 Task: Look for Airbnb properties in Mhango, Tanzania from 12th  December, 2023 to 15th December, 2023 for 3 adults.2 bedrooms having 3 beds and 1 bathroom. Property type can be flat. Look for 4 properties as per requirement.
Action: Key pressed <Key.caps_lock>M<Key.caps_lock>hango
Screenshot: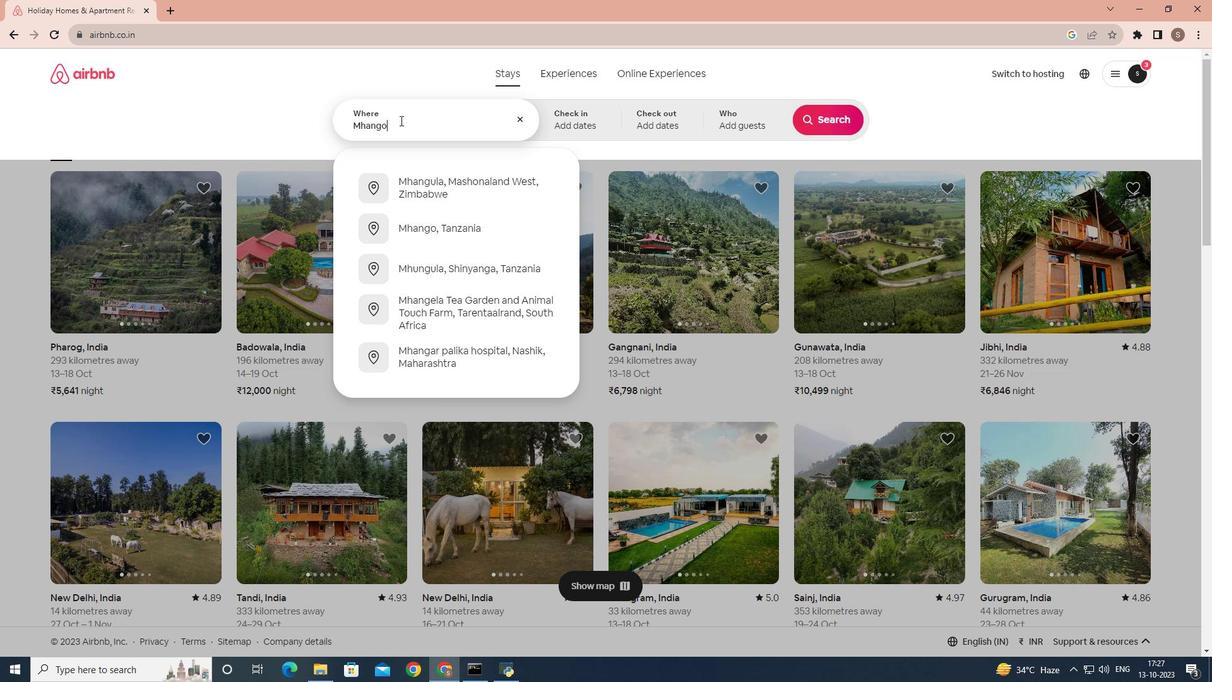 
Action: Mouse moved to (416, 178)
Screenshot: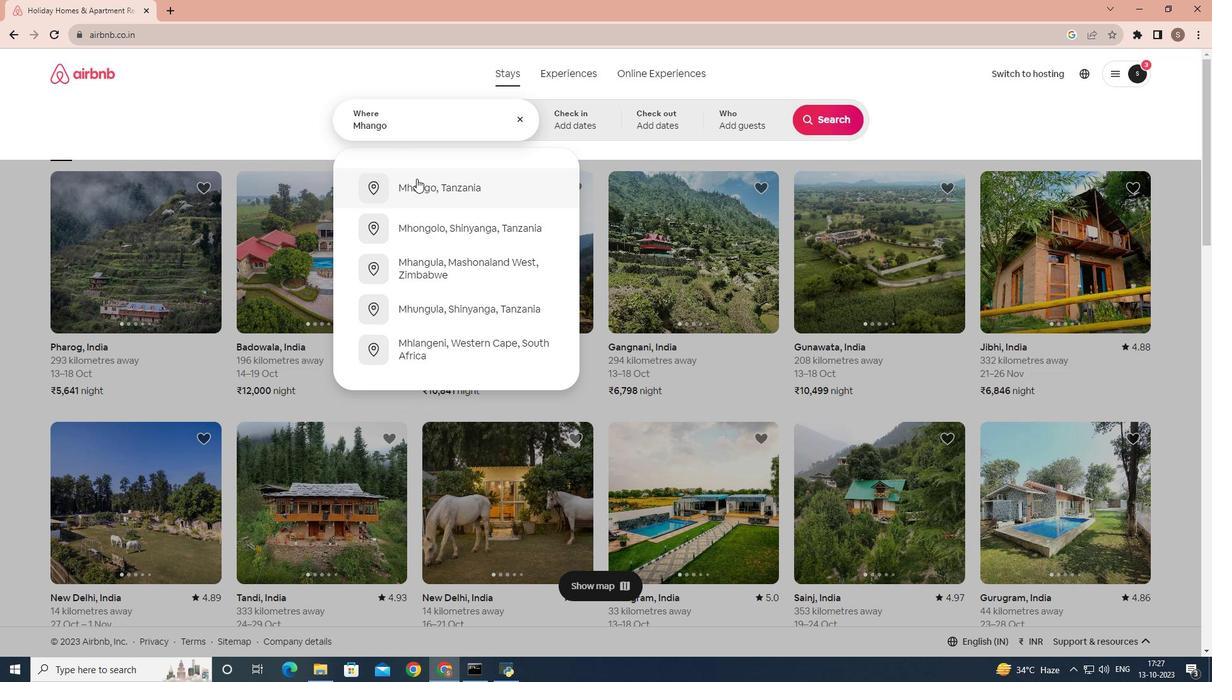
Action: Mouse pressed left at (416, 178)
Screenshot: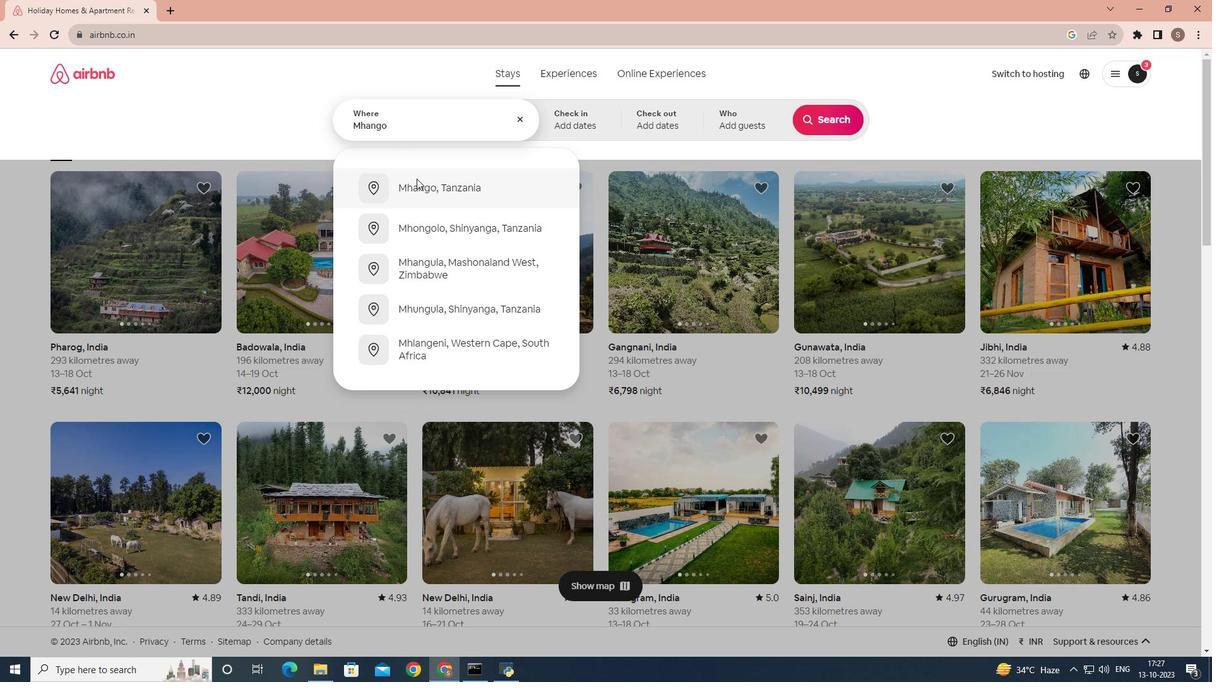 
Action: Mouse moved to (831, 210)
Screenshot: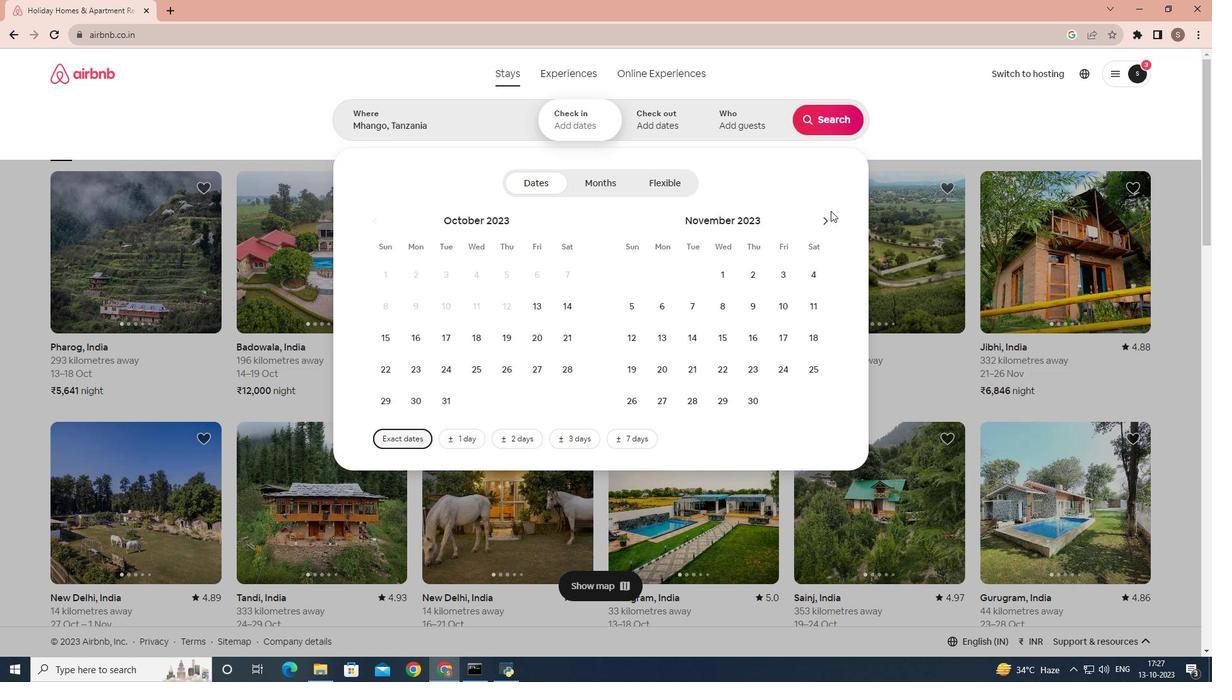 
Action: Mouse pressed left at (831, 210)
Screenshot: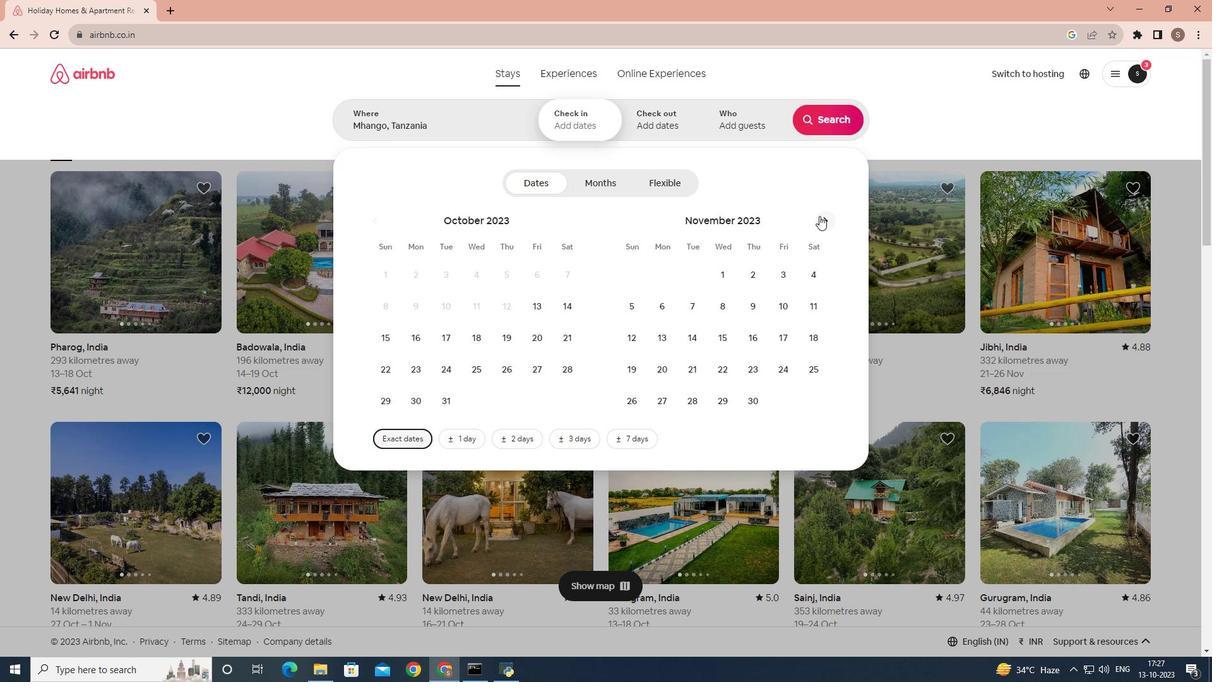 
Action: Mouse moved to (819, 216)
Screenshot: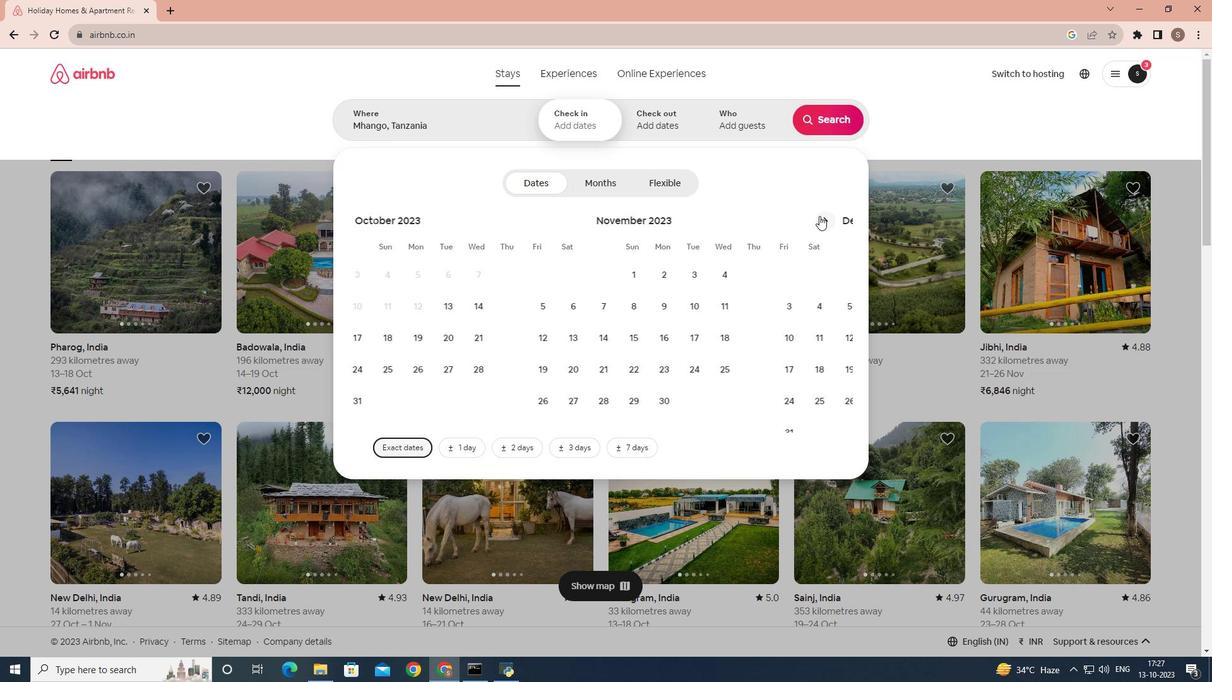
Action: Mouse pressed left at (819, 216)
Screenshot: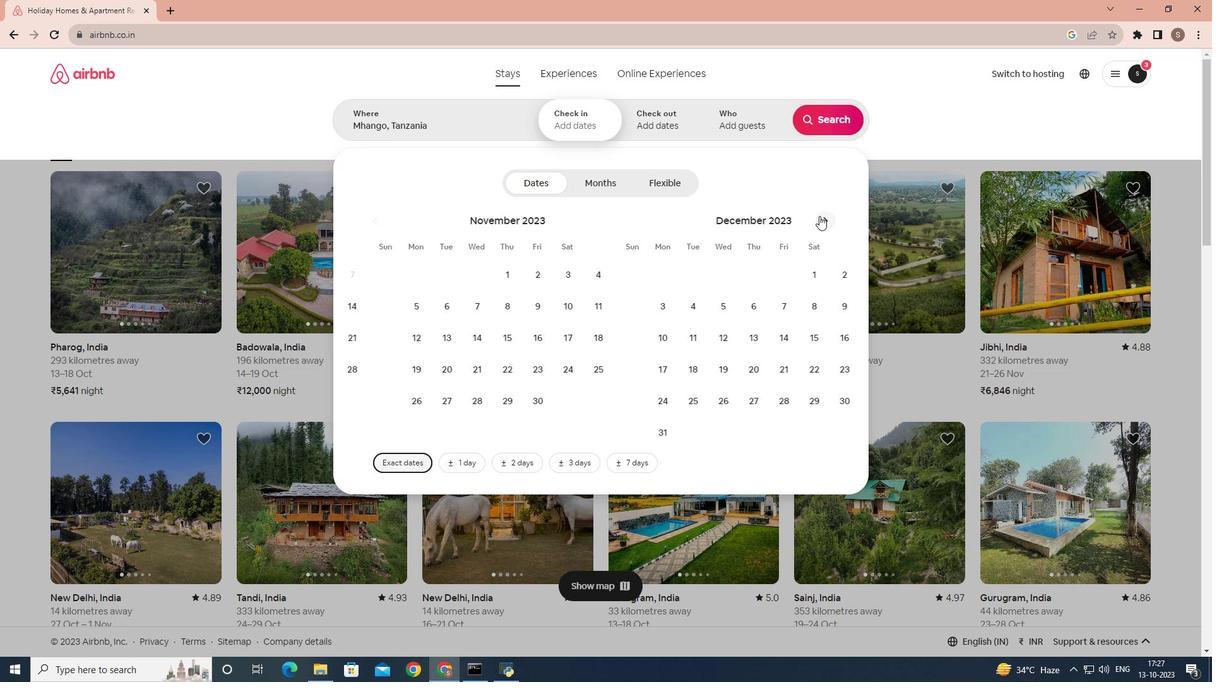 
Action: Mouse moved to (684, 336)
Screenshot: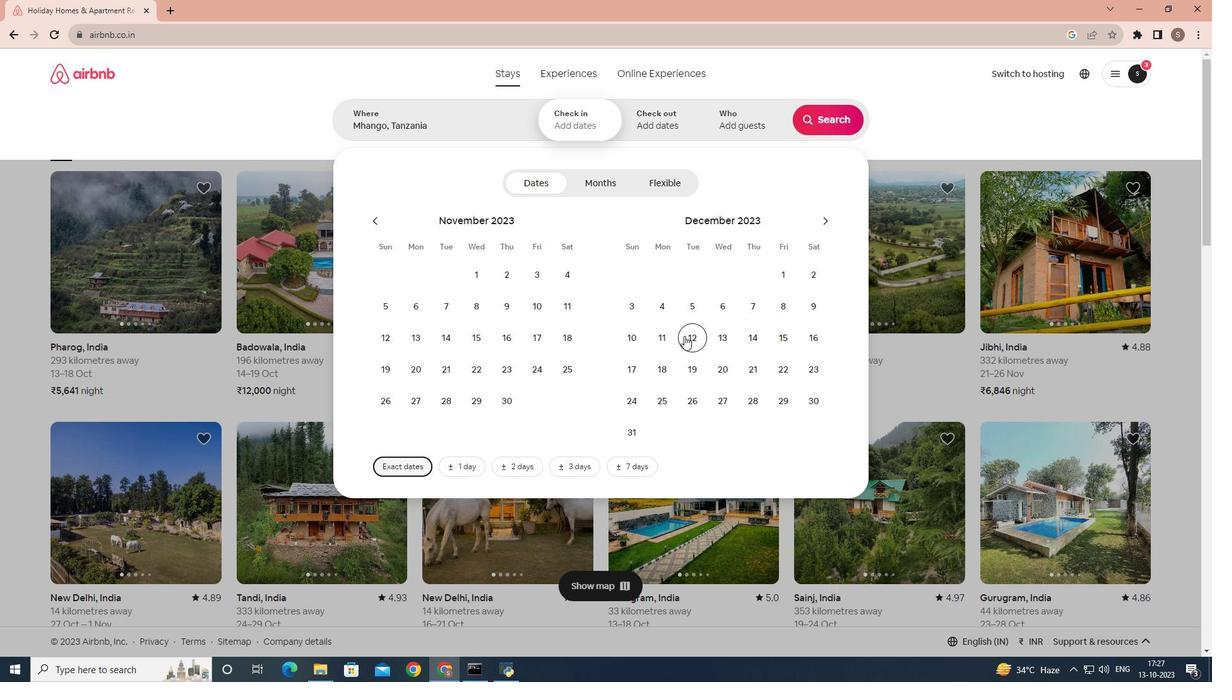 
Action: Mouse pressed left at (684, 336)
Screenshot: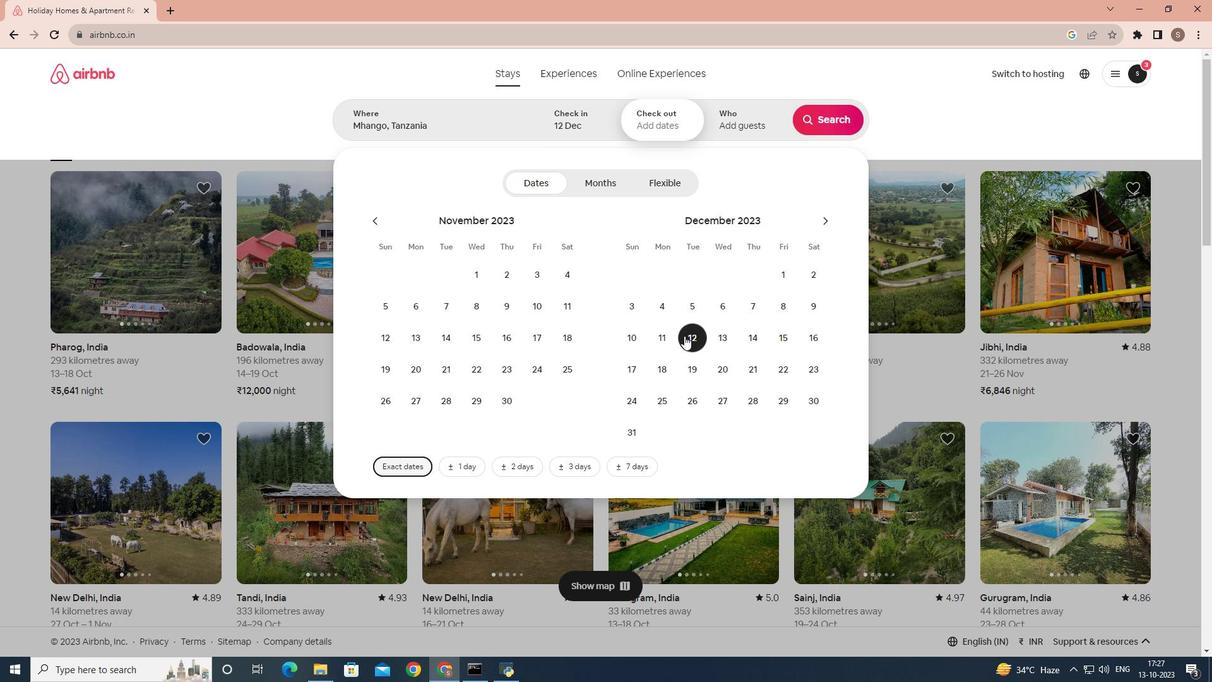 
Action: Mouse moved to (800, 340)
Screenshot: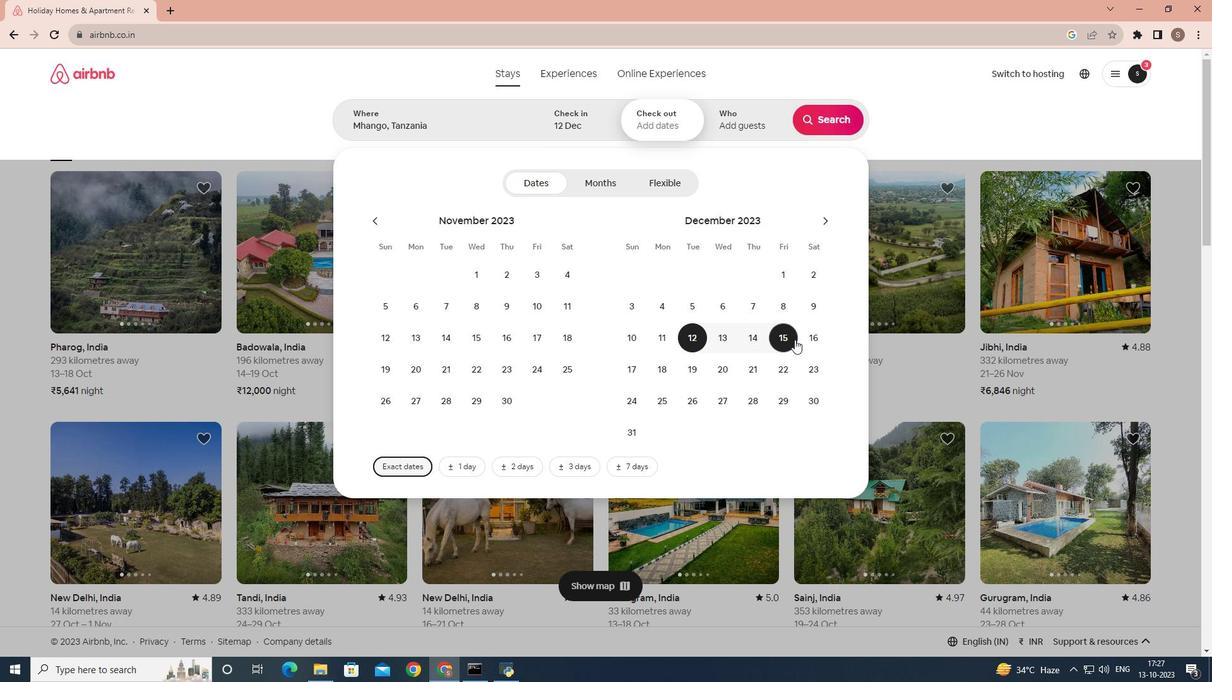 
Action: Mouse pressed left at (800, 340)
Screenshot: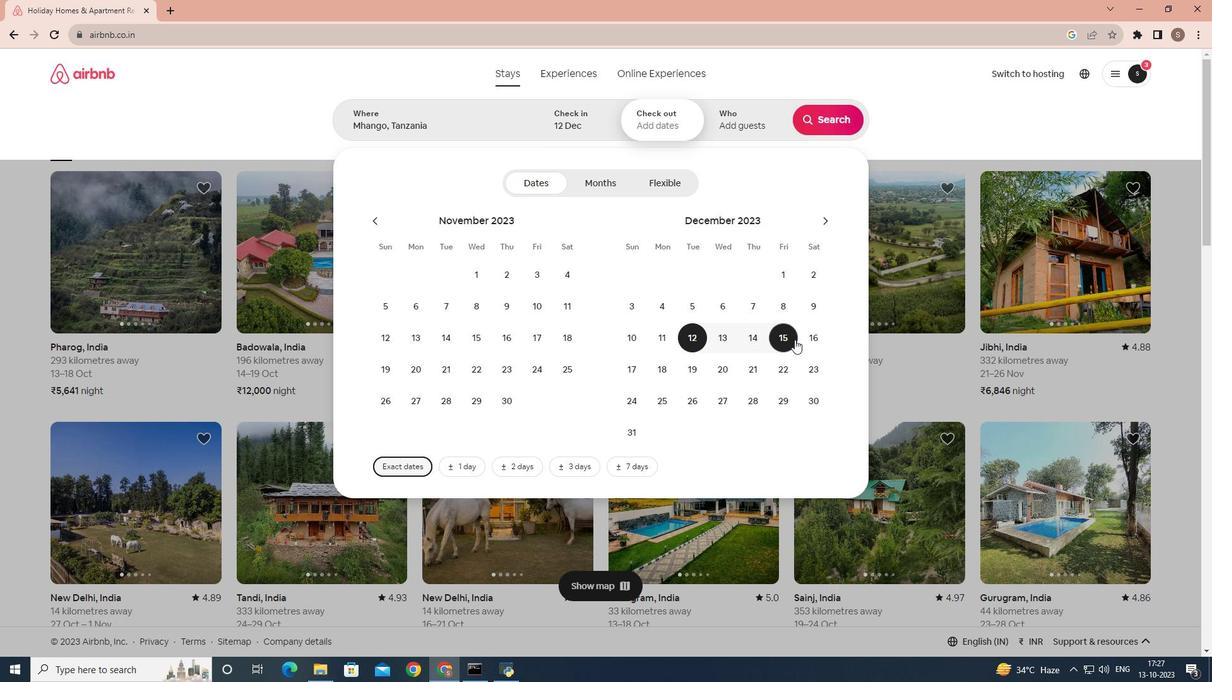 
Action: Mouse moved to (781, 328)
Screenshot: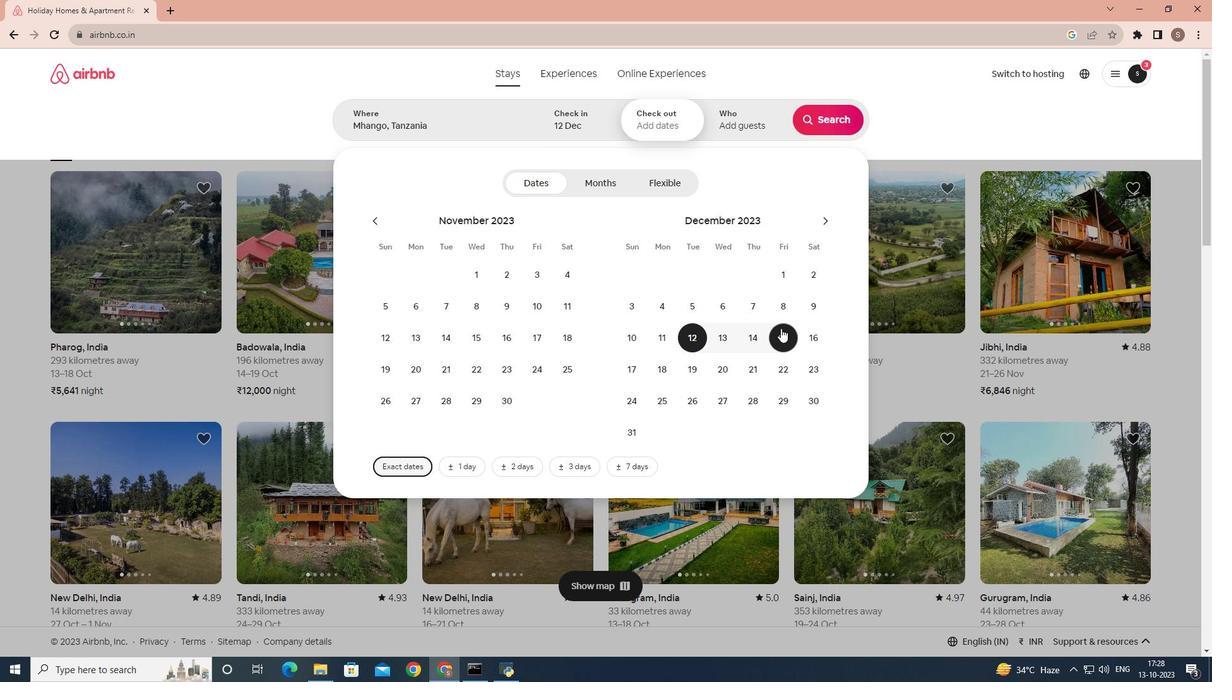 
Action: Mouse pressed left at (781, 328)
Screenshot: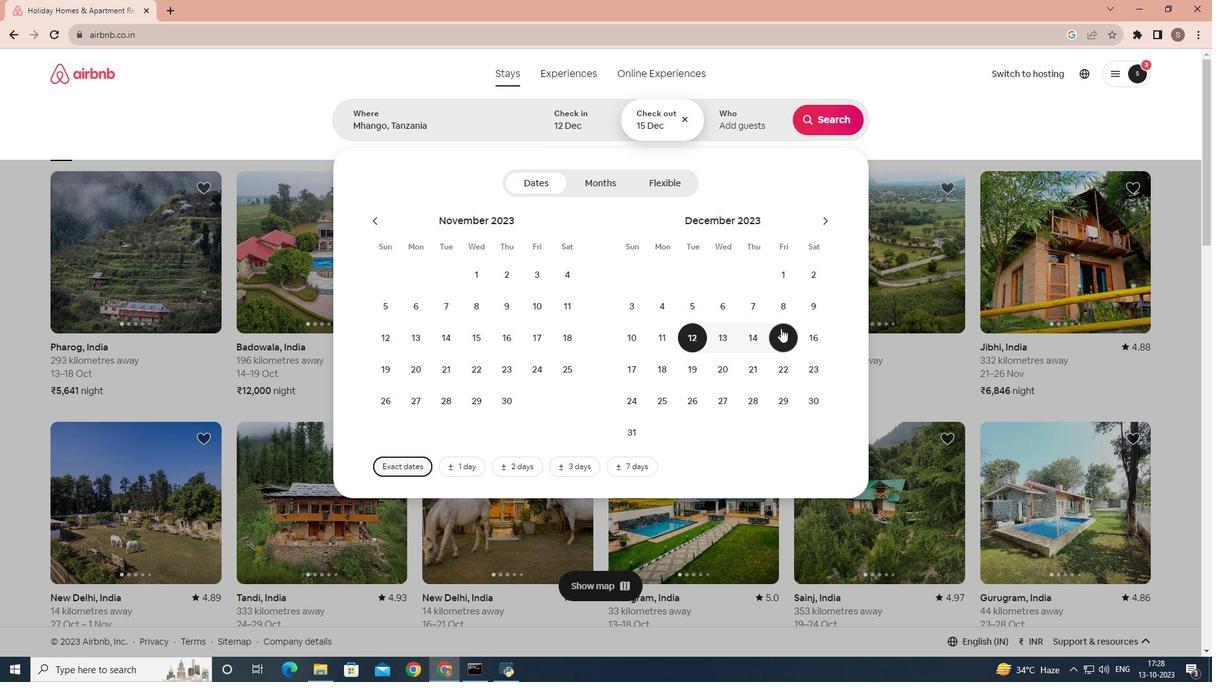 
Action: Mouse moved to (764, 120)
Screenshot: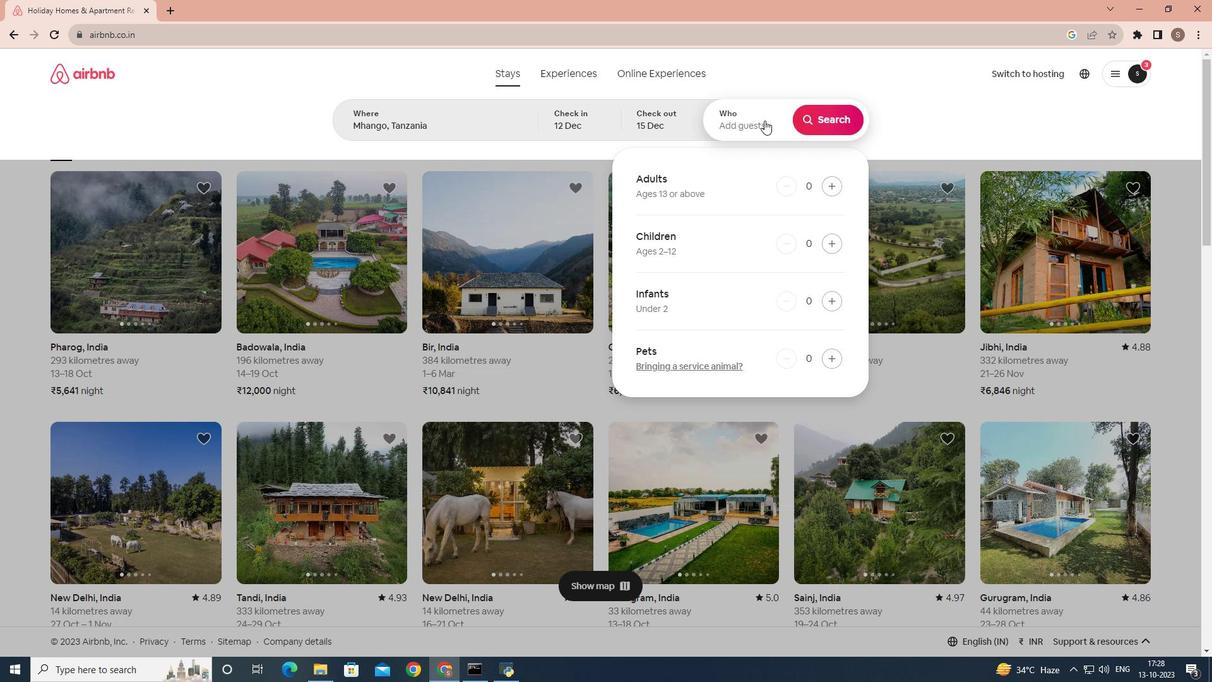 
Action: Mouse pressed left at (764, 120)
Screenshot: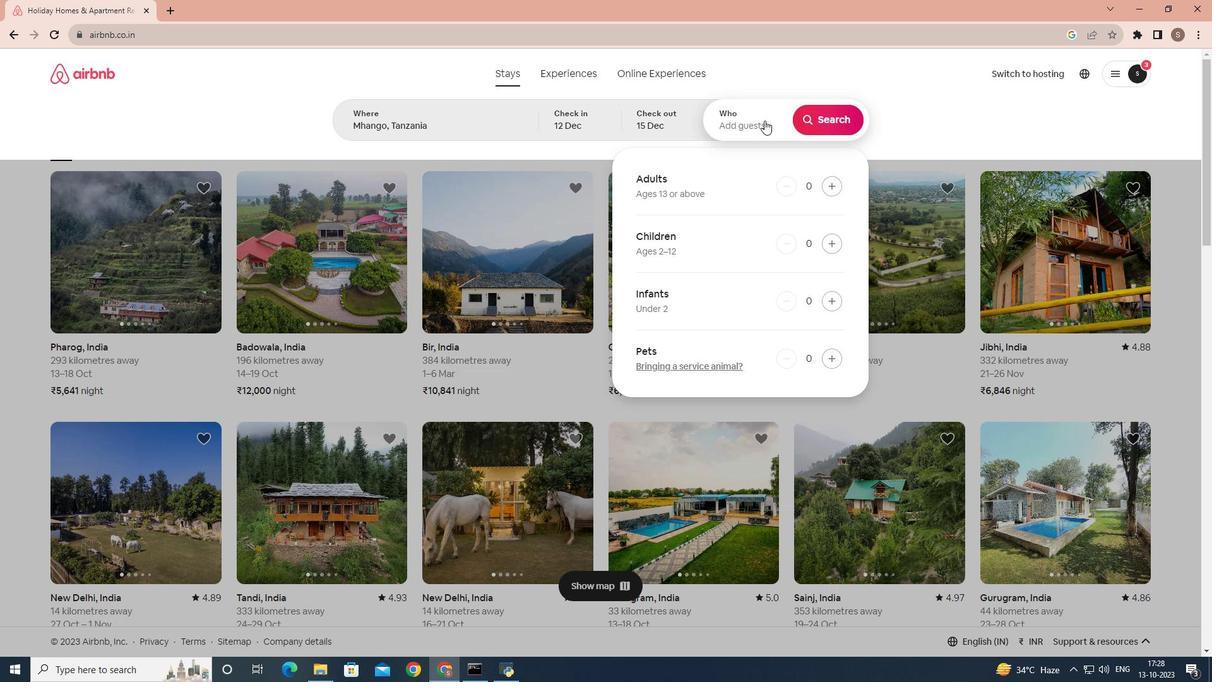 
Action: Mouse moved to (827, 186)
Screenshot: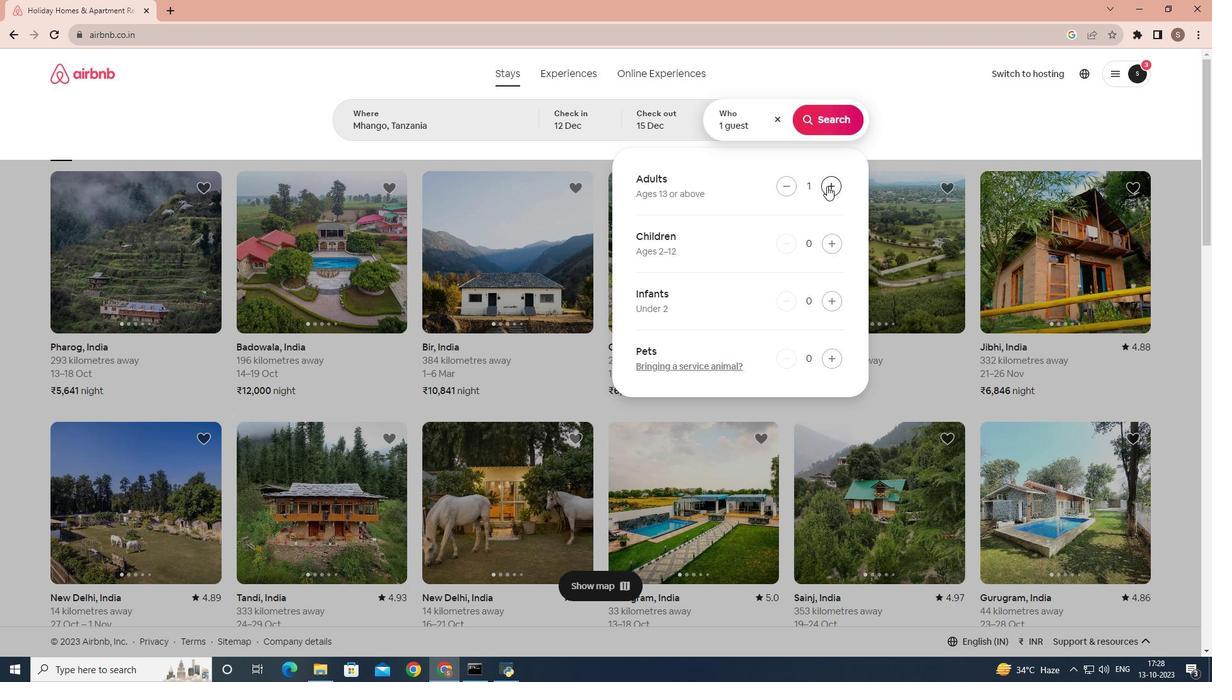 
Action: Mouse pressed left at (827, 186)
Screenshot: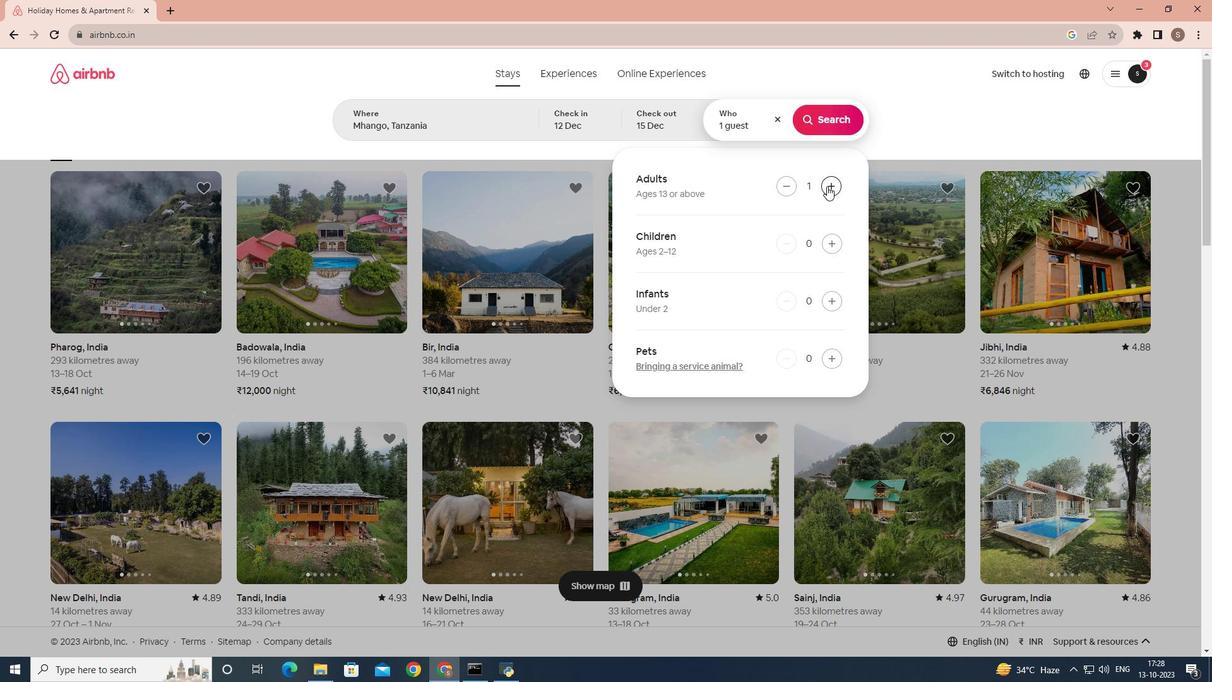 
Action: Mouse pressed left at (827, 186)
Screenshot: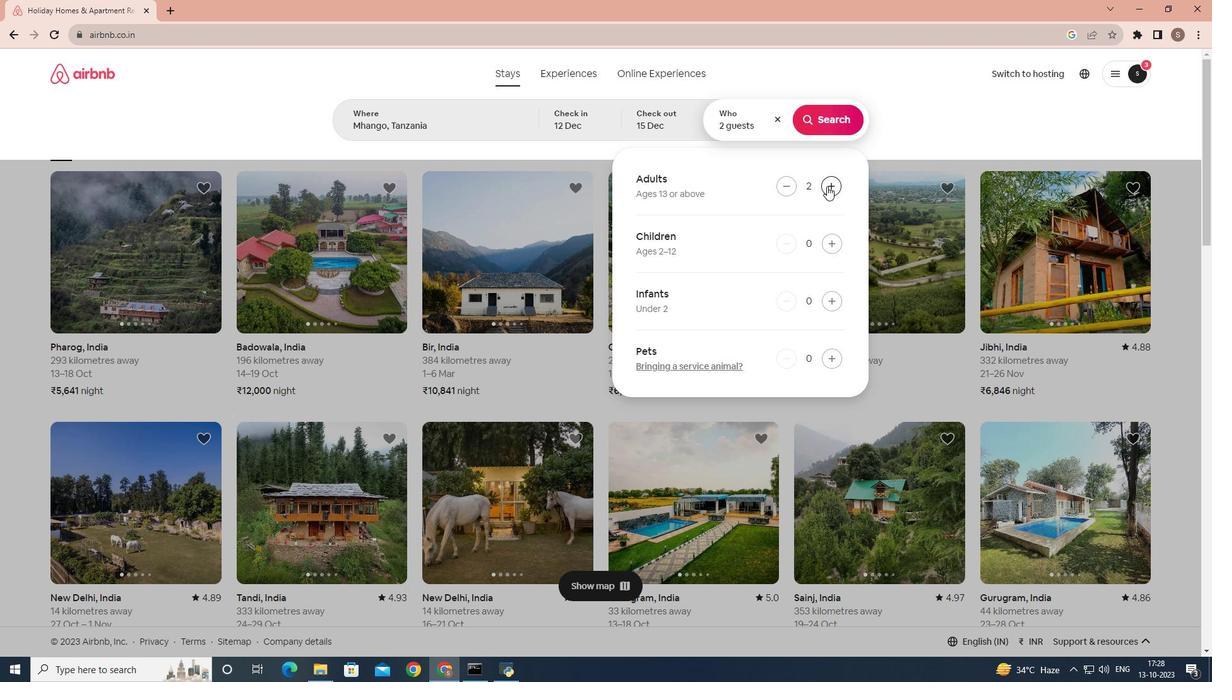
Action: Mouse pressed left at (827, 186)
Screenshot: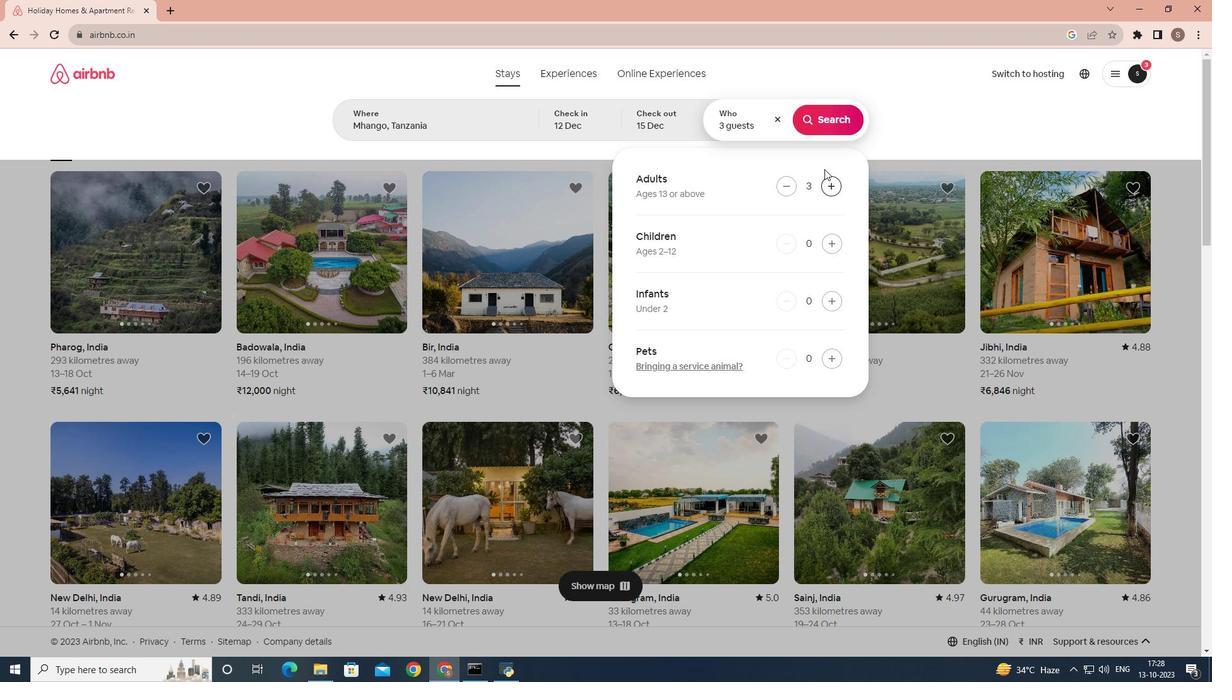 
Action: Mouse moved to (826, 126)
Screenshot: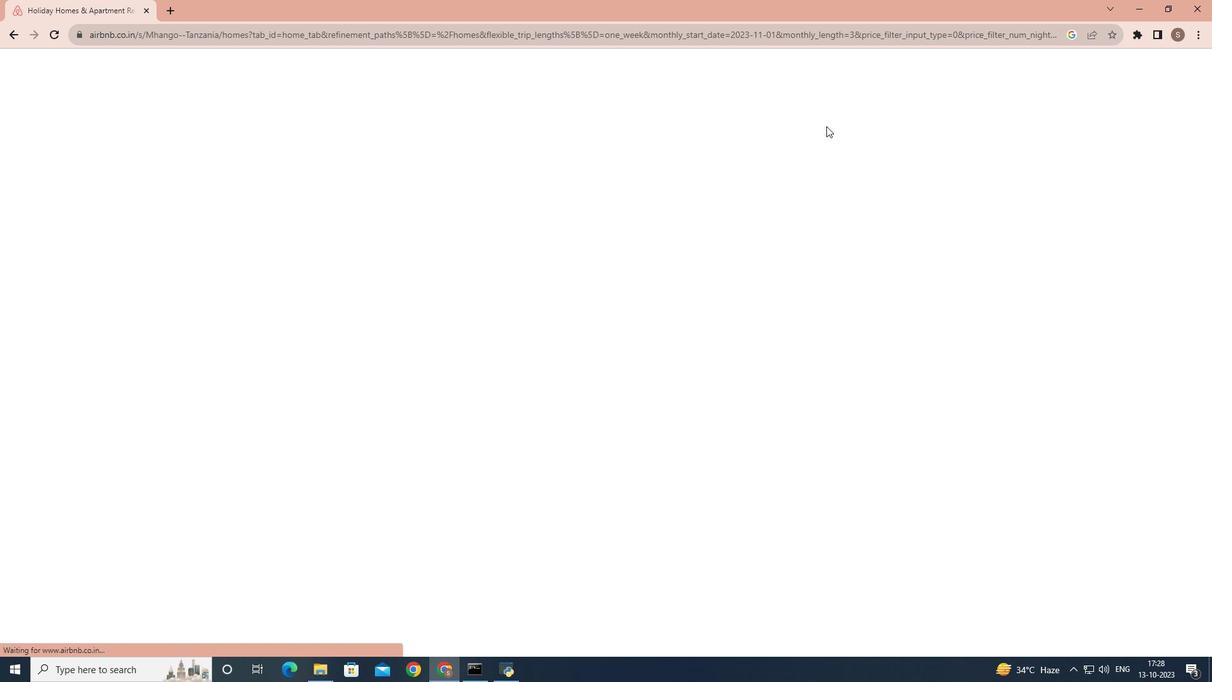 
Action: Mouse pressed left at (826, 126)
Screenshot: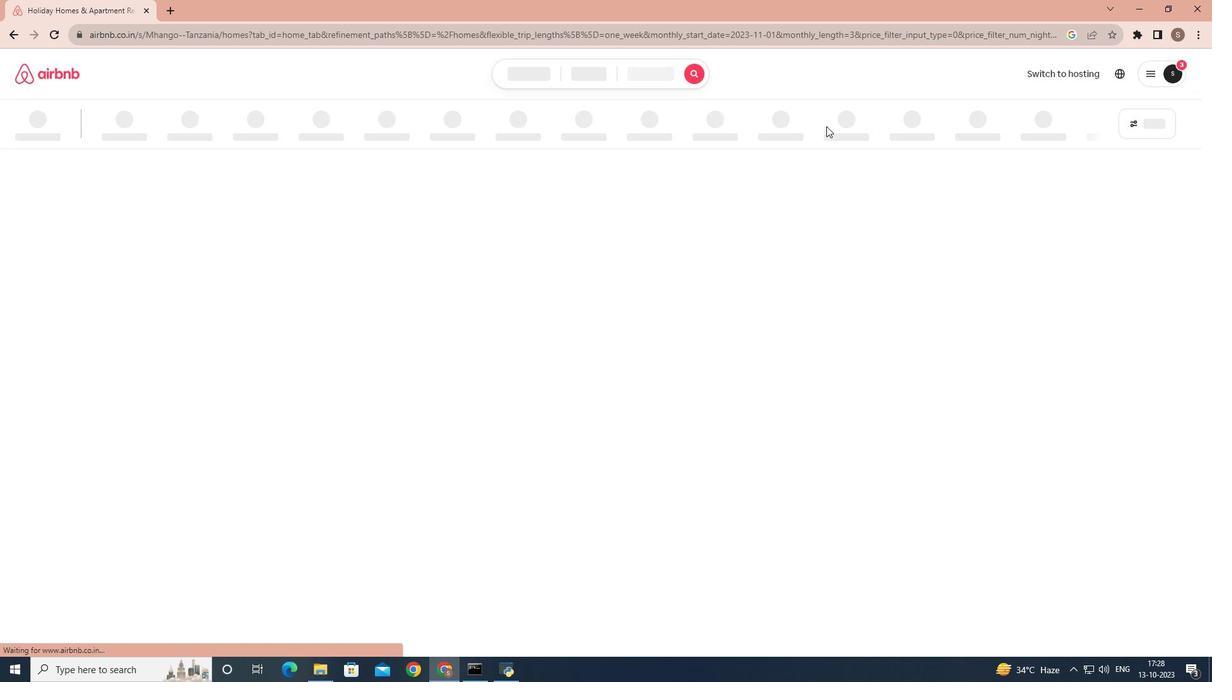 
Action: Mouse moved to (991, 124)
Screenshot: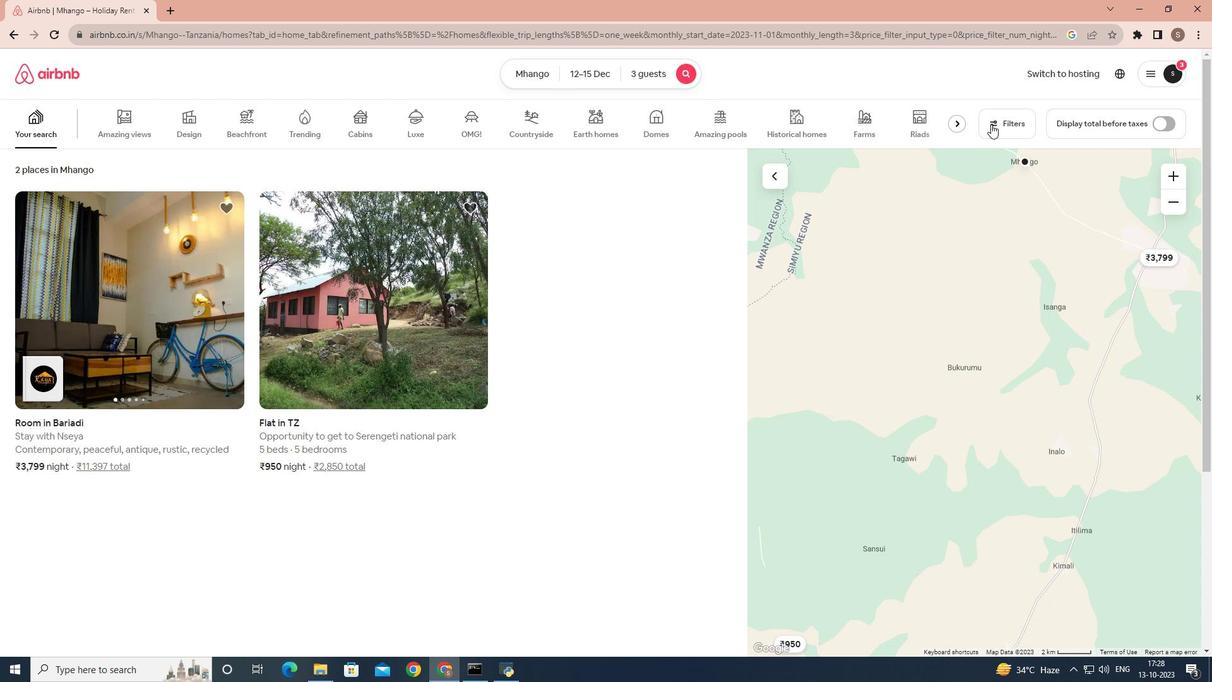 
Action: Mouse pressed left at (991, 124)
Screenshot: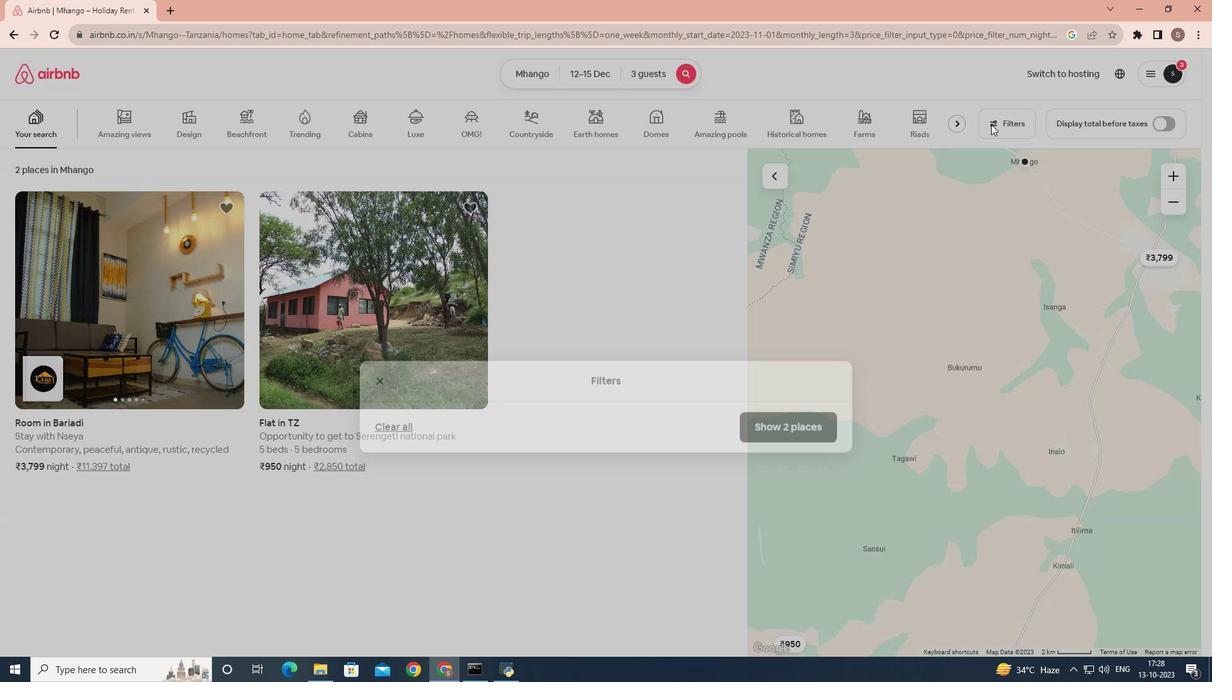 
Action: Mouse moved to (562, 280)
Screenshot: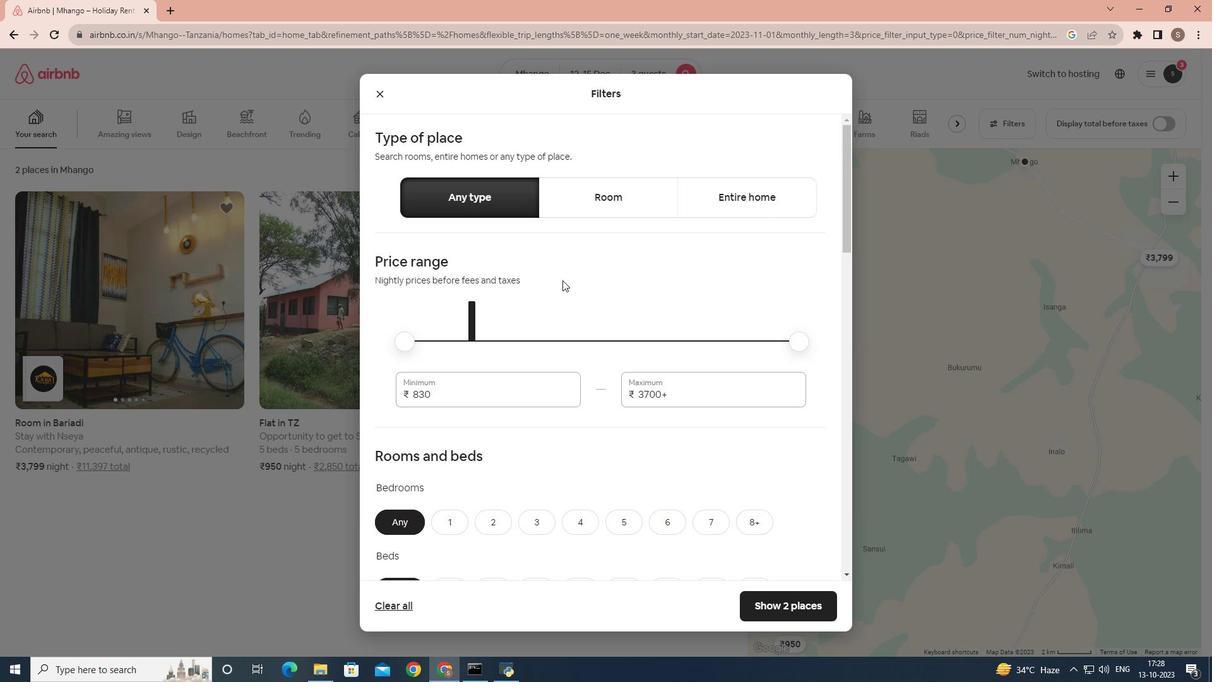 
Action: Mouse scrolled (562, 279) with delta (0, 0)
Screenshot: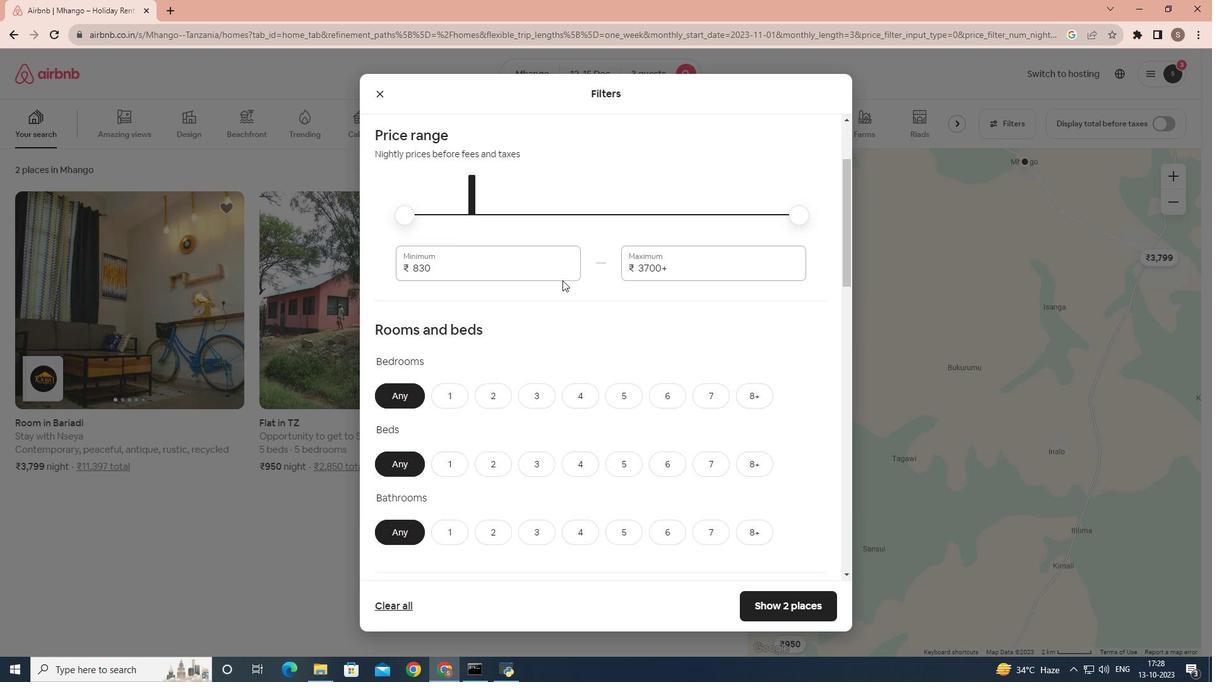 
Action: Mouse scrolled (562, 279) with delta (0, 0)
Screenshot: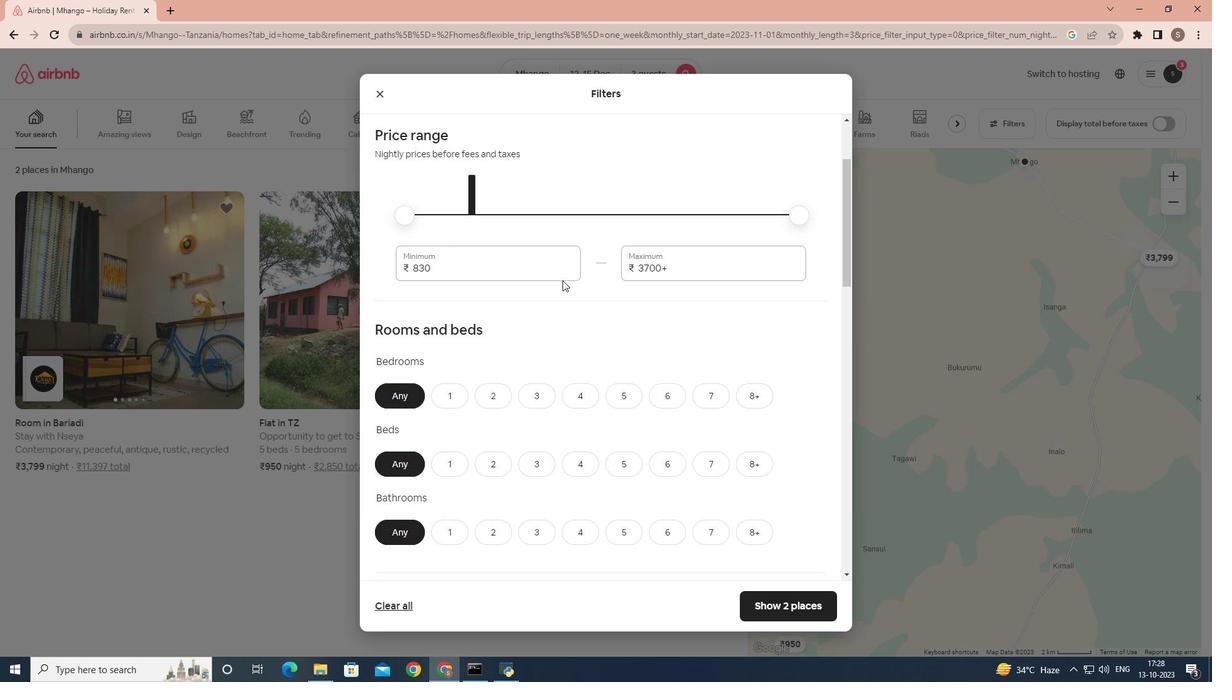 
Action: Mouse moved to (498, 393)
Screenshot: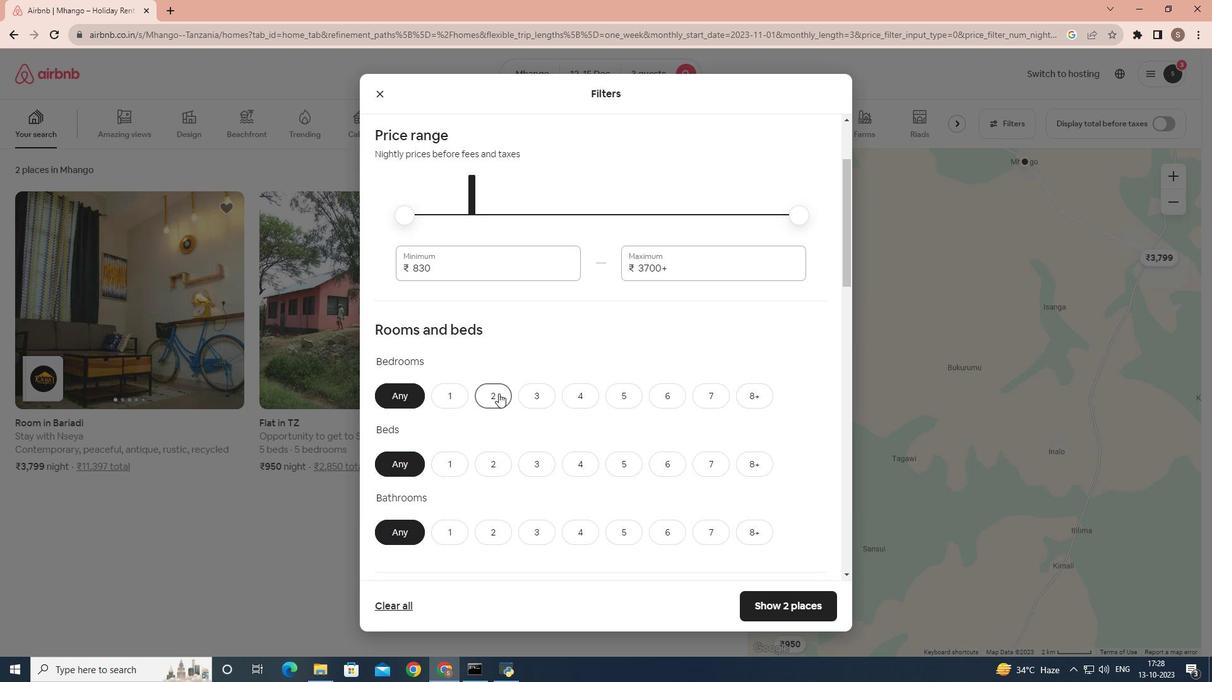 
Action: Mouse pressed left at (498, 393)
Screenshot: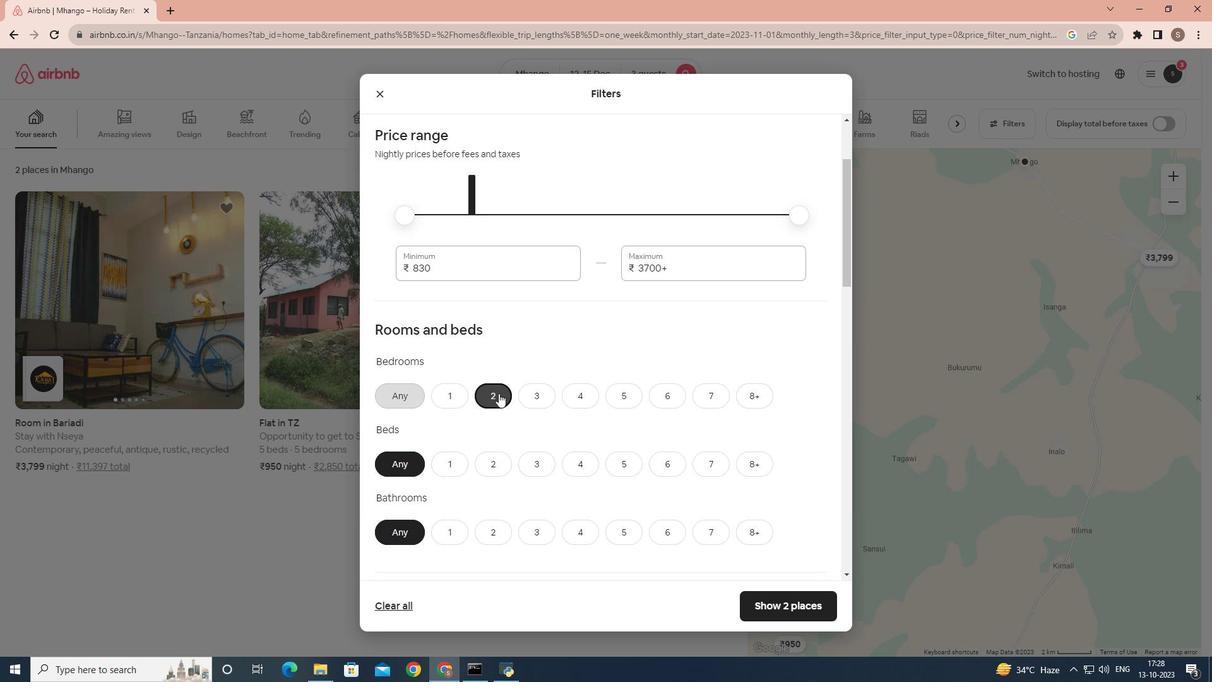 
Action: Mouse moved to (540, 461)
Screenshot: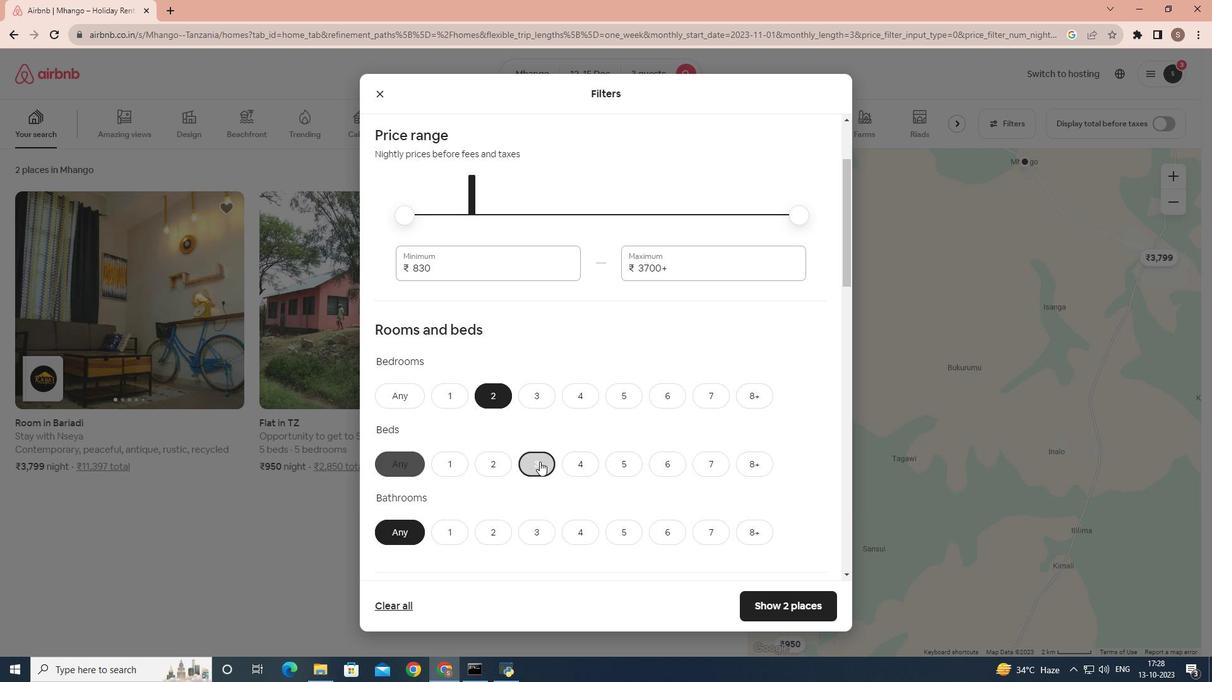 
Action: Mouse pressed left at (540, 461)
Screenshot: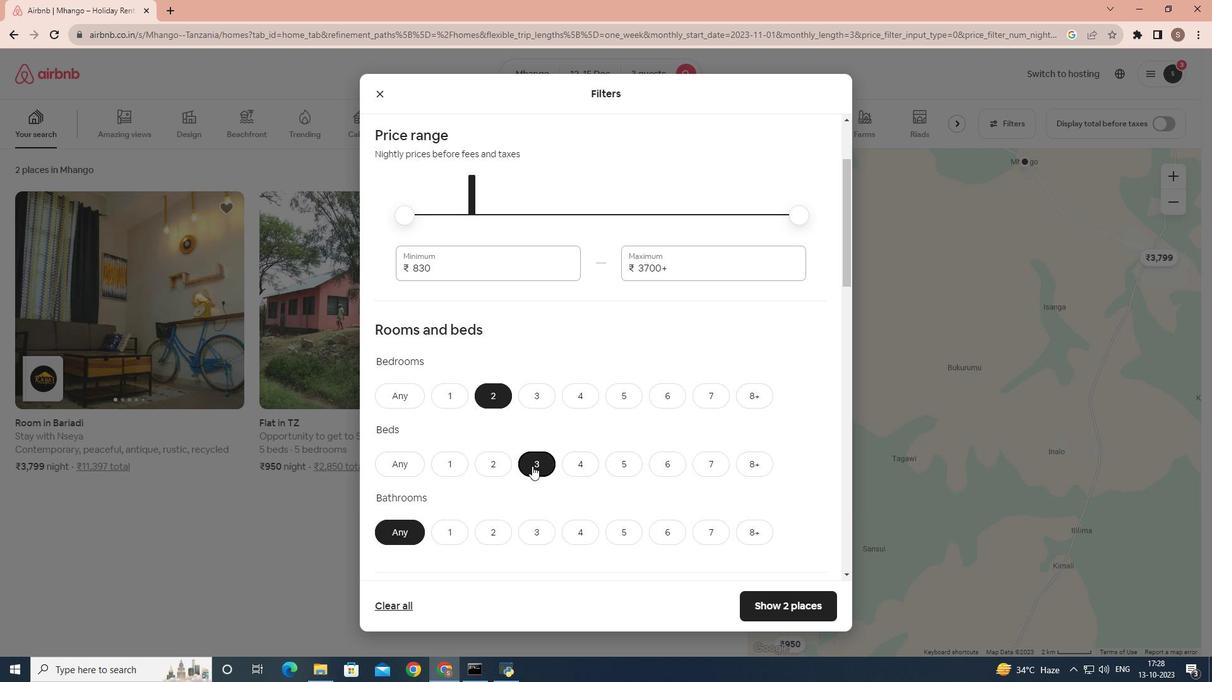 
Action: Mouse moved to (448, 533)
Screenshot: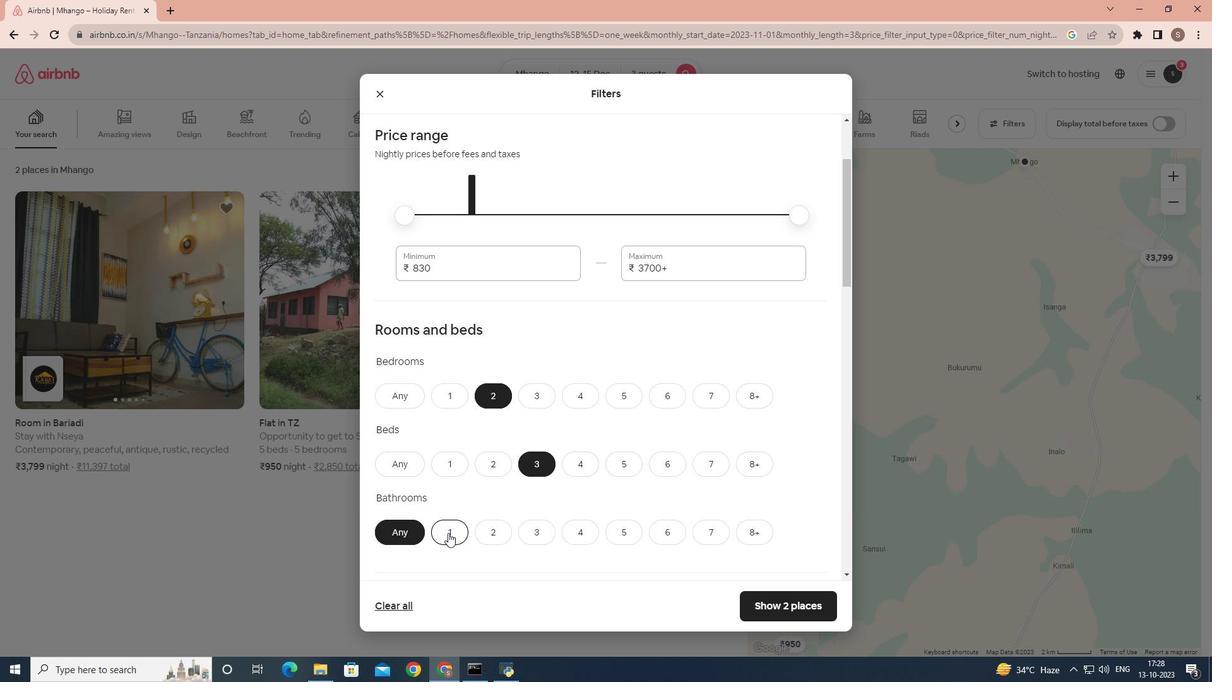 
Action: Mouse pressed left at (448, 533)
Screenshot: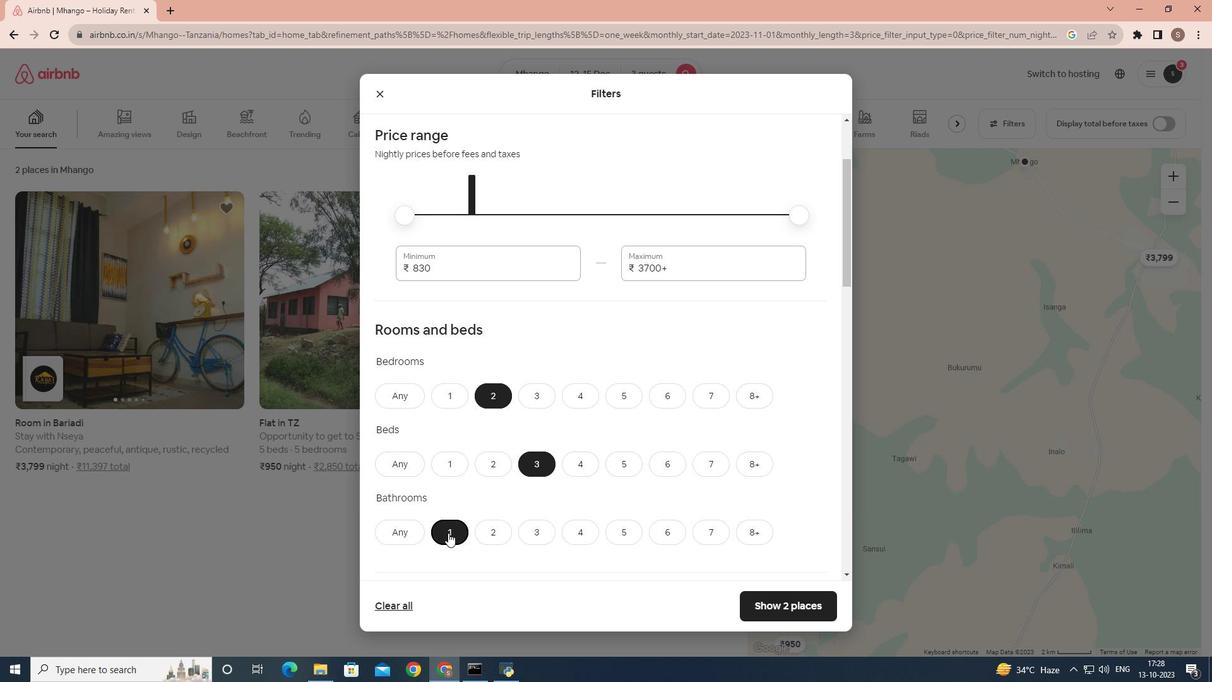 
Action: Mouse moved to (510, 473)
Screenshot: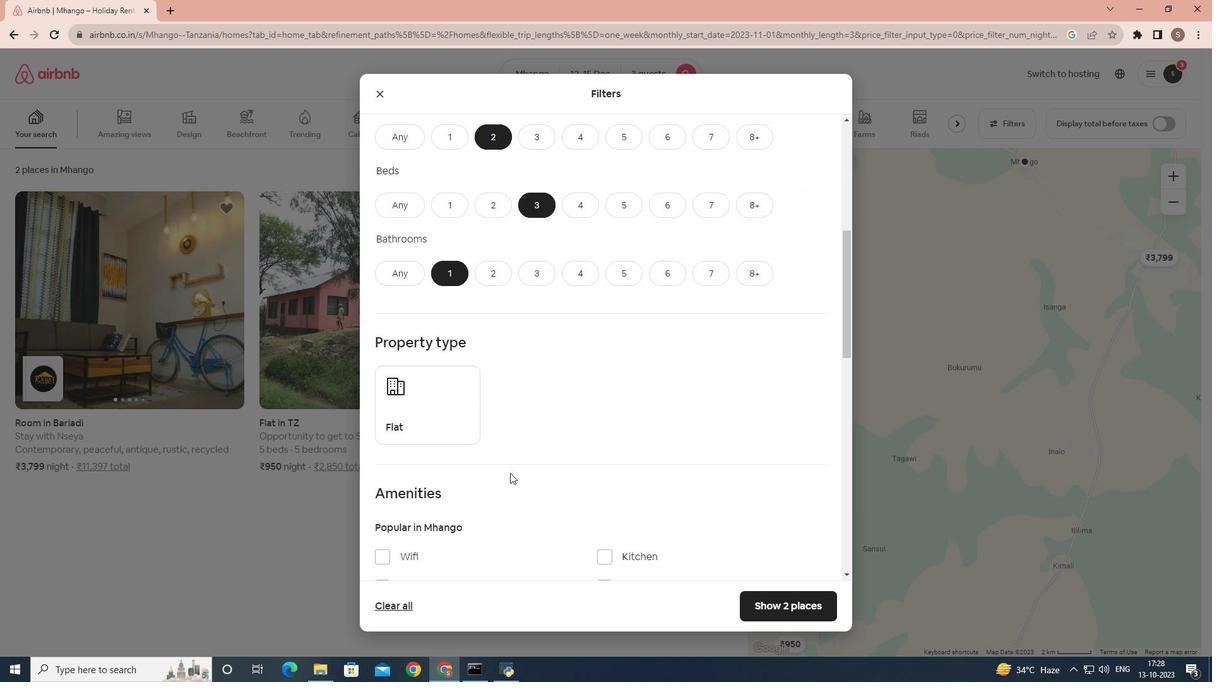
Action: Mouse scrolled (510, 472) with delta (0, 0)
Screenshot: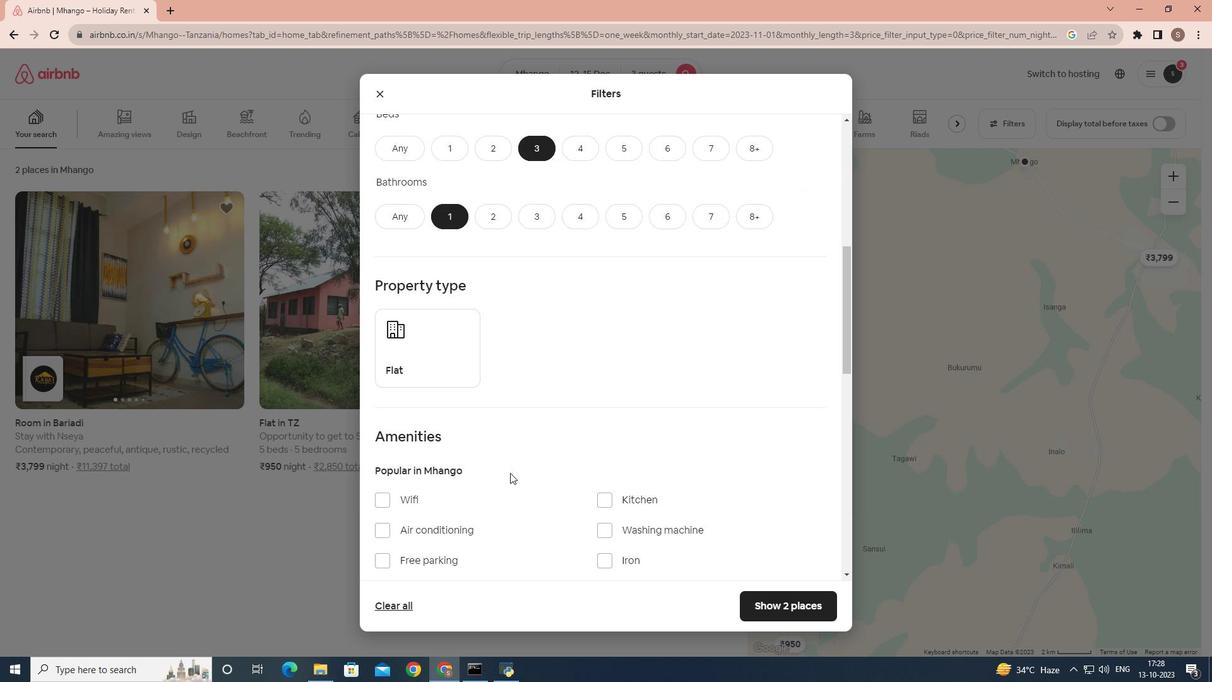 
Action: Mouse scrolled (510, 472) with delta (0, 0)
Screenshot: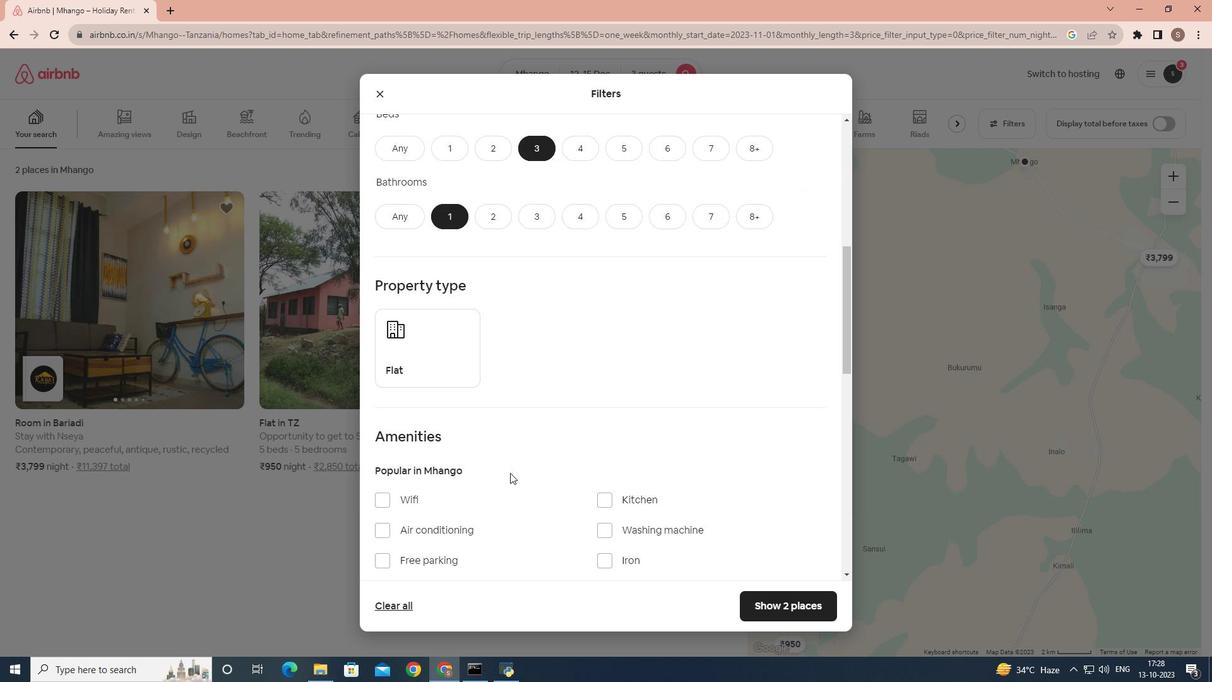 
Action: Mouse scrolled (510, 472) with delta (0, 0)
Screenshot: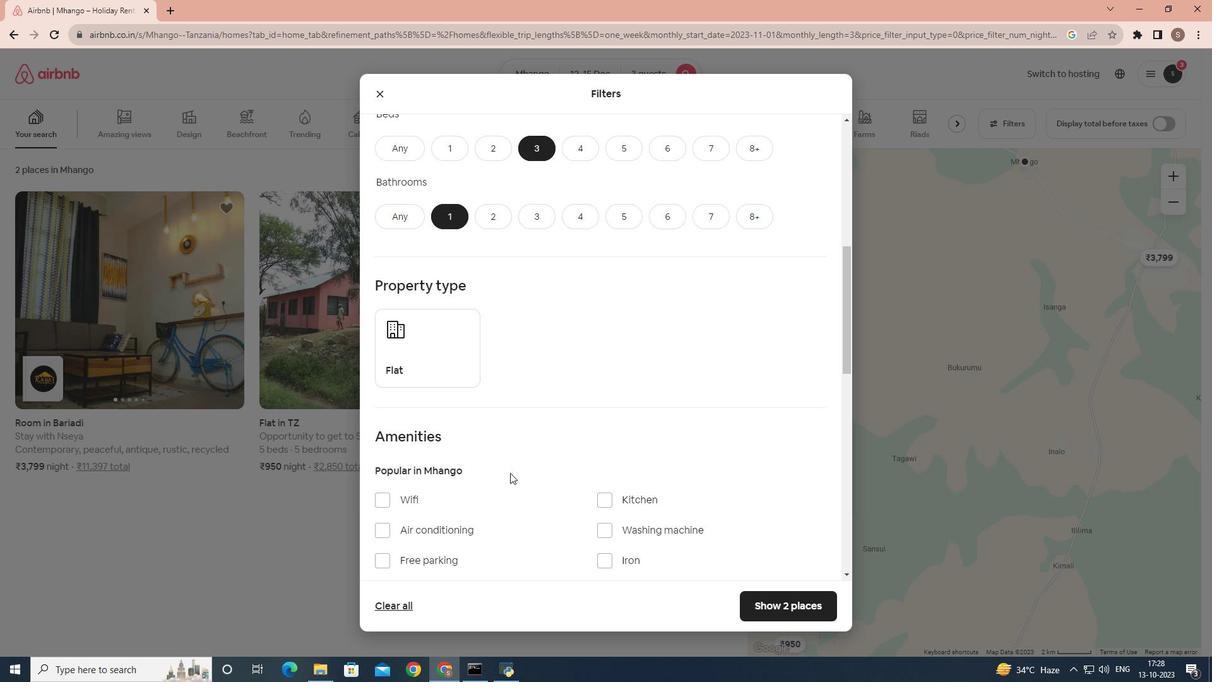 
Action: Mouse scrolled (510, 472) with delta (0, 0)
Screenshot: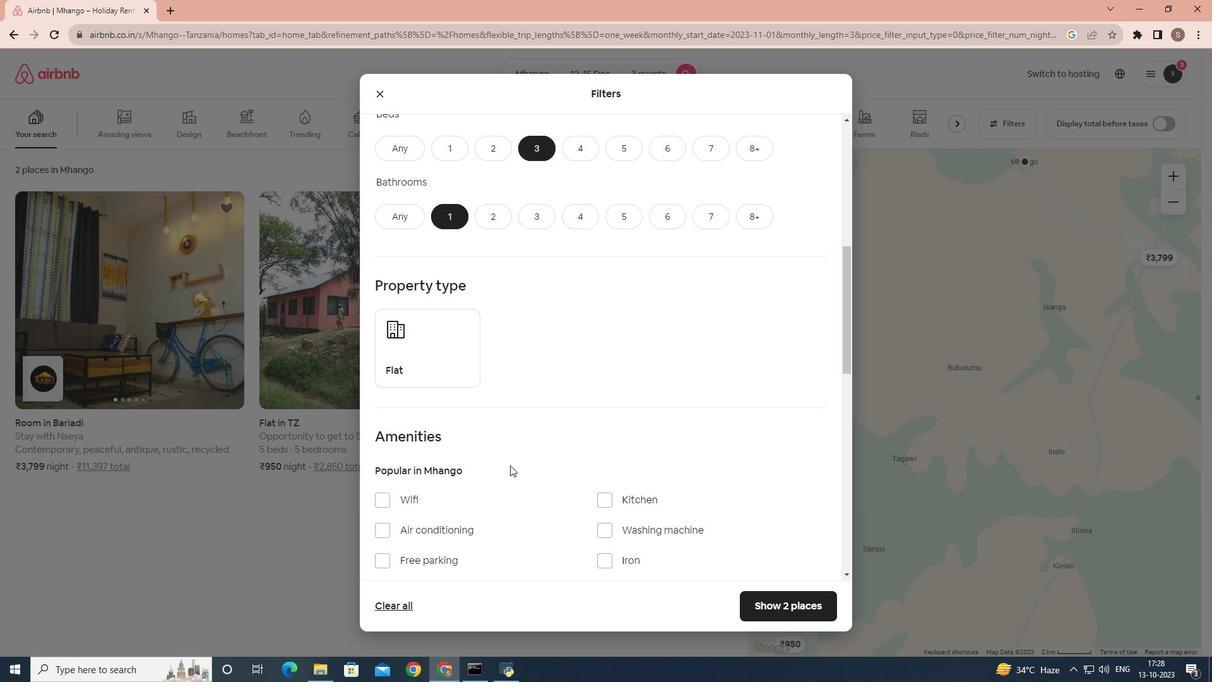 
Action: Mouse scrolled (510, 472) with delta (0, 0)
Screenshot: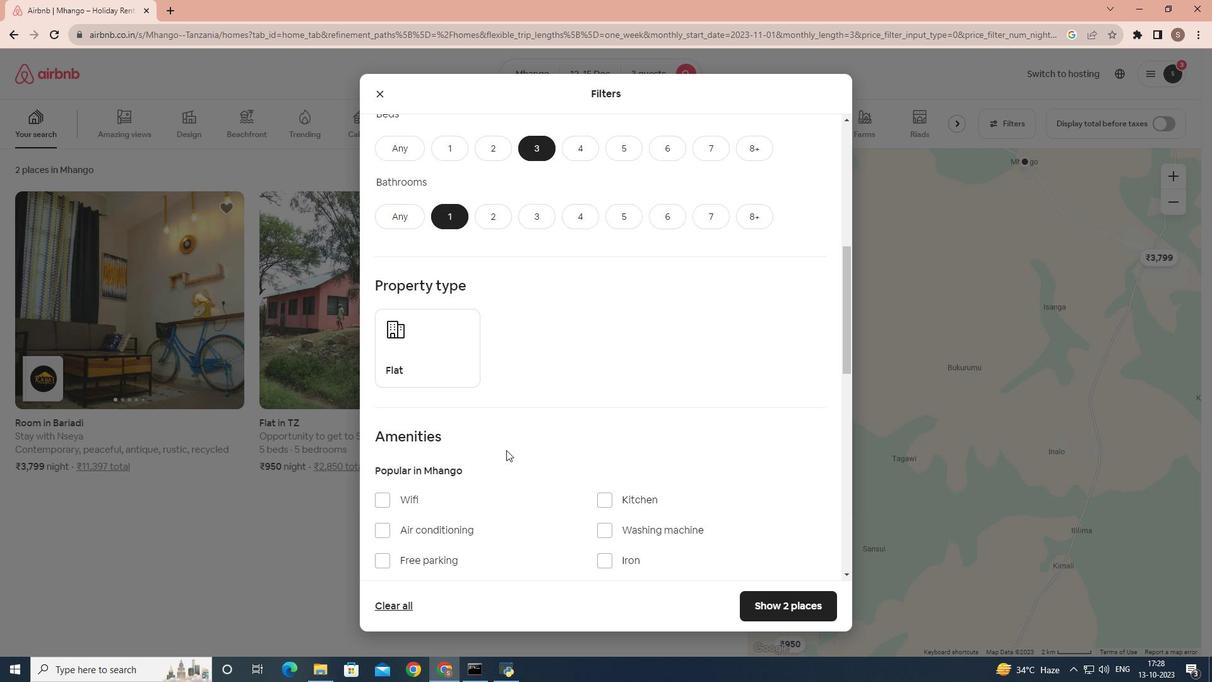 
Action: Mouse moved to (437, 367)
Screenshot: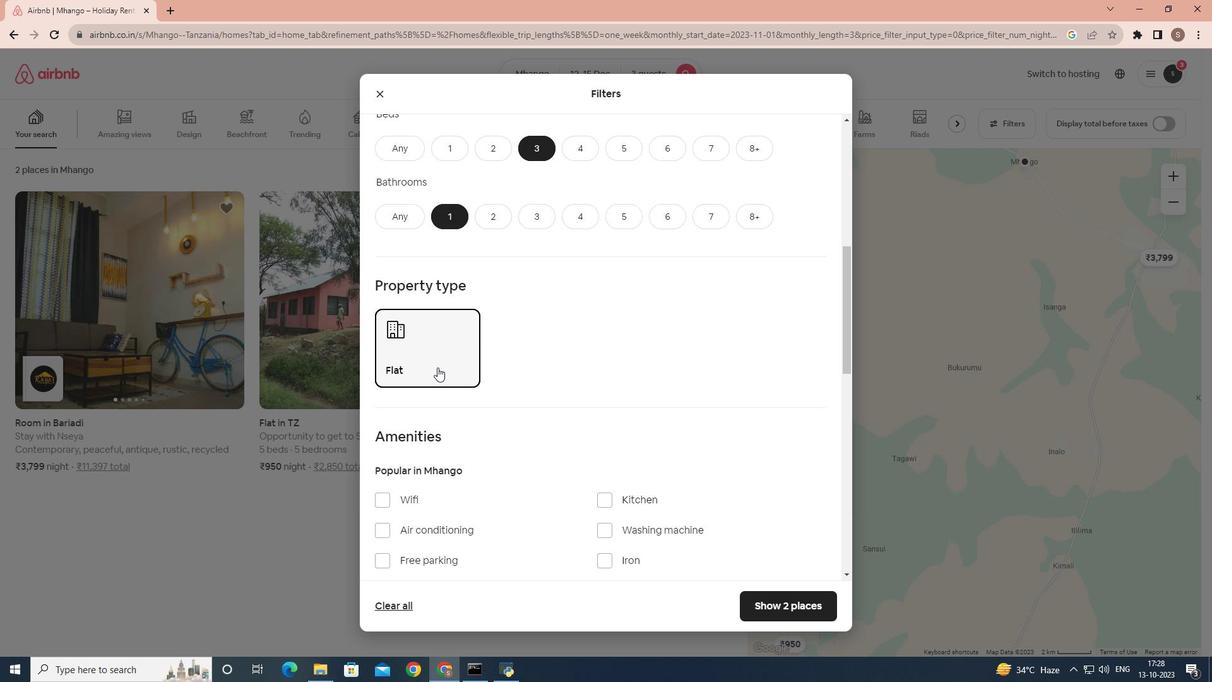 
Action: Mouse pressed left at (437, 367)
Screenshot: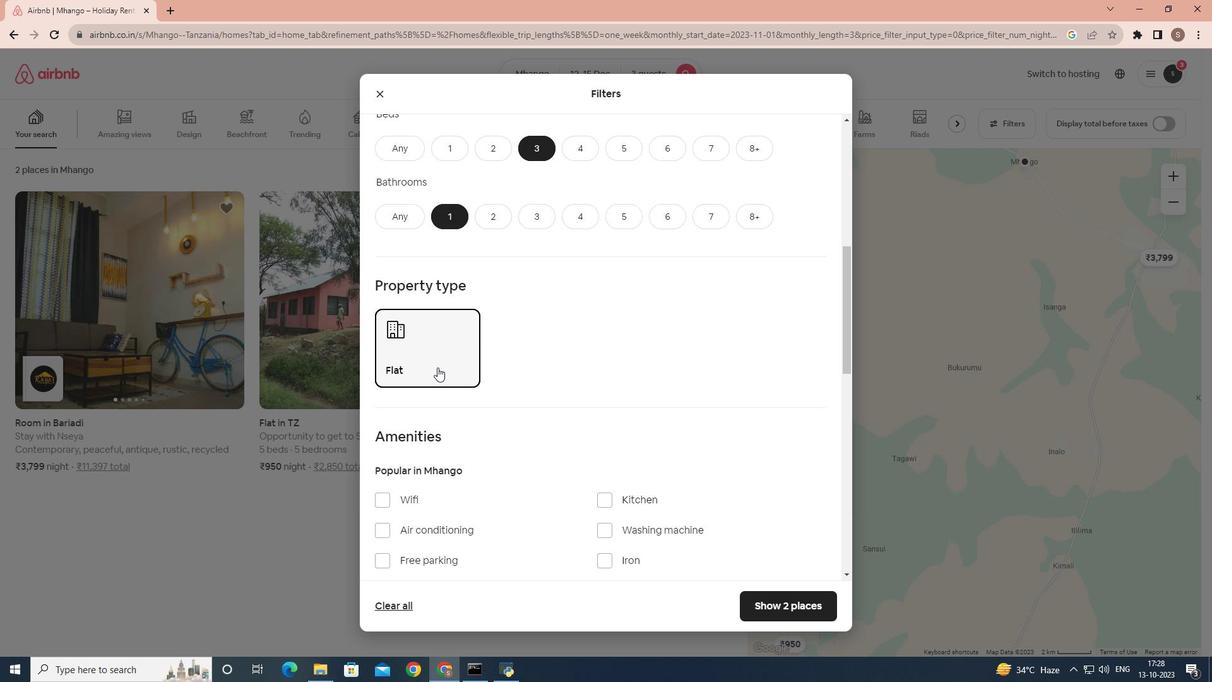 
Action: Mouse moved to (607, 497)
Screenshot: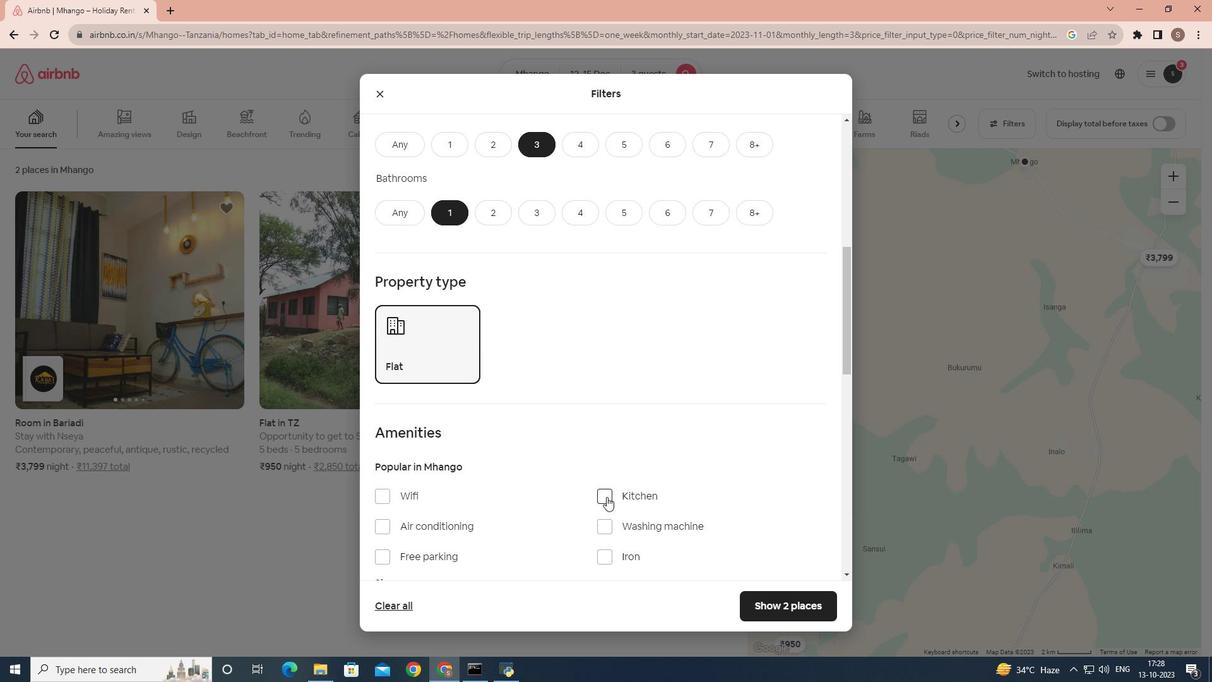 
Action: Mouse scrolled (607, 496) with delta (0, 0)
Screenshot: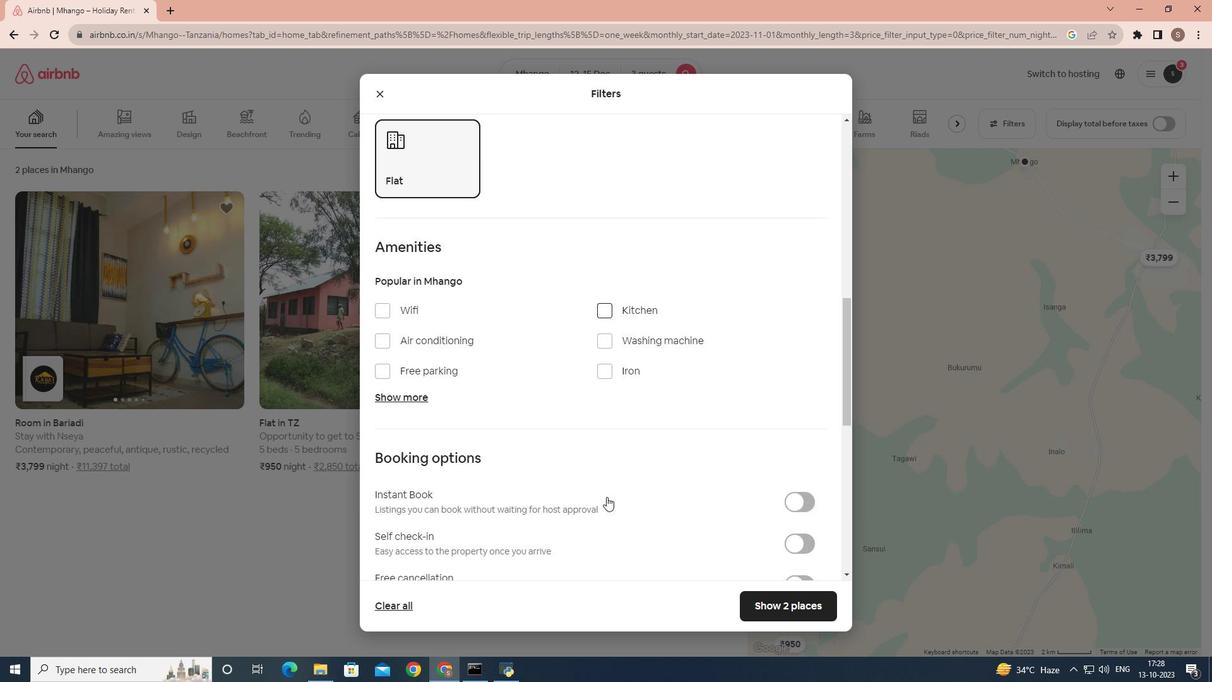 
Action: Mouse scrolled (607, 496) with delta (0, 0)
Screenshot: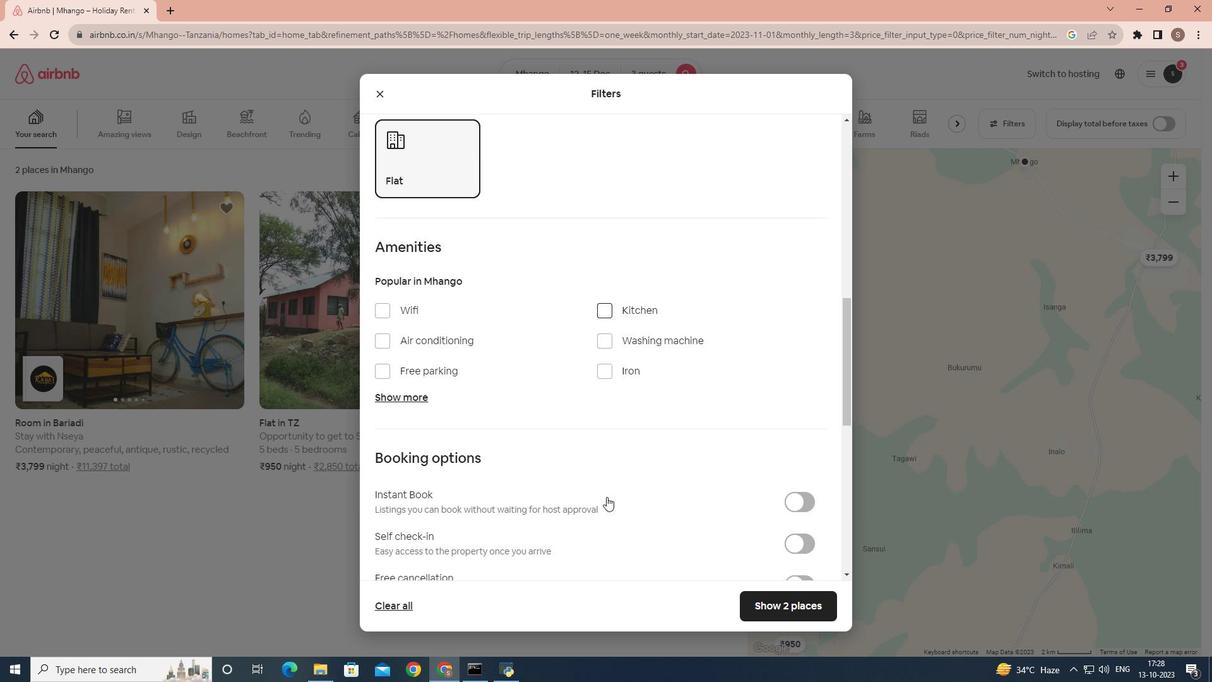 
Action: Mouse scrolled (607, 496) with delta (0, 0)
Screenshot: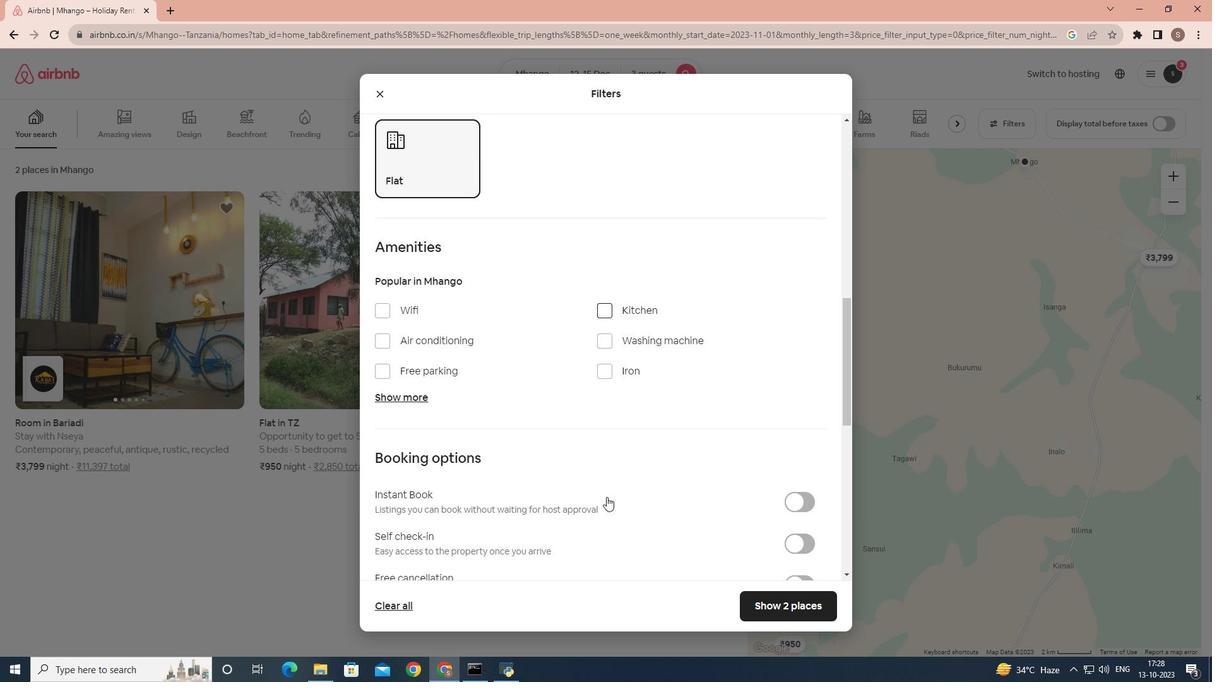 
Action: Mouse moved to (777, 601)
Screenshot: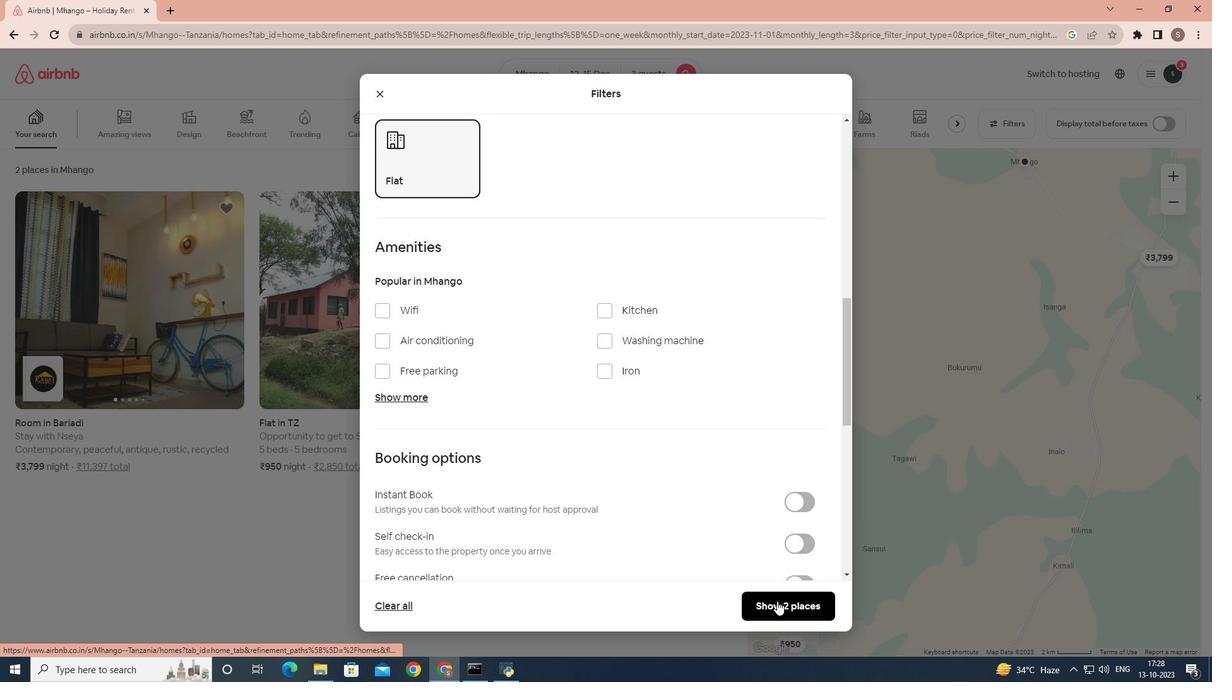 
Action: Mouse pressed left at (777, 601)
Screenshot: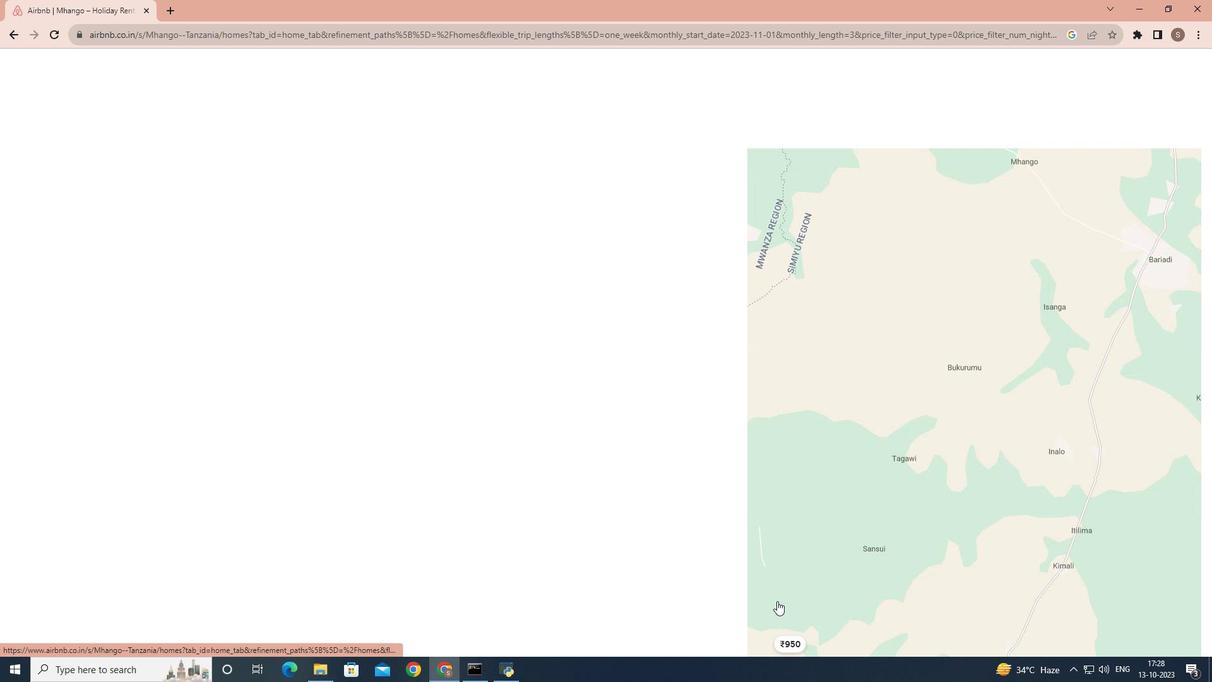 
Action: Mouse moved to (323, 334)
Screenshot: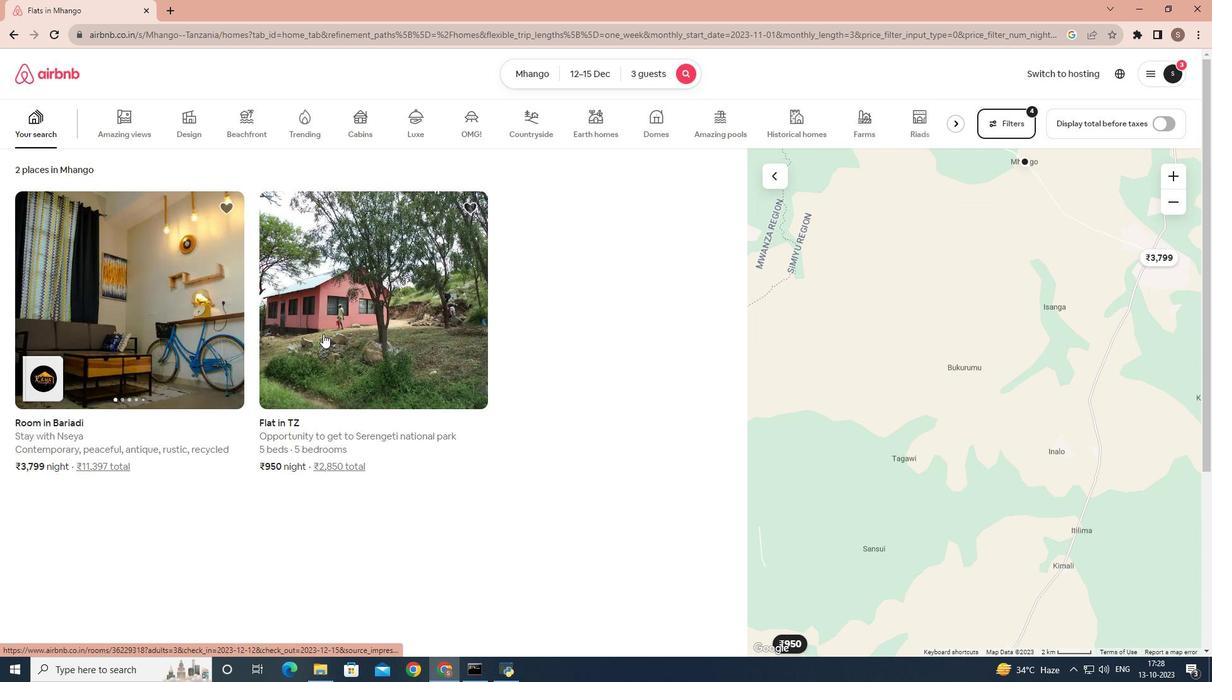 
Action: Mouse pressed left at (323, 334)
Screenshot: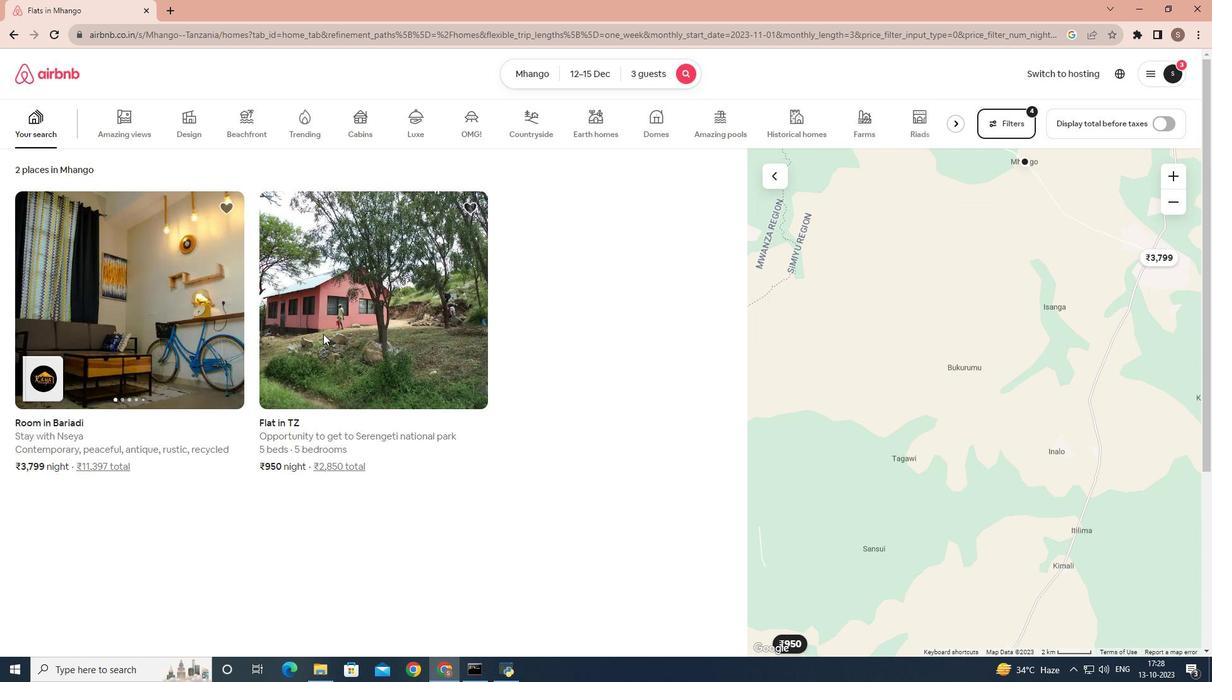 
Action: Mouse scrolled (323, 333) with delta (0, 0)
Screenshot: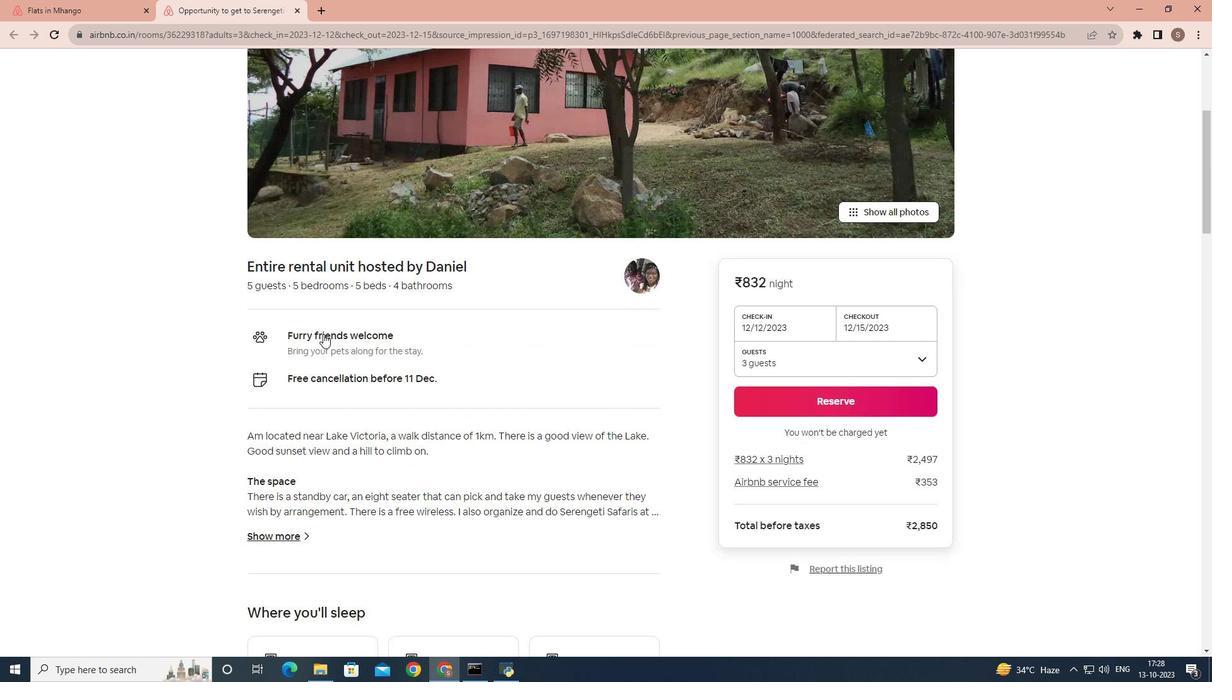 
Action: Mouse scrolled (323, 333) with delta (0, 0)
Screenshot: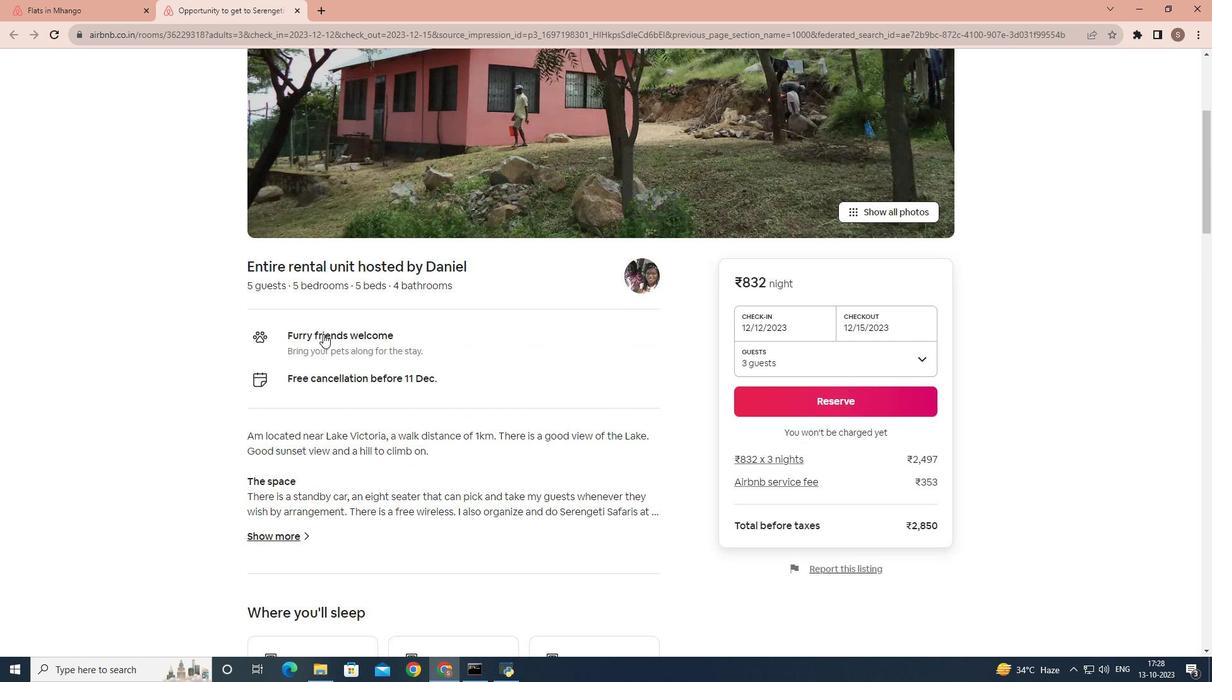 
Action: Mouse scrolled (323, 333) with delta (0, 0)
Screenshot: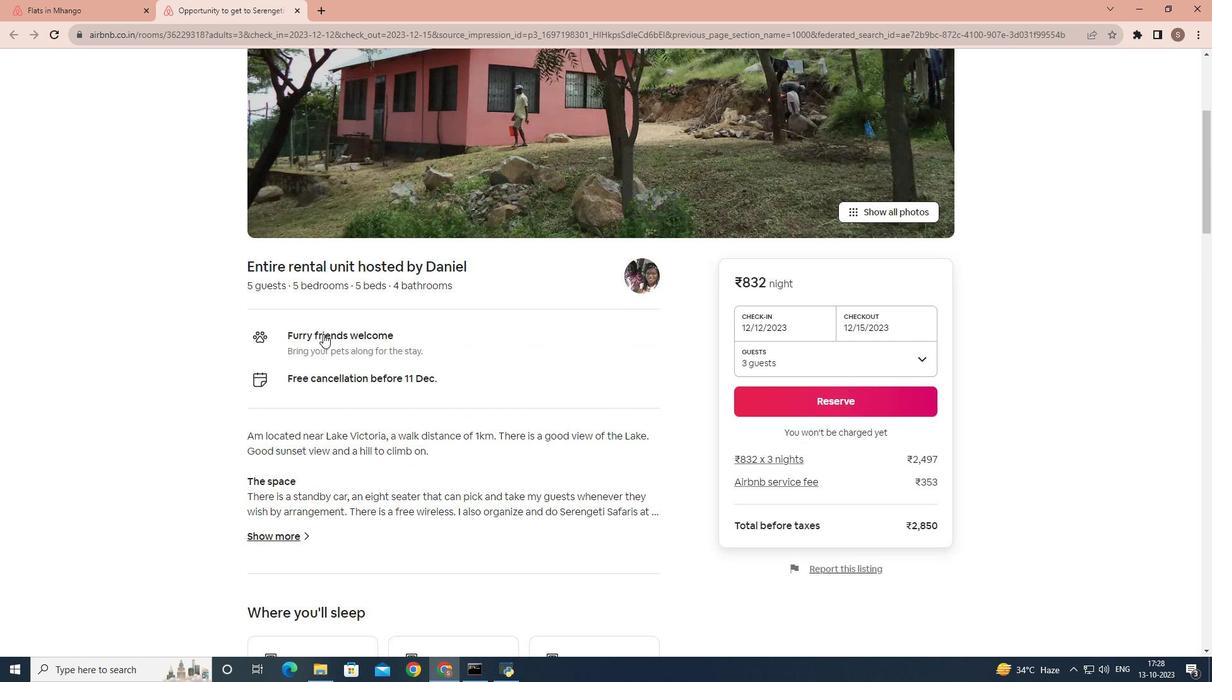 
Action: Mouse scrolled (323, 333) with delta (0, 0)
Screenshot: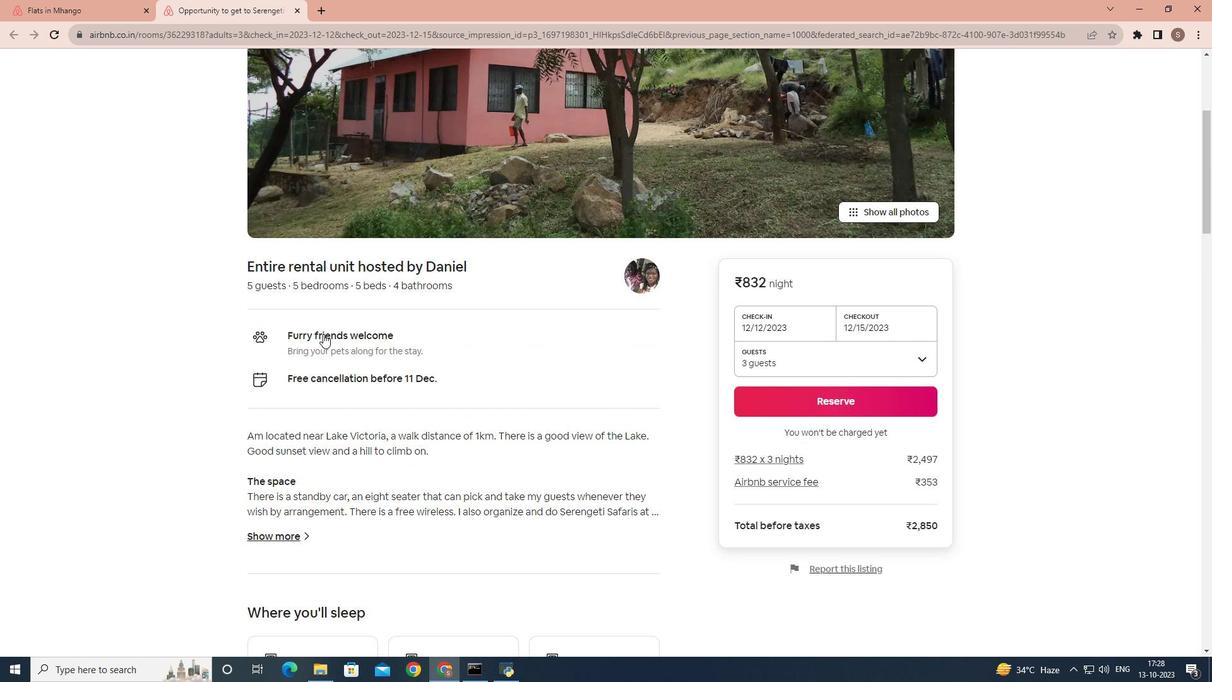 
Action: Mouse scrolled (323, 333) with delta (0, 0)
Screenshot: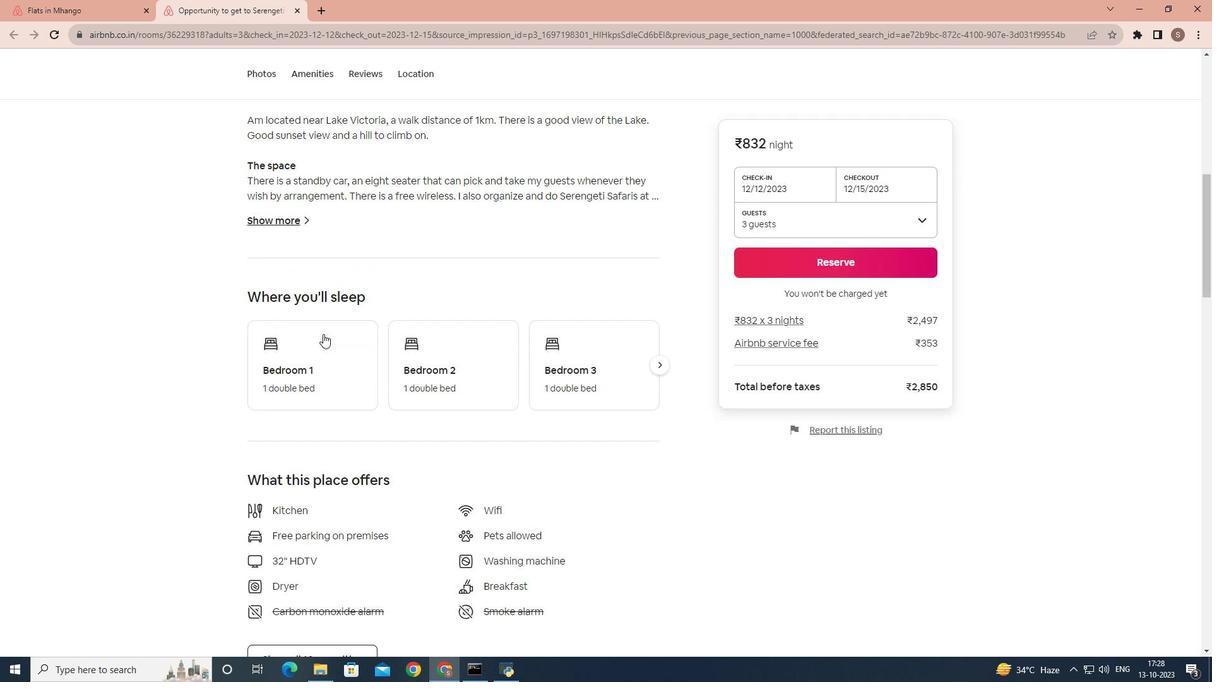 
Action: Mouse scrolled (323, 333) with delta (0, 0)
Screenshot: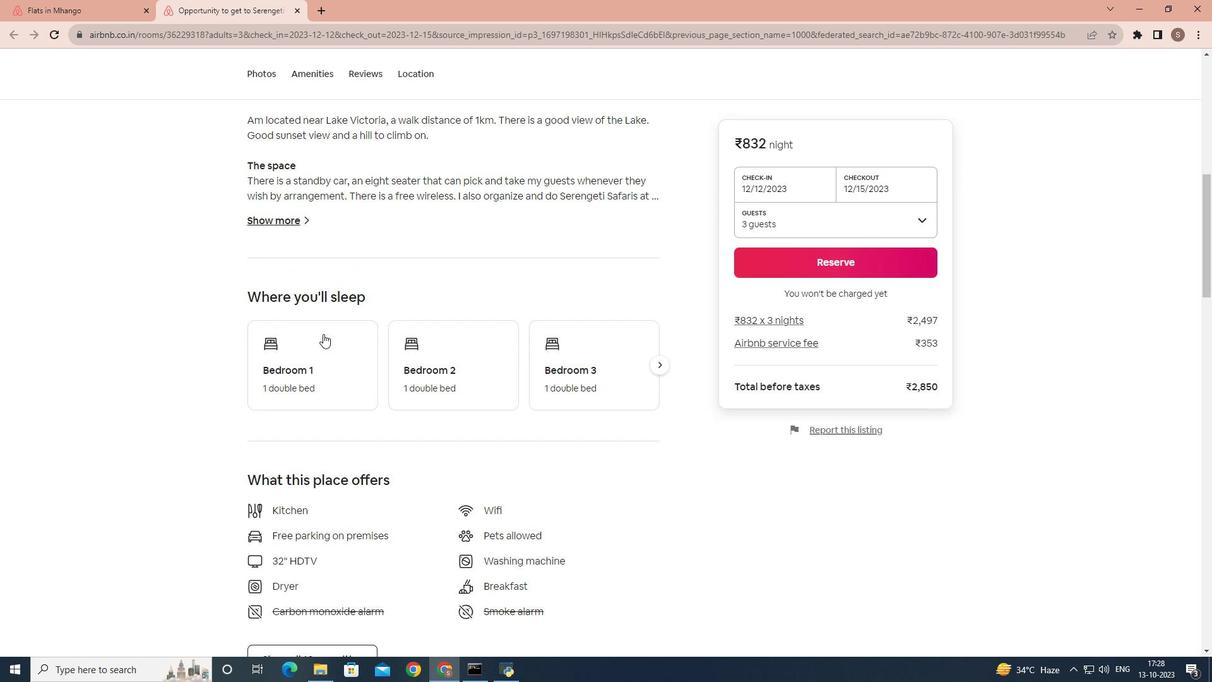 
Action: Mouse scrolled (323, 333) with delta (0, 0)
Screenshot: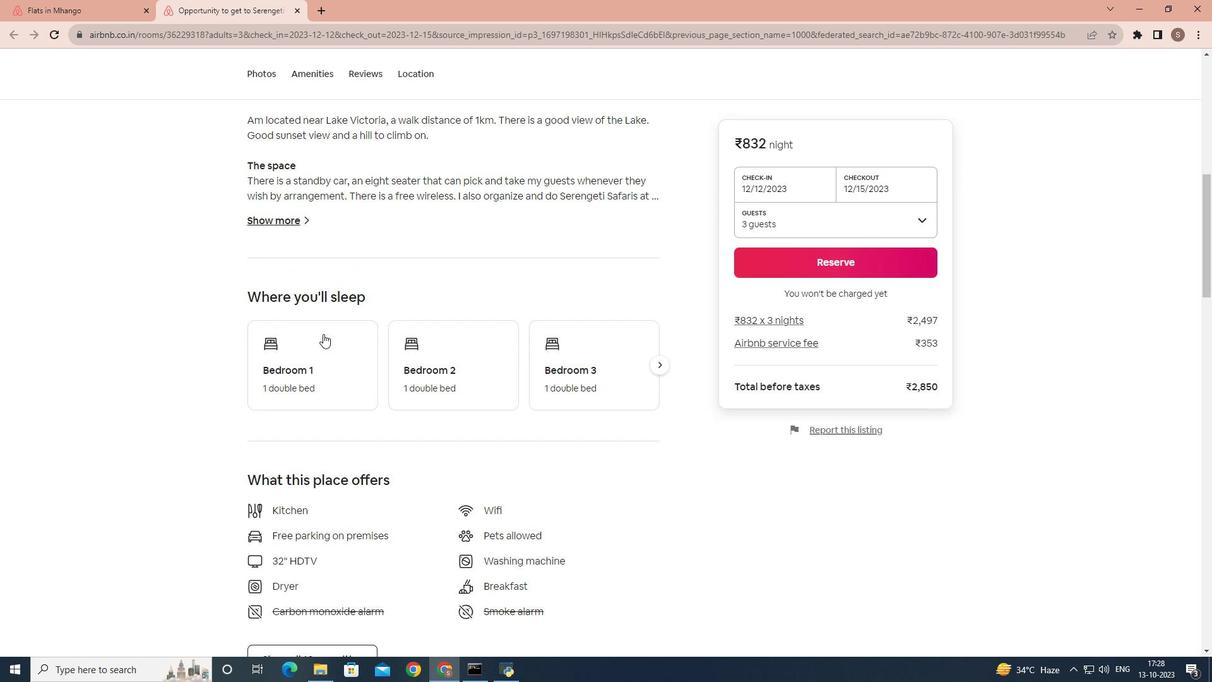 
Action: Mouse scrolled (323, 333) with delta (0, 0)
Screenshot: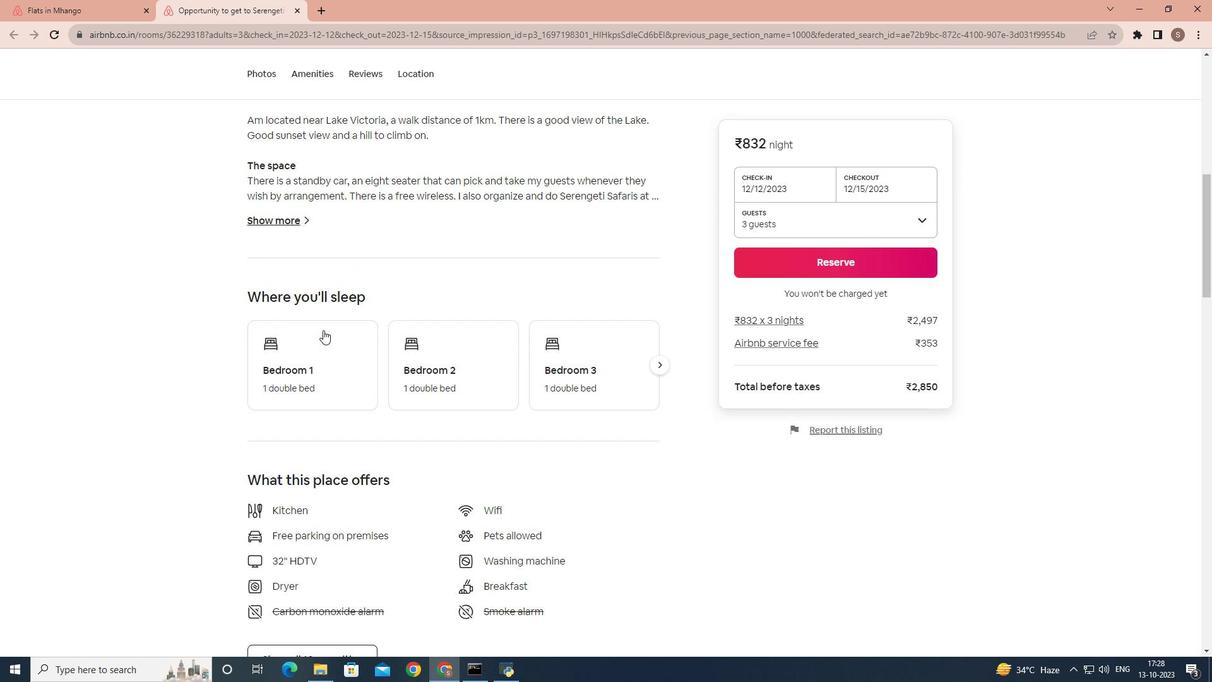 
Action: Mouse scrolled (323, 333) with delta (0, 0)
Screenshot: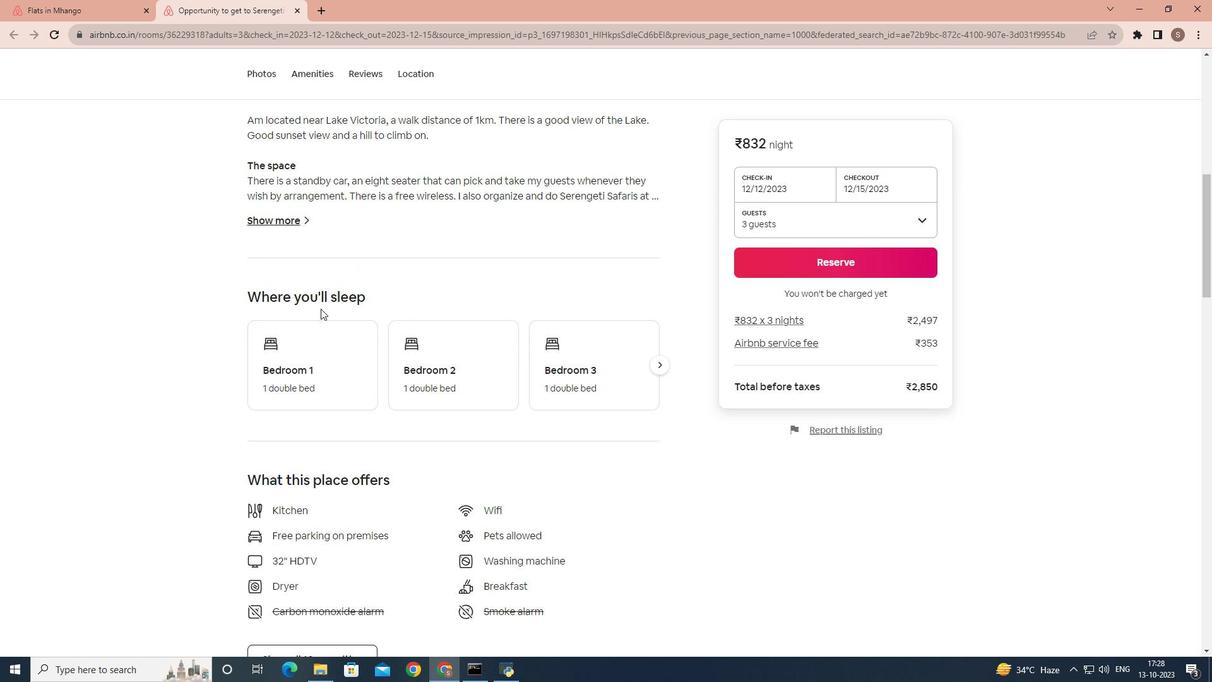 
Action: Mouse moved to (294, 221)
Screenshot: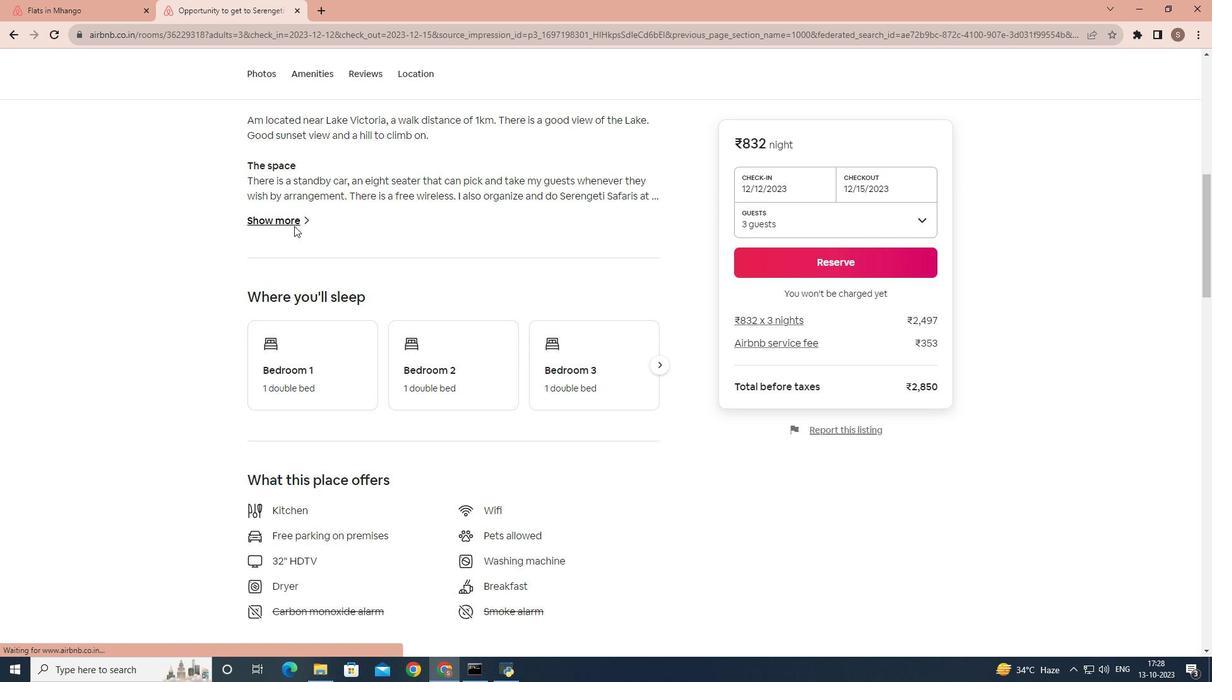 
Action: Mouse pressed left at (294, 221)
Screenshot: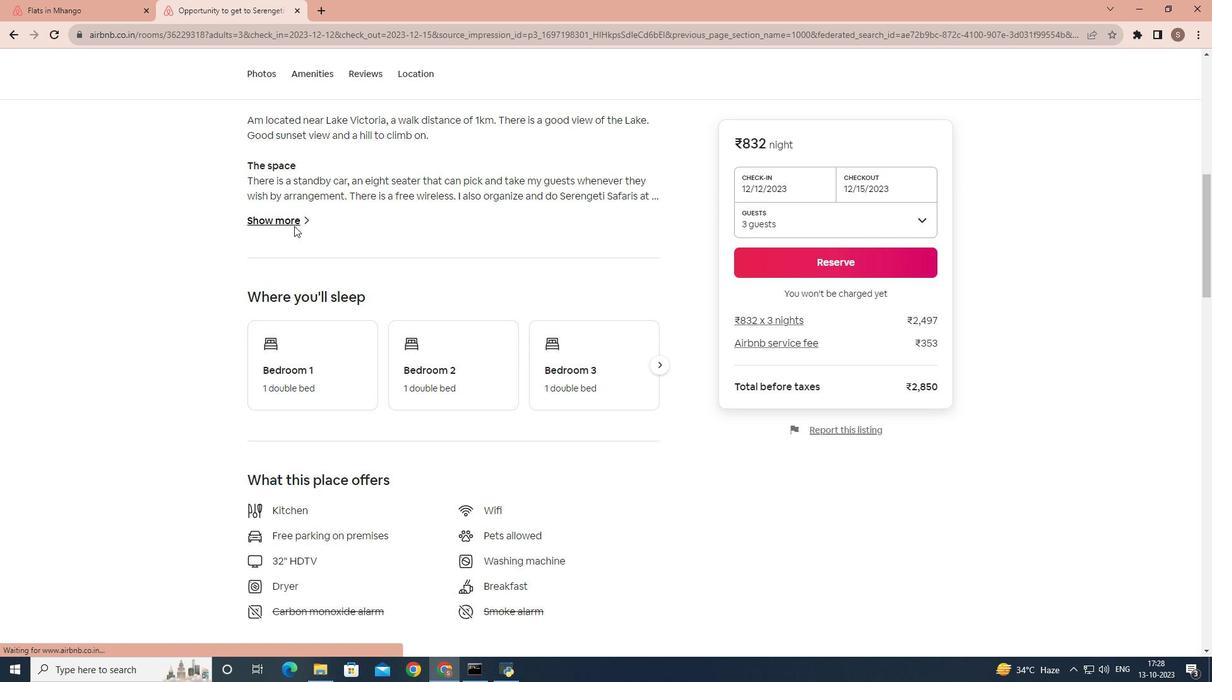 
Action: Mouse moved to (364, 270)
Screenshot: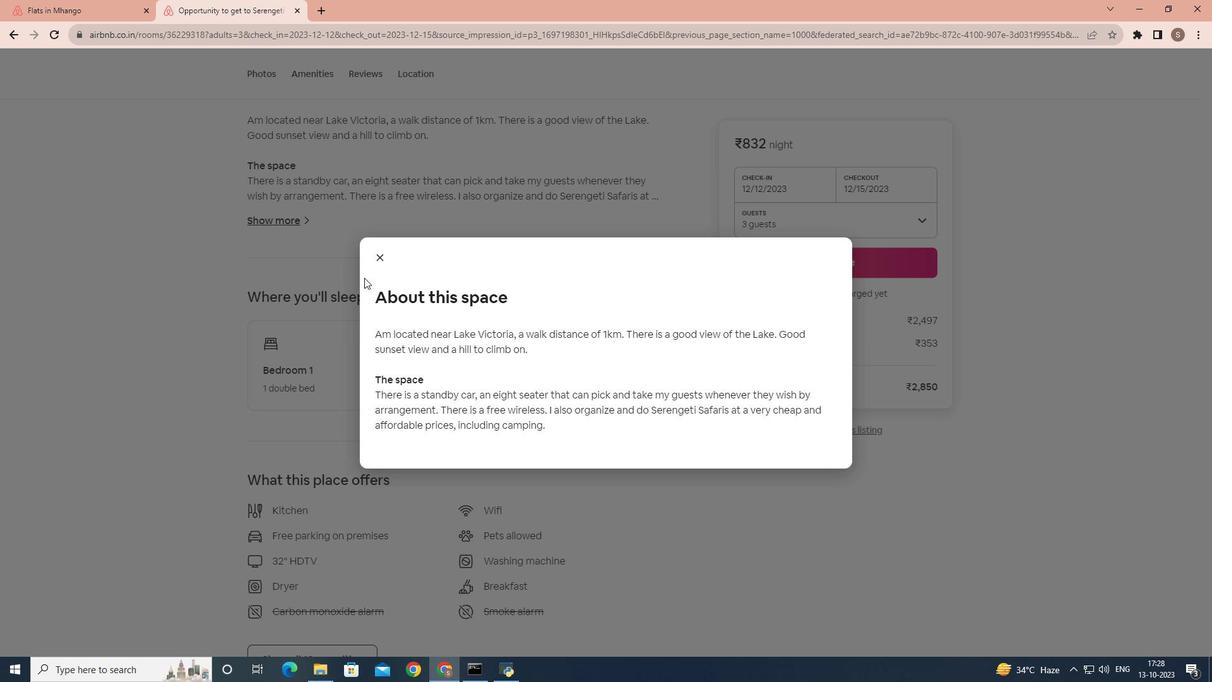 
Action: Mouse scrolled (364, 270) with delta (0, 0)
Screenshot: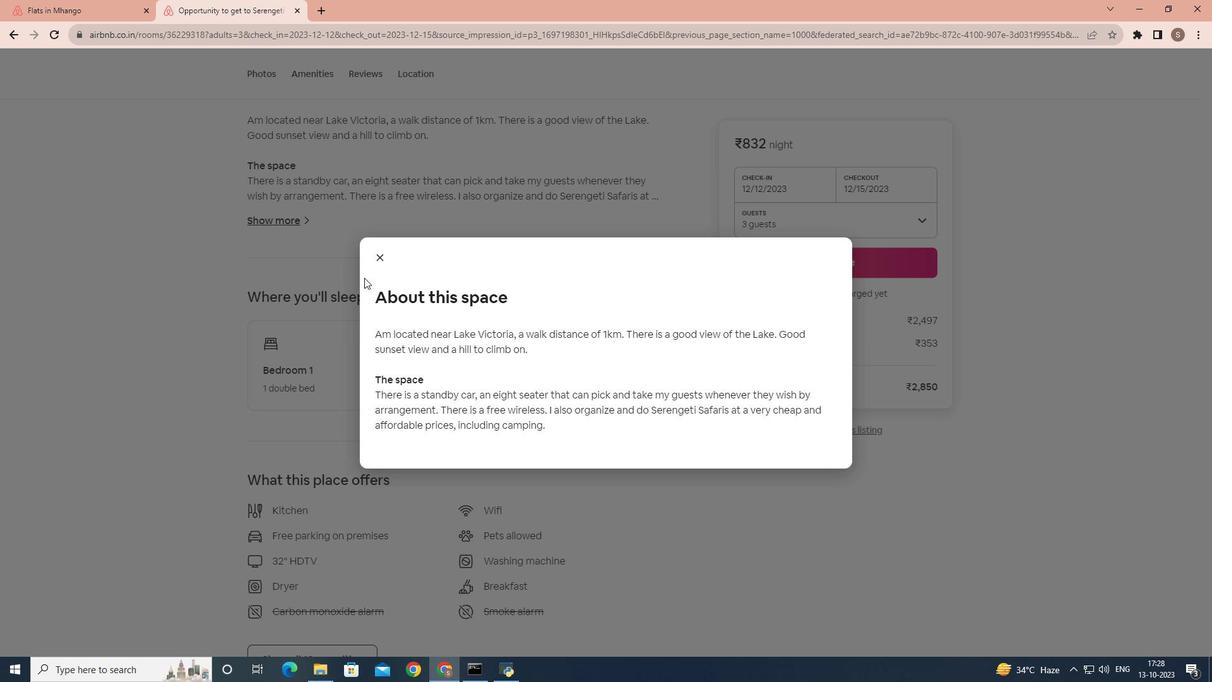 
Action: Mouse moved to (364, 274)
Screenshot: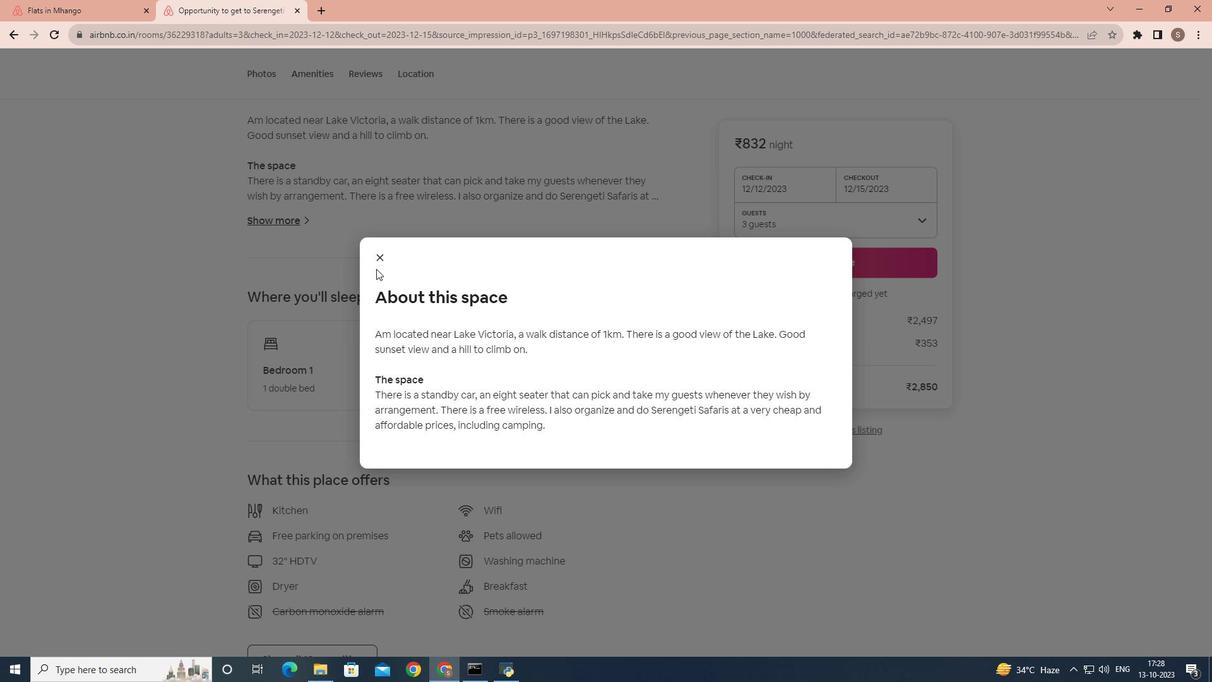 
Action: Mouse scrolled (364, 274) with delta (0, 0)
Screenshot: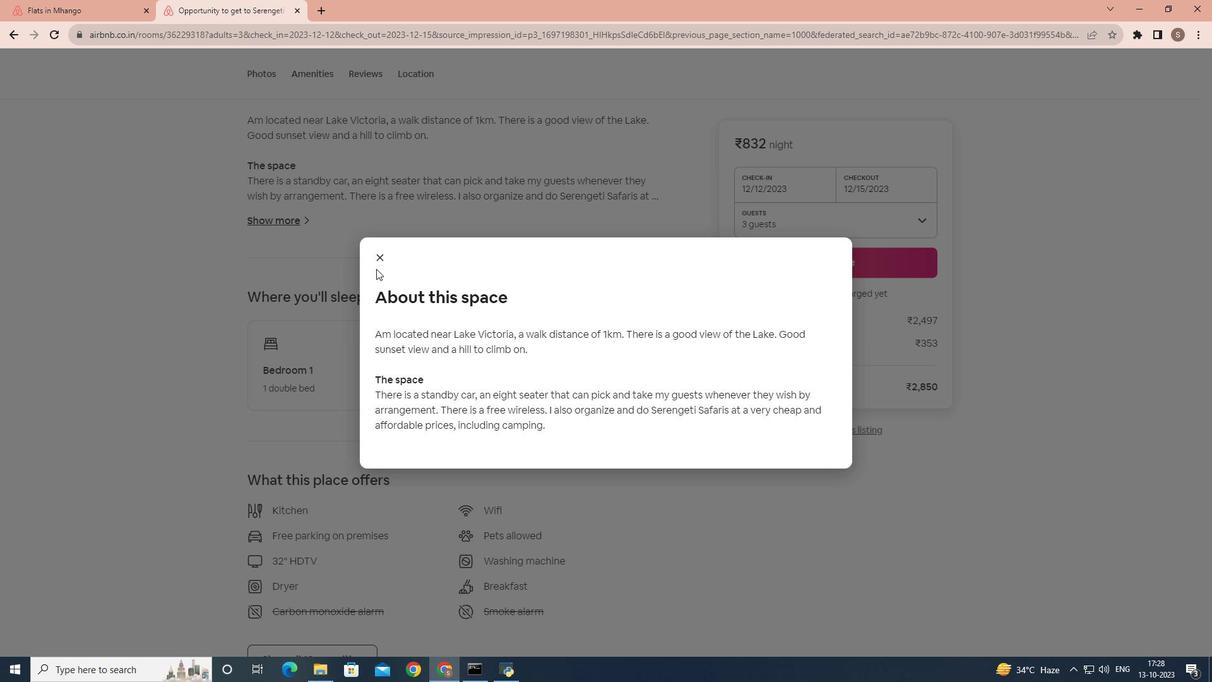 
Action: Mouse moved to (364, 276)
Screenshot: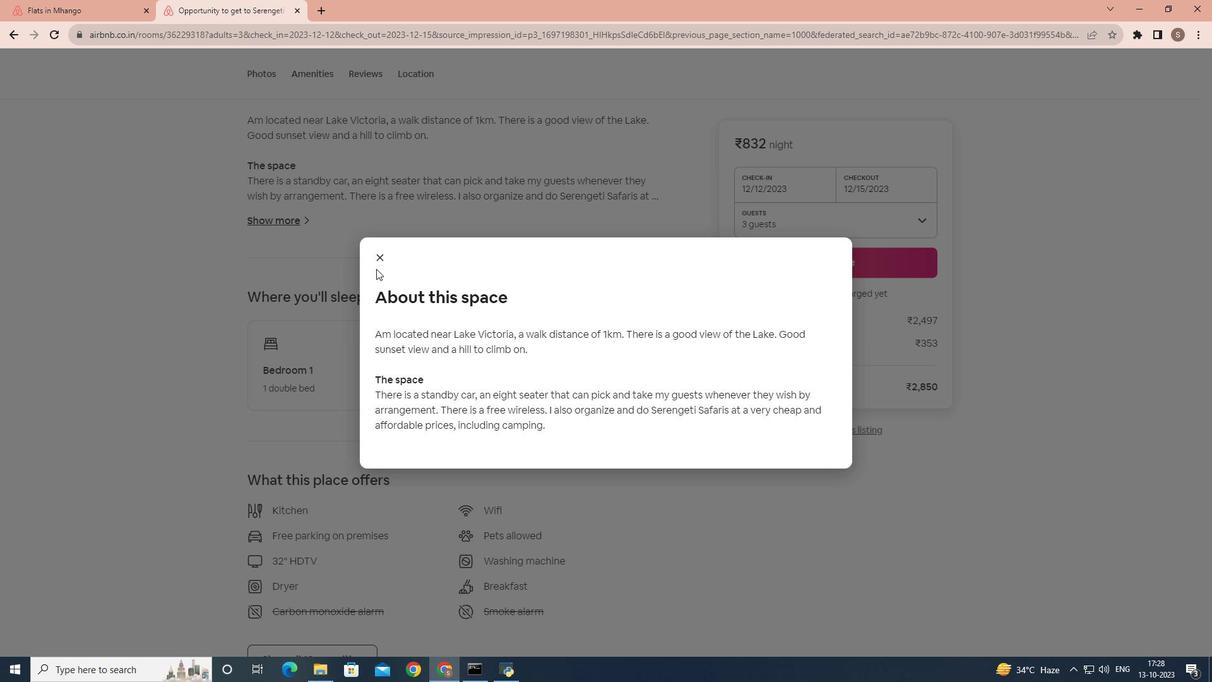 
Action: Mouse scrolled (364, 276) with delta (0, 0)
Screenshot: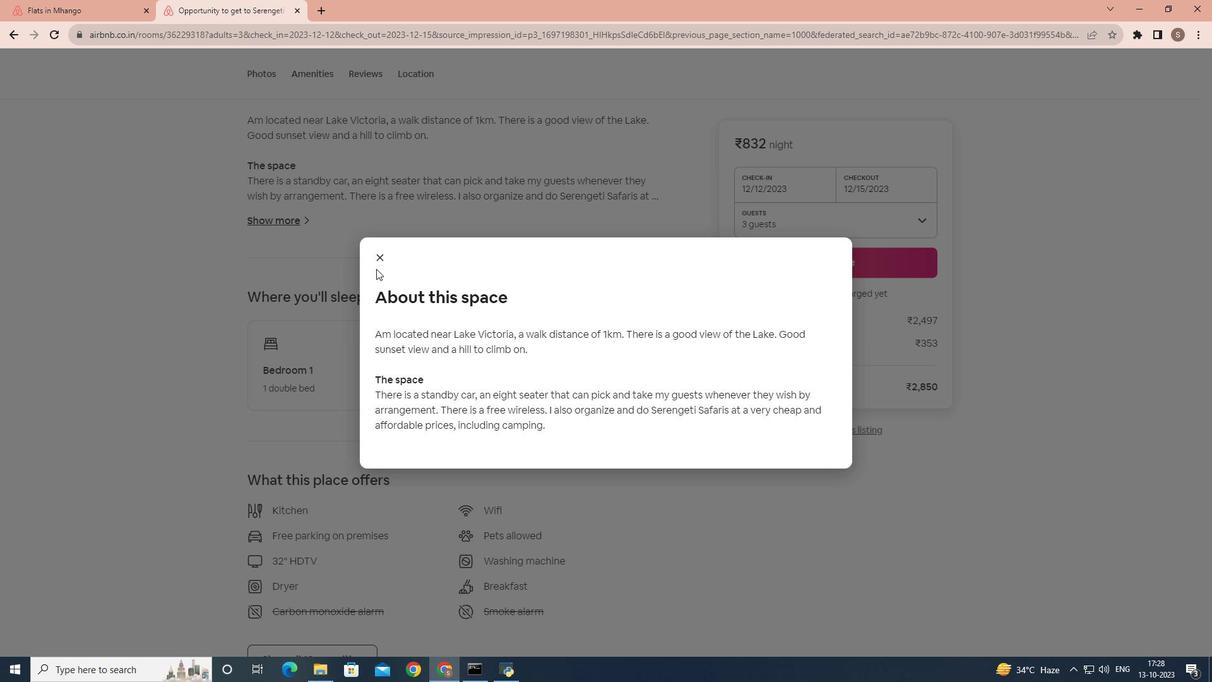 
Action: Mouse moved to (364, 277)
Screenshot: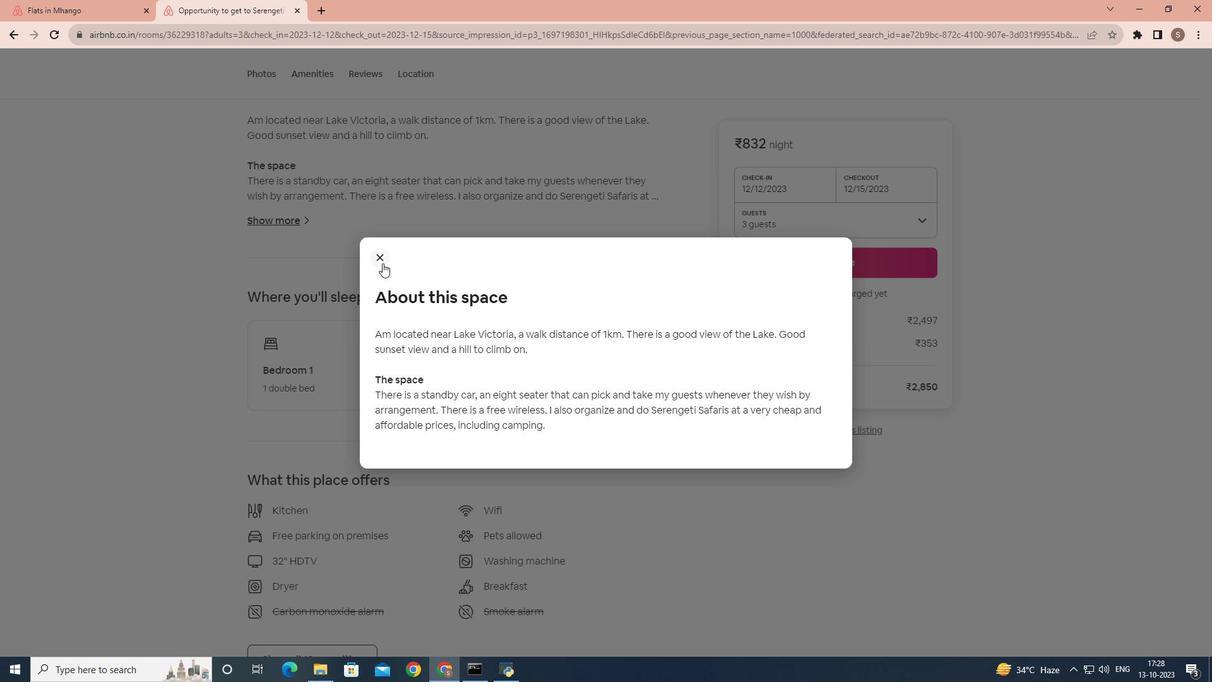
Action: Mouse scrolled (364, 277) with delta (0, 0)
Screenshot: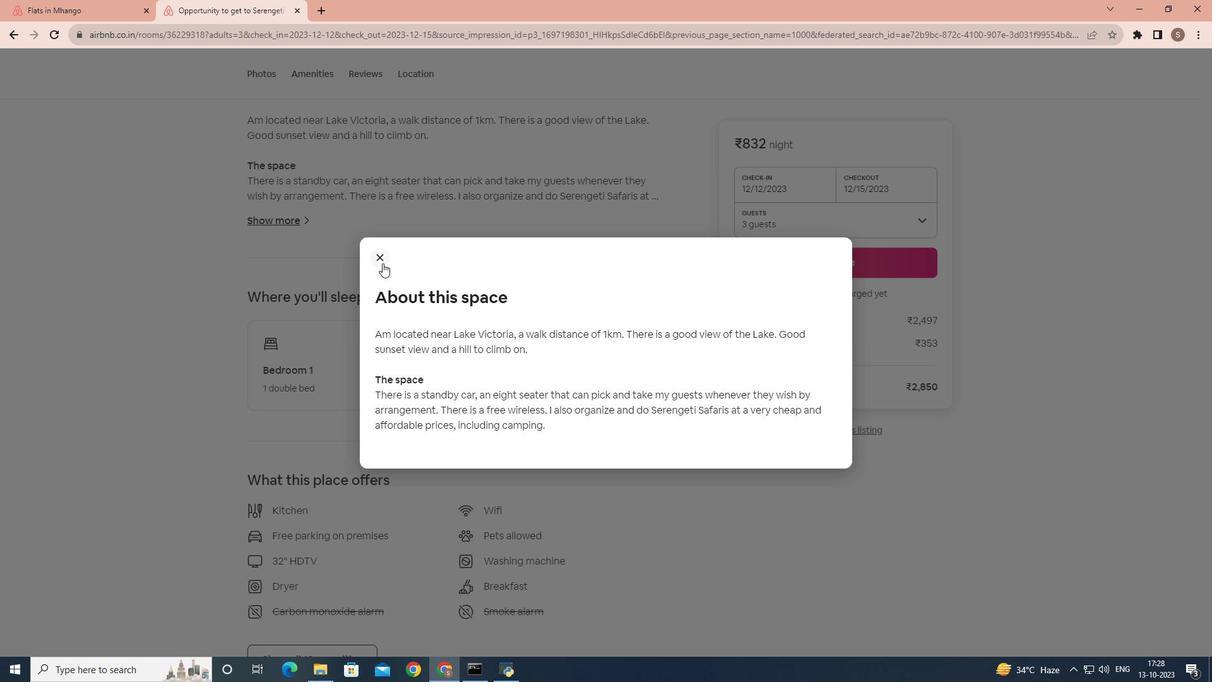 
Action: Mouse moved to (382, 262)
Screenshot: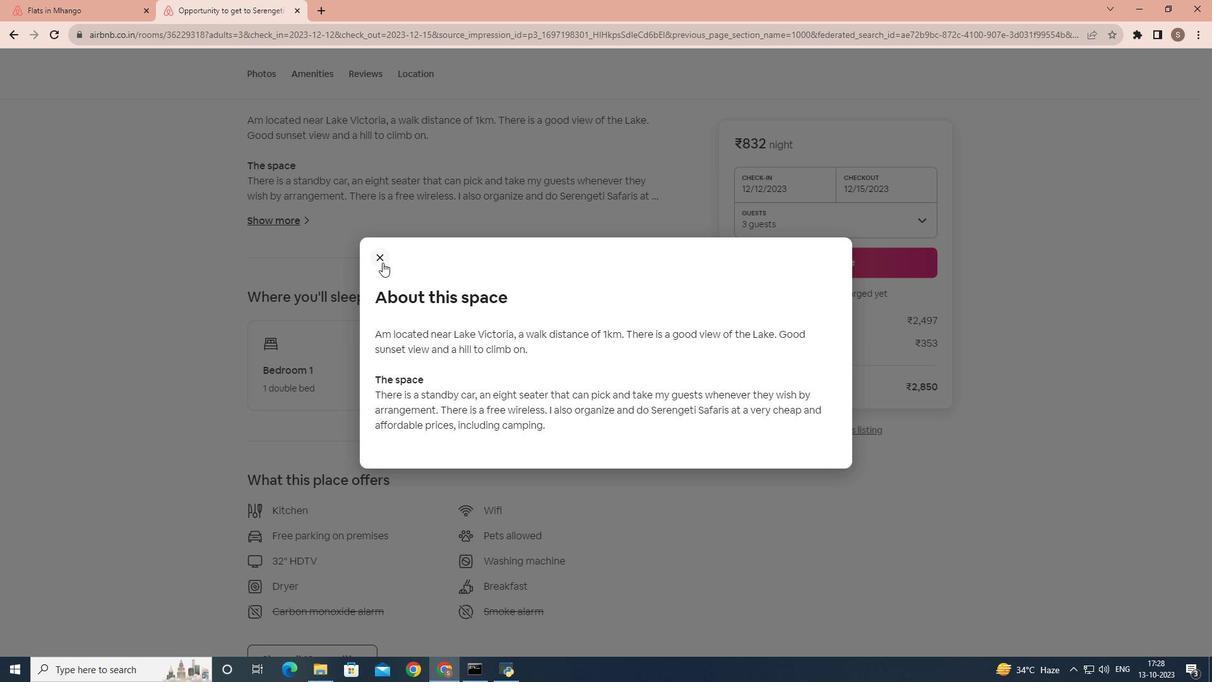 
Action: Mouse pressed left at (382, 262)
Screenshot: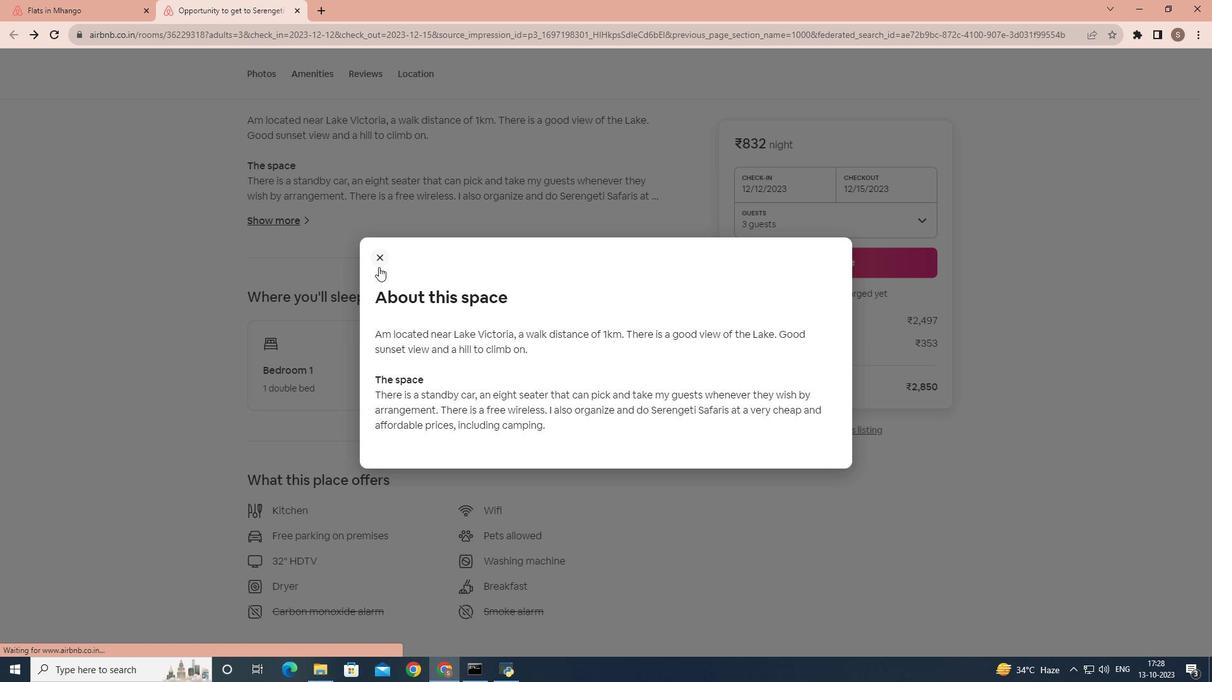 
Action: Mouse moved to (354, 334)
Screenshot: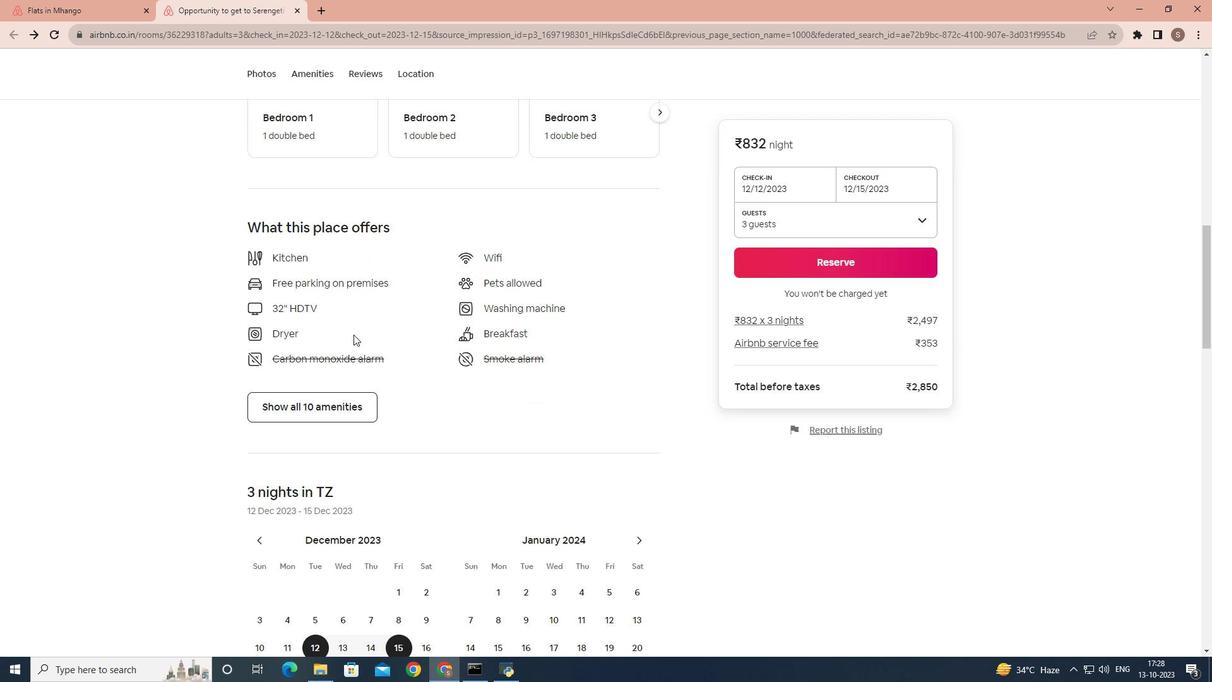 
Action: Mouse scrolled (354, 334) with delta (0, 0)
Screenshot: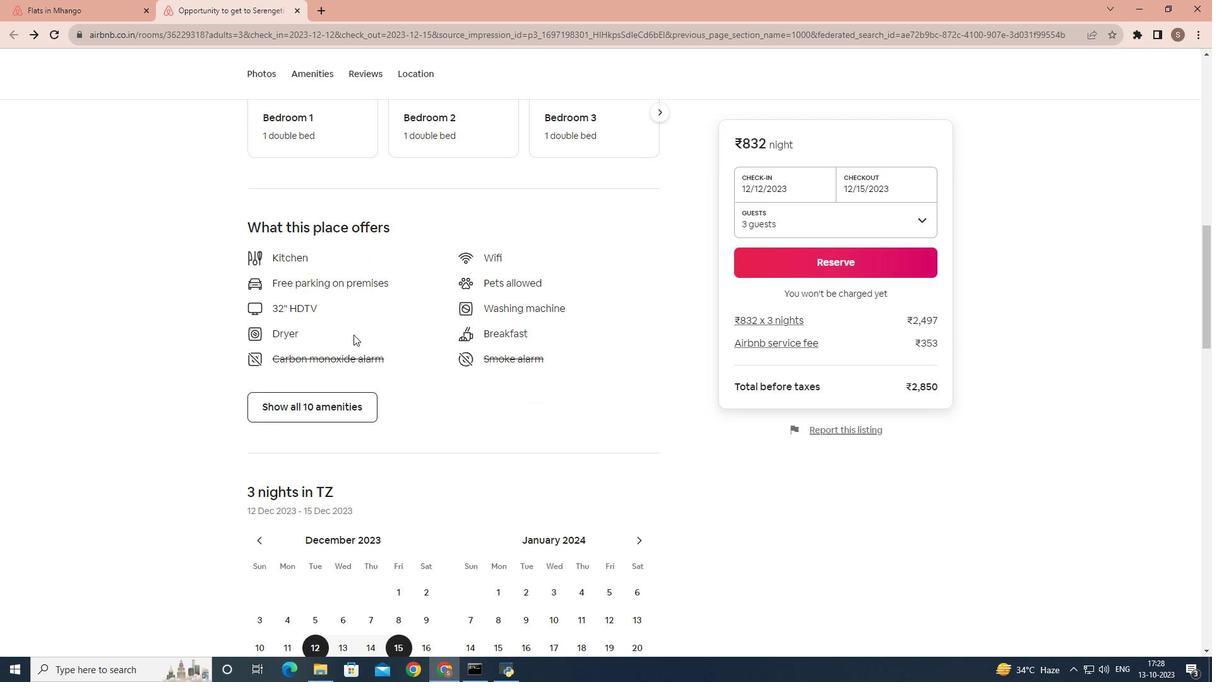 
Action: Mouse scrolled (354, 334) with delta (0, 0)
Screenshot: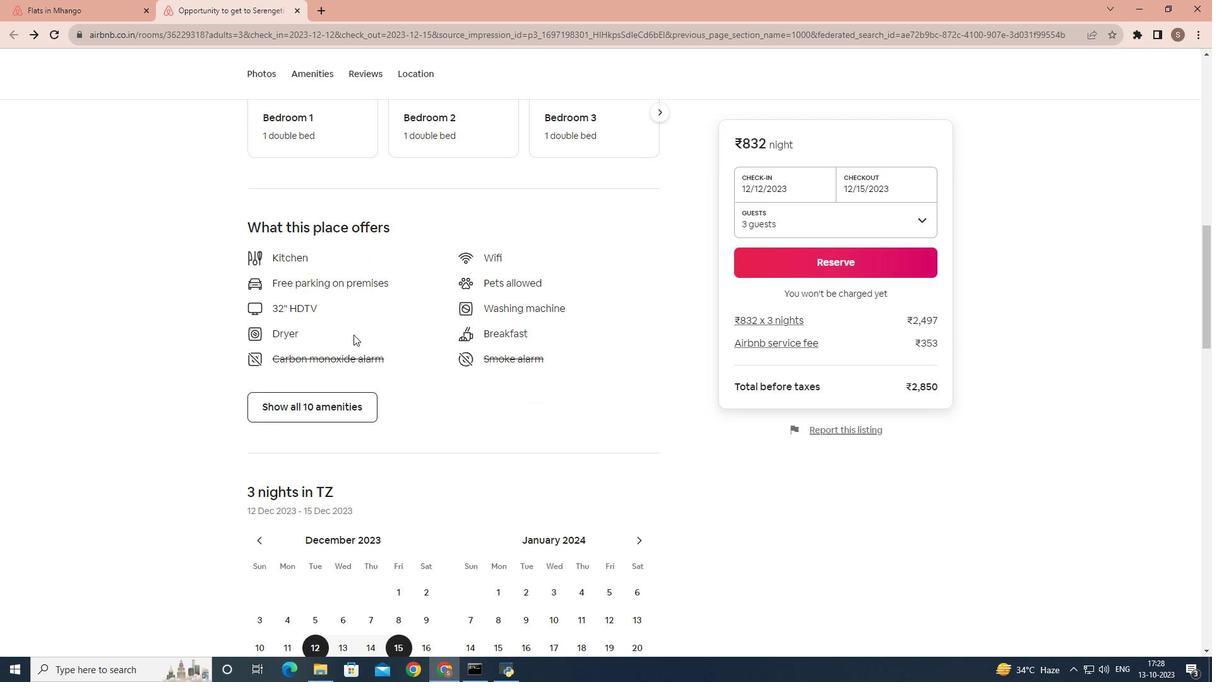 
Action: Mouse scrolled (354, 334) with delta (0, 0)
Screenshot: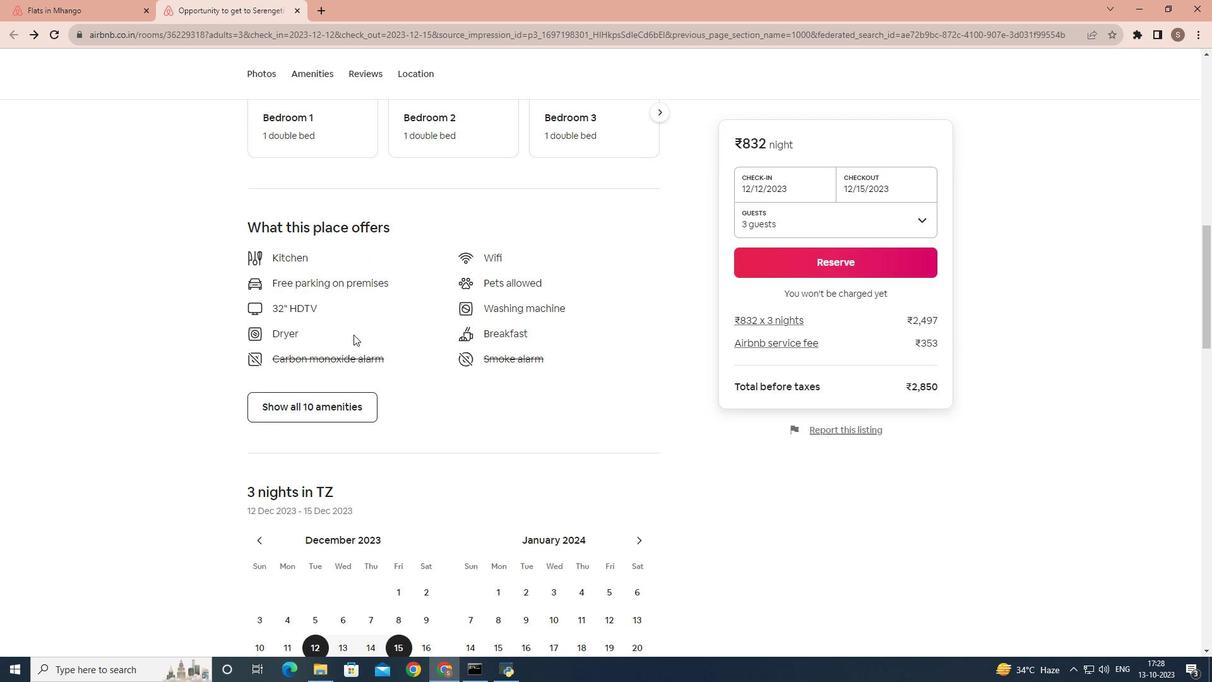 
Action: Mouse moved to (354, 334)
Screenshot: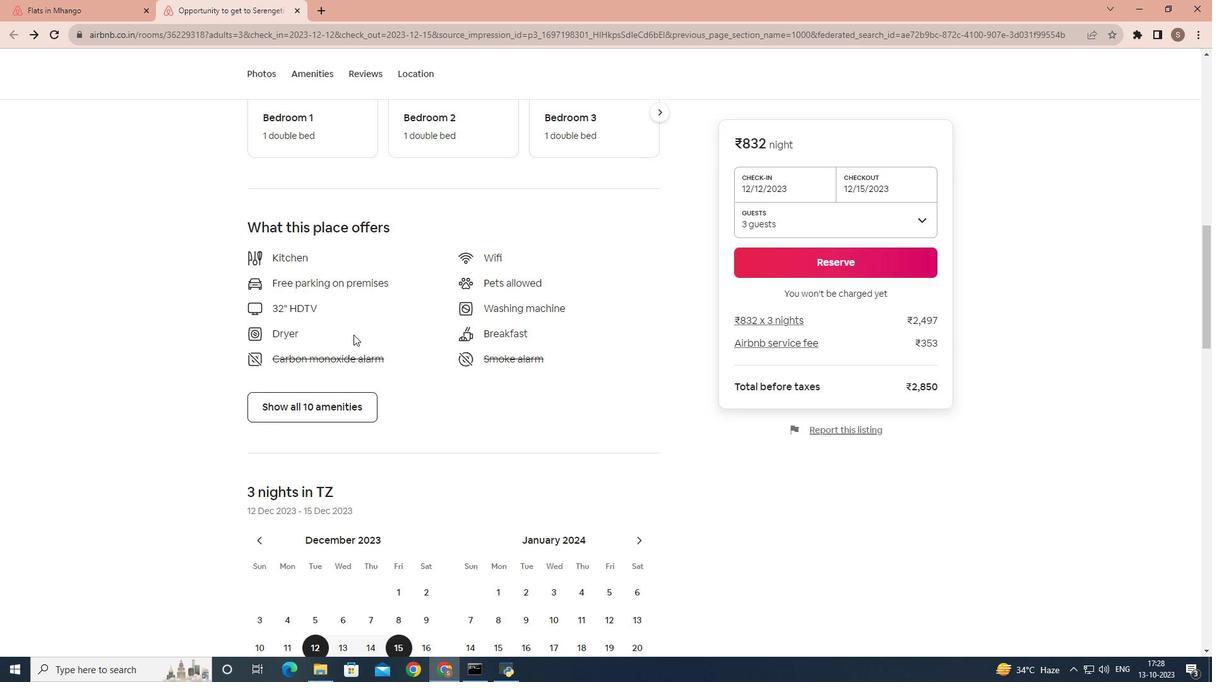 
Action: Mouse scrolled (354, 334) with delta (0, 0)
Screenshot: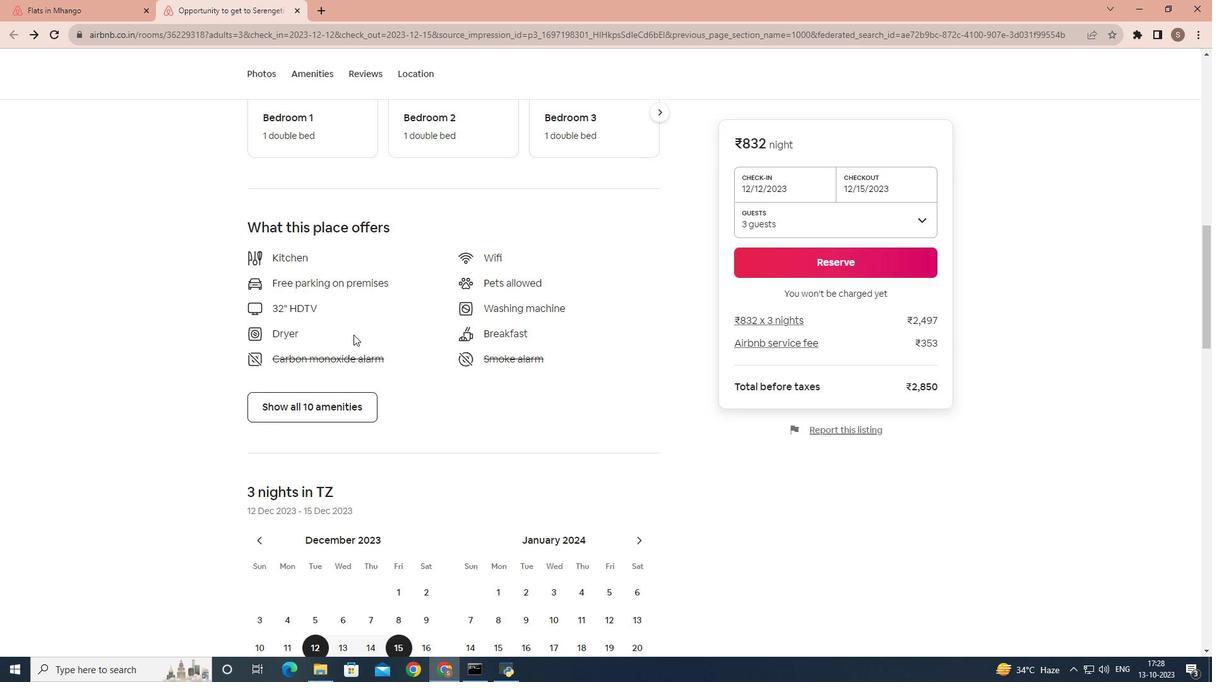
Action: Mouse moved to (305, 401)
Screenshot: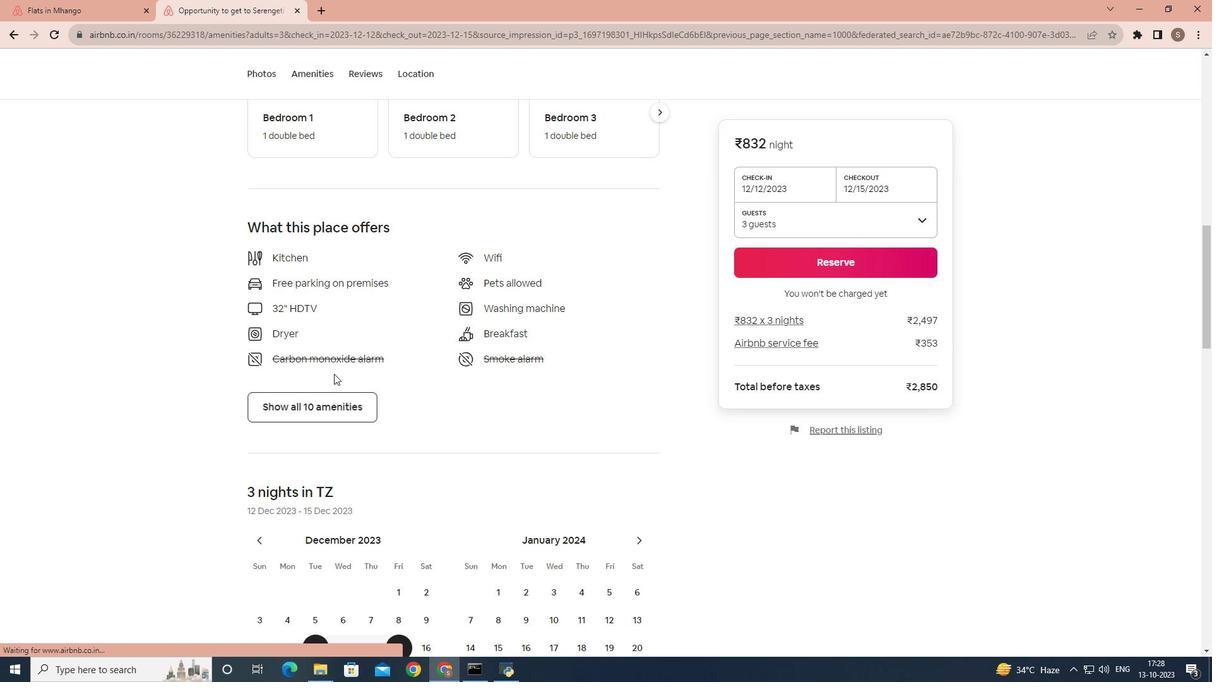 
Action: Mouse pressed left at (305, 401)
Screenshot: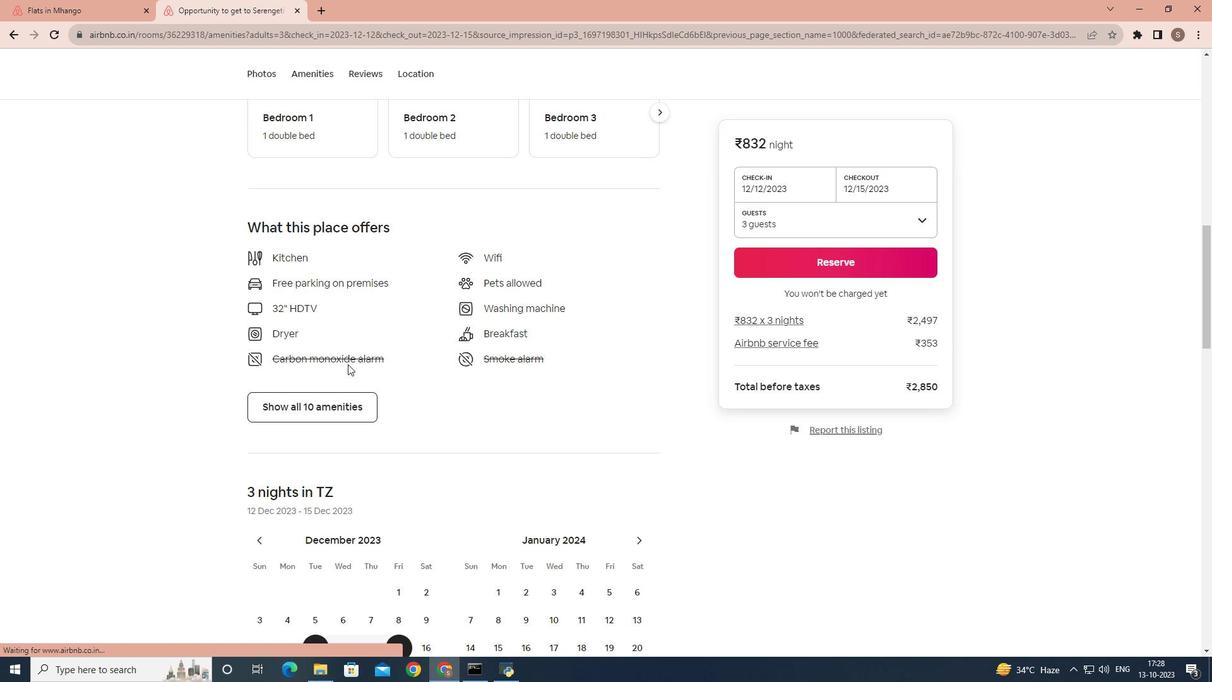 
Action: Mouse moved to (433, 343)
Screenshot: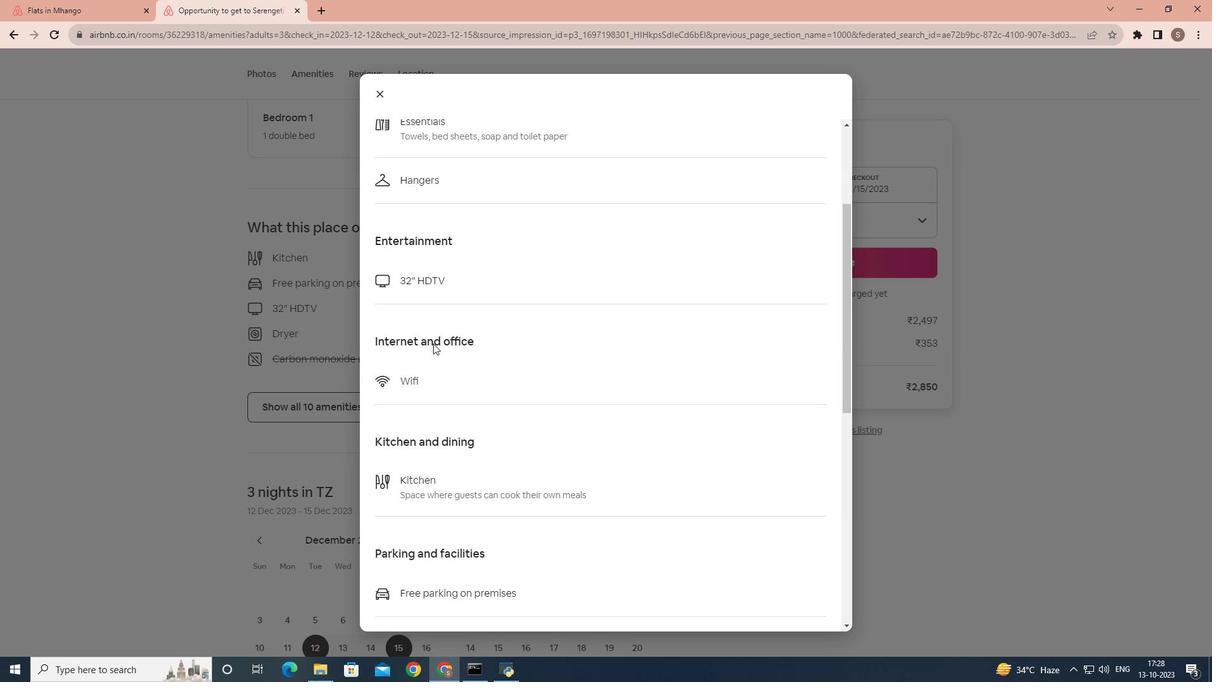 
Action: Mouse scrolled (433, 342) with delta (0, 0)
Screenshot: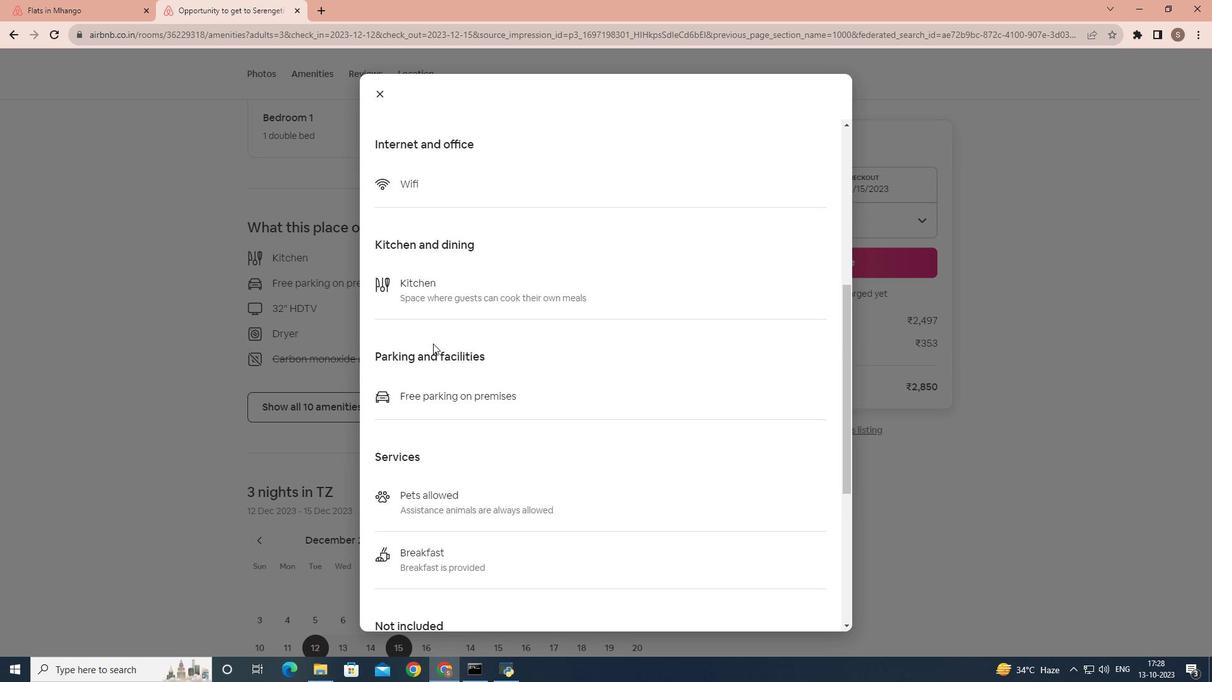 
Action: Mouse scrolled (433, 342) with delta (0, 0)
Screenshot: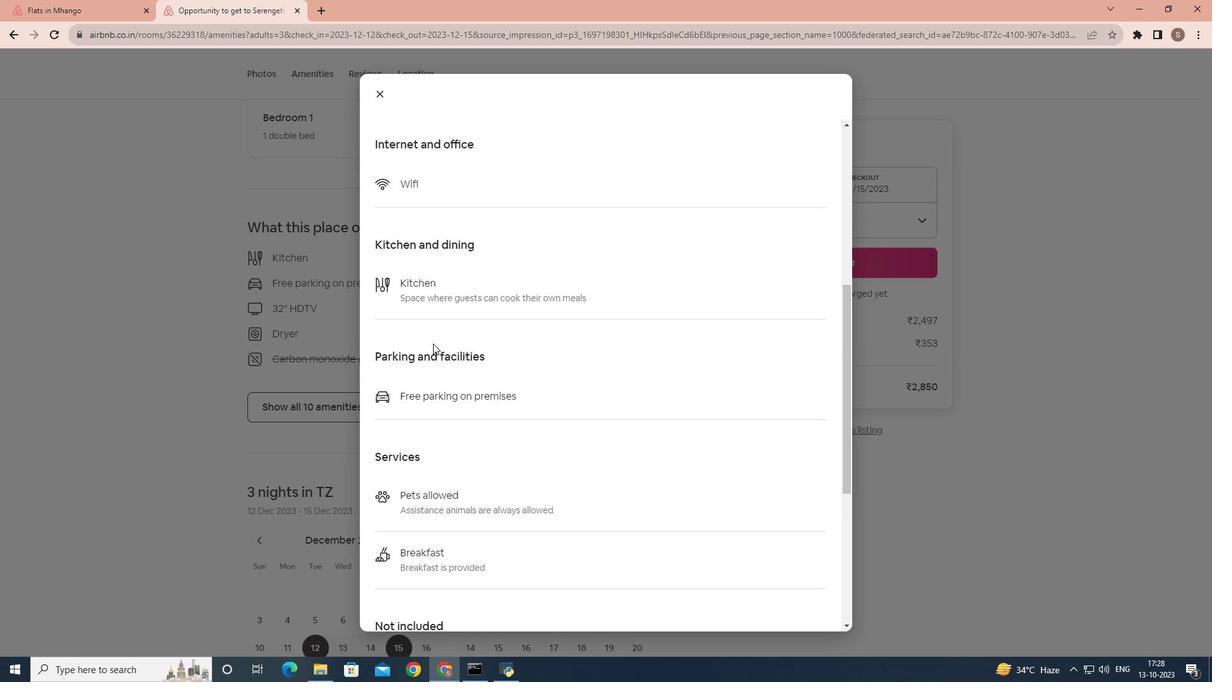 
Action: Mouse scrolled (433, 342) with delta (0, 0)
Screenshot: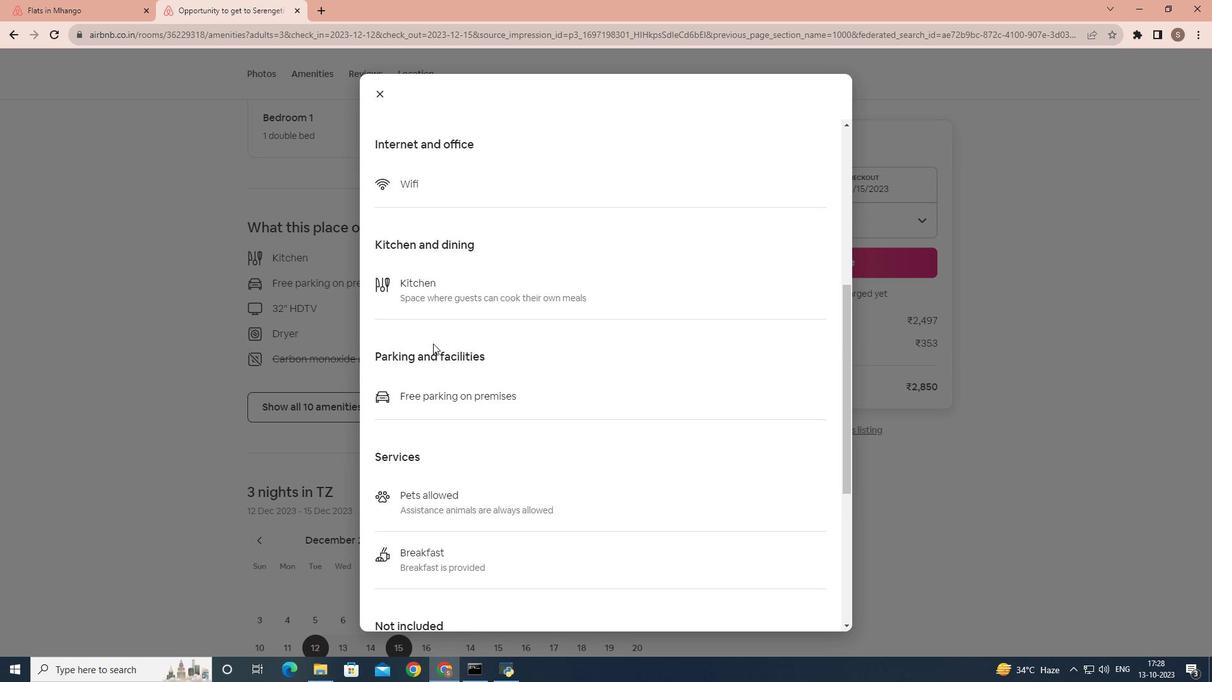 
Action: Mouse scrolled (433, 342) with delta (0, 0)
Screenshot: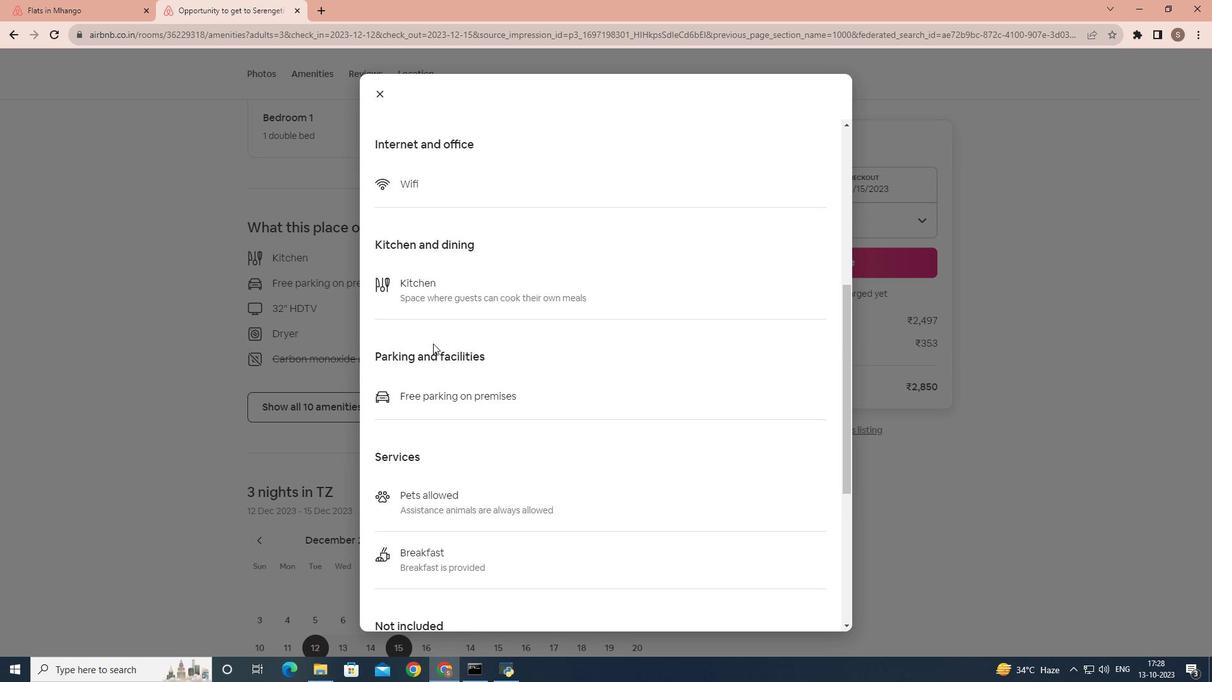 
Action: Mouse scrolled (433, 342) with delta (0, 0)
Screenshot: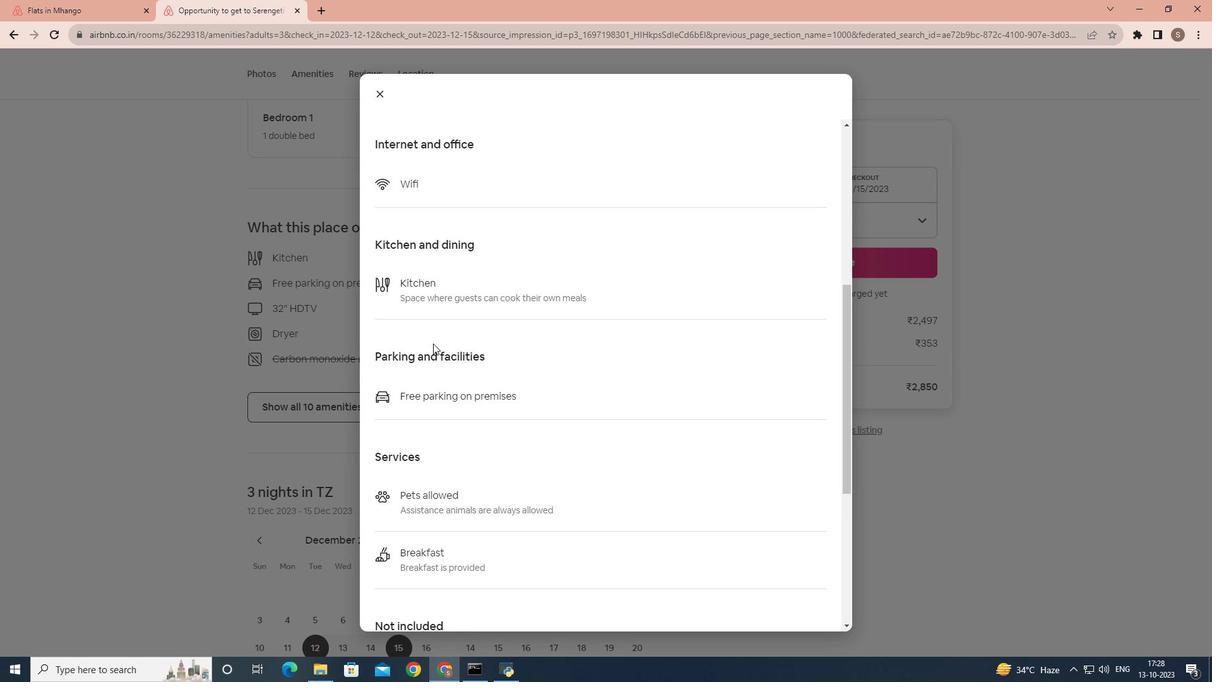 
Action: Mouse scrolled (433, 342) with delta (0, 0)
Screenshot: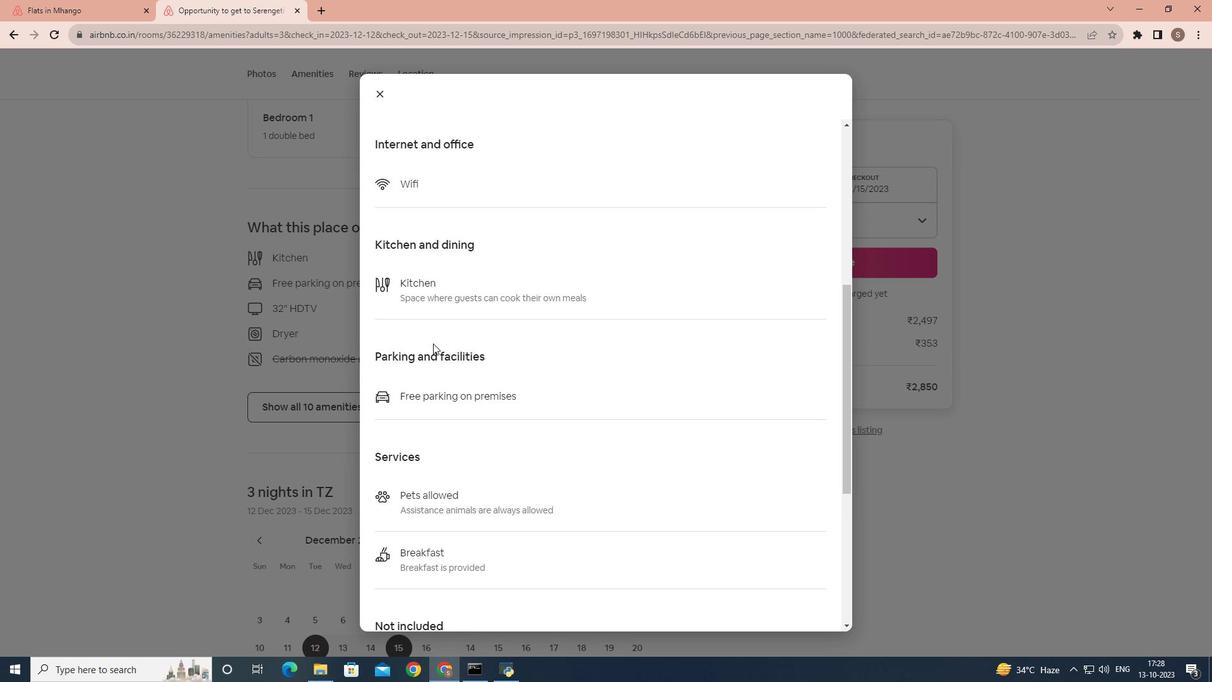 
Action: Mouse scrolled (433, 342) with delta (0, 0)
Screenshot: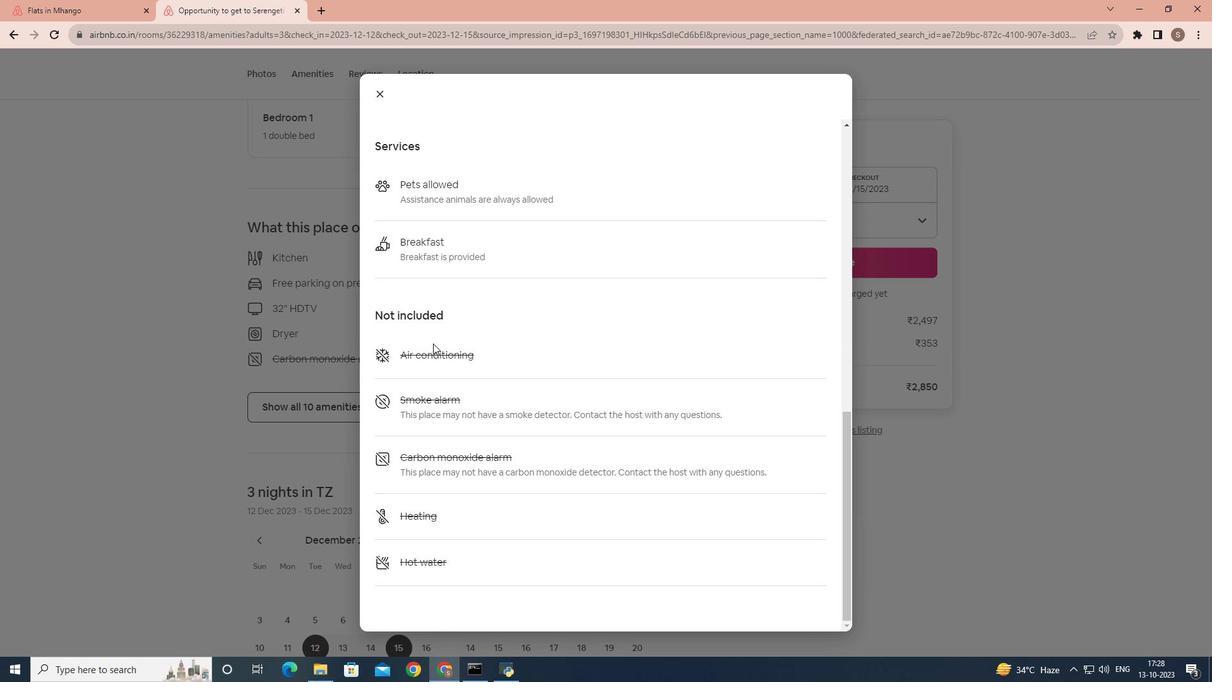 
Action: Mouse scrolled (433, 342) with delta (0, 0)
Screenshot: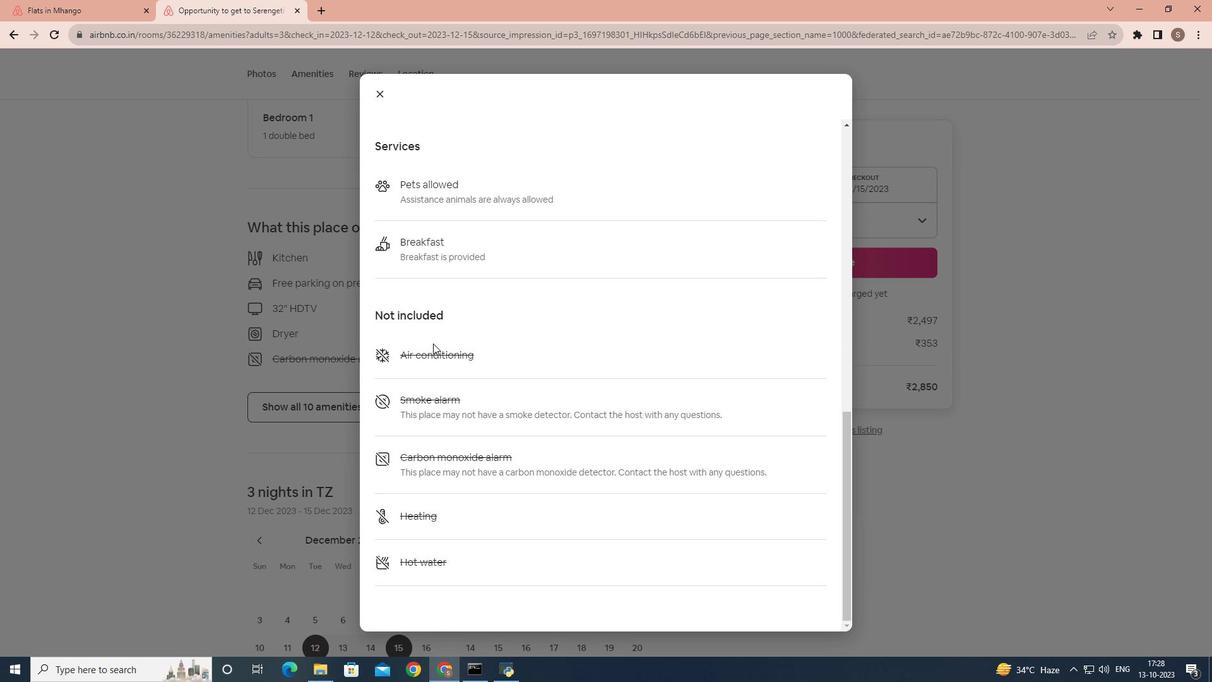 
Action: Mouse scrolled (433, 342) with delta (0, 0)
Screenshot: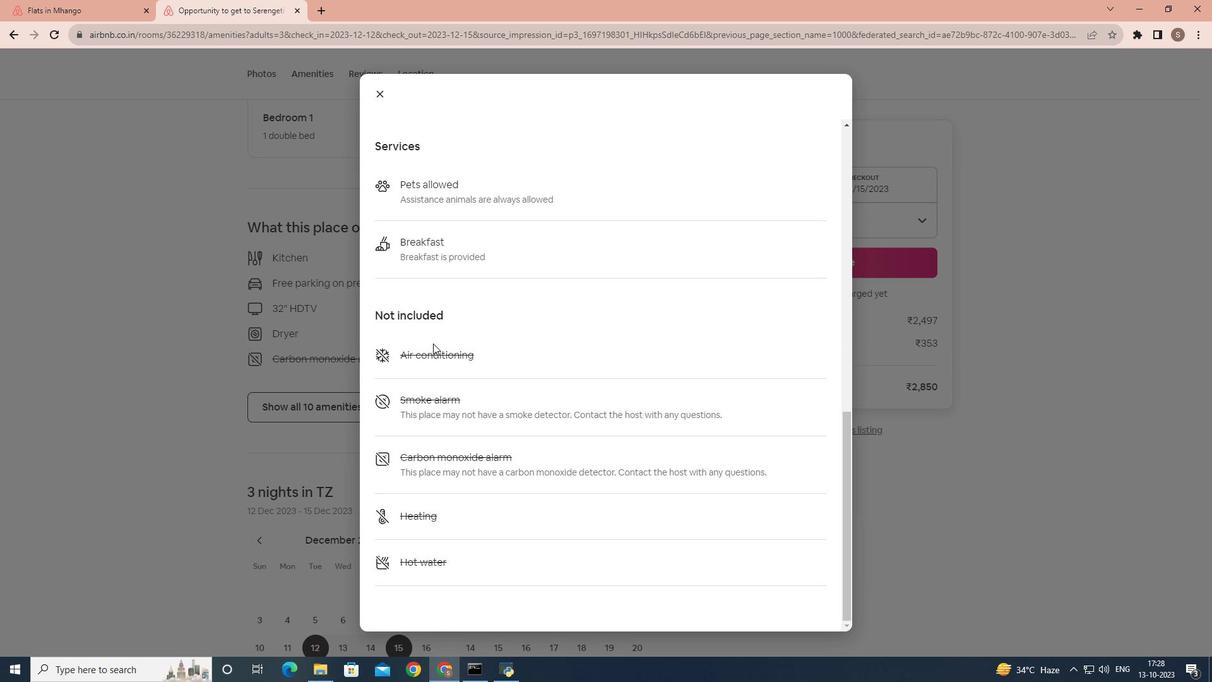 
Action: Mouse scrolled (433, 342) with delta (0, 0)
Screenshot: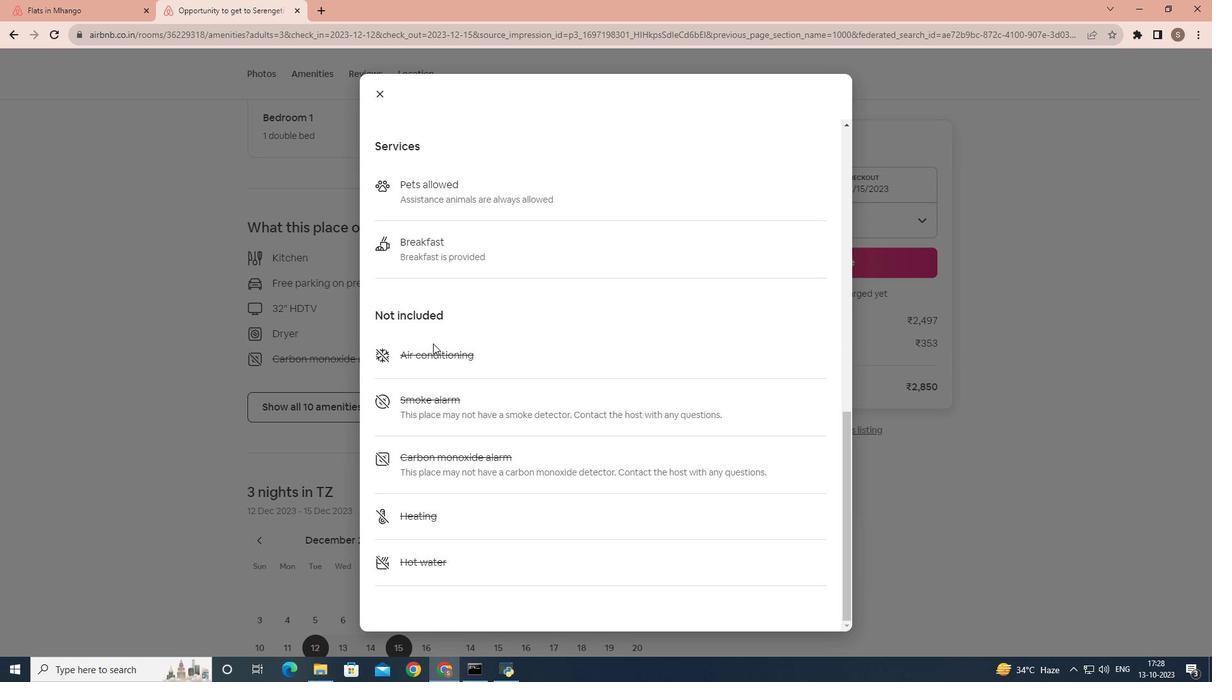 
Action: Mouse scrolled (433, 342) with delta (0, 0)
Screenshot: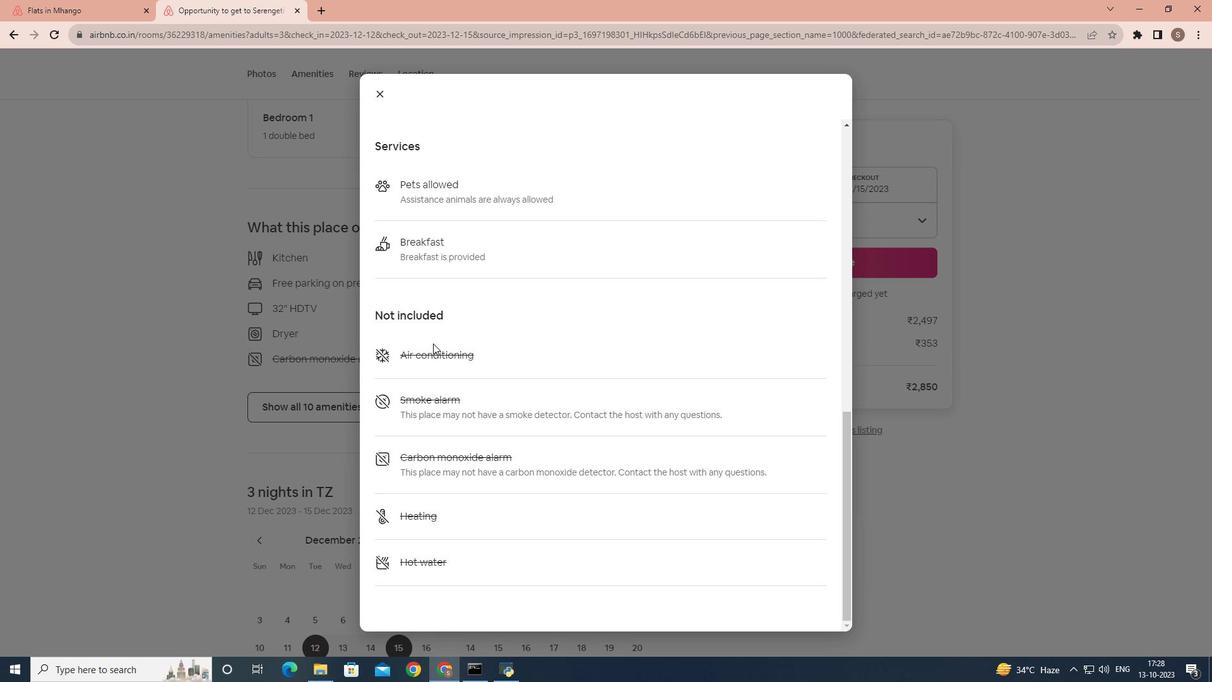 
Action: Mouse scrolled (433, 342) with delta (0, 0)
Screenshot: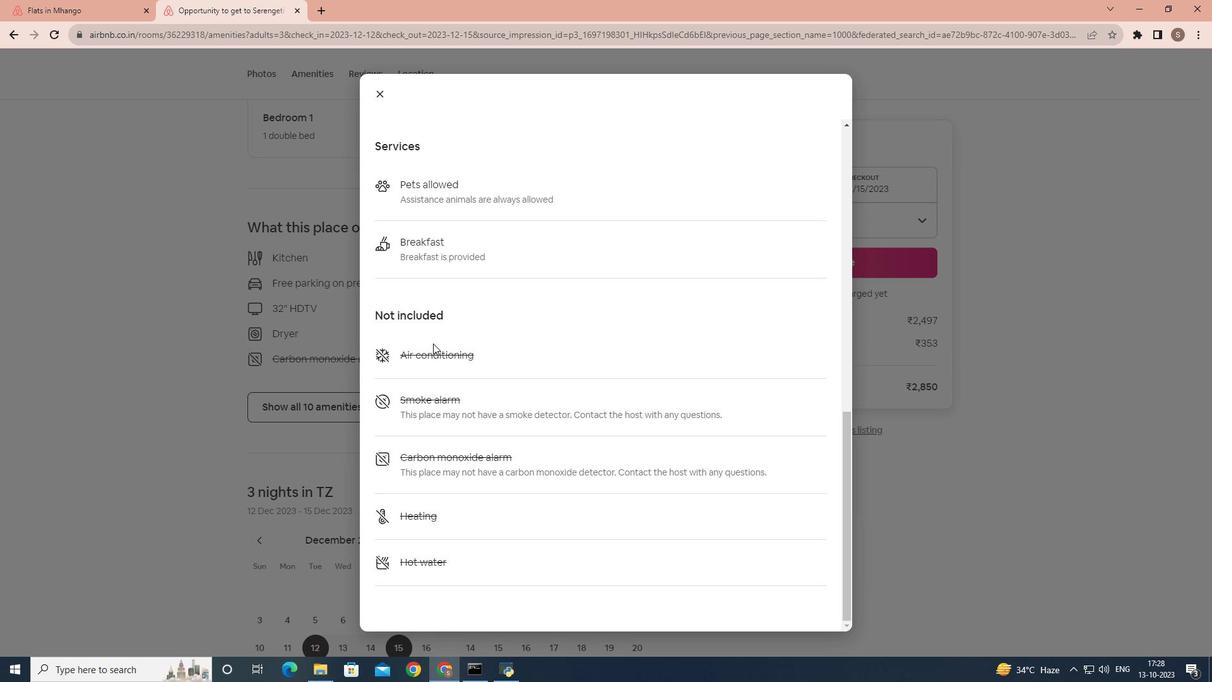 
Action: Mouse scrolled (433, 342) with delta (0, 0)
Screenshot: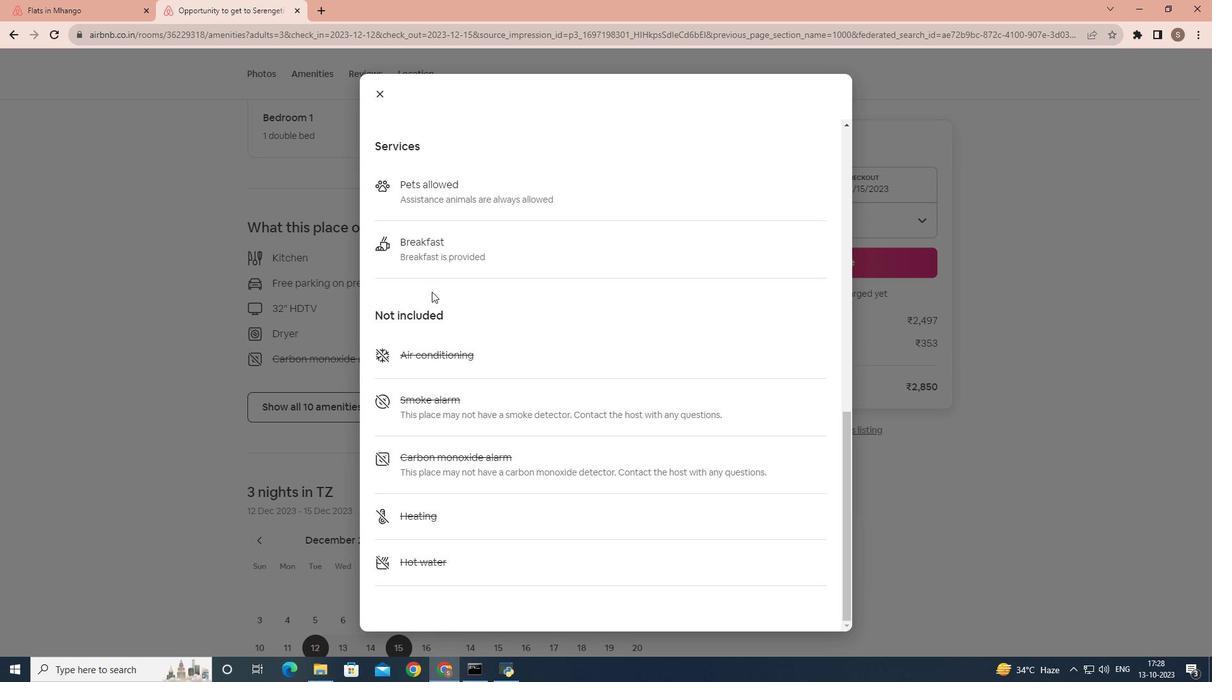 
Action: Mouse moved to (382, 97)
Screenshot: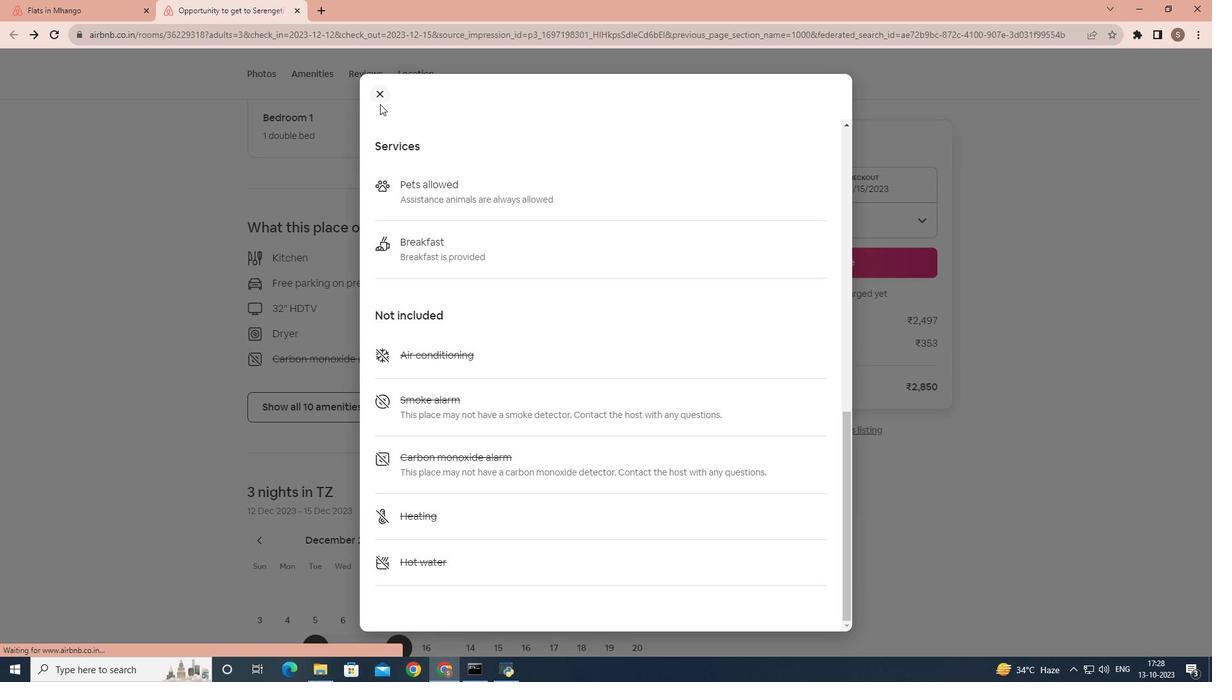 
Action: Mouse pressed left at (382, 97)
Screenshot: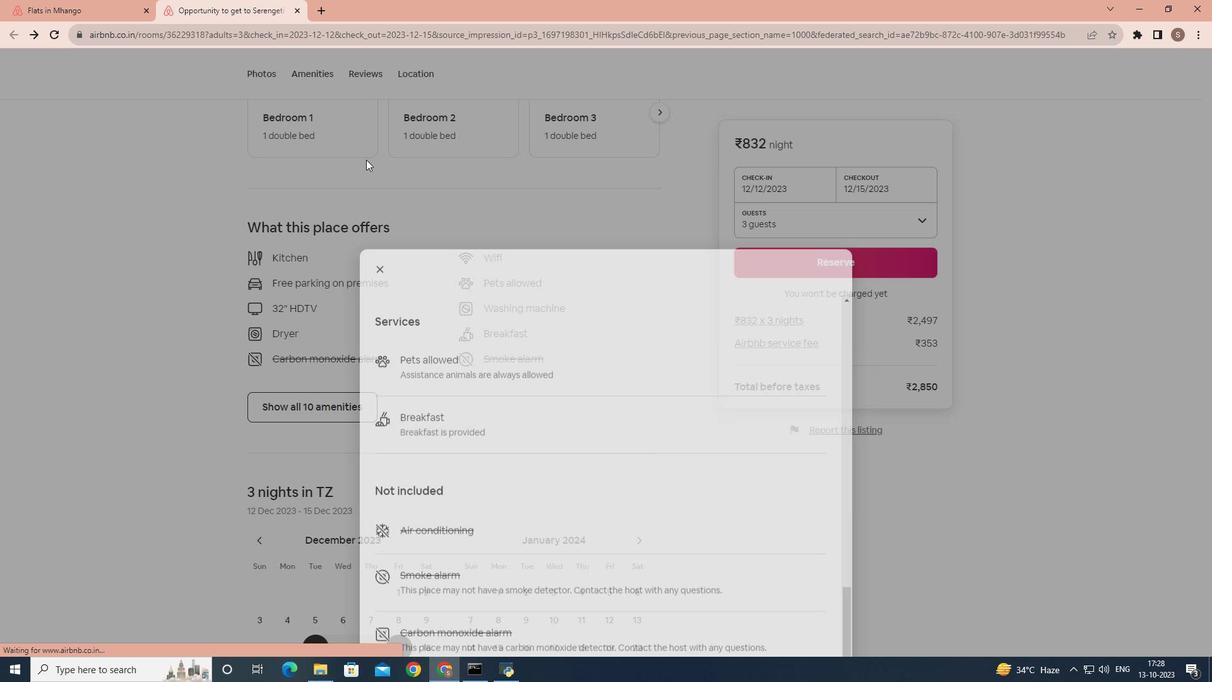 
Action: Mouse moved to (351, 341)
Screenshot: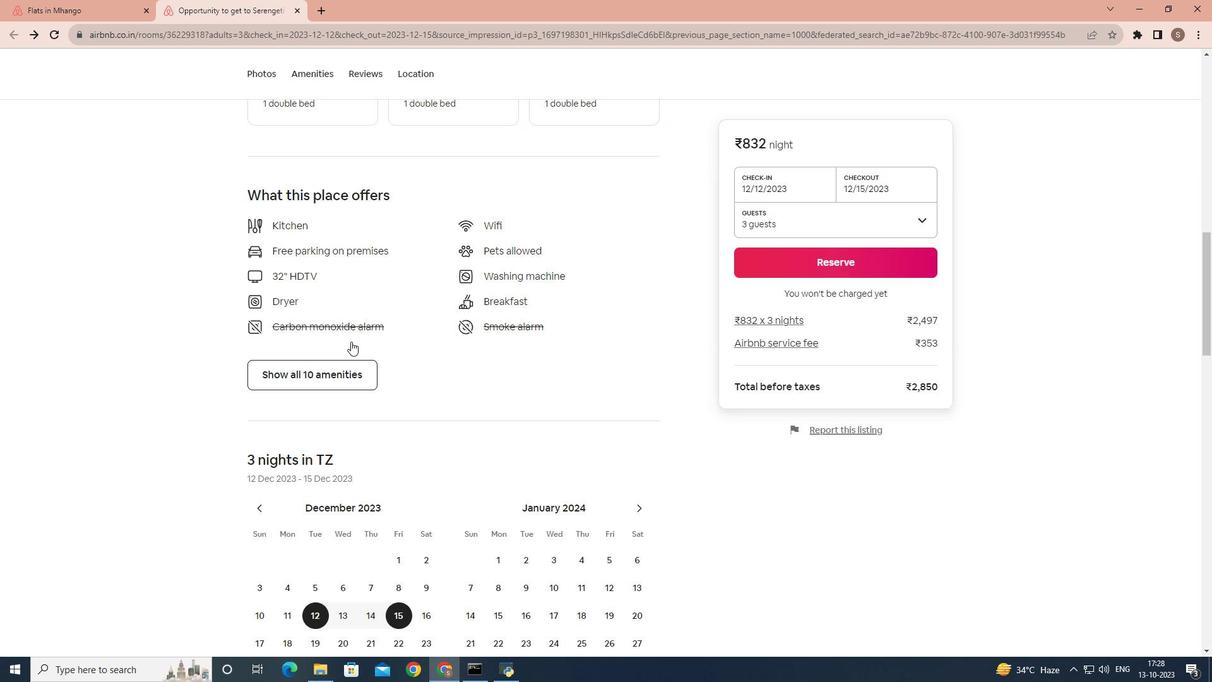 
Action: Mouse scrolled (351, 341) with delta (0, 0)
Screenshot: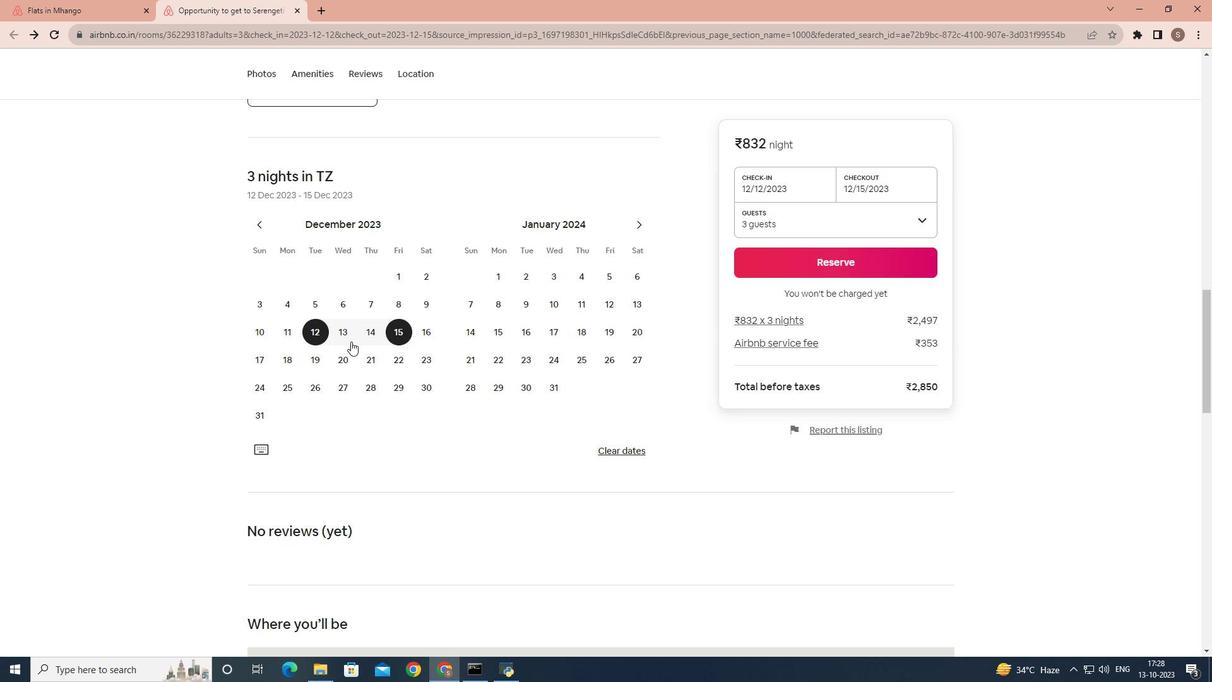 
Action: Mouse scrolled (351, 341) with delta (0, 0)
Screenshot: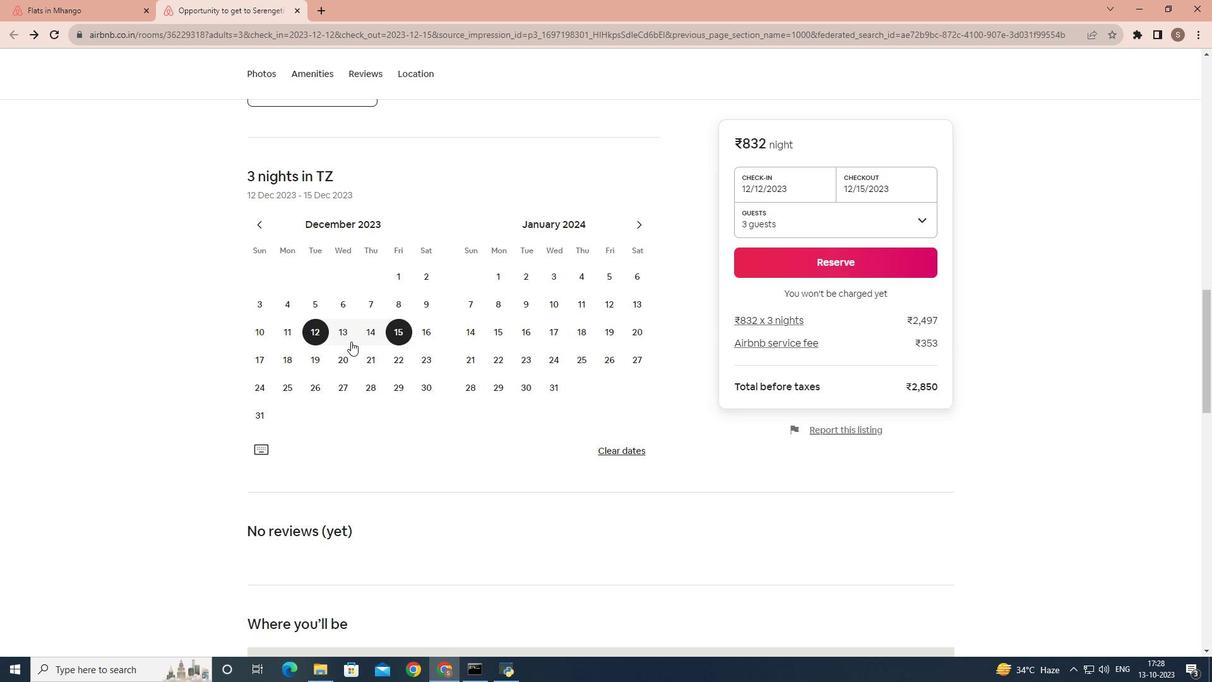 
Action: Mouse scrolled (351, 341) with delta (0, 0)
Screenshot: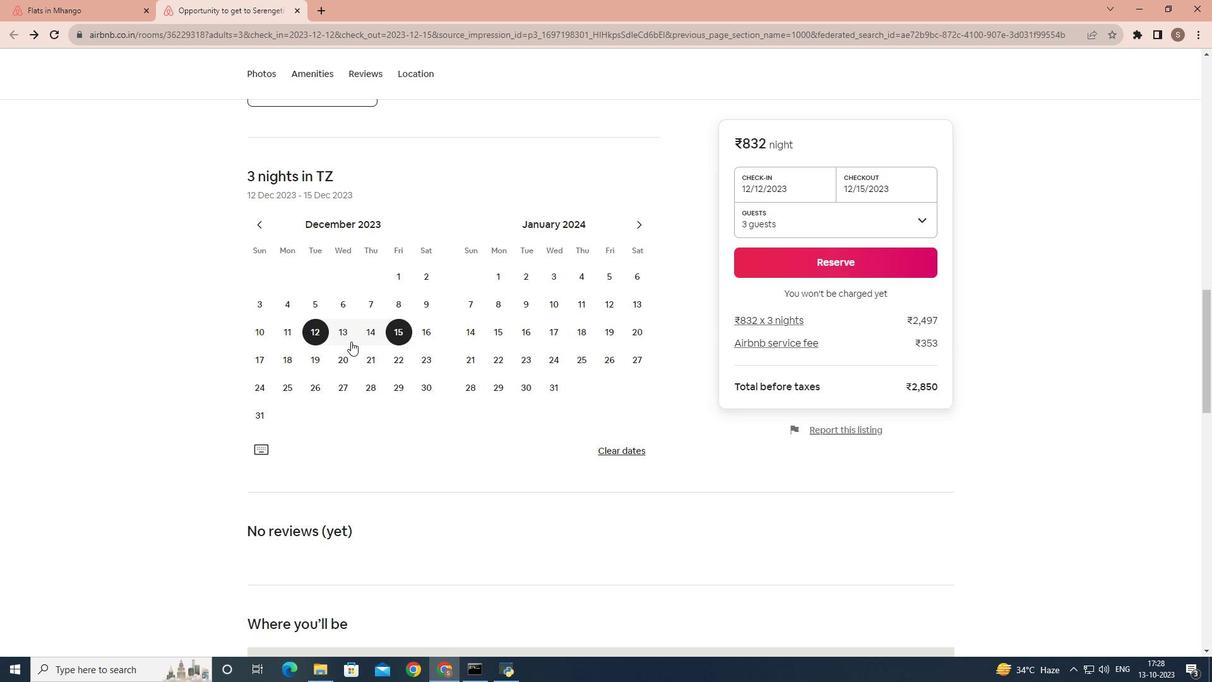 
Action: Mouse scrolled (351, 341) with delta (0, 0)
Screenshot: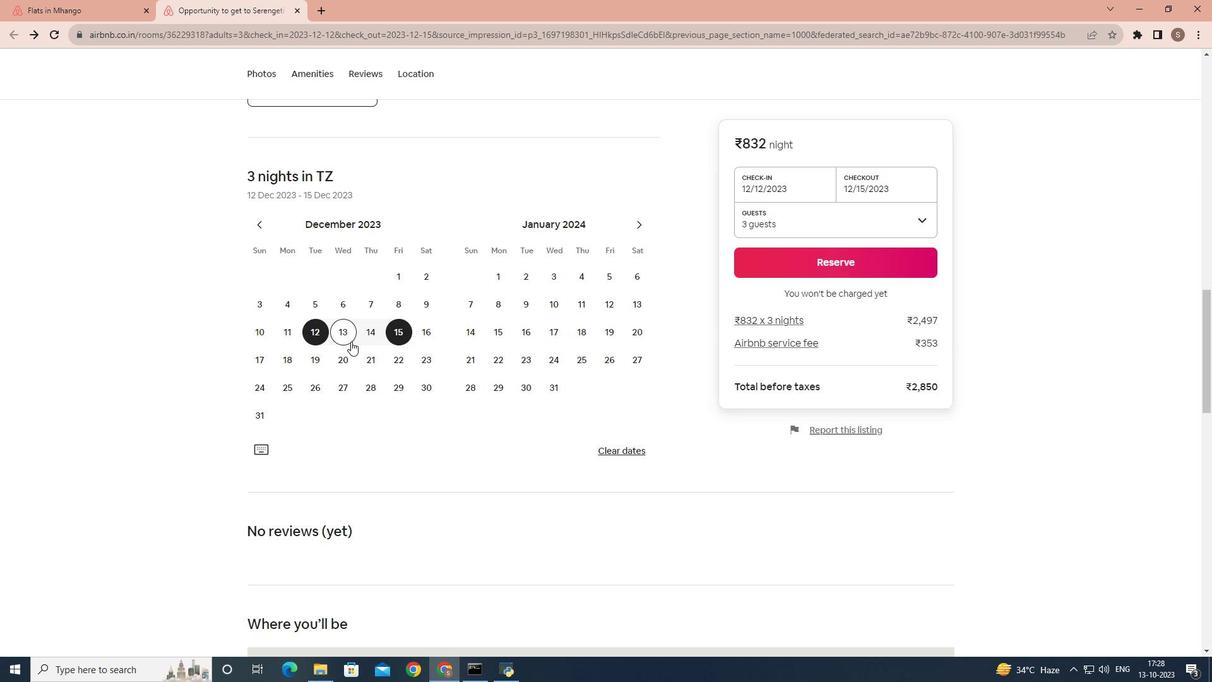 
Action: Mouse scrolled (351, 341) with delta (0, 0)
Screenshot: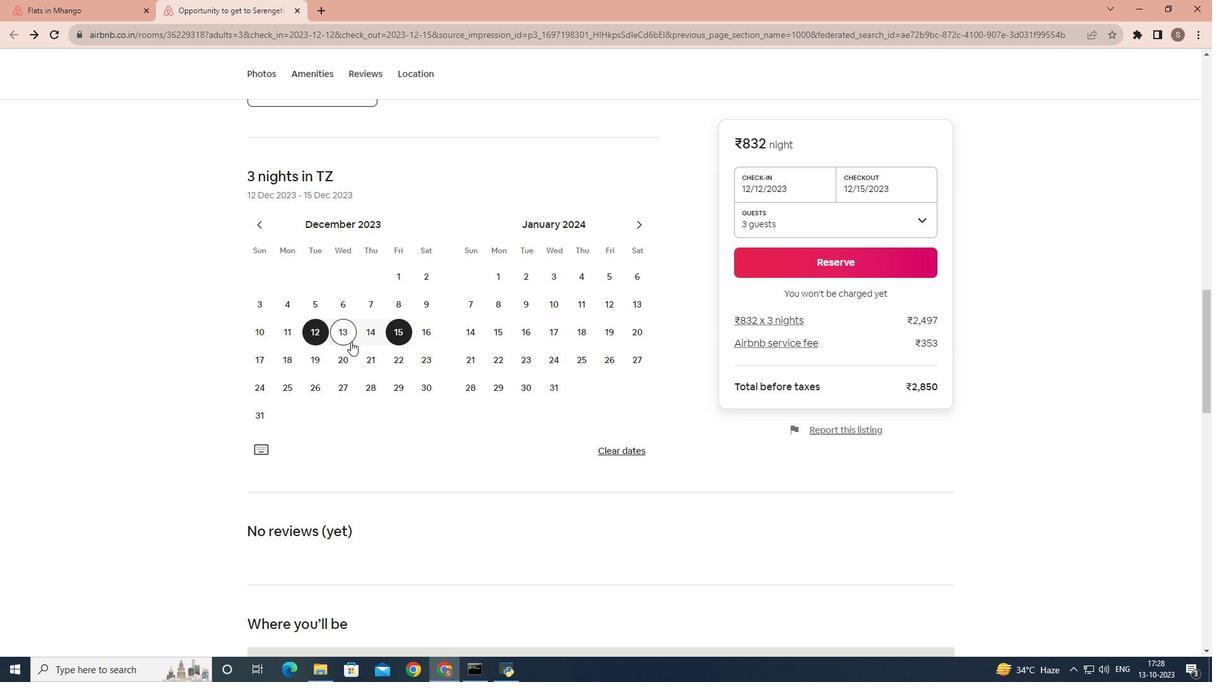 
Action: Mouse scrolled (351, 341) with delta (0, 0)
Screenshot: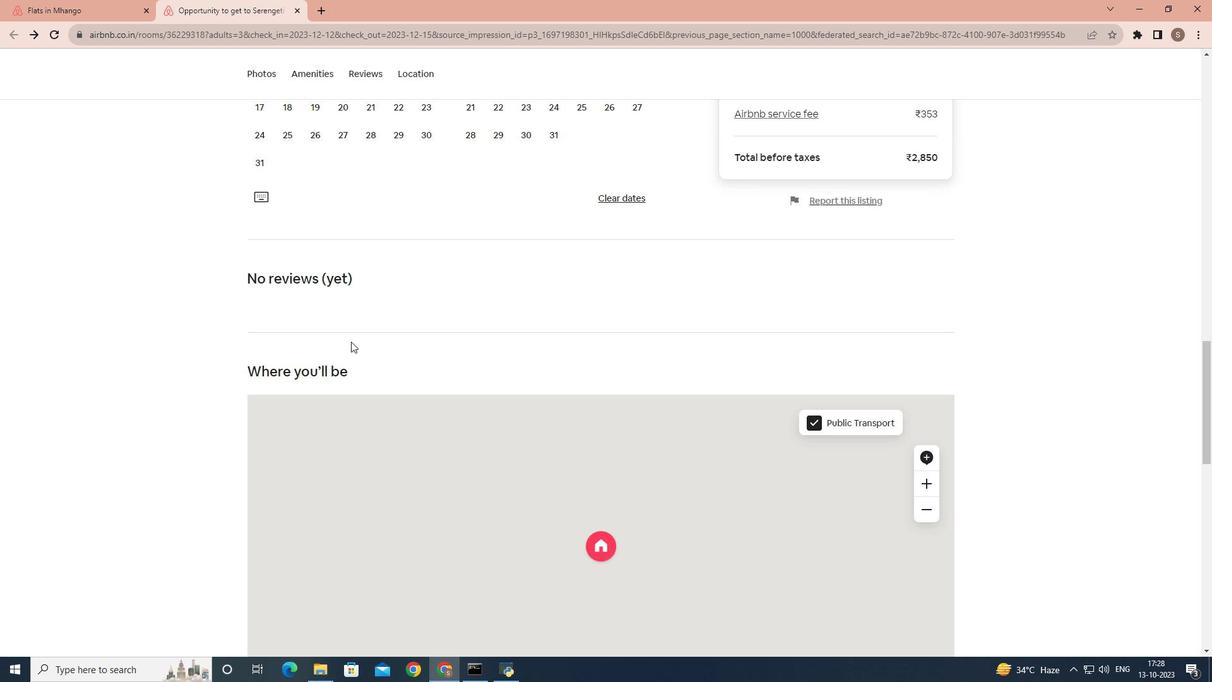 
Action: Mouse scrolled (351, 341) with delta (0, 0)
Screenshot: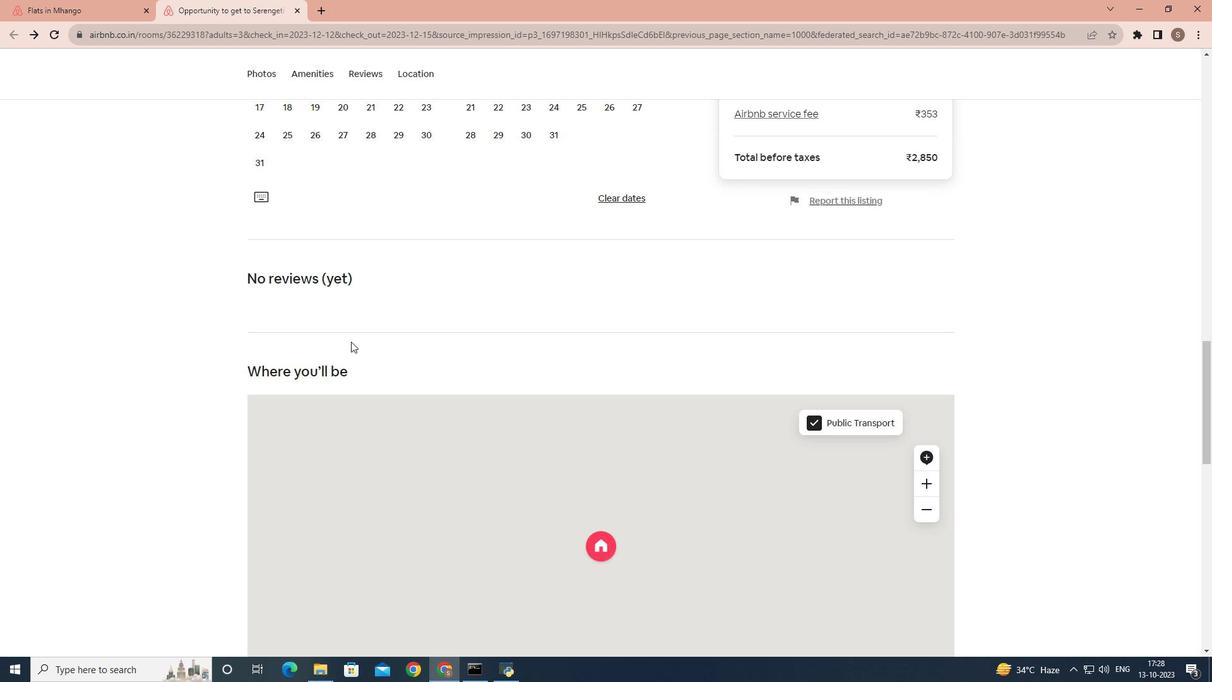 
Action: Mouse scrolled (351, 341) with delta (0, 0)
Screenshot: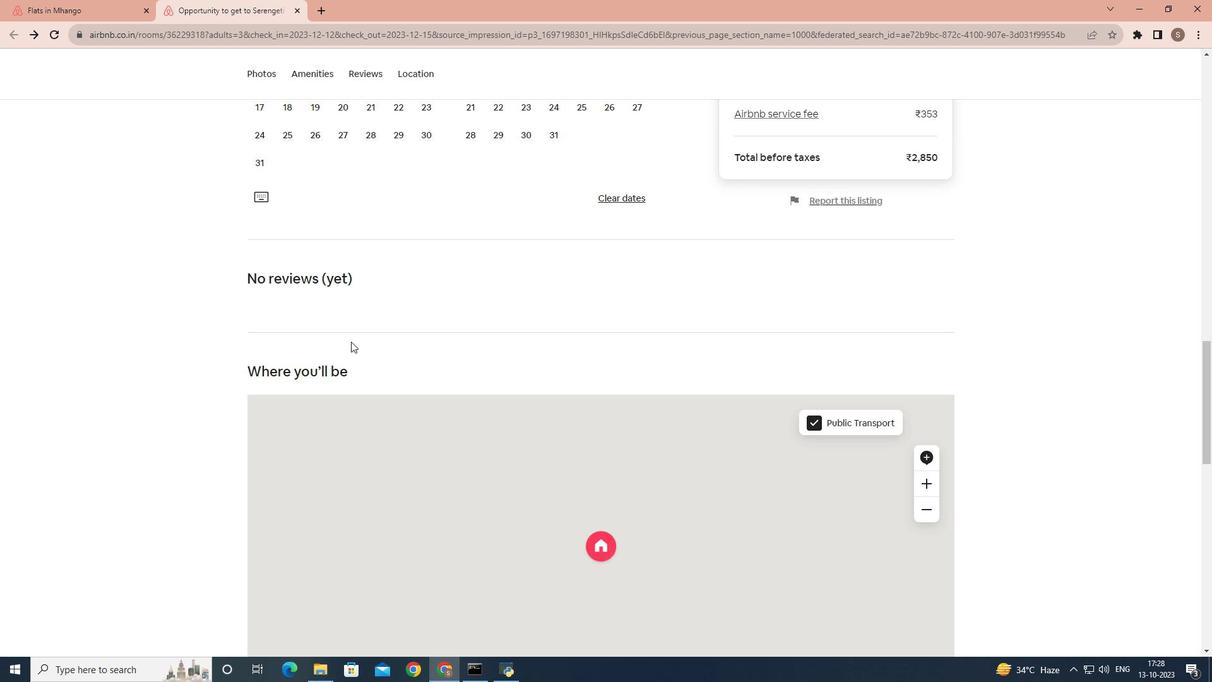 
Action: Mouse scrolled (351, 341) with delta (0, 0)
Screenshot: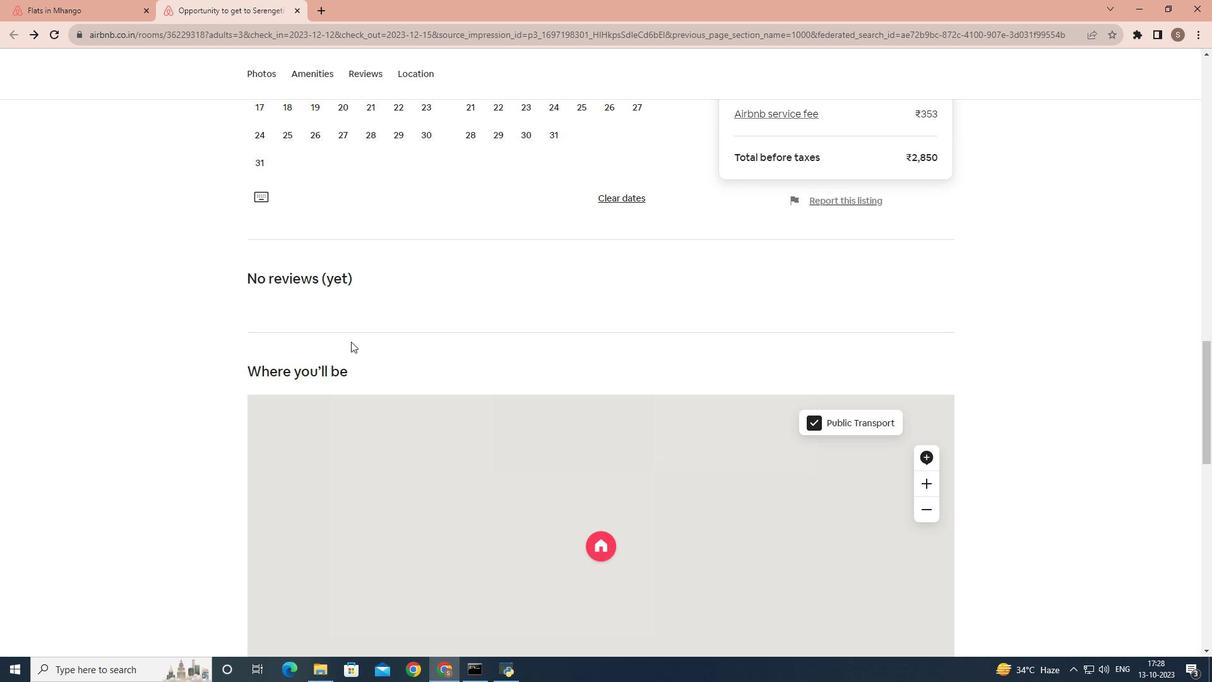 
Action: Mouse scrolled (351, 341) with delta (0, 0)
Screenshot: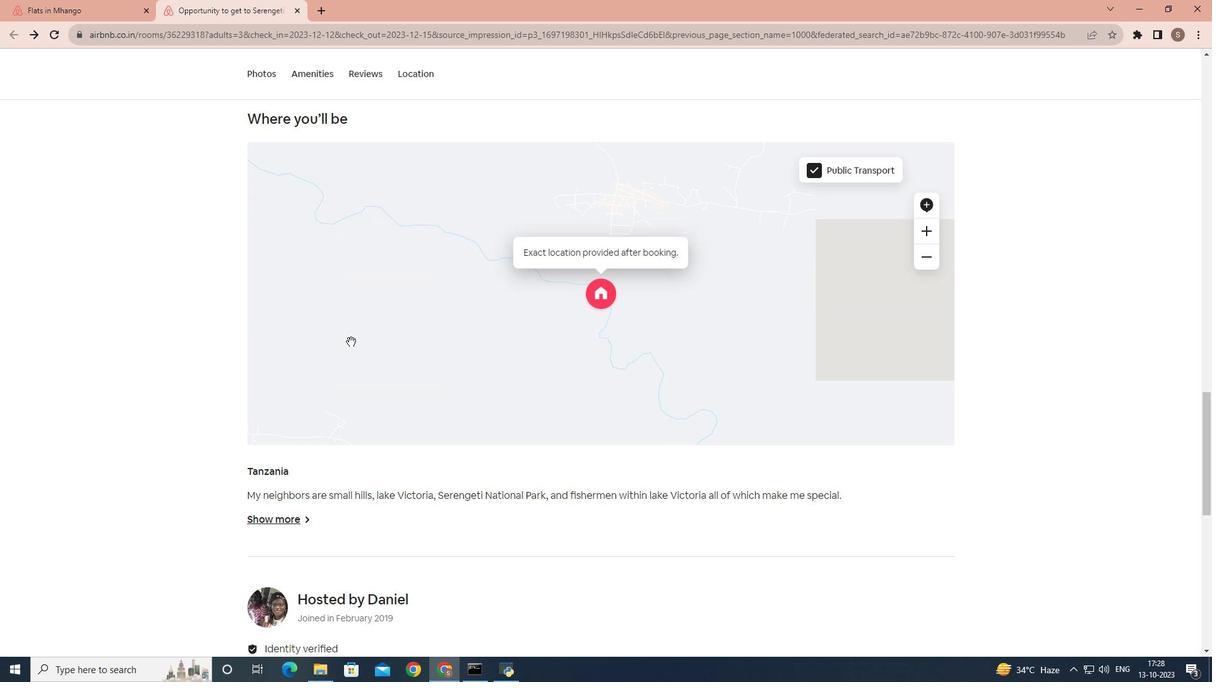 
Action: Mouse scrolled (351, 341) with delta (0, 0)
Screenshot: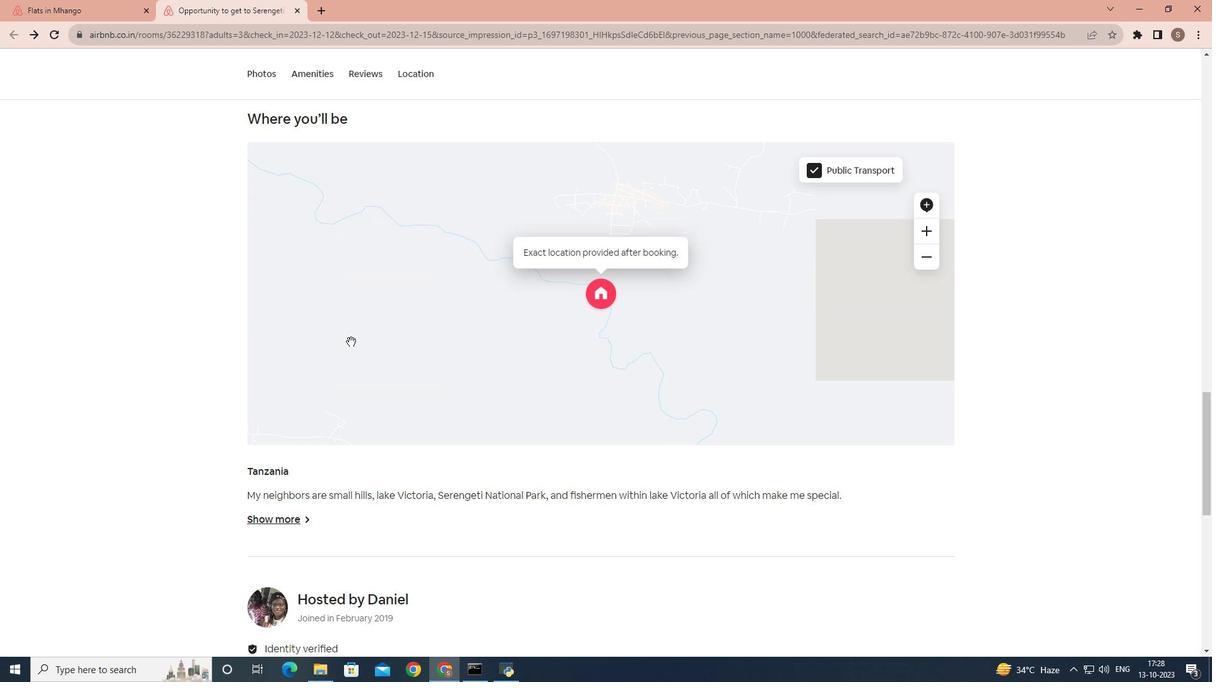 
Action: Mouse scrolled (351, 341) with delta (0, 0)
Screenshot: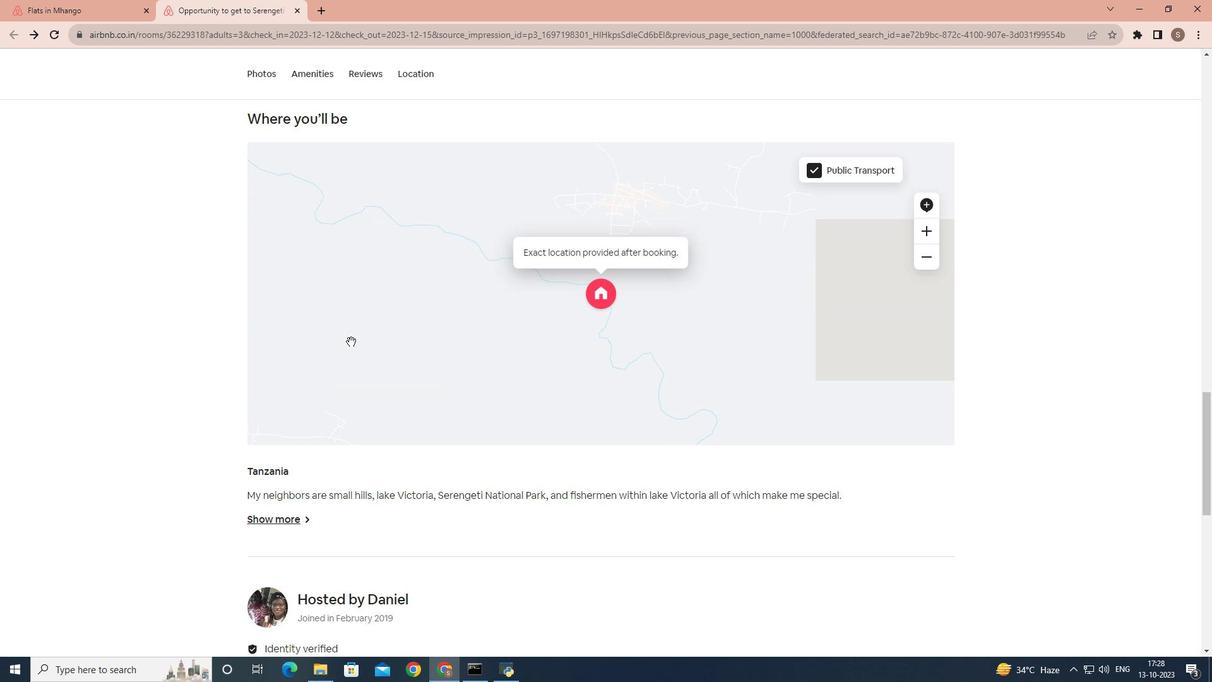 
Action: Mouse scrolled (351, 341) with delta (0, 0)
Screenshot: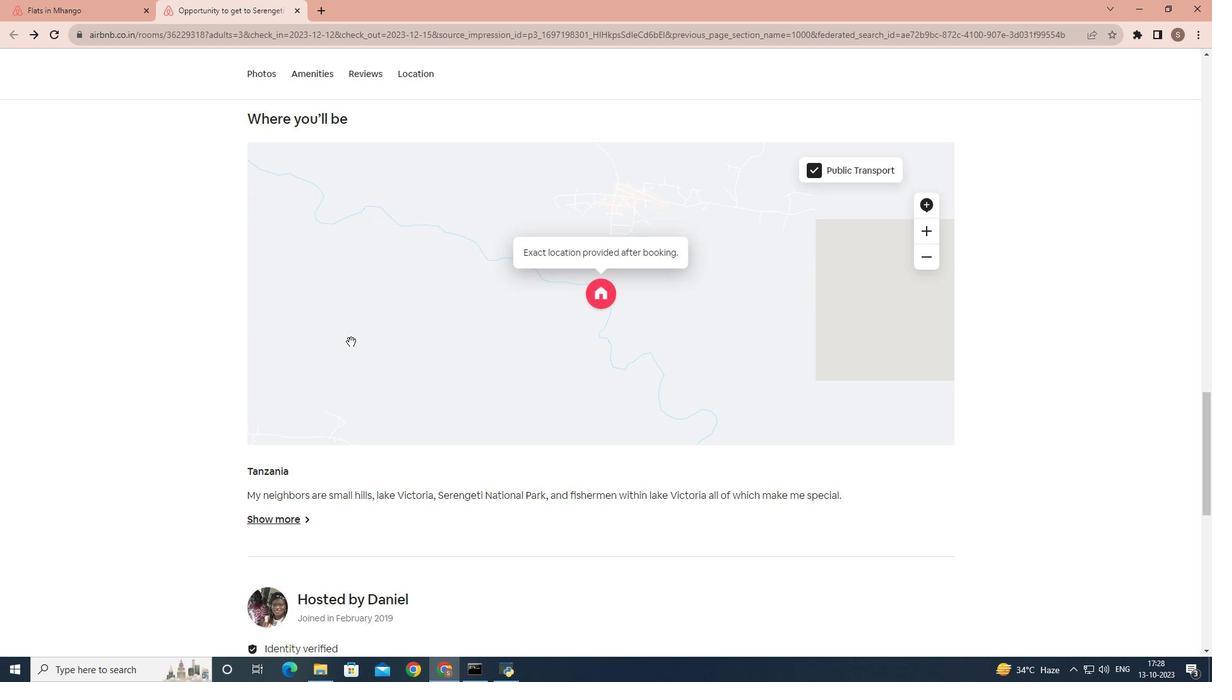 
Action: Mouse scrolled (351, 341) with delta (0, 0)
Screenshot: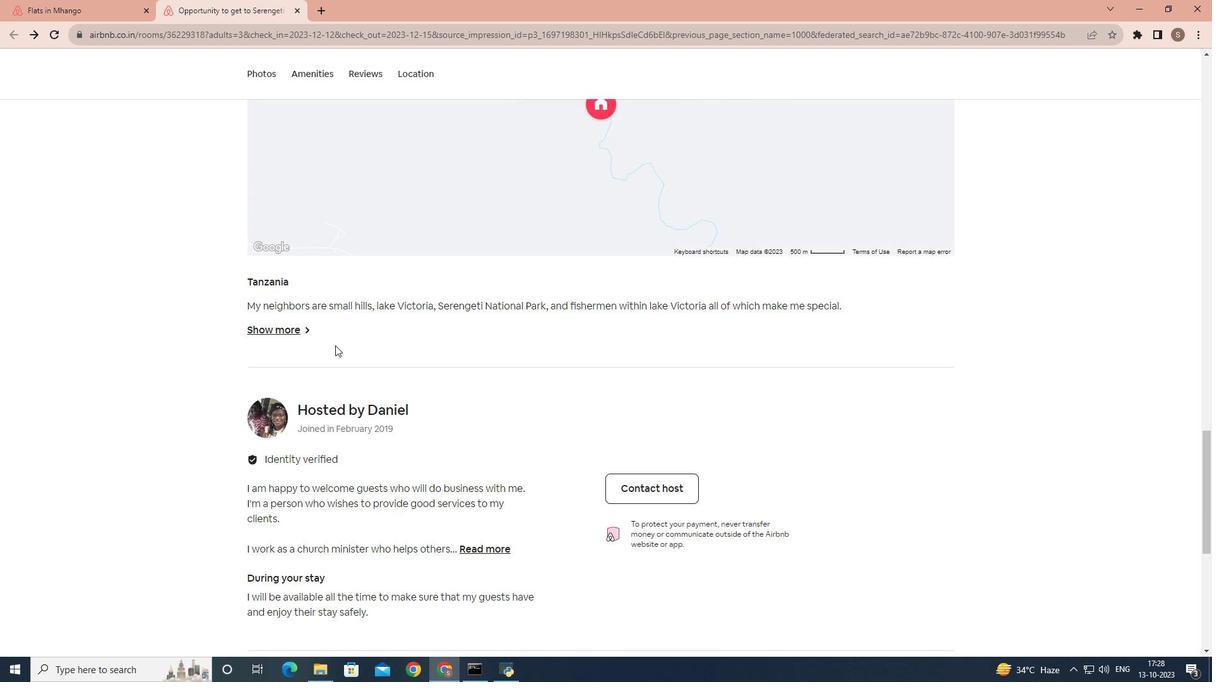 
Action: Mouse scrolled (351, 341) with delta (0, 0)
Screenshot: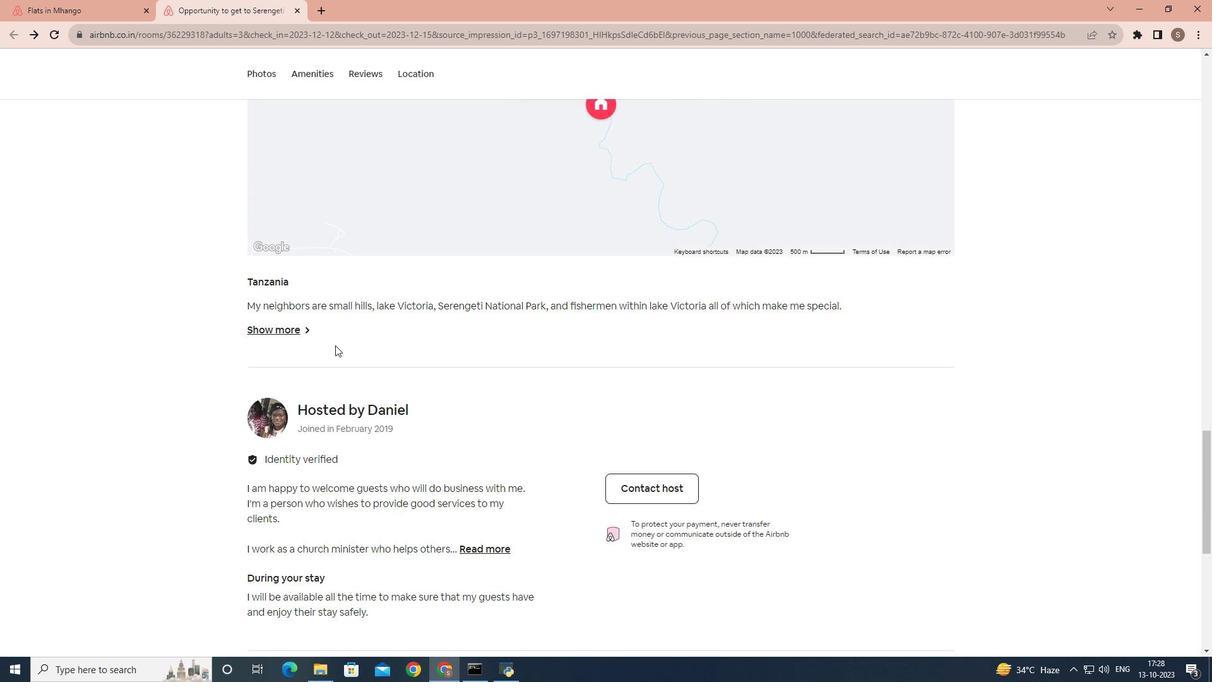 
Action: Mouse scrolled (351, 341) with delta (0, 0)
Screenshot: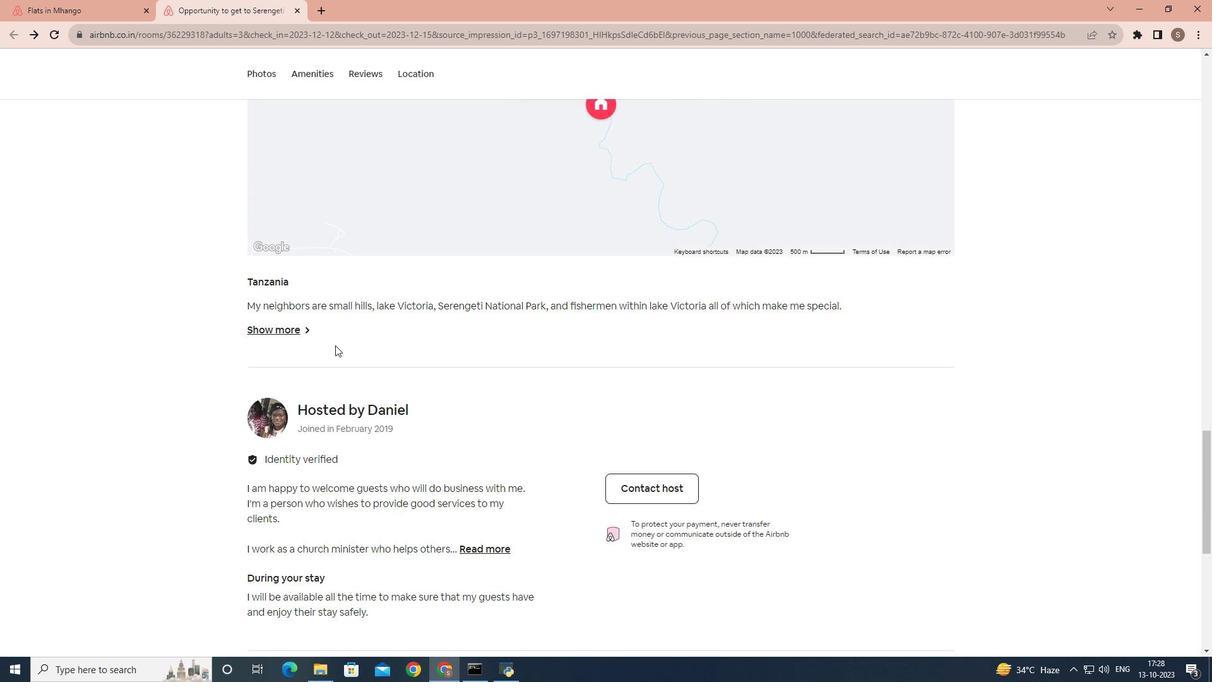 
Action: Mouse moved to (281, 332)
Screenshot: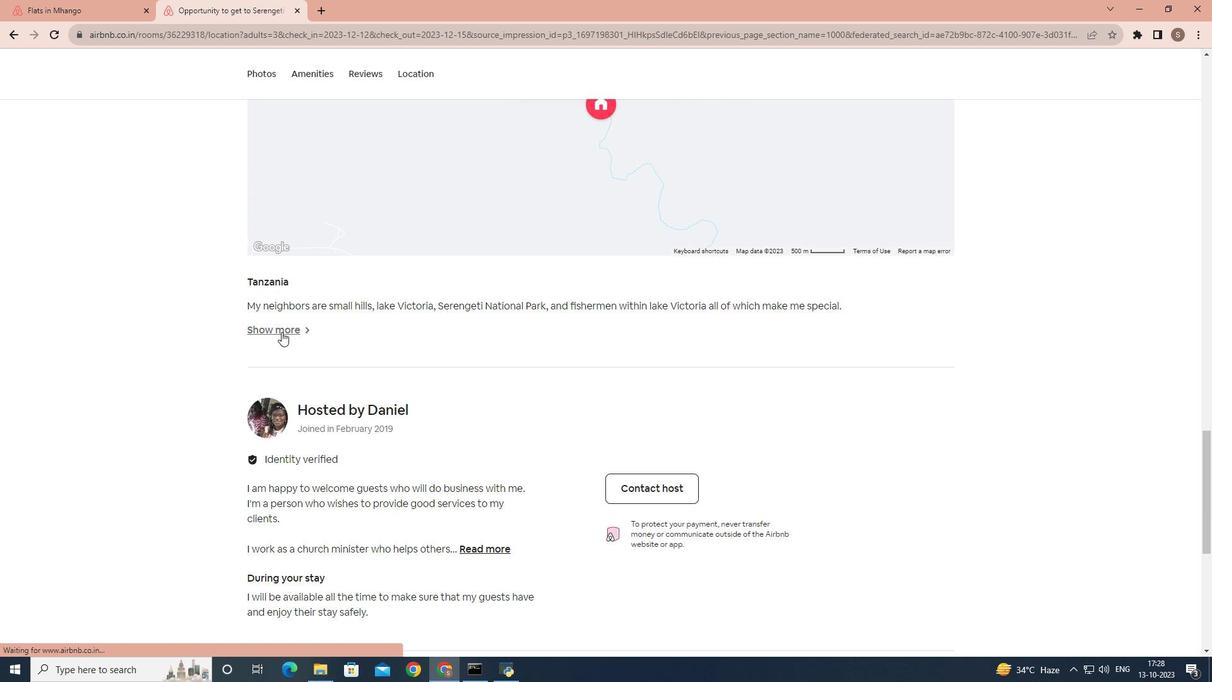 
Action: Mouse pressed left at (281, 332)
Screenshot: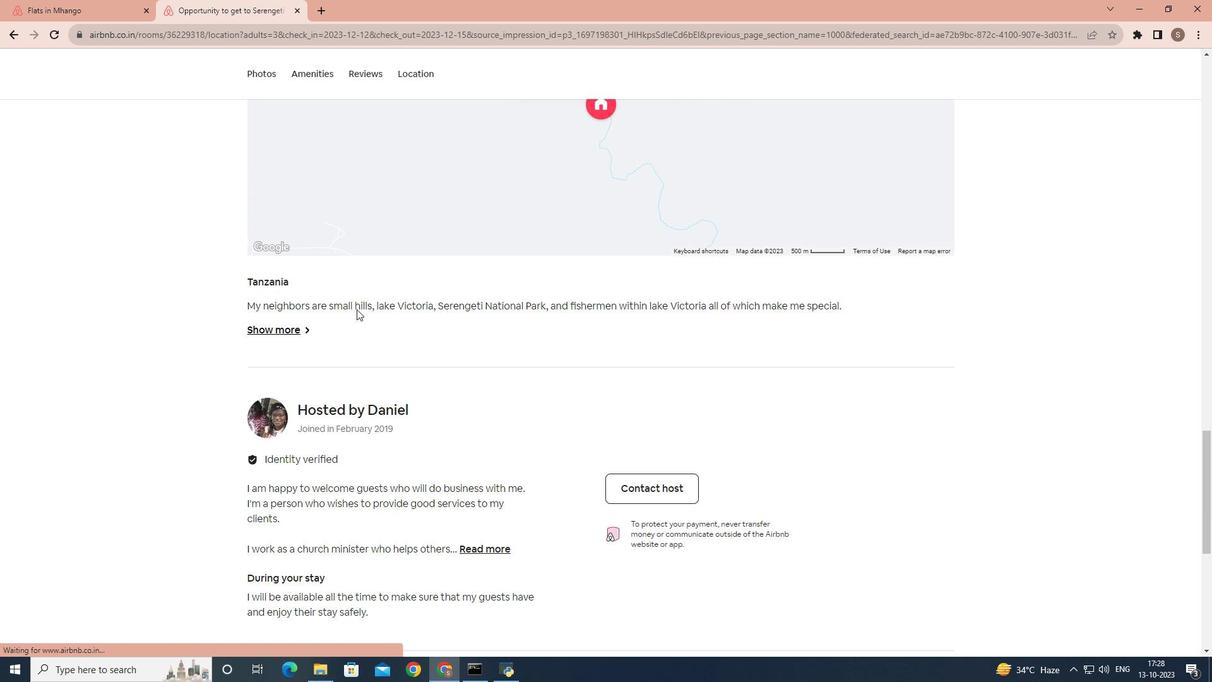 
Action: Mouse moved to (49, 310)
Screenshot: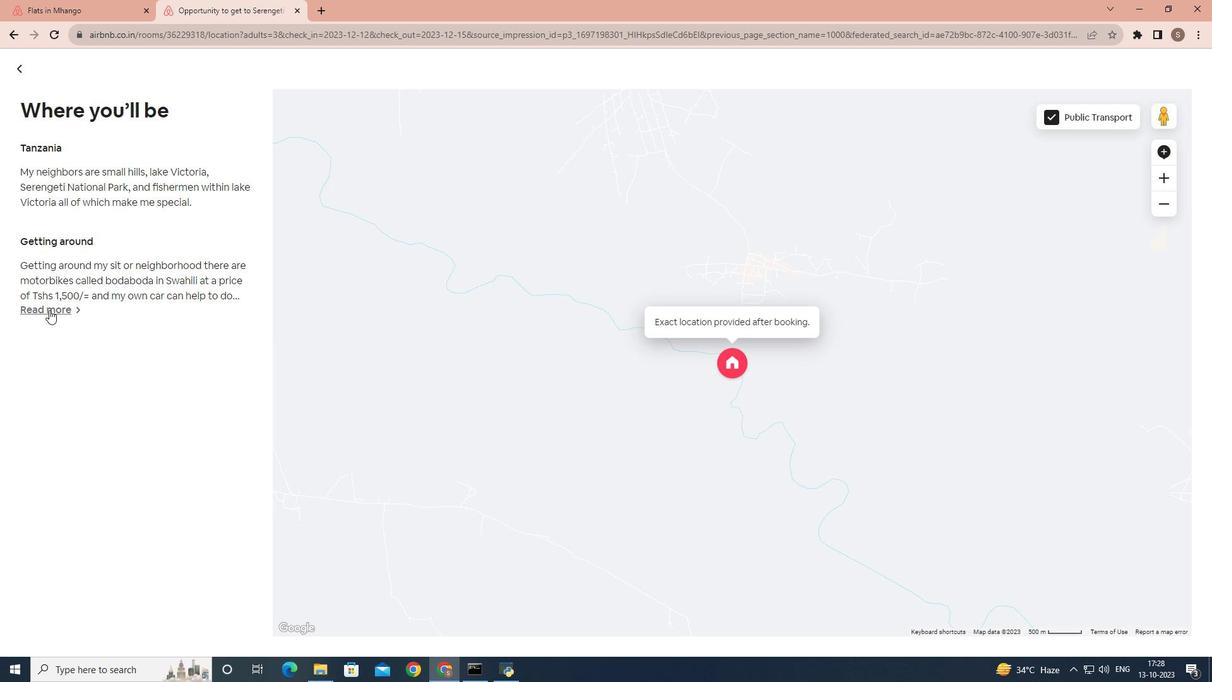
Action: Mouse pressed left at (49, 310)
Screenshot: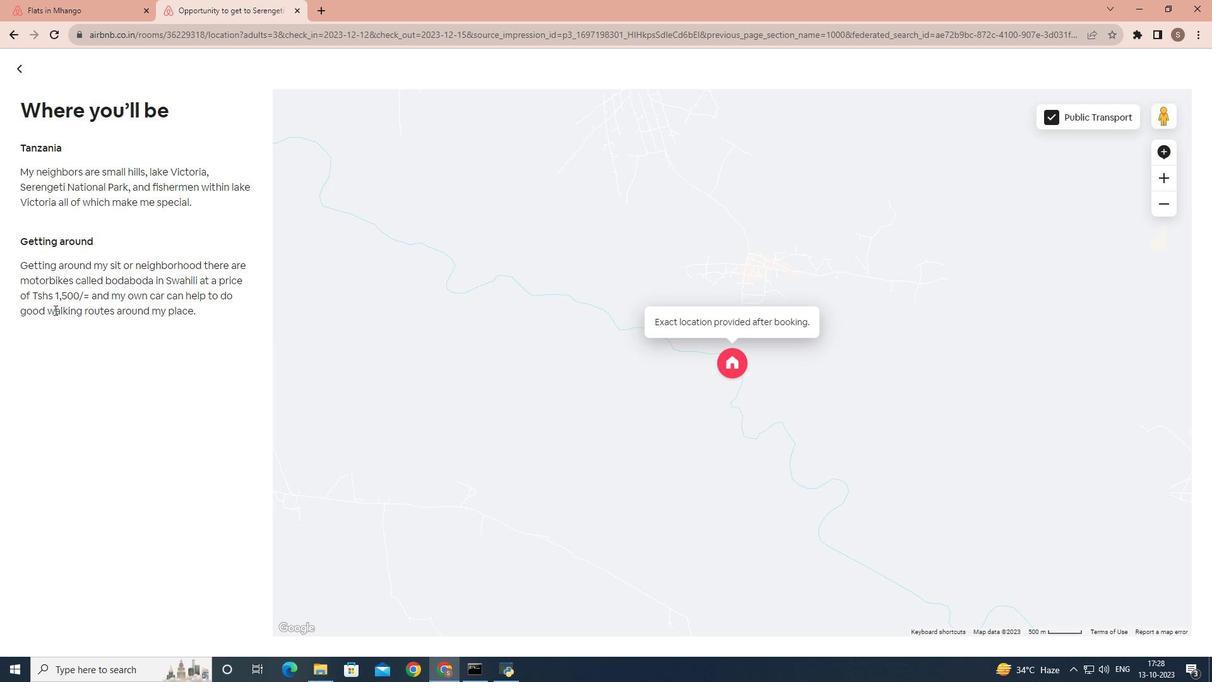 
Action: Mouse moved to (732, 302)
Screenshot: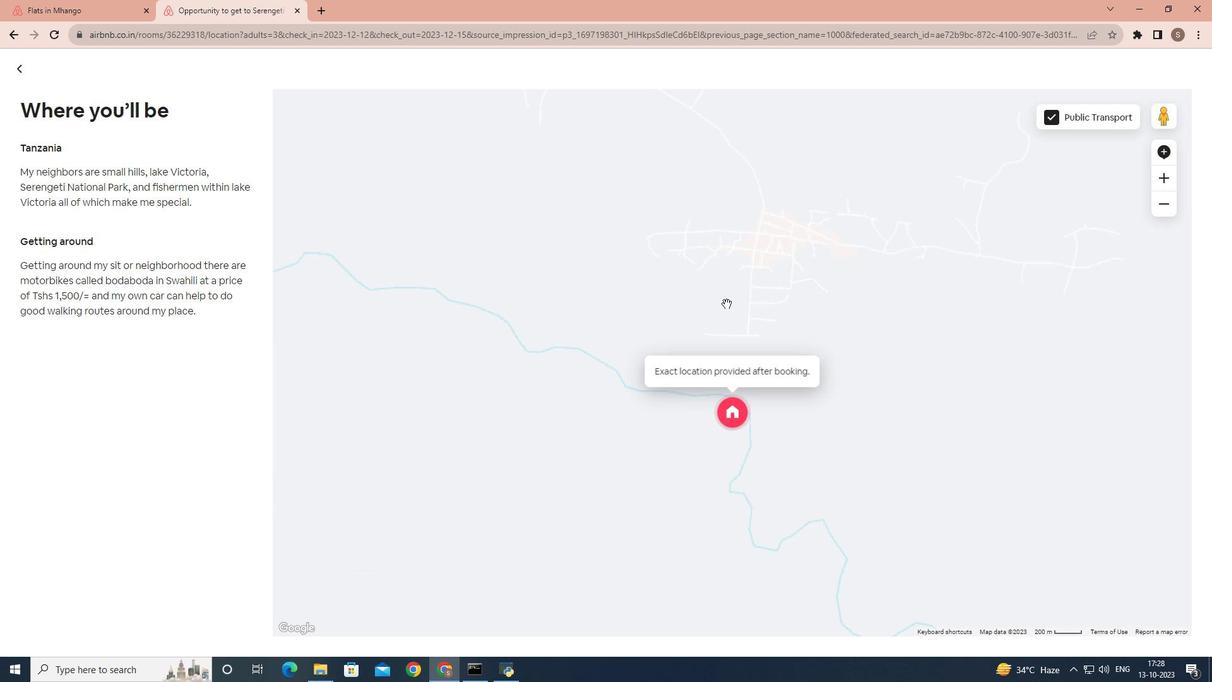 
Action: Mouse scrolled (732, 303) with delta (0, 0)
Screenshot: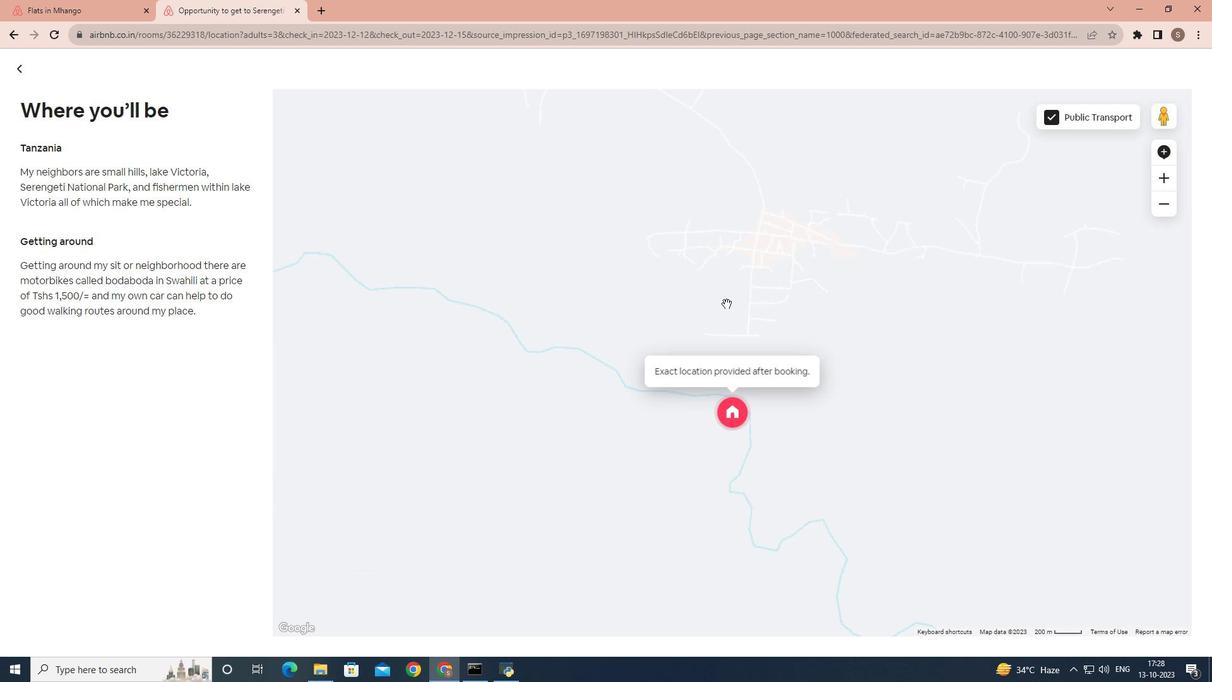
Action: Mouse moved to (732, 302)
Screenshot: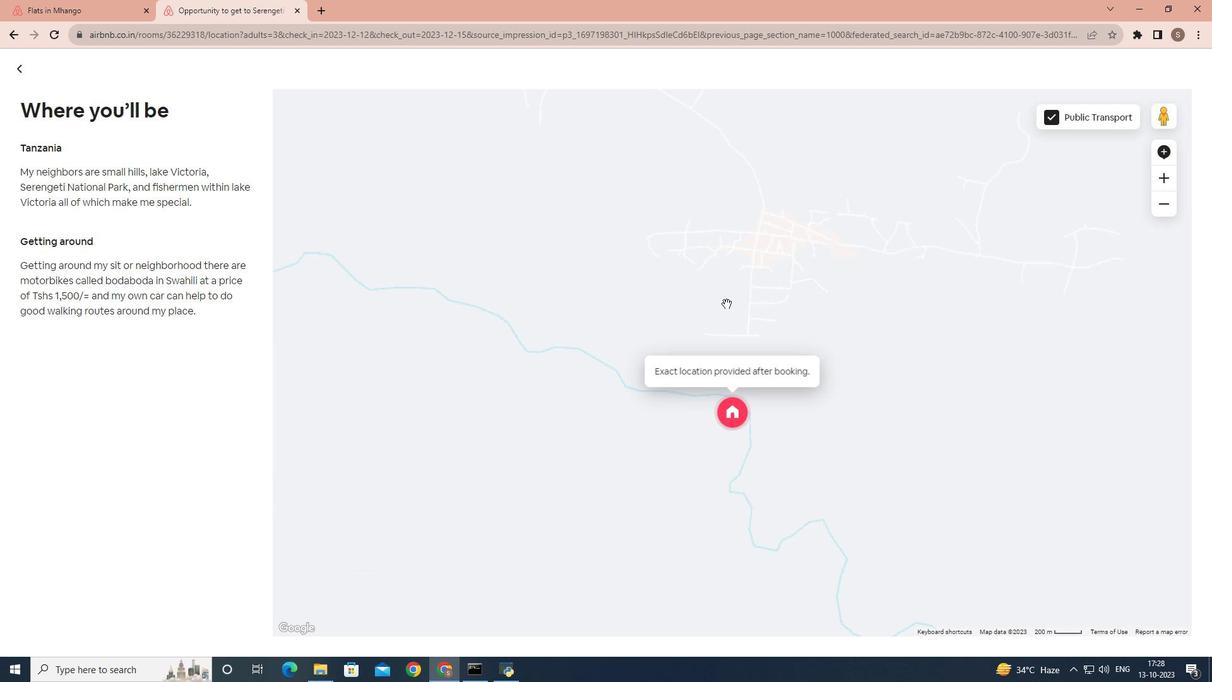 
Action: Mouse scrolled (732, 303) with delta (0, 0)
Screenshot: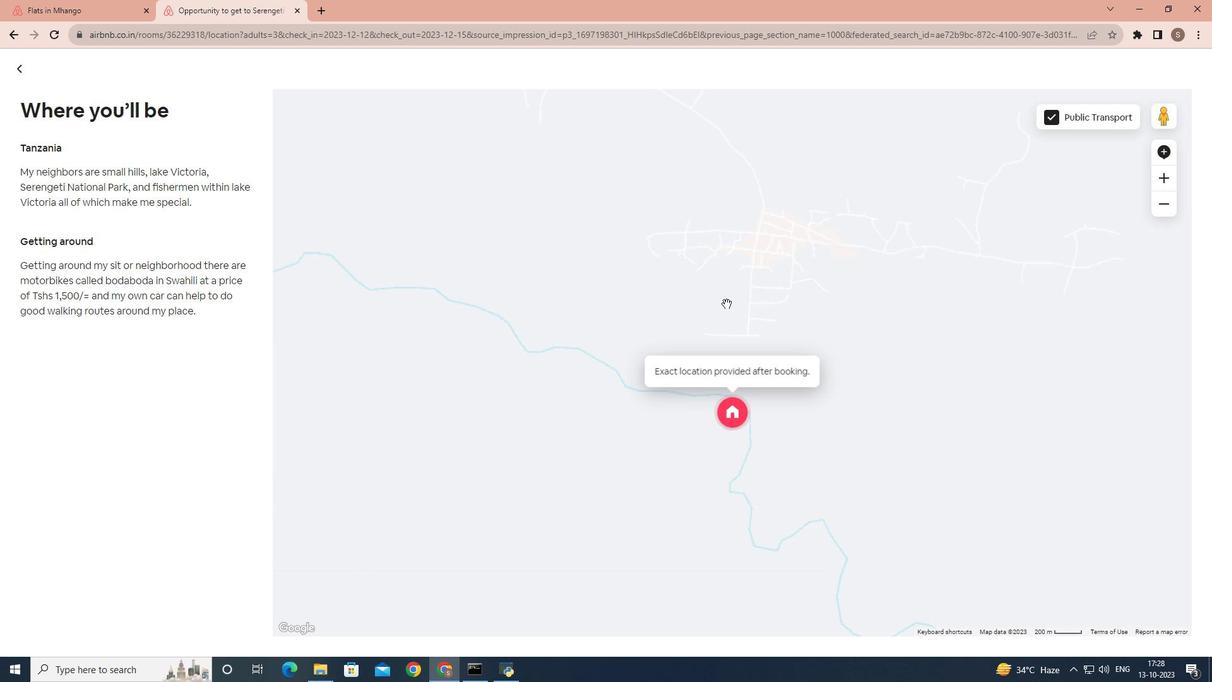 
Action: Mouse moved to (730, 302)
Screenshot: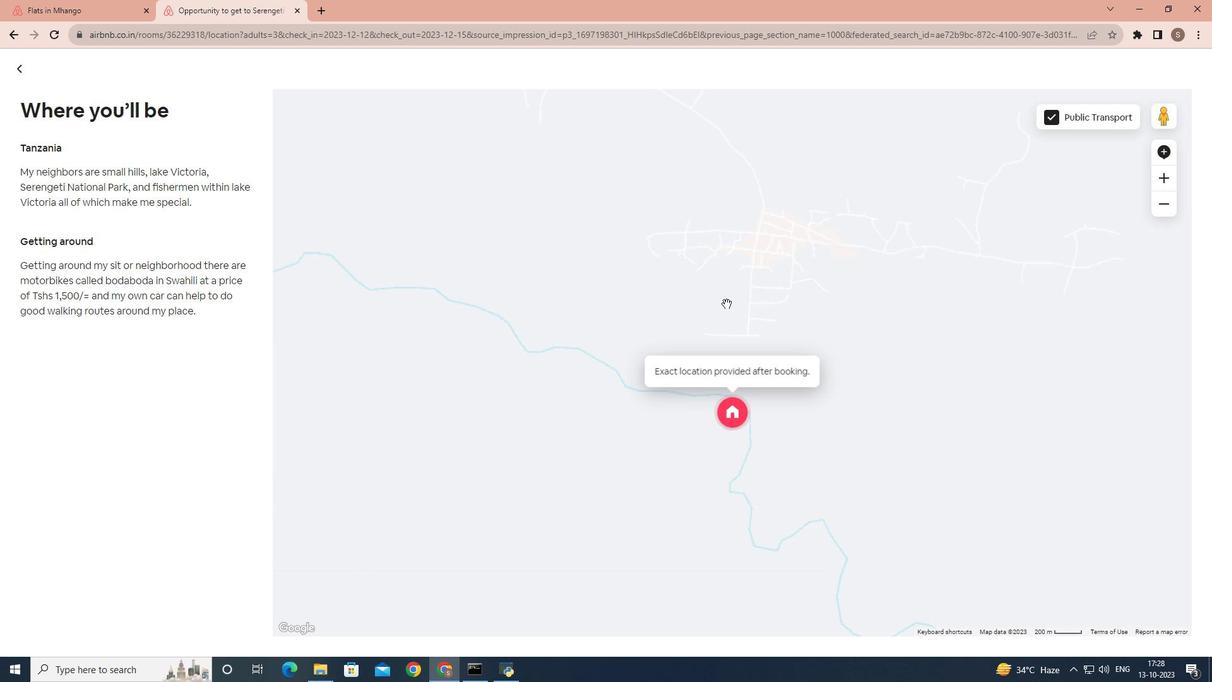 
Action: Mouse scrolled (730, 303) with delta (0, 0)
Screenshot: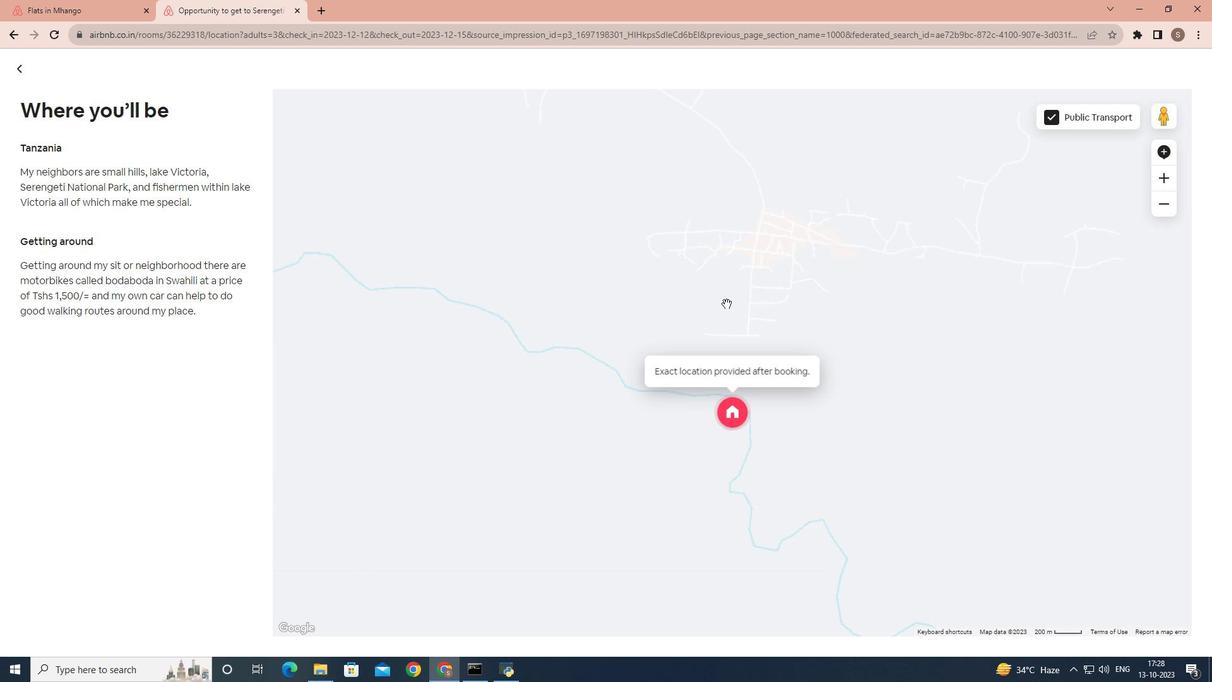 
Action: Mouse moved to (728, 303)
Screenshot: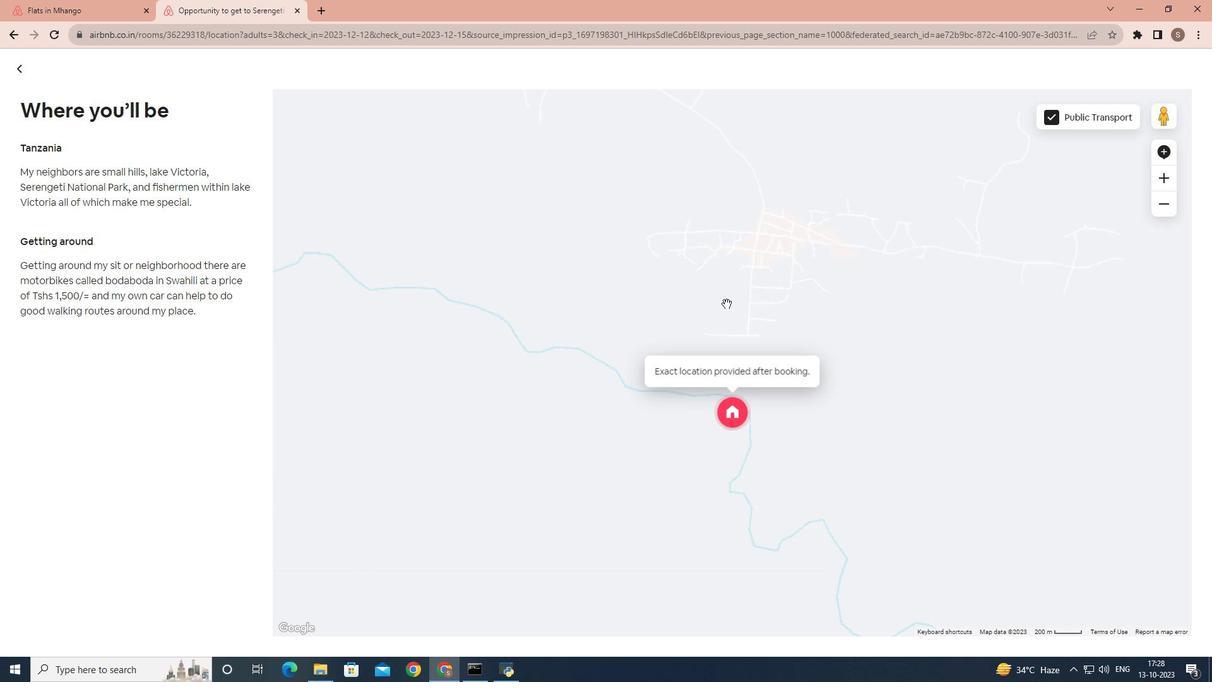 
Action: Mouse scrolled (728, 303) with delta (0, 0)
Screenshot: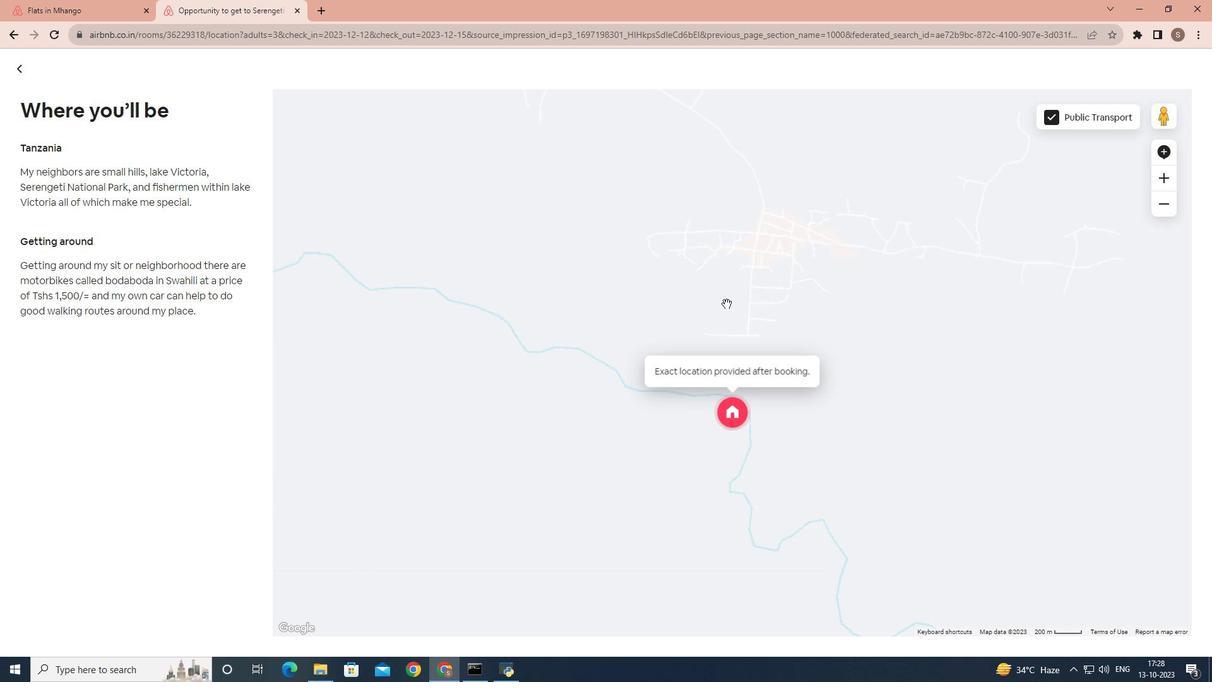 
Action: Mouse moved to (725, 304)
Screenshot: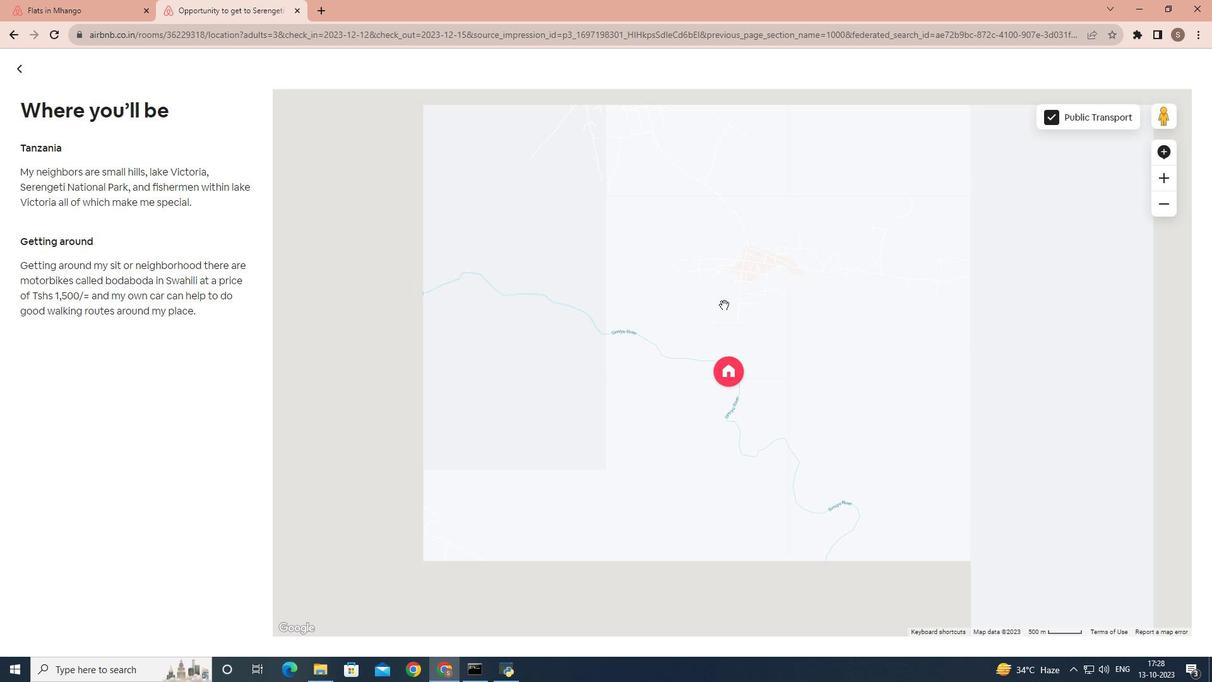 
Action: Mouse scrolled (725, 303) with delta (0, 0)
Screenshot: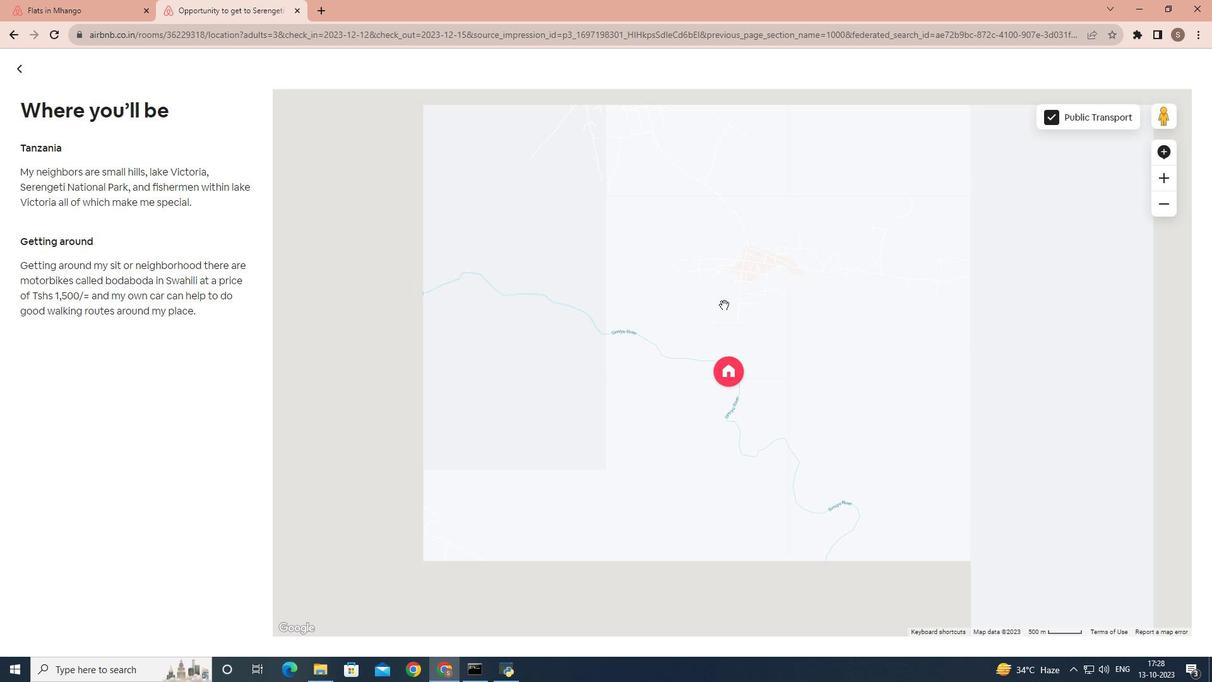 
Action: Mouse scrolled (725, 303) with delta (0, 0)
Screenshot: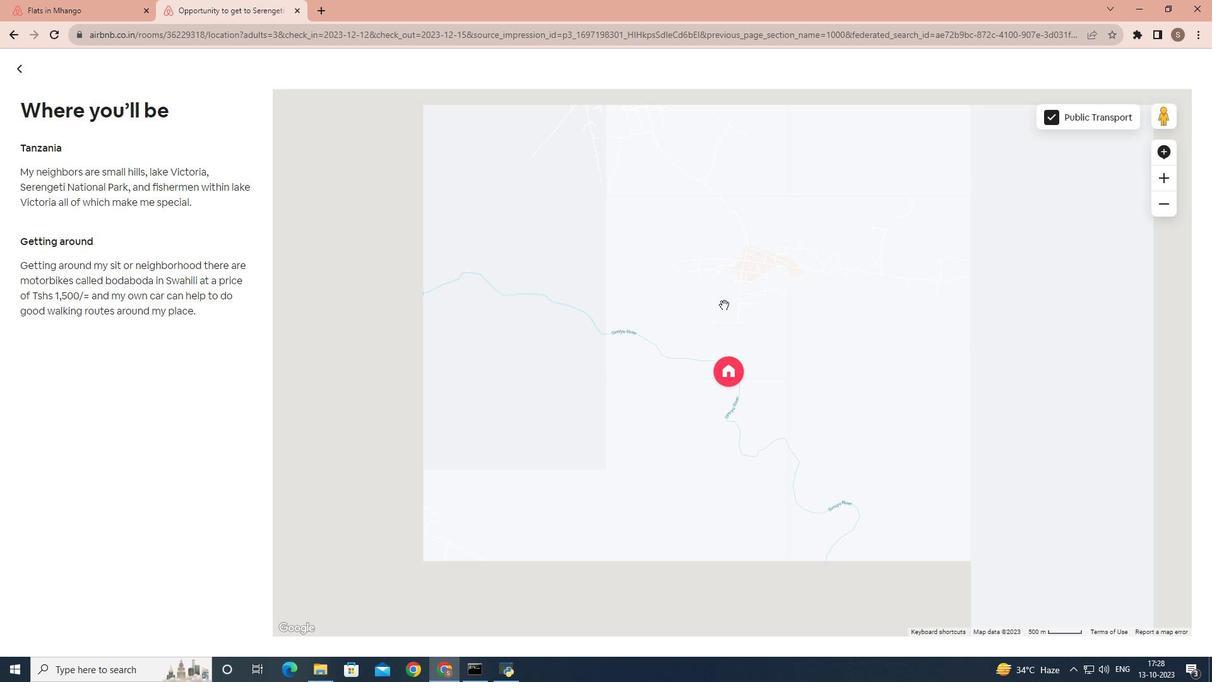
Action: Mouse scrolled (725, 303) with delta (0, 0)
Screenshot: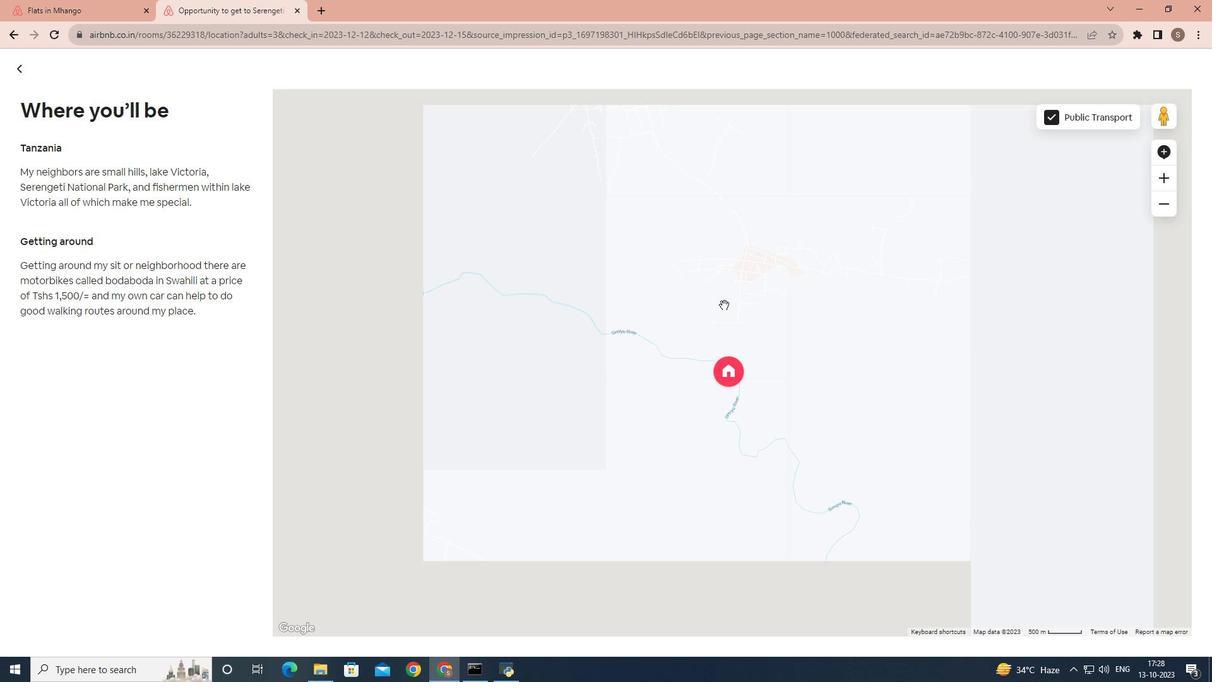 
Action: Mouse moved to (724, 305)
Screenshot: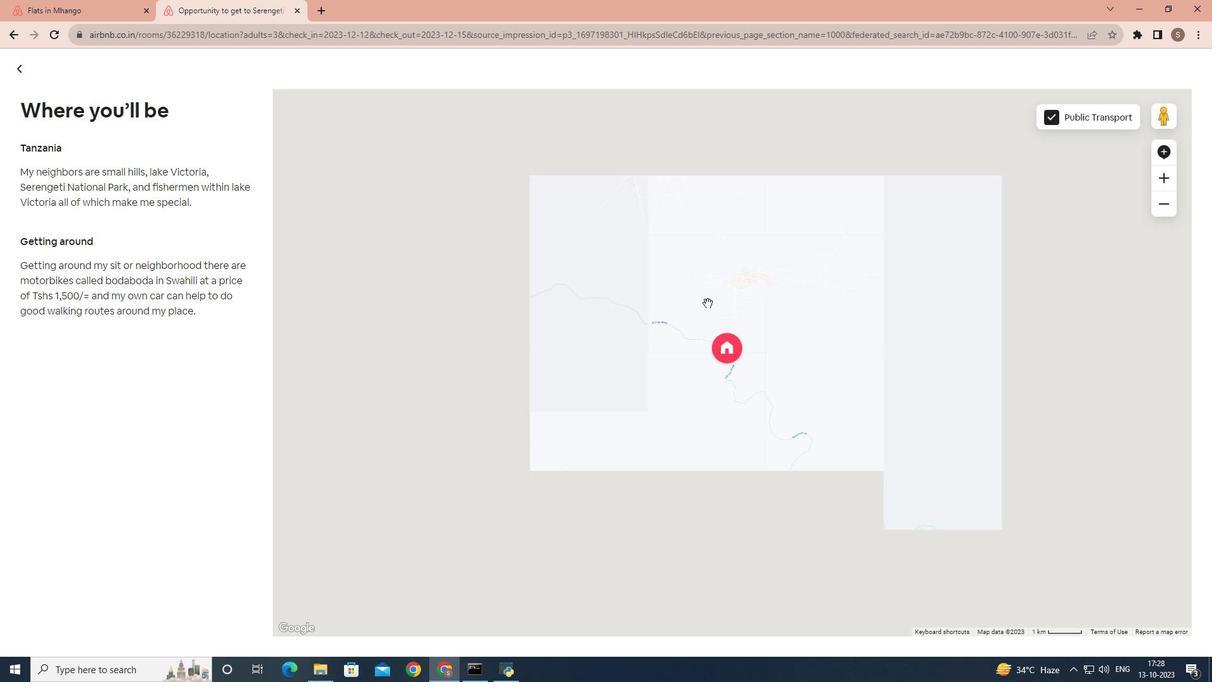 
Action: Mouse scrolled (724, 304) with delta (0, 0)
Screenshot: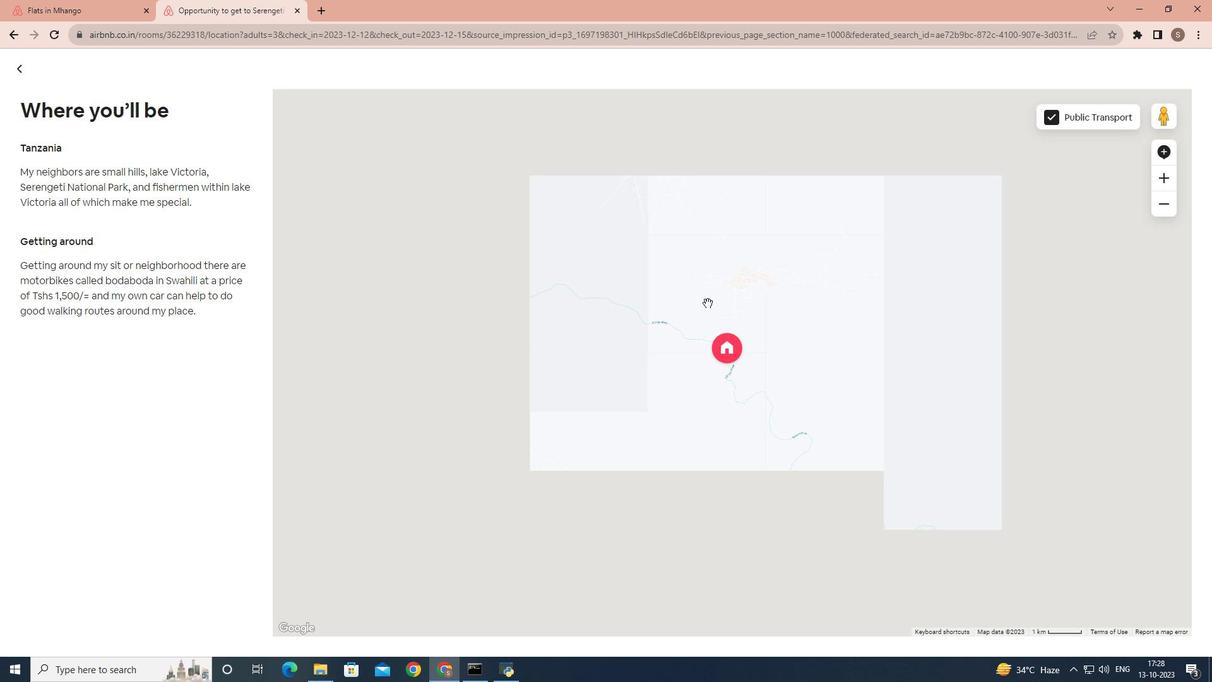 
Action: Mouse moved to (22, 73)
Screenshot: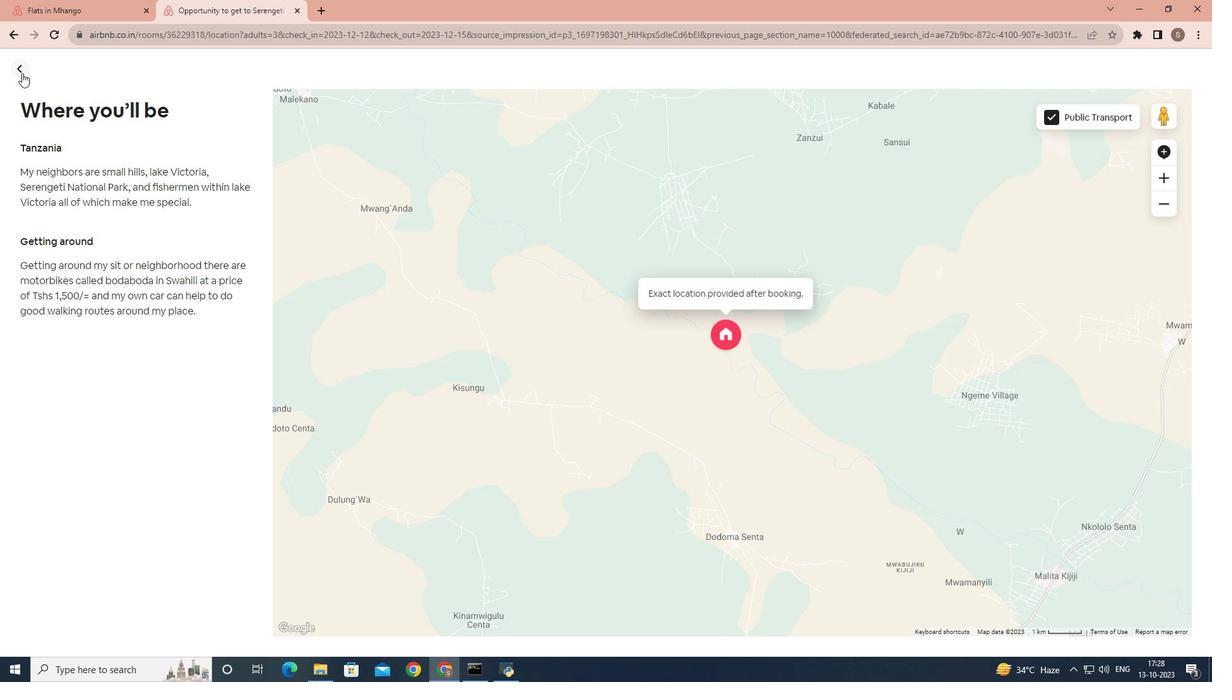 
Action: Mouse pressed left at (22, 73)
Screenshot: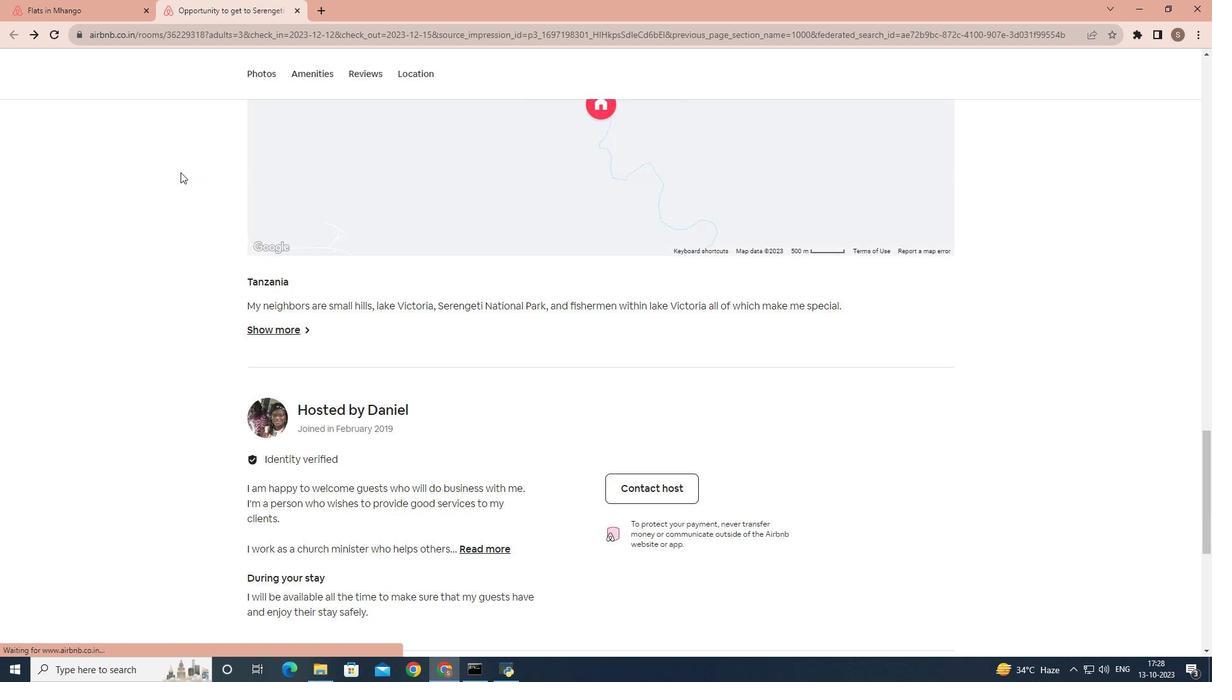 
Action: Mouse moved to (426, 294)
Screenshot: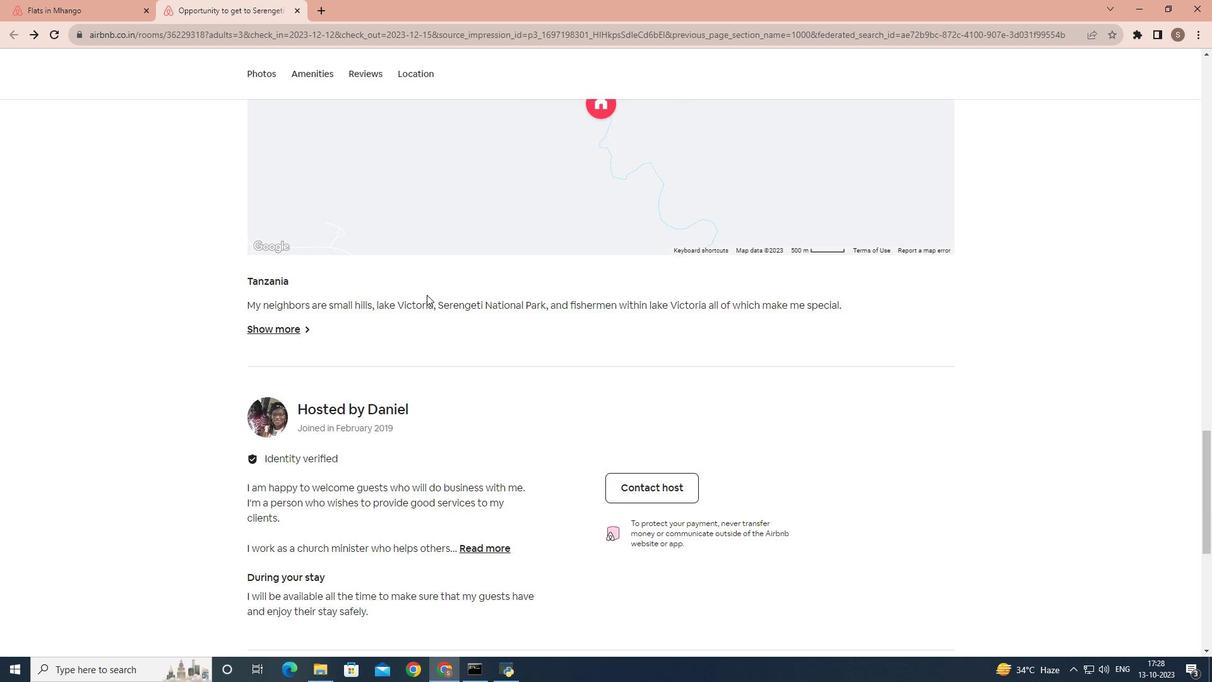 
Action: Mouse scrolled (426, 294) with delta (0, 0)
Screenshot: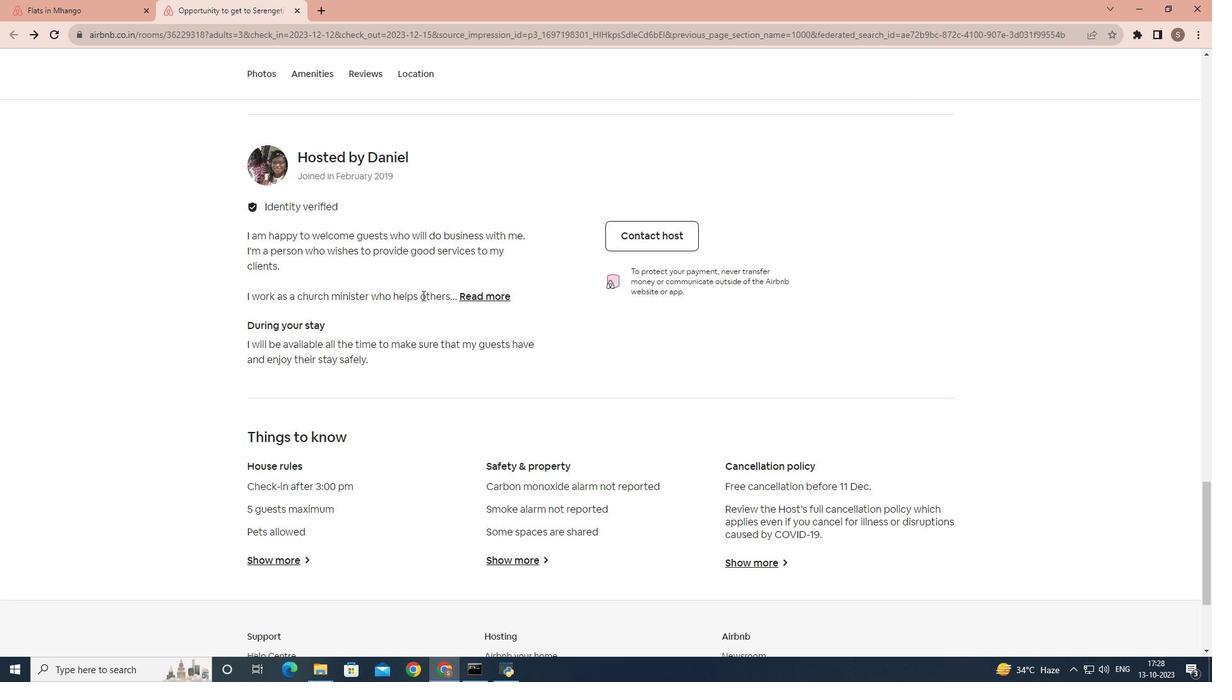 
Action: Mouse scrolled (426, 294) with delta (0, 0)
Screenshot: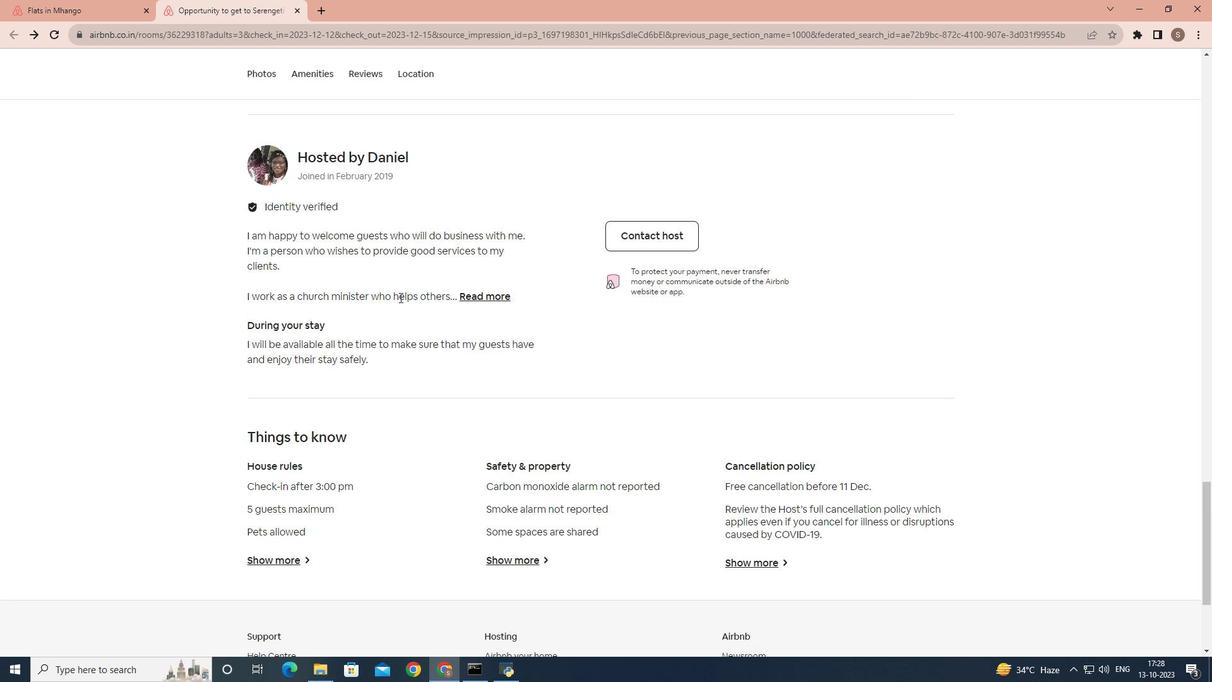 
Action: Mouse scrolled (426, 294) with delta (0, 0)
Screenshot: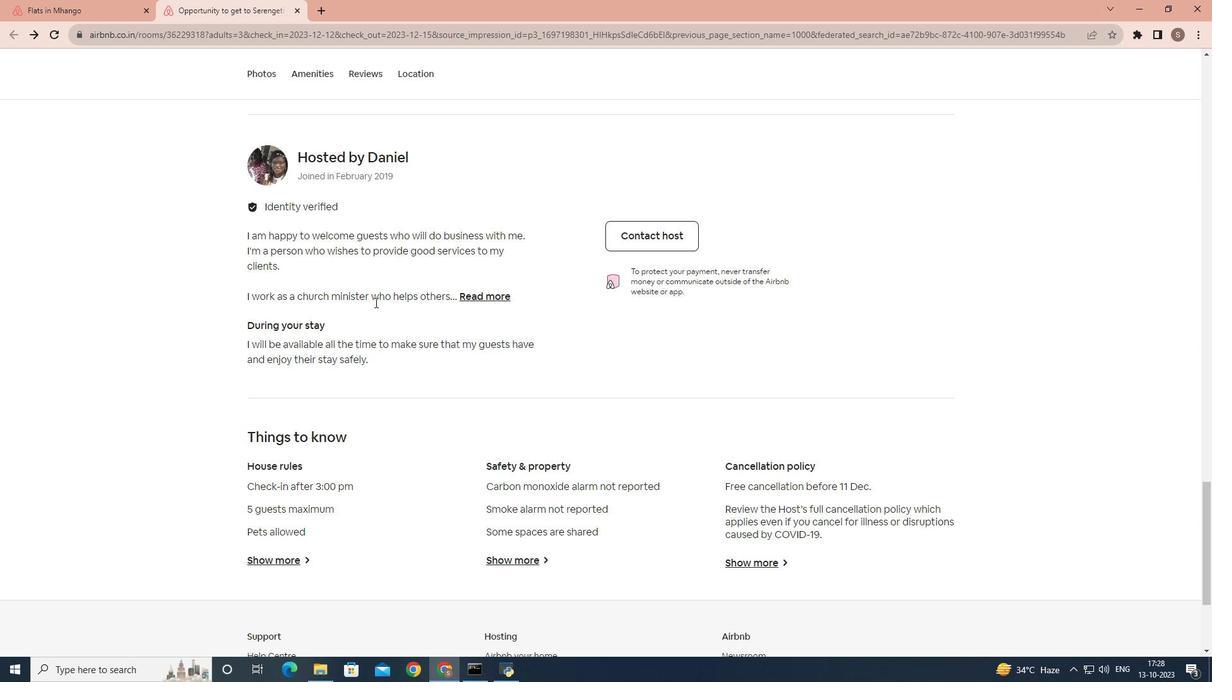 
Action: Mouse scrolled (426, 294) with delta (0, 0)
Screenshot: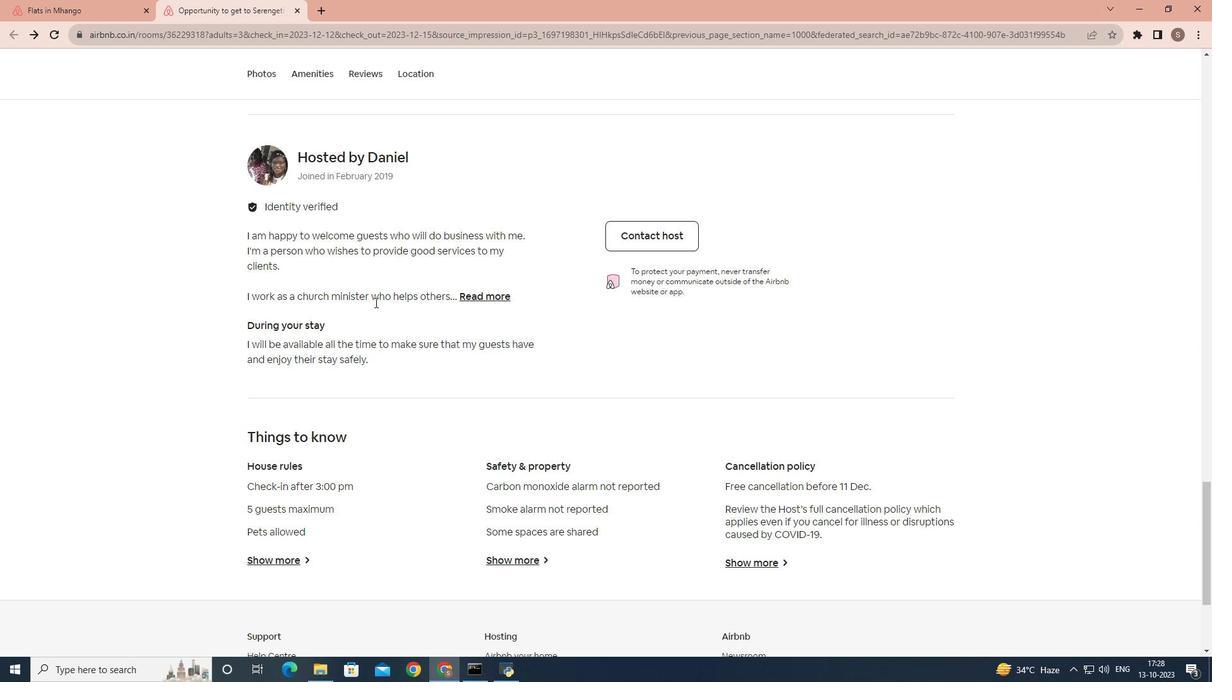 
Action: Mouse moved to (339, 322)
Screenshot: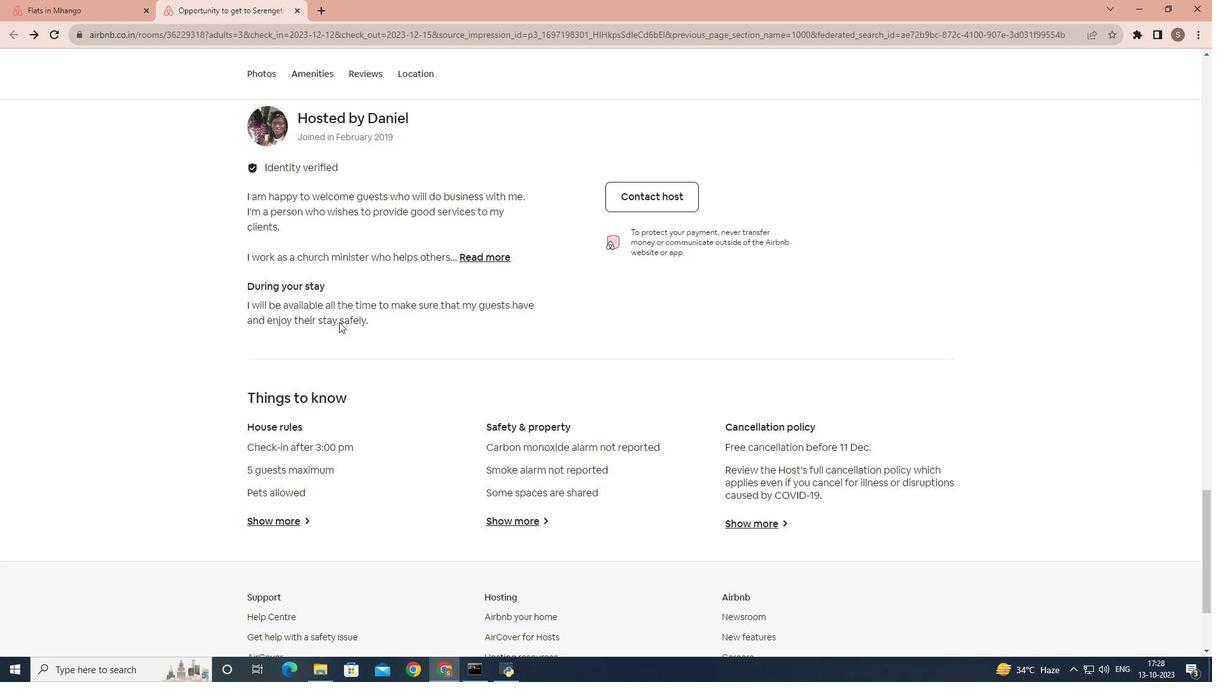 
Action: Mouse scrolled (339, 321) with delta (0, 0)
Screenshot: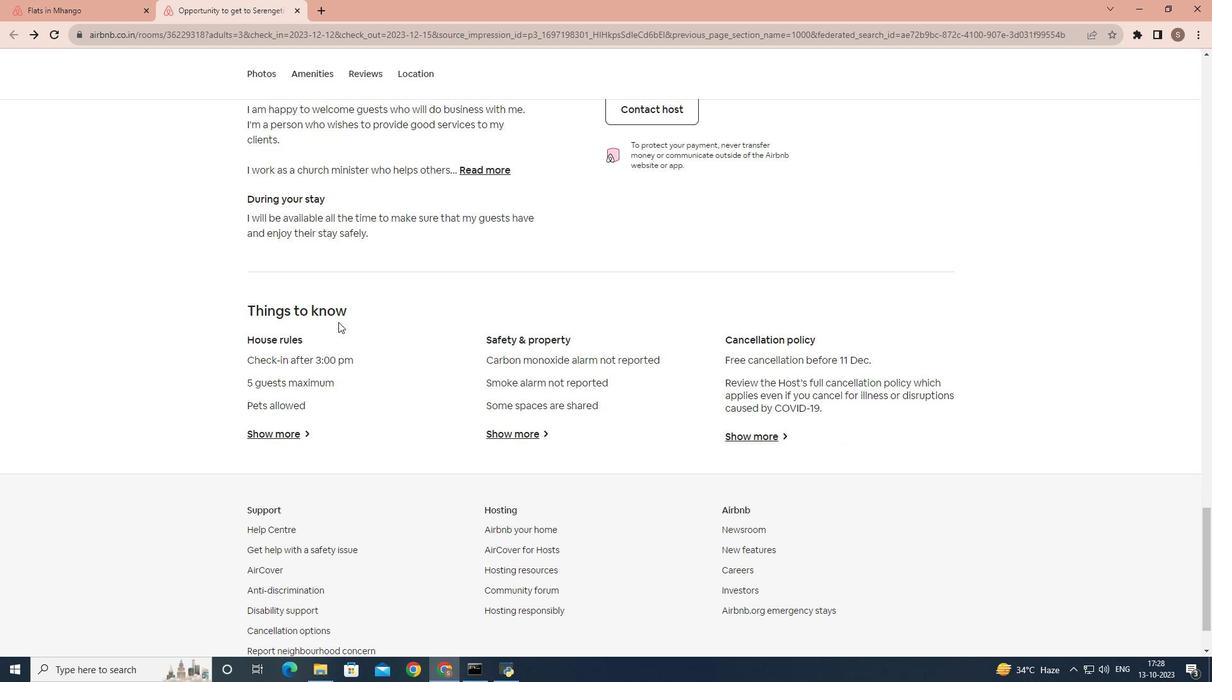 
Action: Mouse scrolled (339, 321) with delta (0, 0)
Screenshot: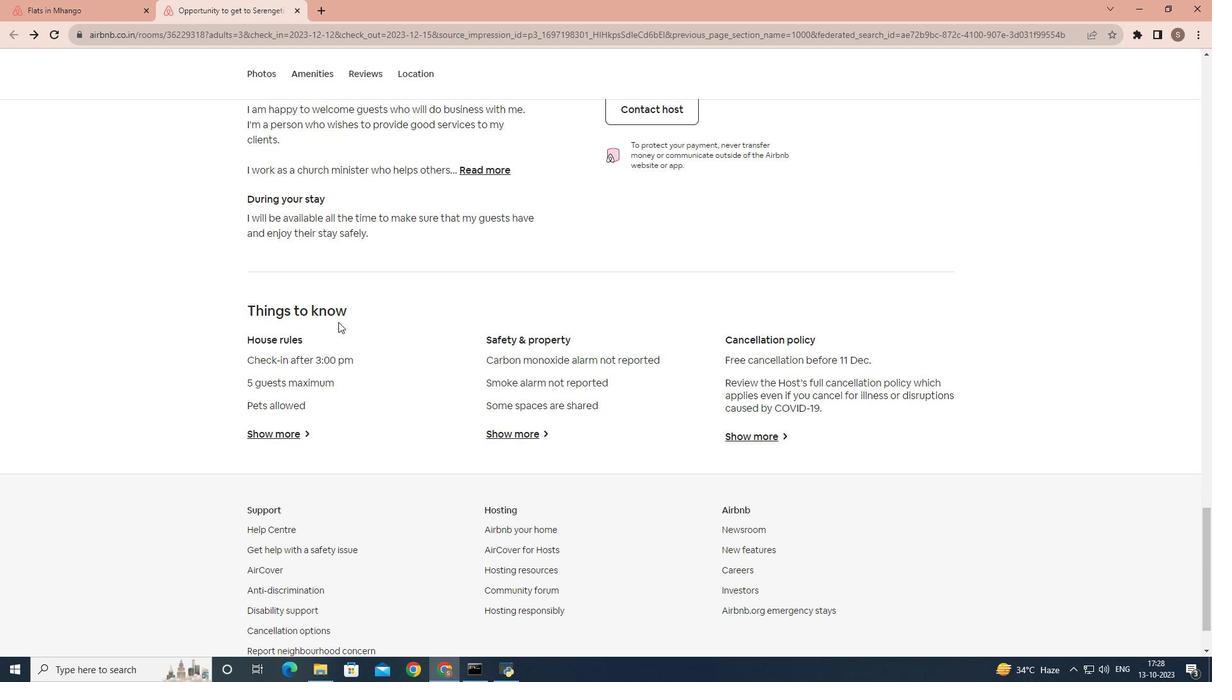 
Action: Mouse moved to (338, 322)
Screenshot: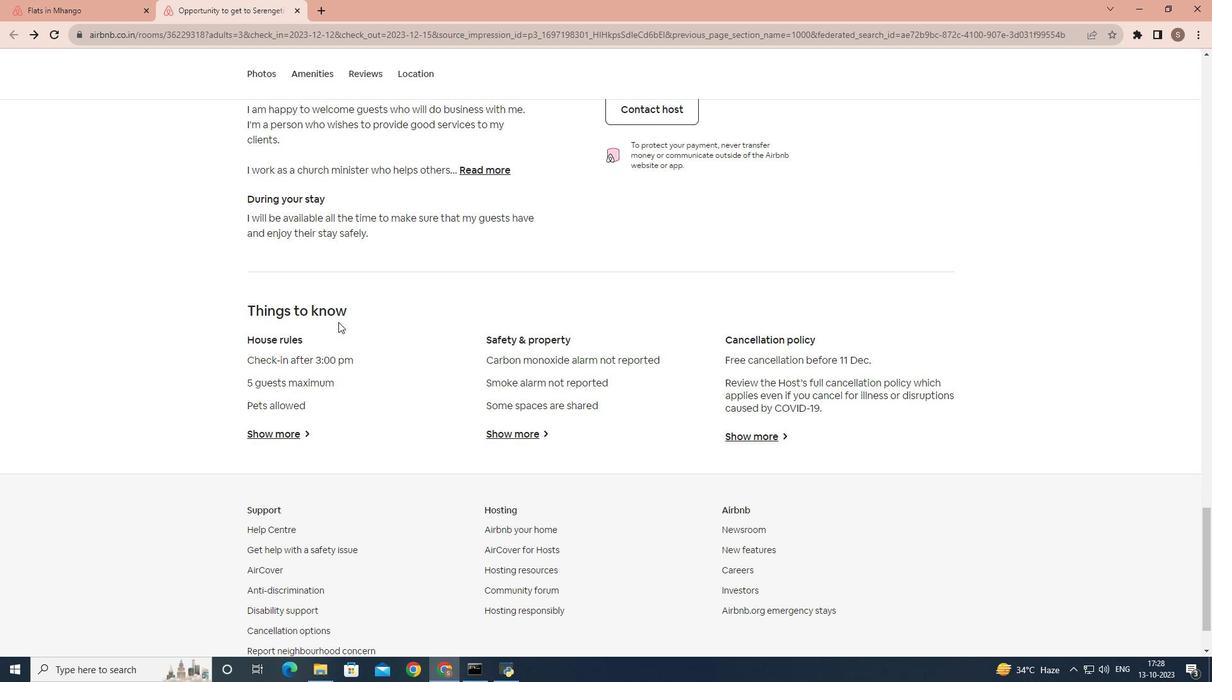 
Action: Mouse scrolled (338, 321) with delta (0, 0)
Screenshot: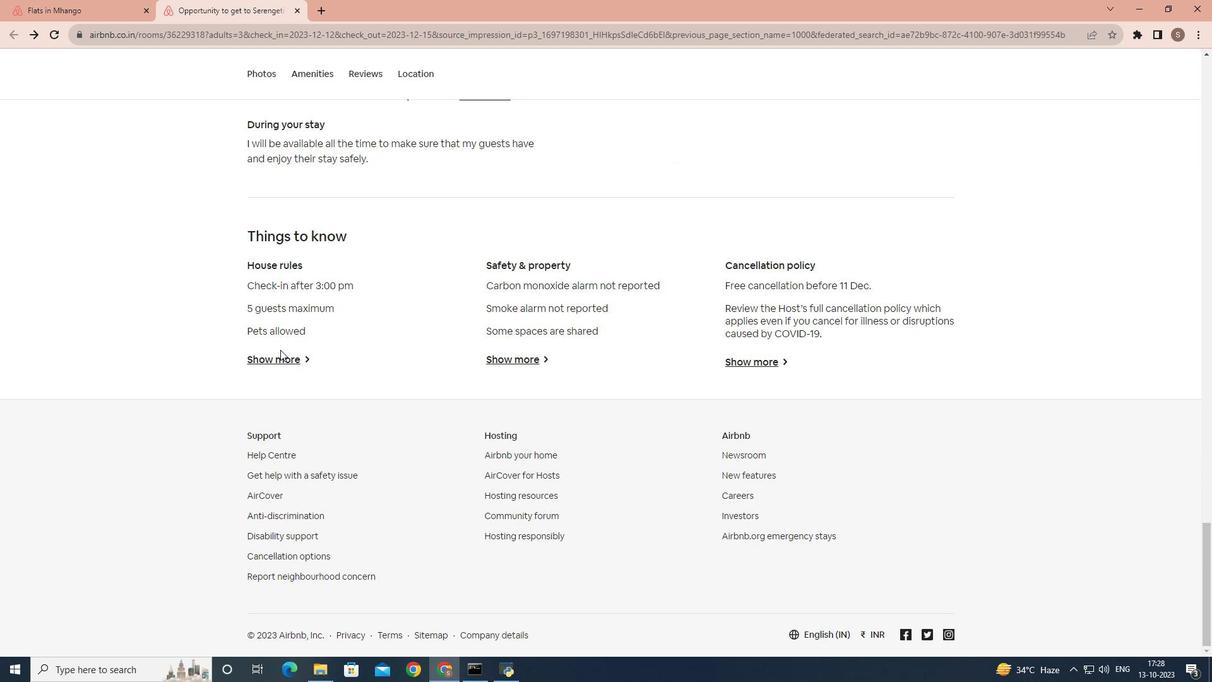 
Action: Mouse scrolled (338, 321) with delta (0, 0)
Screenshot: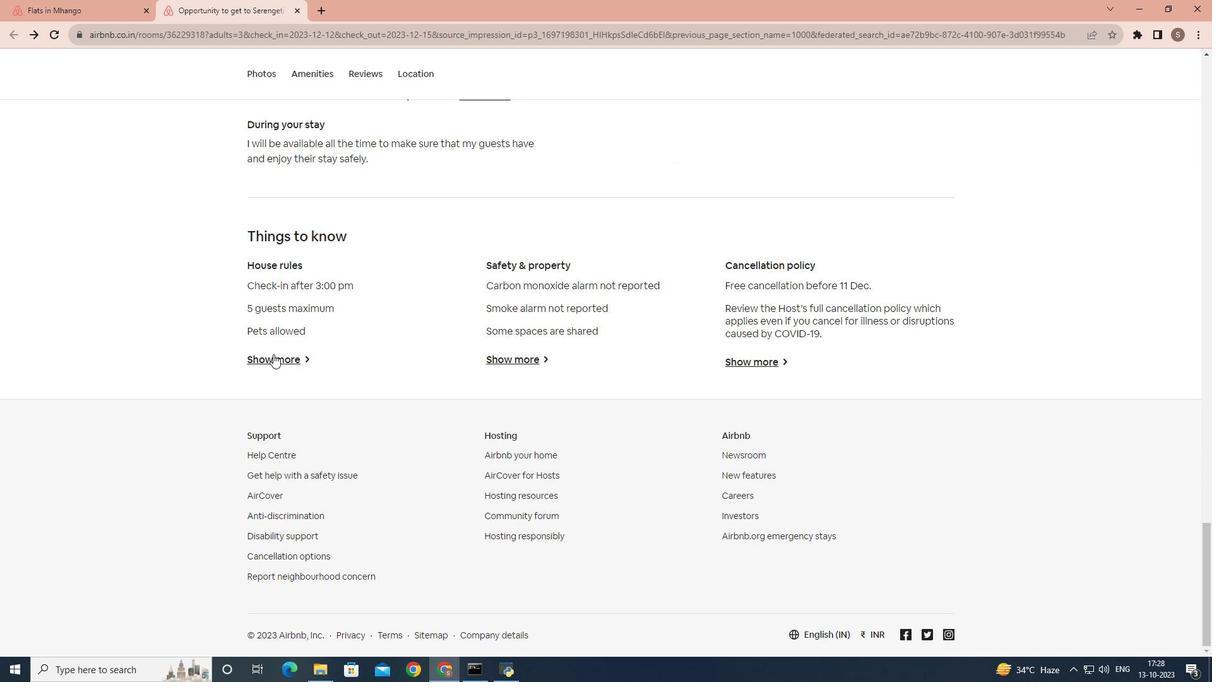 
Action: Mouse moved to (273, 354)
Screenshot: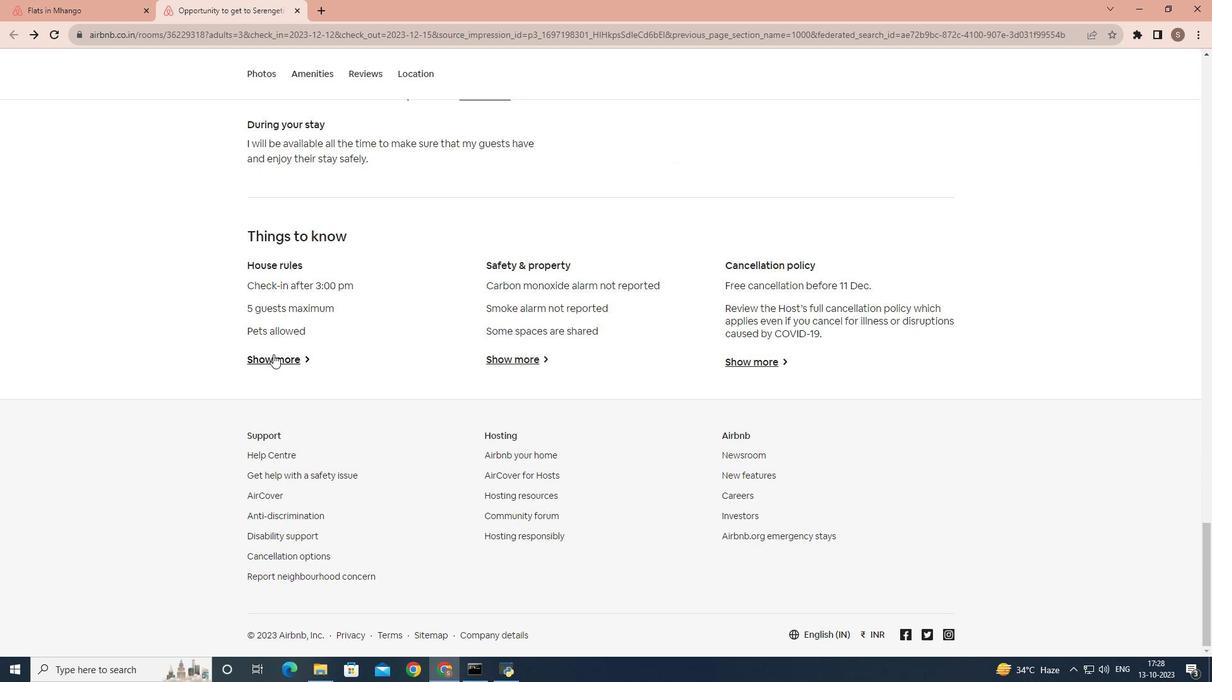
Action: Mouse pressed left at (273, 354)
Screenshot: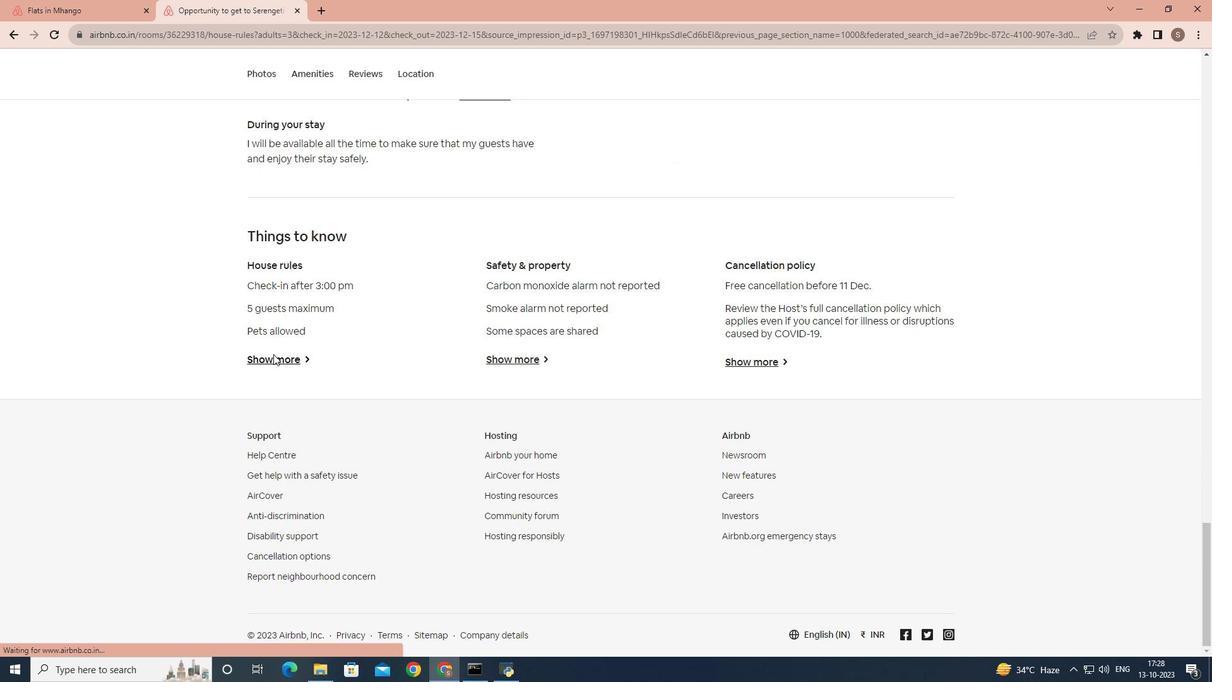 
Action: Mouse moved to (380, 197)
Screenshot: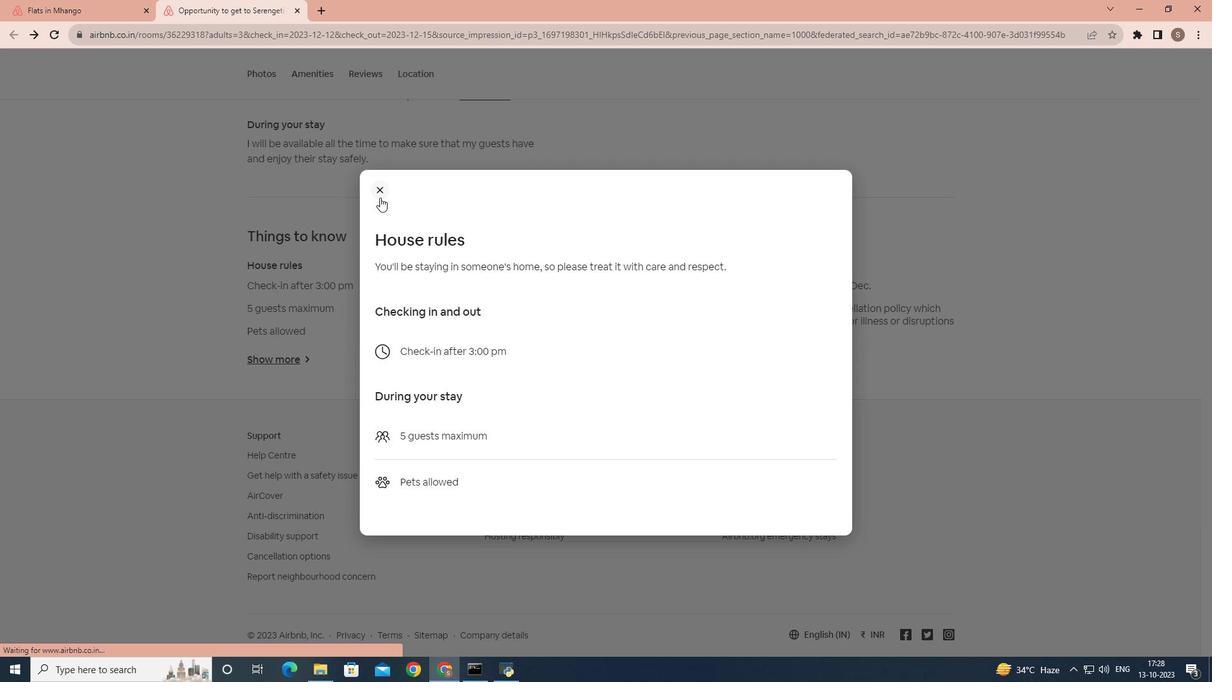 
Action: Mouse pressed left at (380, 197)
Screenshot: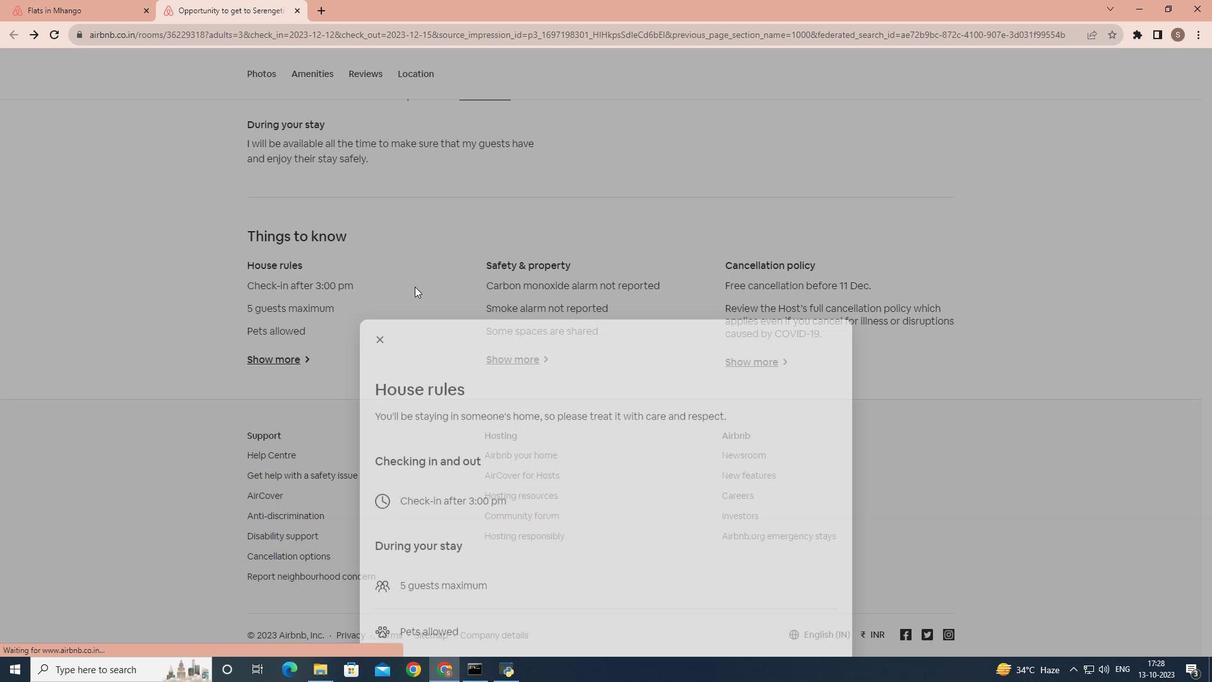 
Action: Mouse moved to (500, 361)
Screenshot: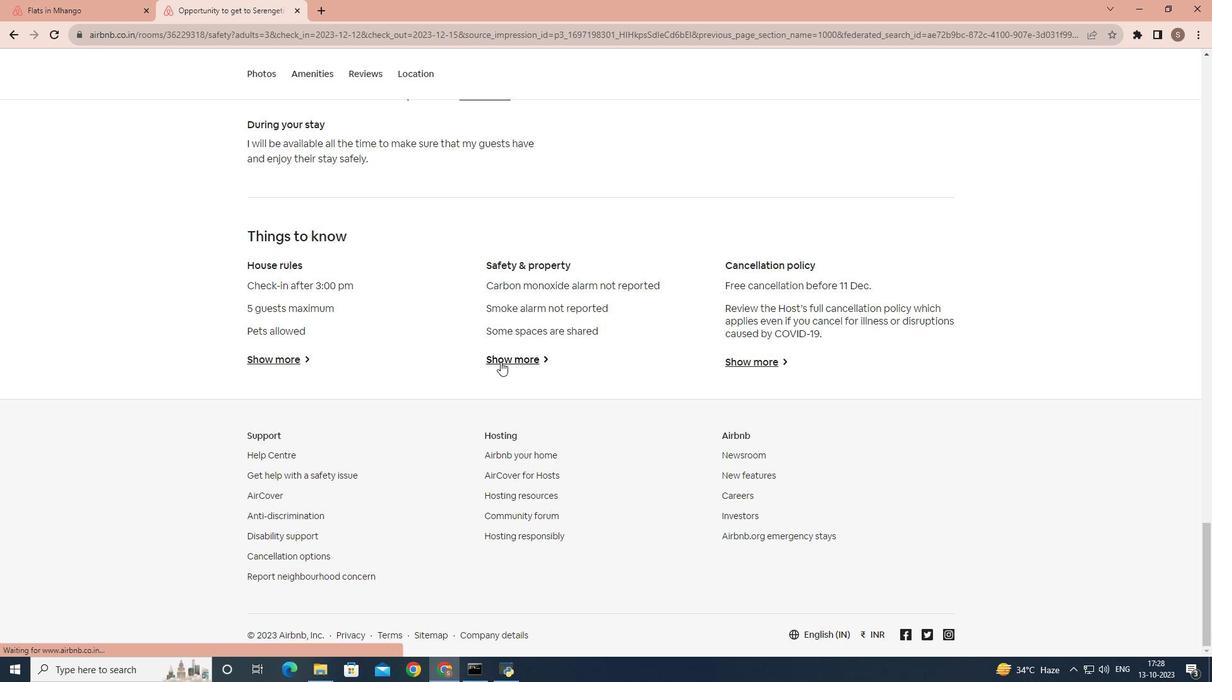 
Action: Mouse pressed left at (500, 361)
Screenshot: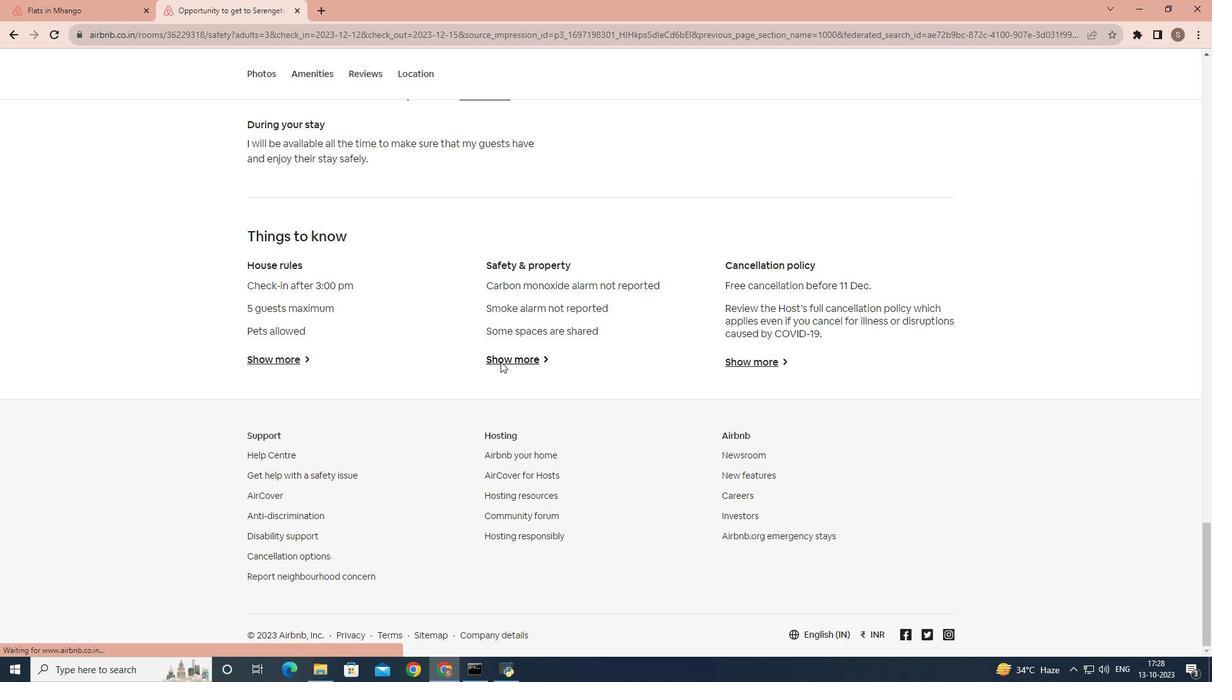 
Action: Mouse moved to (381, 149)
Screenshot: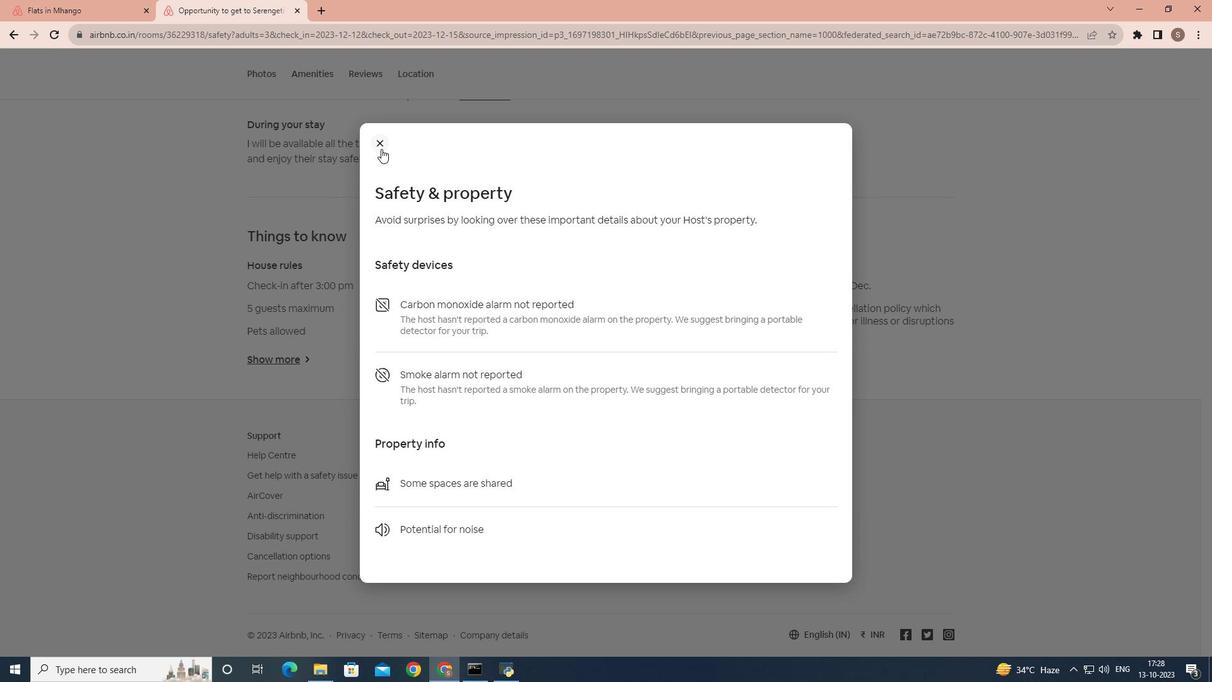
Action: Mouse pressed left at (381, 149)
Screenshot: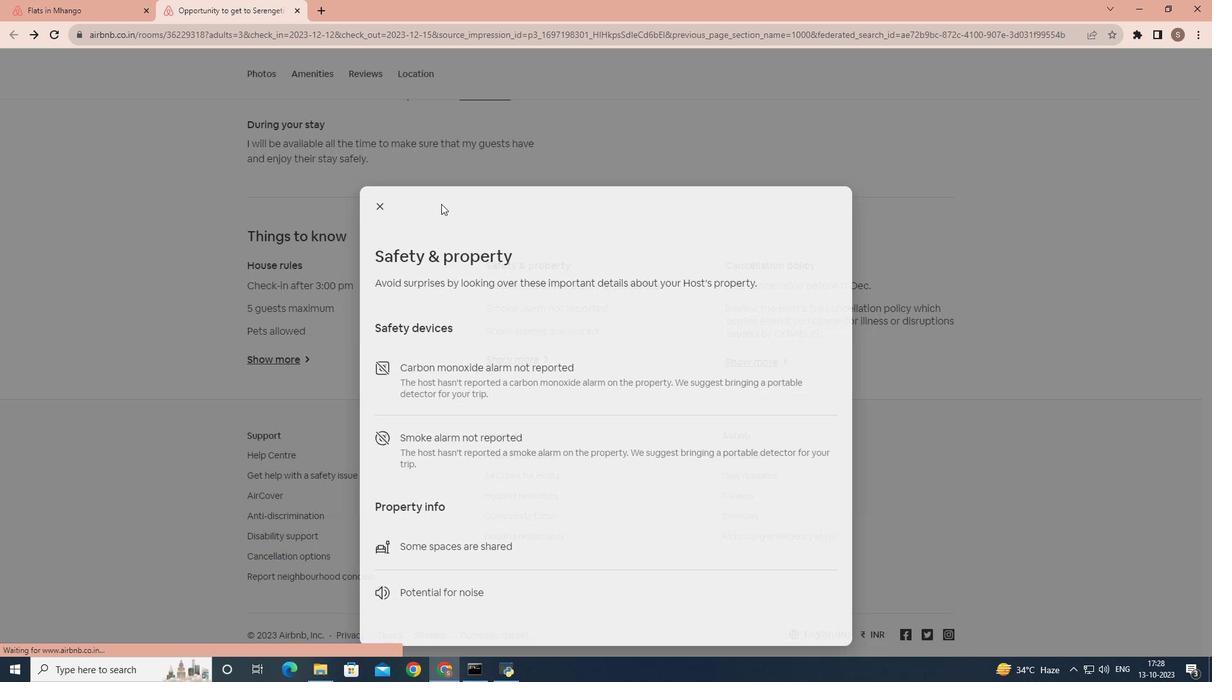 
Action: Mouse moved to (740, 351)
Screenshot: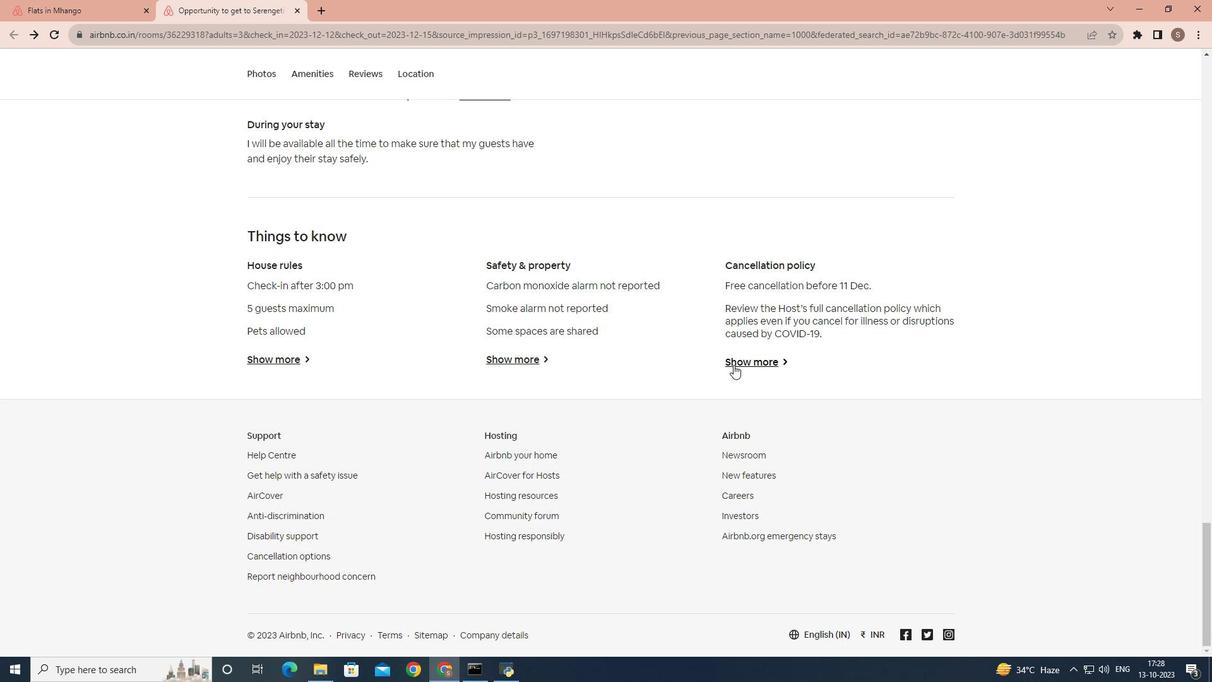 
Action: Mouse pressed left at (740, 351)
Screenshot: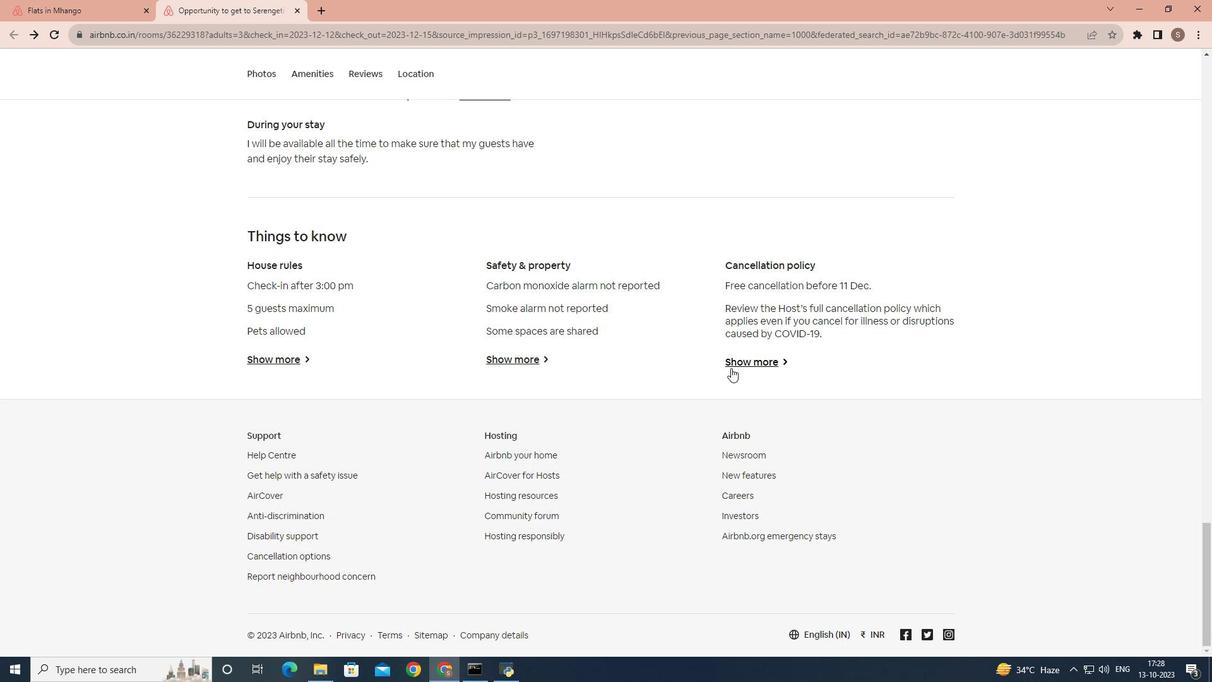 
Action: Mouse moved to (731, 368)
Screenshot: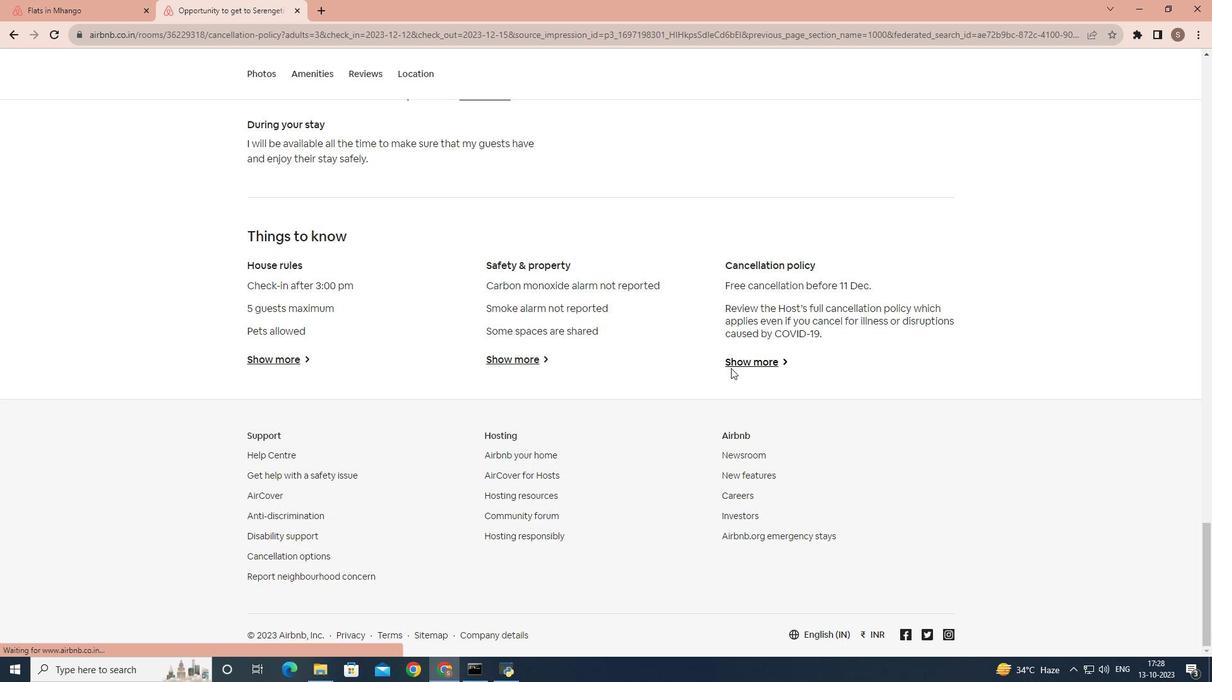 
Action: Mouse pressed left at (731, 368)
Screenshot: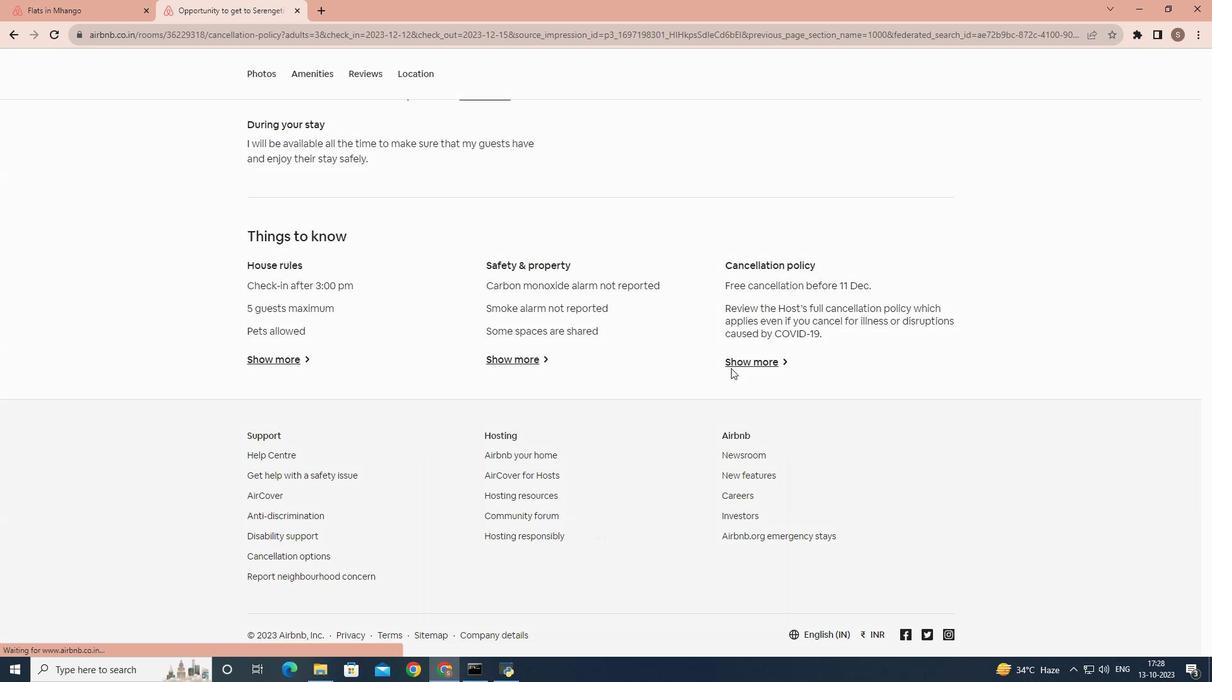 
Action: Mouse moved to (444, 189)
Screenshot: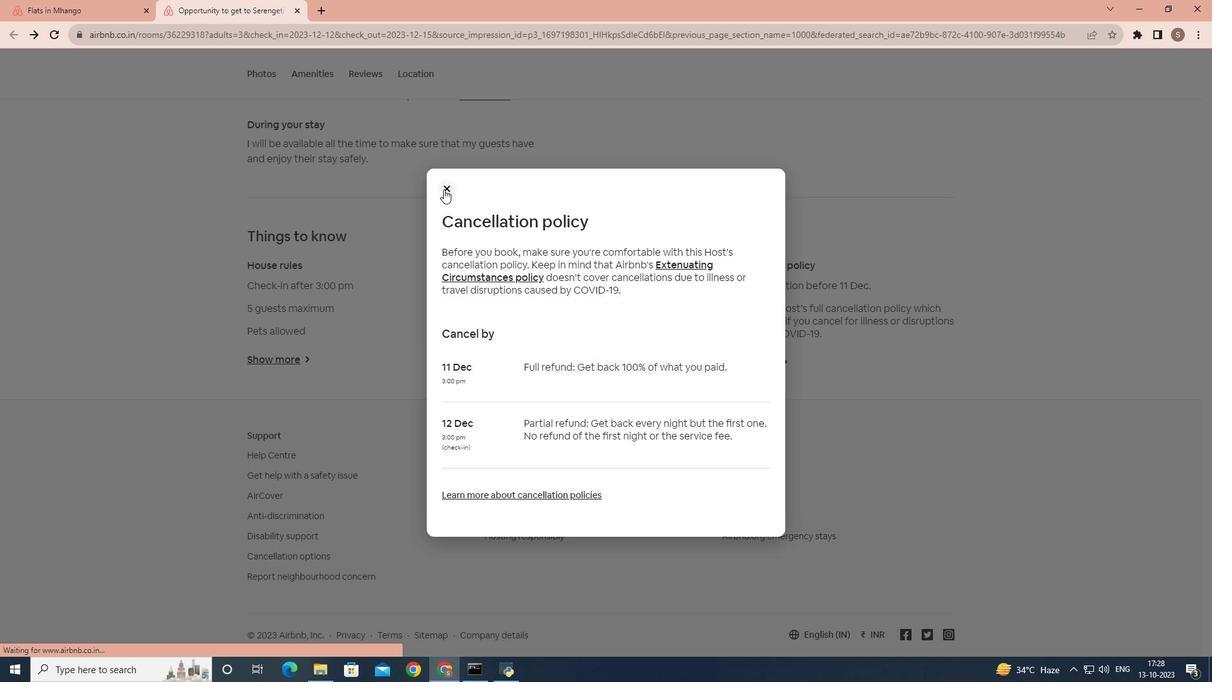 
Action: Mouse pressed left at (444, 189)
Screenshot: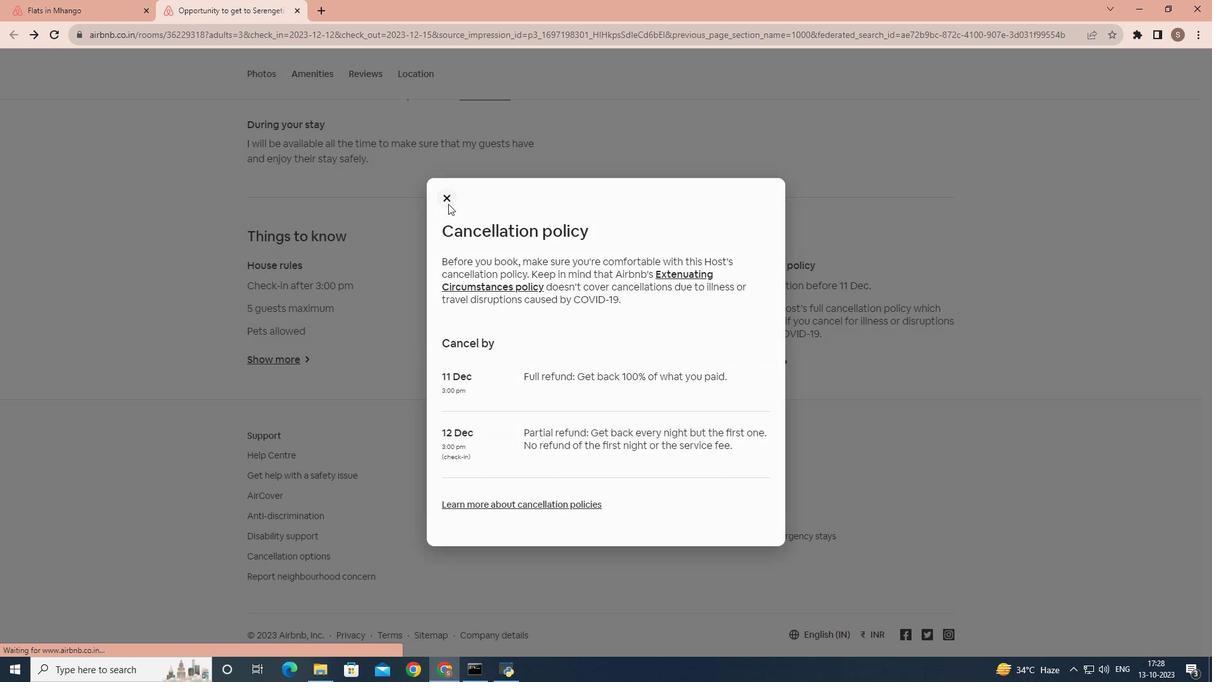
Action: Mouse moved to (494, 279)
Screenshot: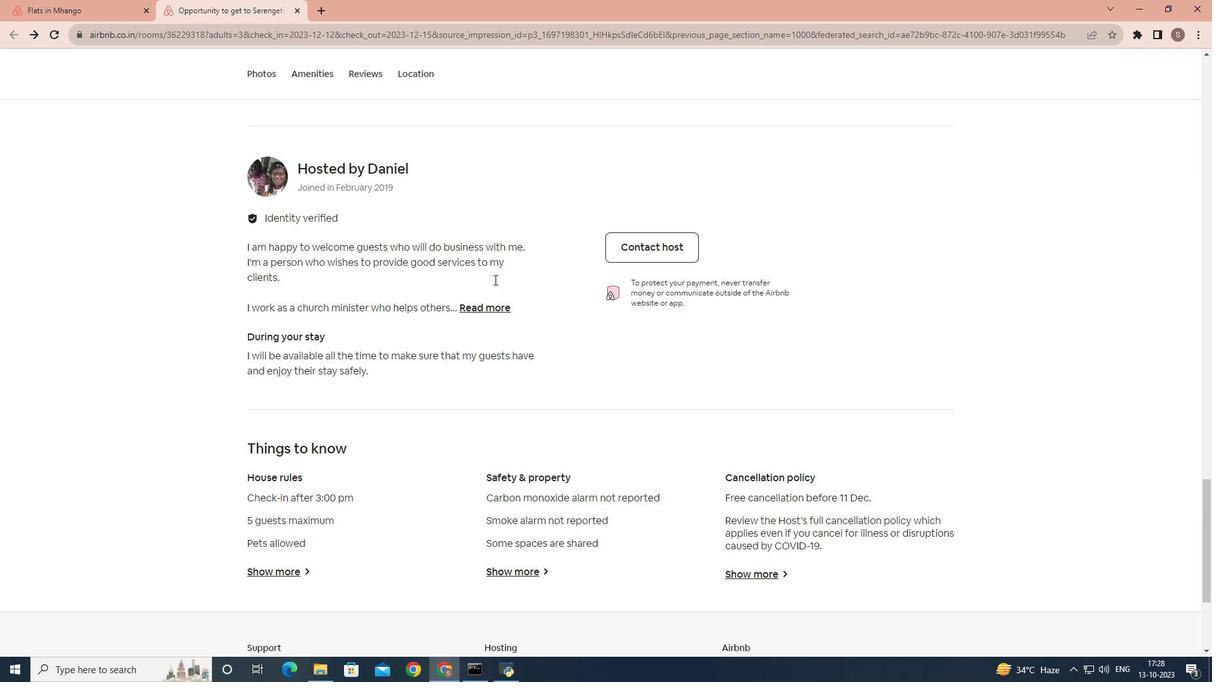 
Action: Mouse scrolled (494, 280) with delta (0, 0)
Screenshot: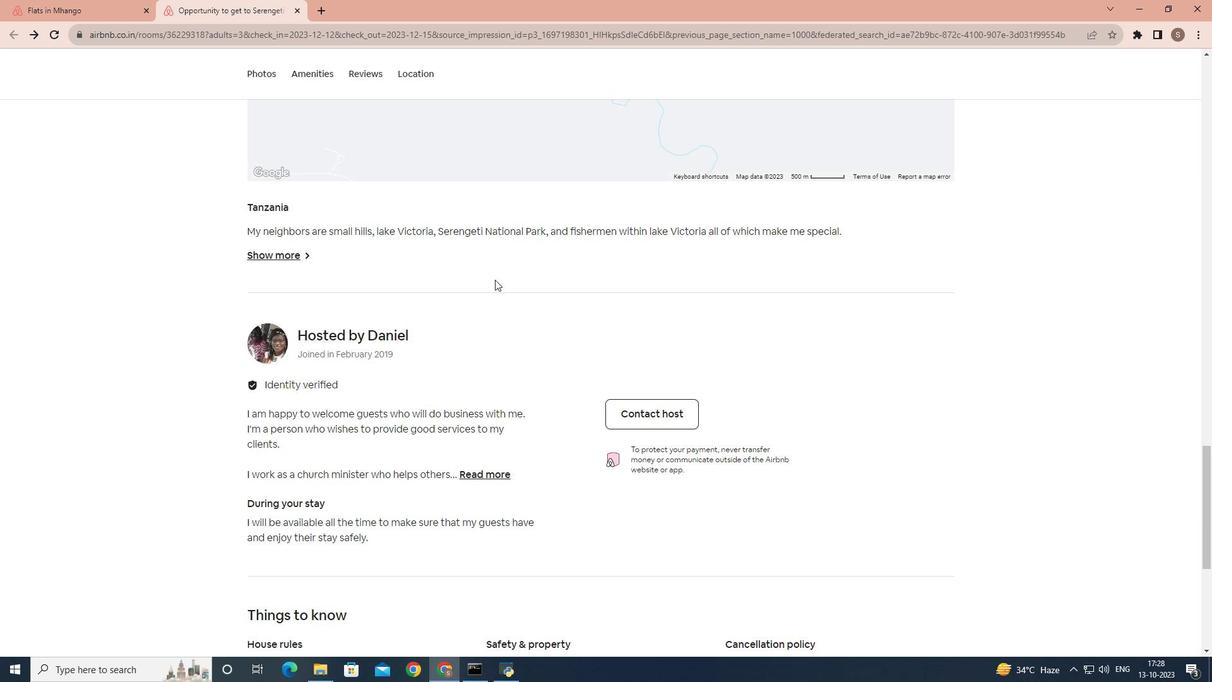
Action: Mouse scrolled (494, 280) with delta (0, 0)
Screenshot: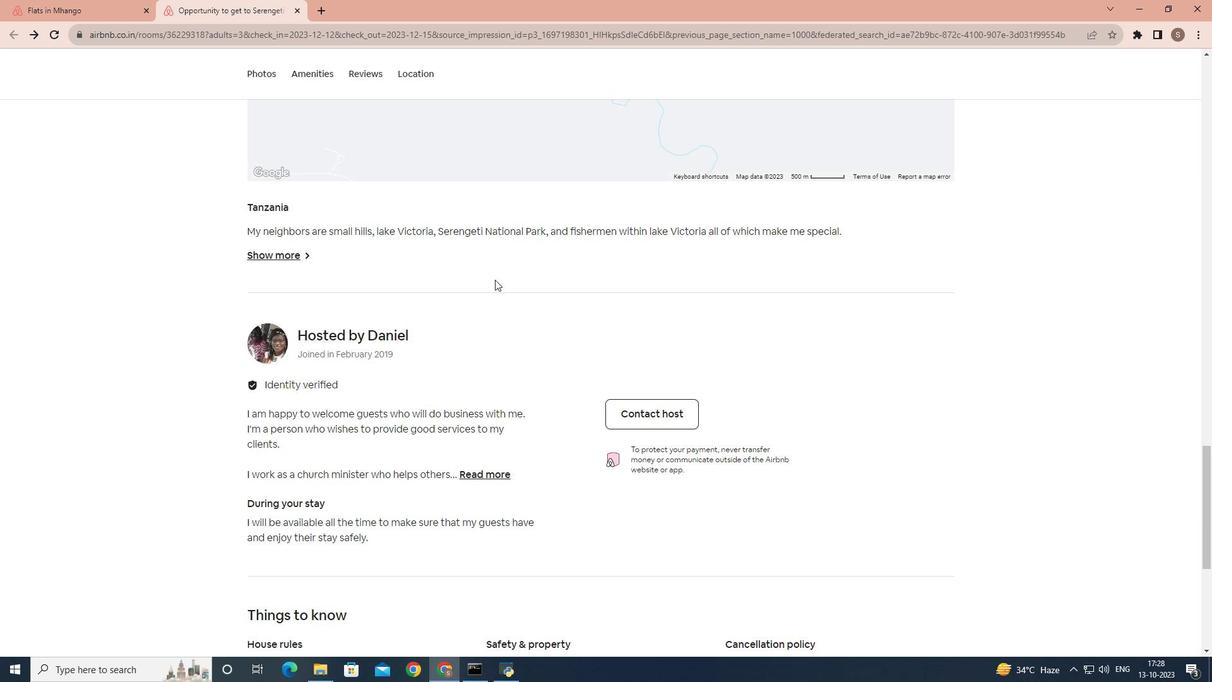 
Action: Mouse scrolled (494, 280) with delta (0, 0)
Screenshot: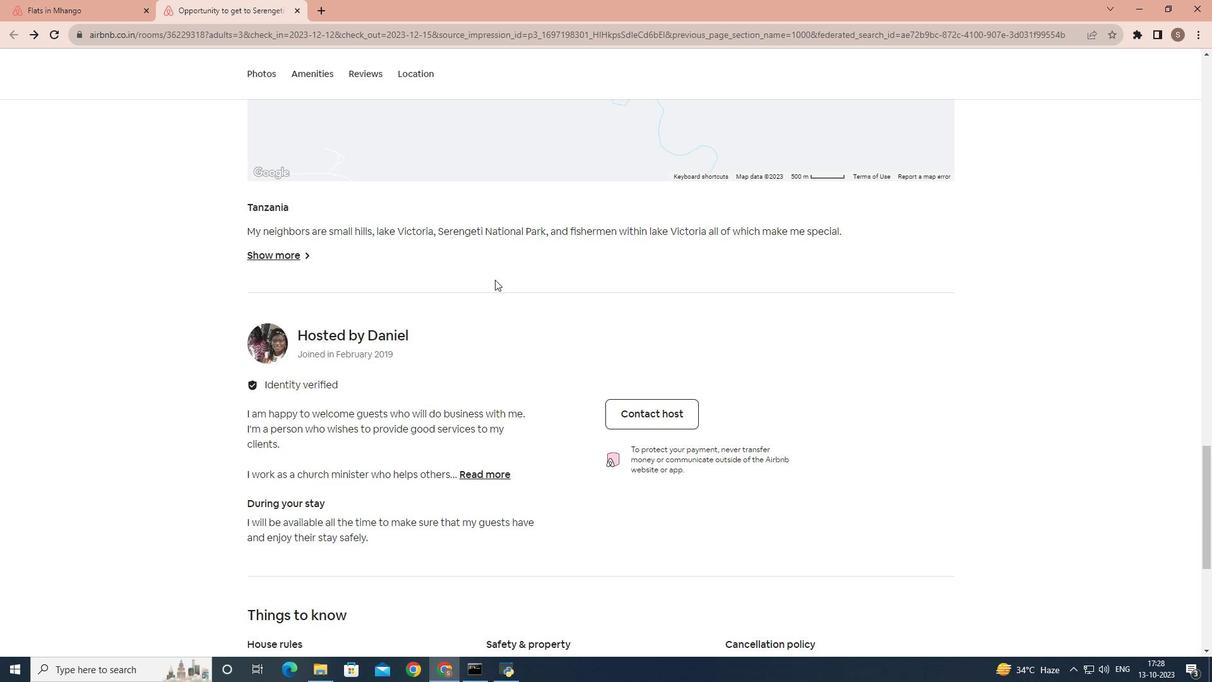 
Action: Mouse scrolled (494, 280) with delta (0, 0)
Screenshot: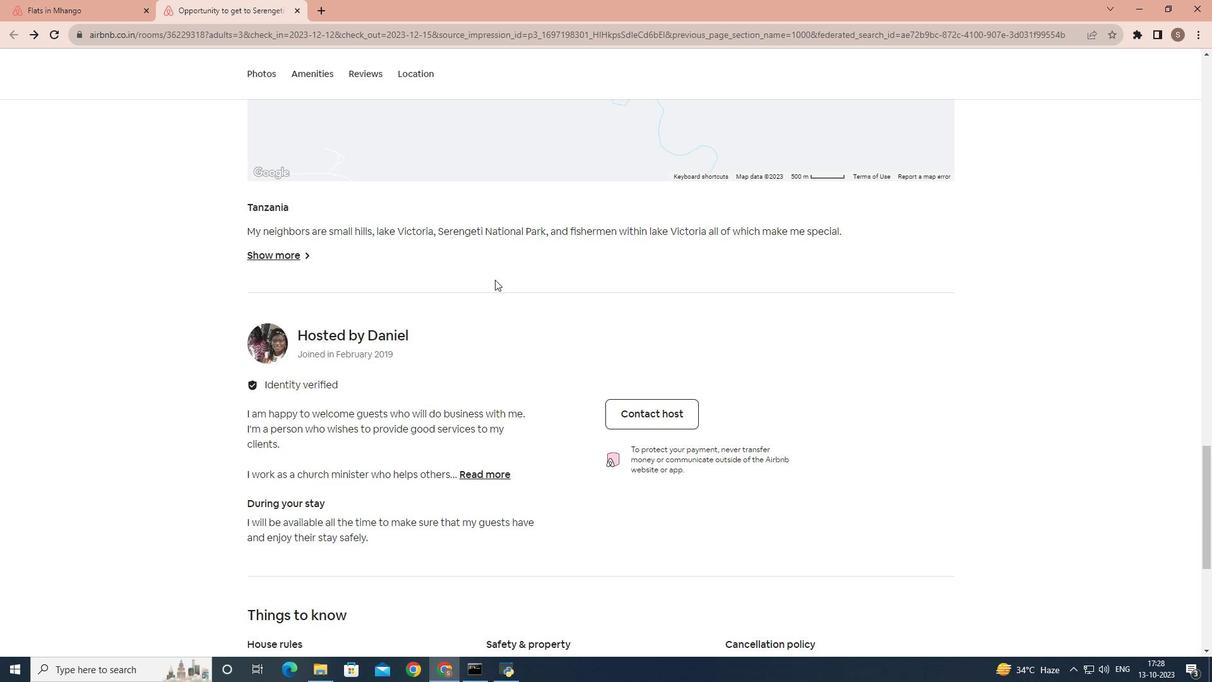 
Action: Mouse scrolled (494, 280) with delta (0, 0)
Screenshot: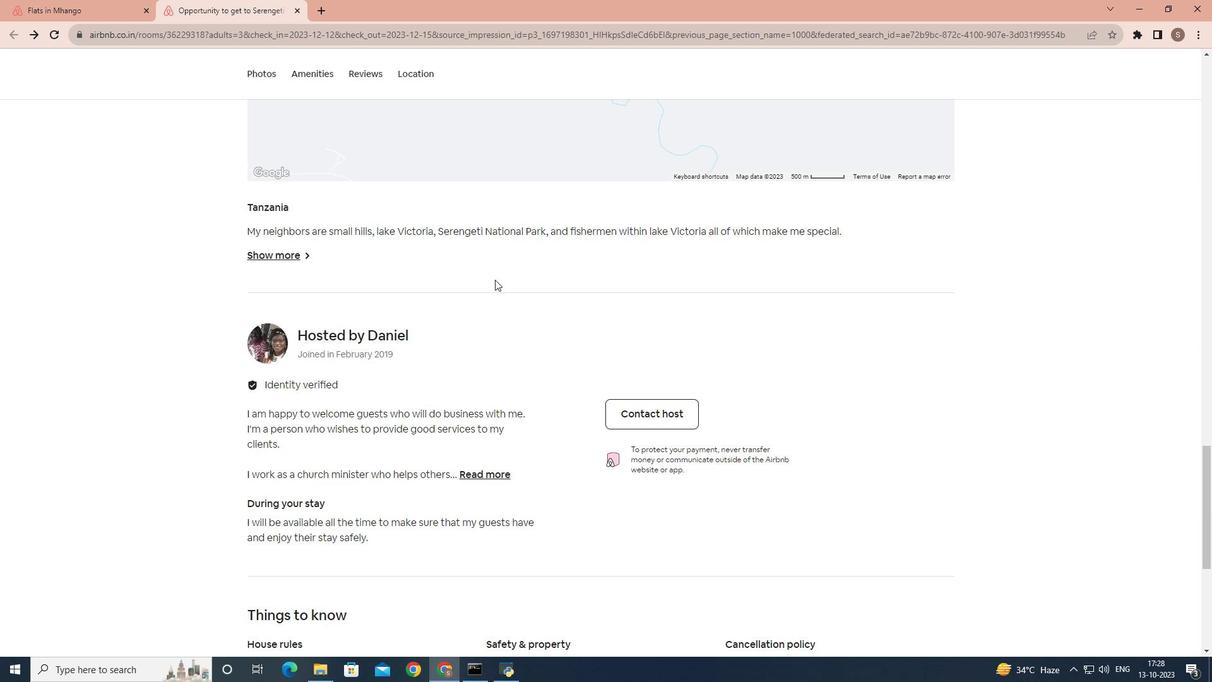 
Action: Mouse scrolled (494, 280) with delta (0, 0)
Screenshot: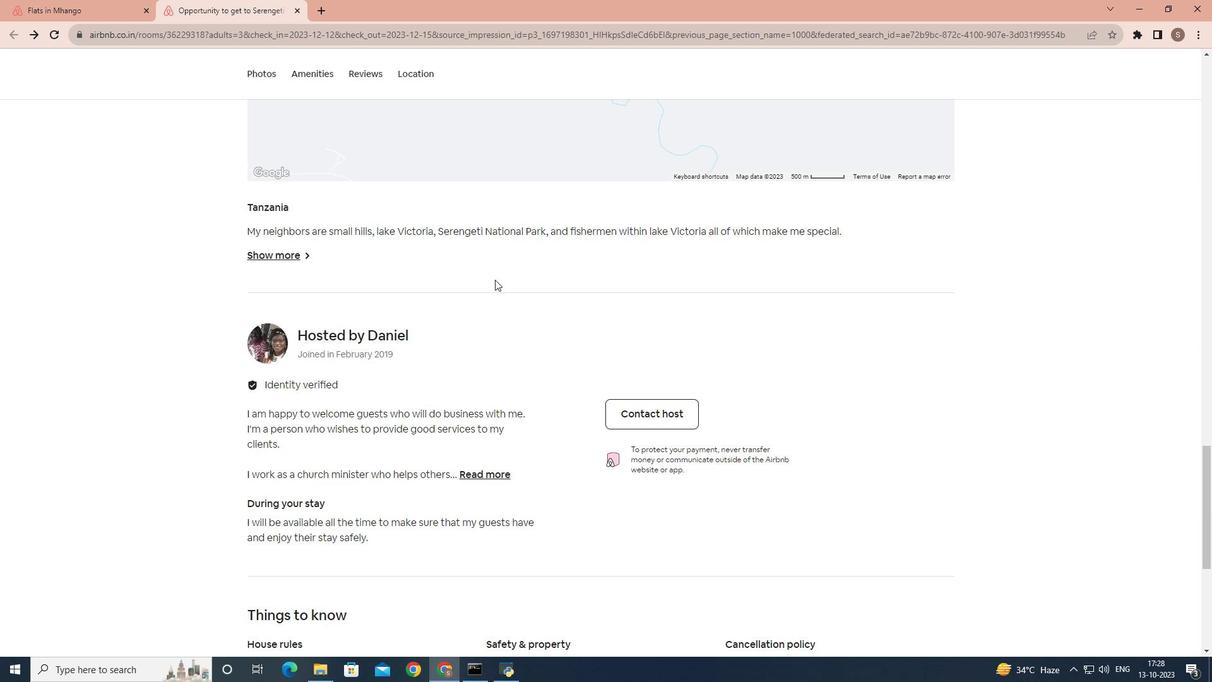 
Action: Mouse scrolled (494, 280) with delta (0, 0)
Screenshot: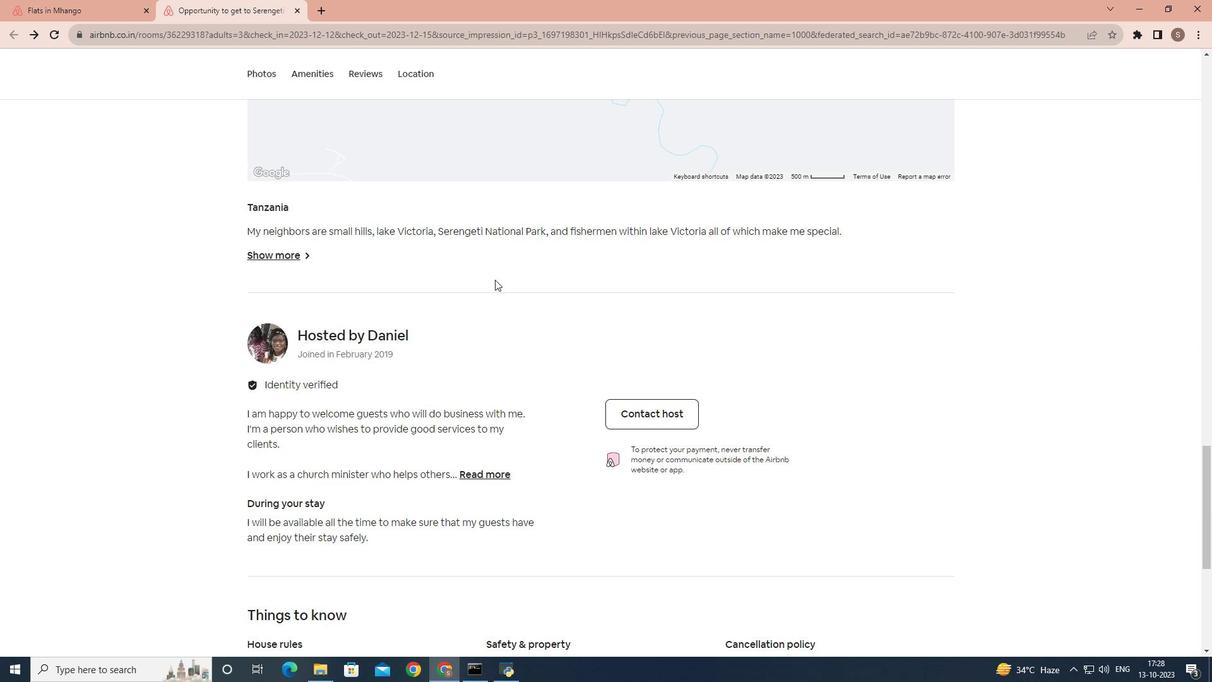 
Action: Mouse moved to (495, 279)
Screenshot: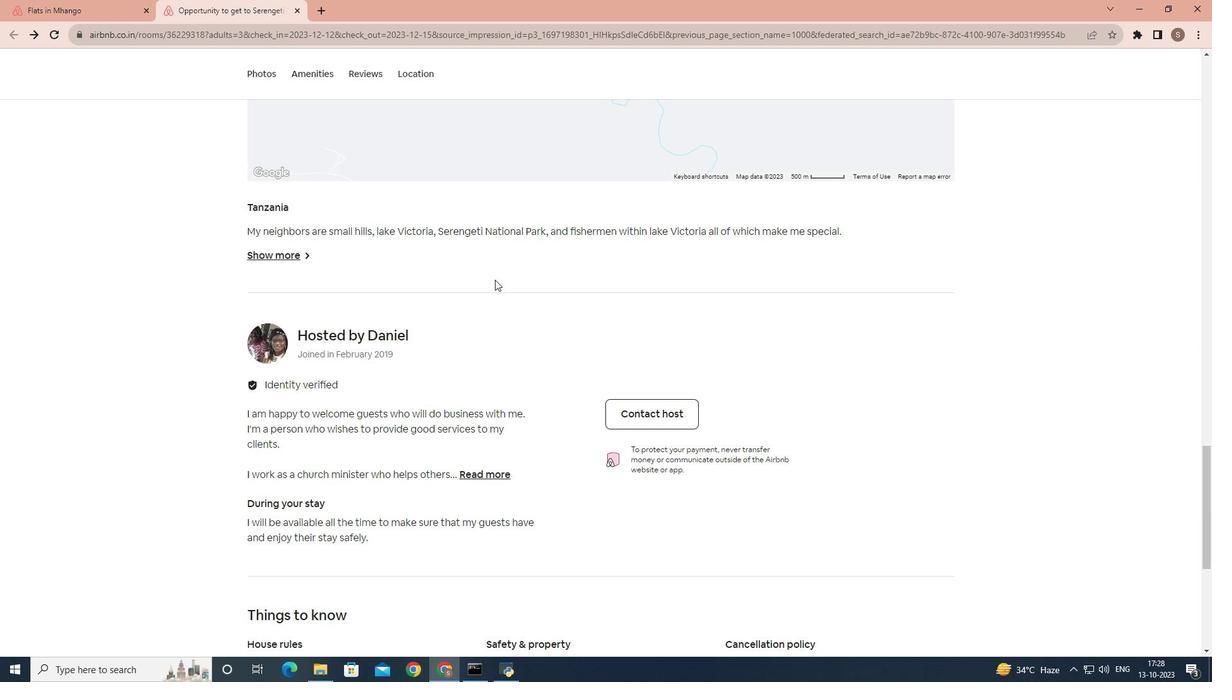 
Action: Mouse scrolled (495, 280) with delta (0, 0)
Screenshot: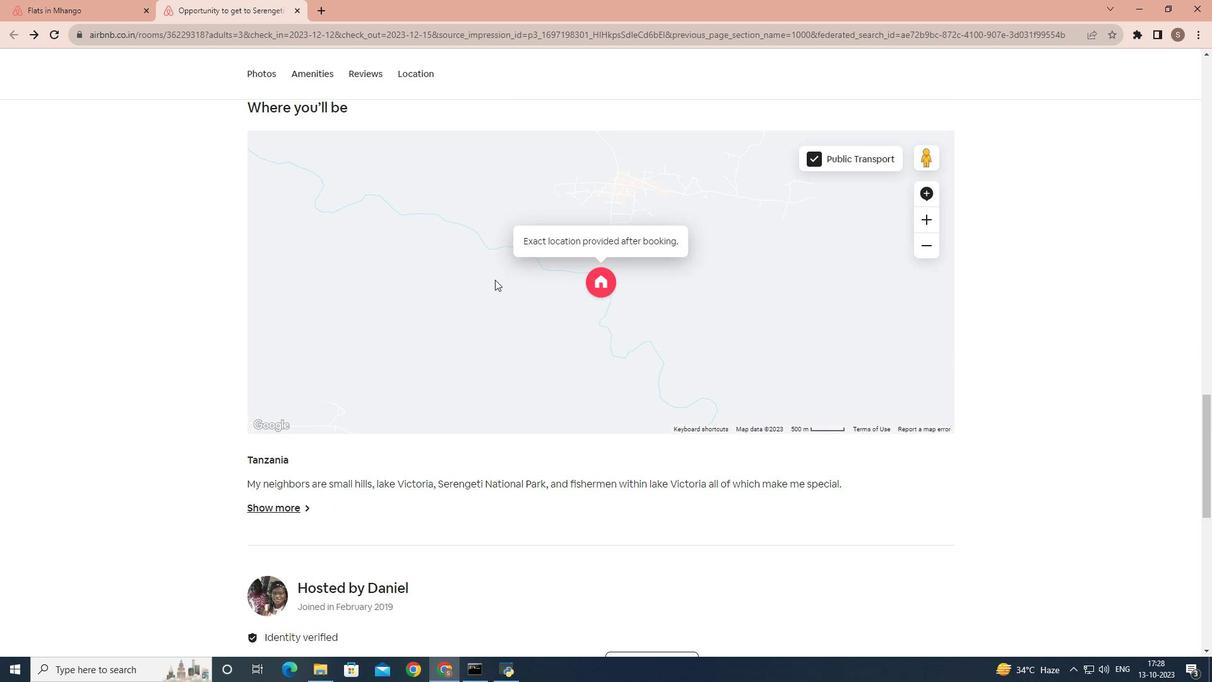 
Action: Mouse scrolled (495, 280) with delta (0, 0)
Screenshot: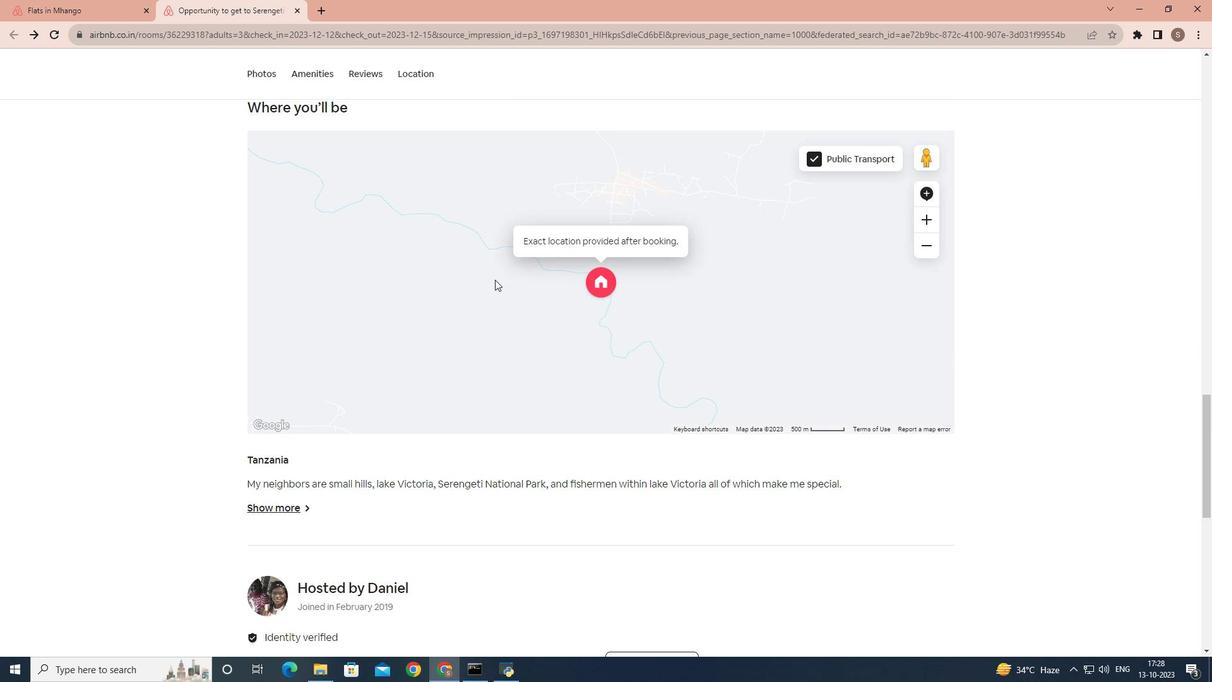 
Action: Mouse scrolled (495, 280) with delta (0, 0)
Screenshot: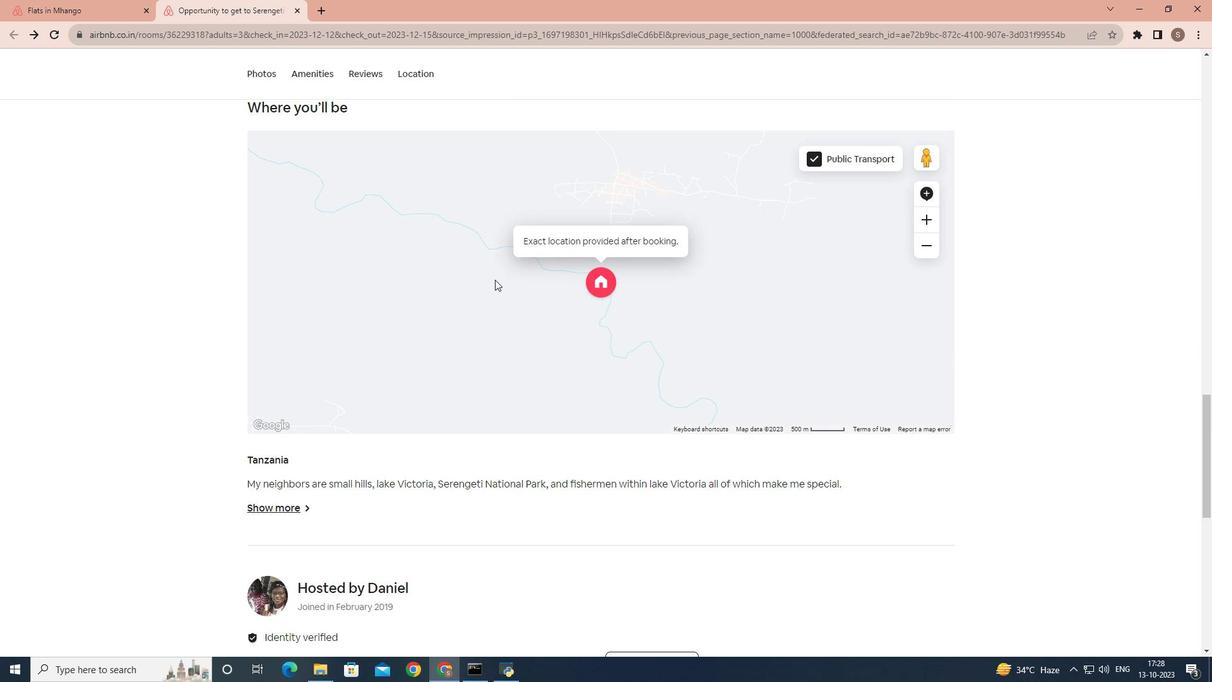 
Action: Mouse scrolled (495, 280) with delta (0, 0)
Screenshot: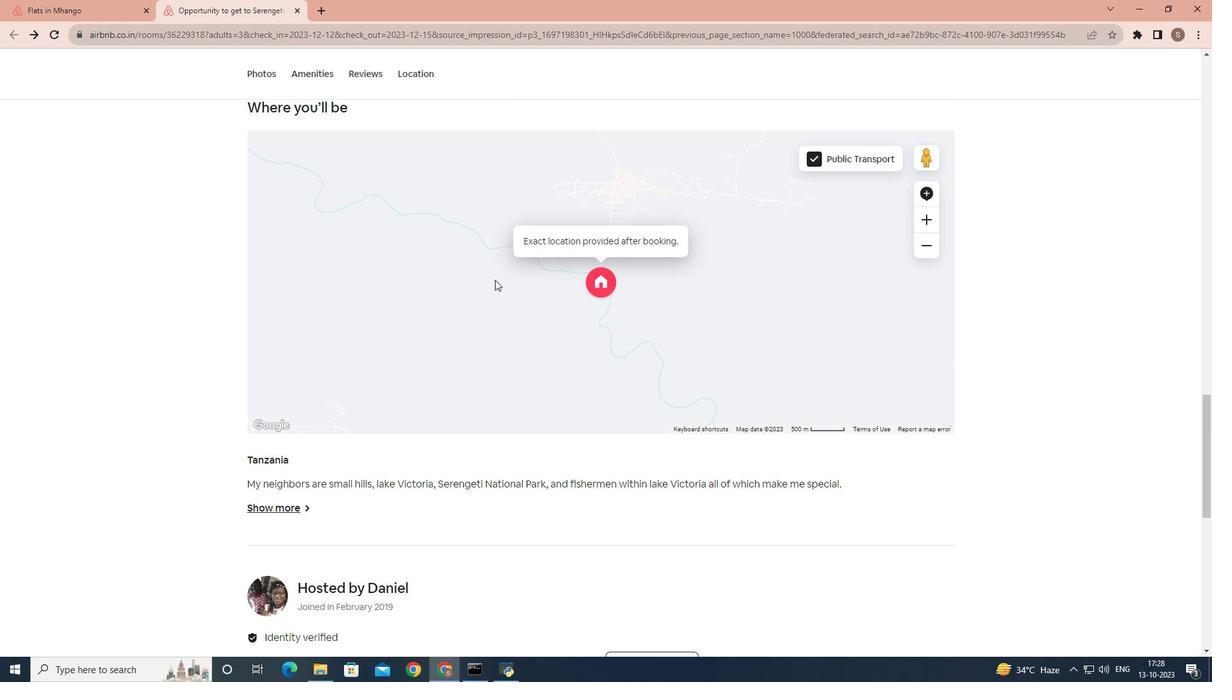 
Action: Mouse scrolled (495, 280) with delta (0, 0)
Screenshot: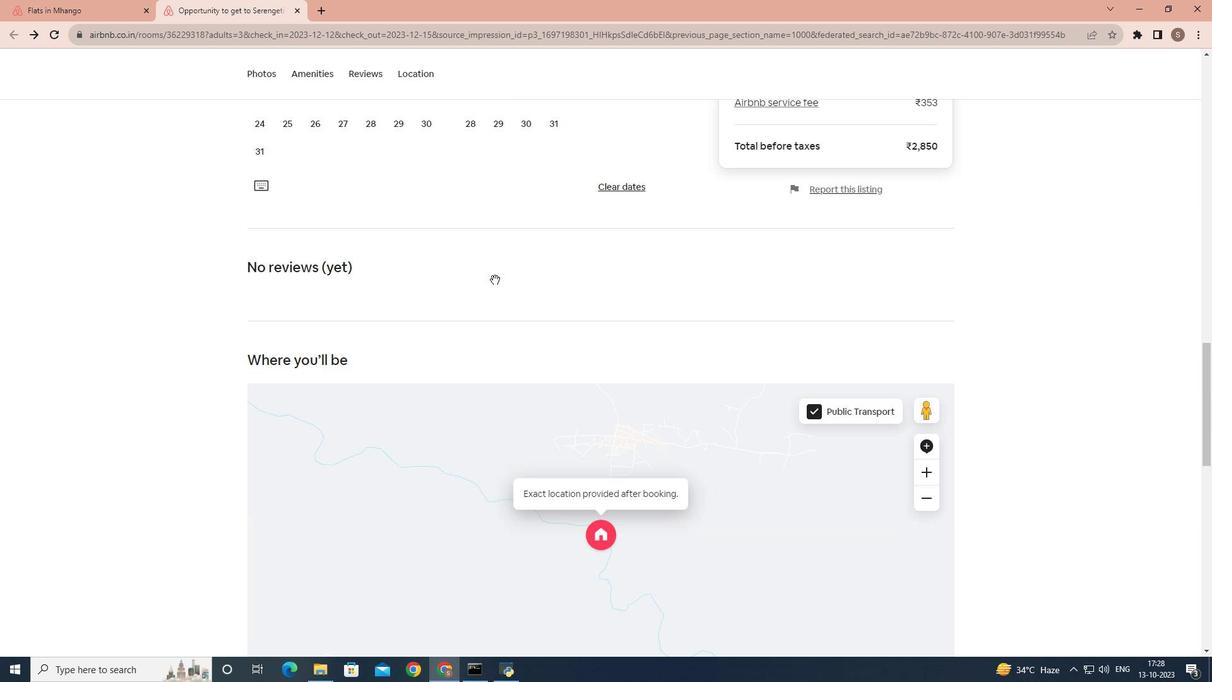 
Action: Mouse scrolled (495, 280) with delta (0, 0)
Screenshot: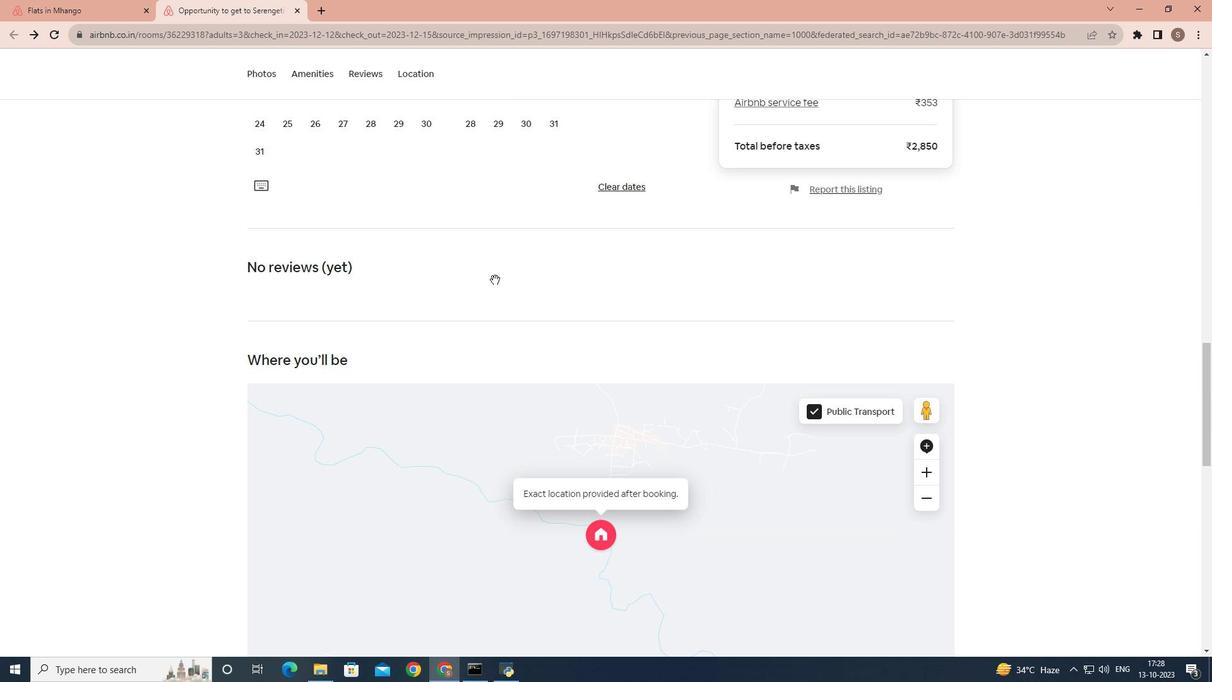 
Action: Mouse scrolled (495, 280) with delta (0, 0)
Screenshot: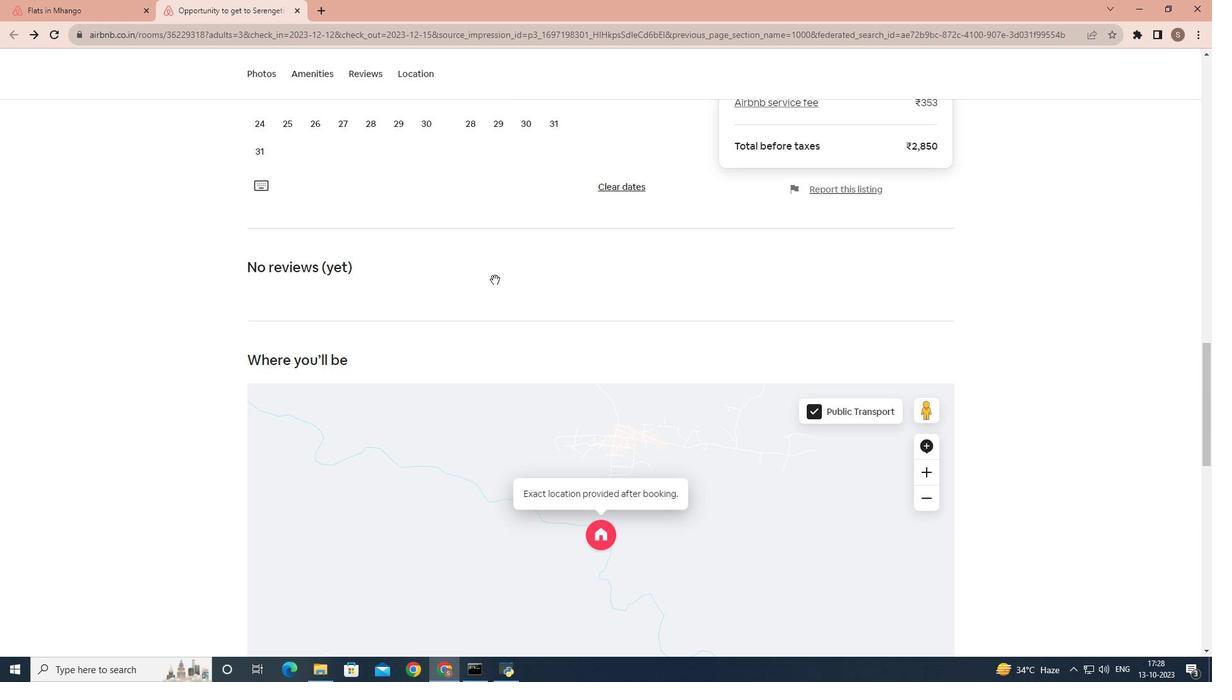 
Action: Mouse scrolled (495, 280) with delta (0, 0)
Screenshot: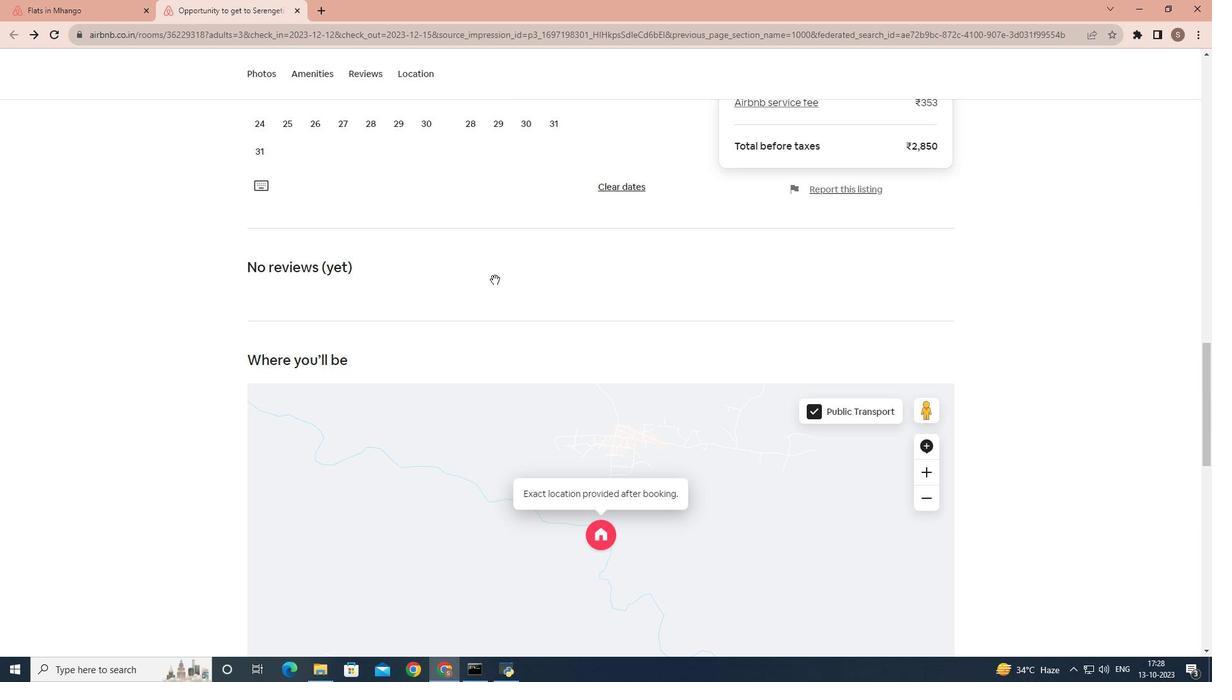 
Action: Mouse scrolled (495, 280) with delta (0, 0)
Screenshot: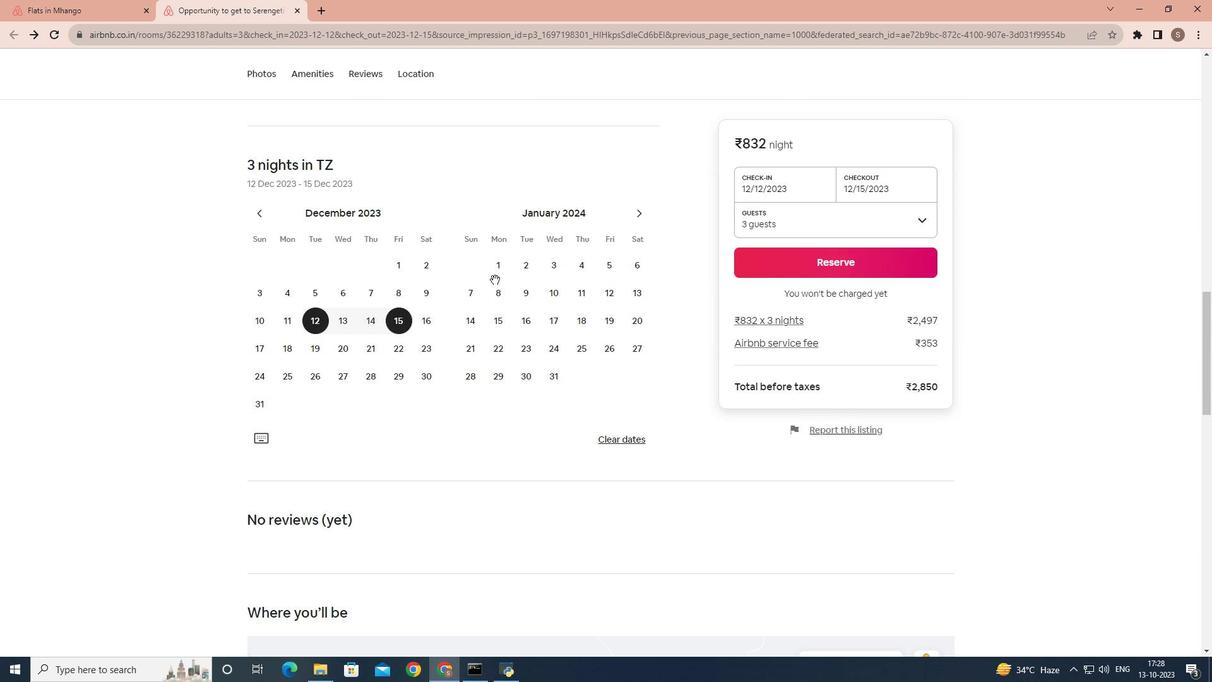 
Action: Mouse scrolled (495, 280) with delta (0, 0)
Screenshot: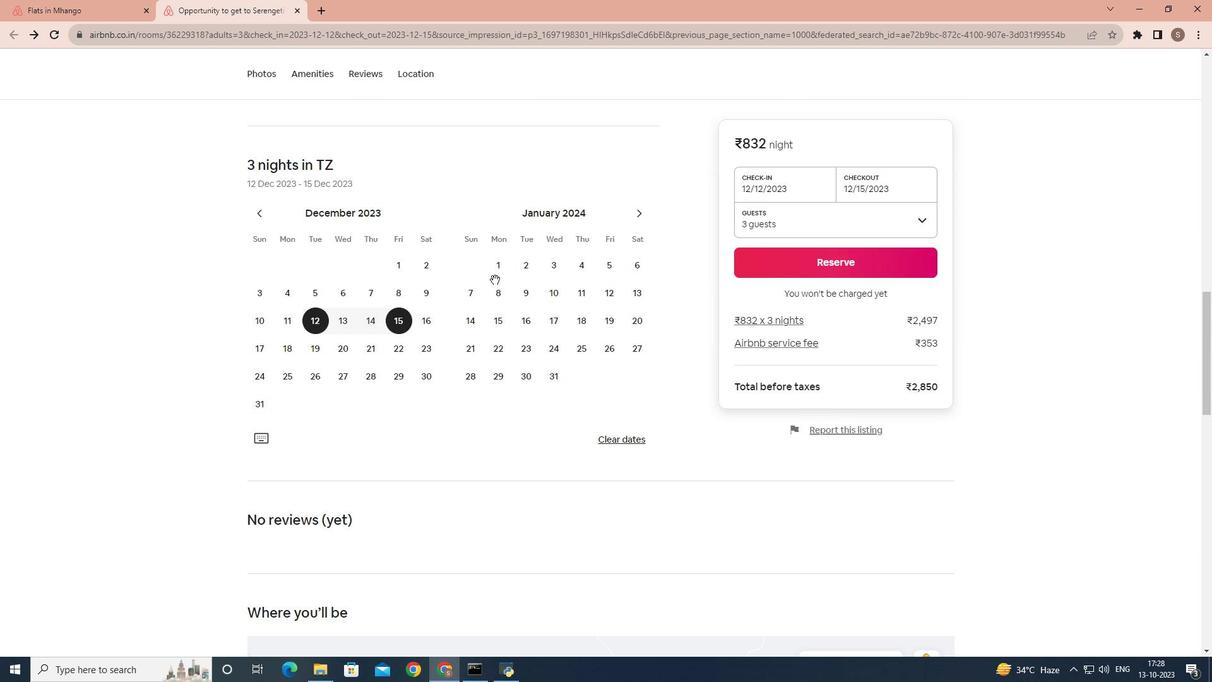 
Action: Mouse scrolled (495, 280) with delta (0, 0)
Screenshot: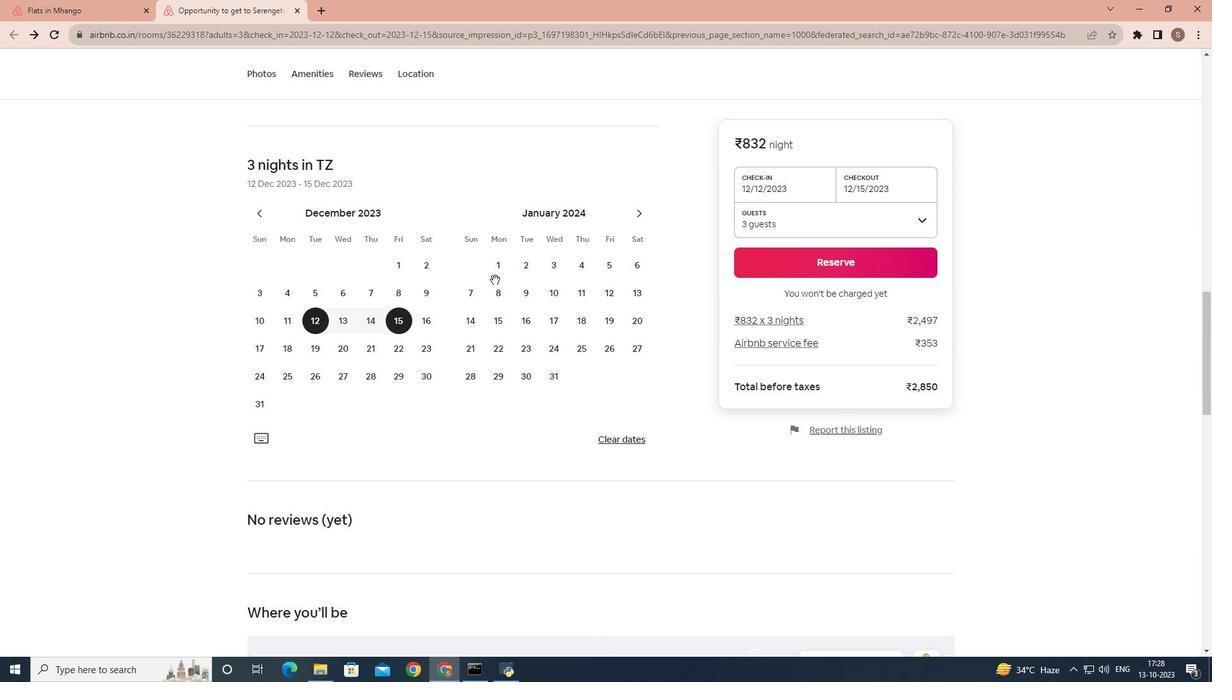 
Action: Mouse scrolled (495, 280) with delta (0, 0)
Screenshot: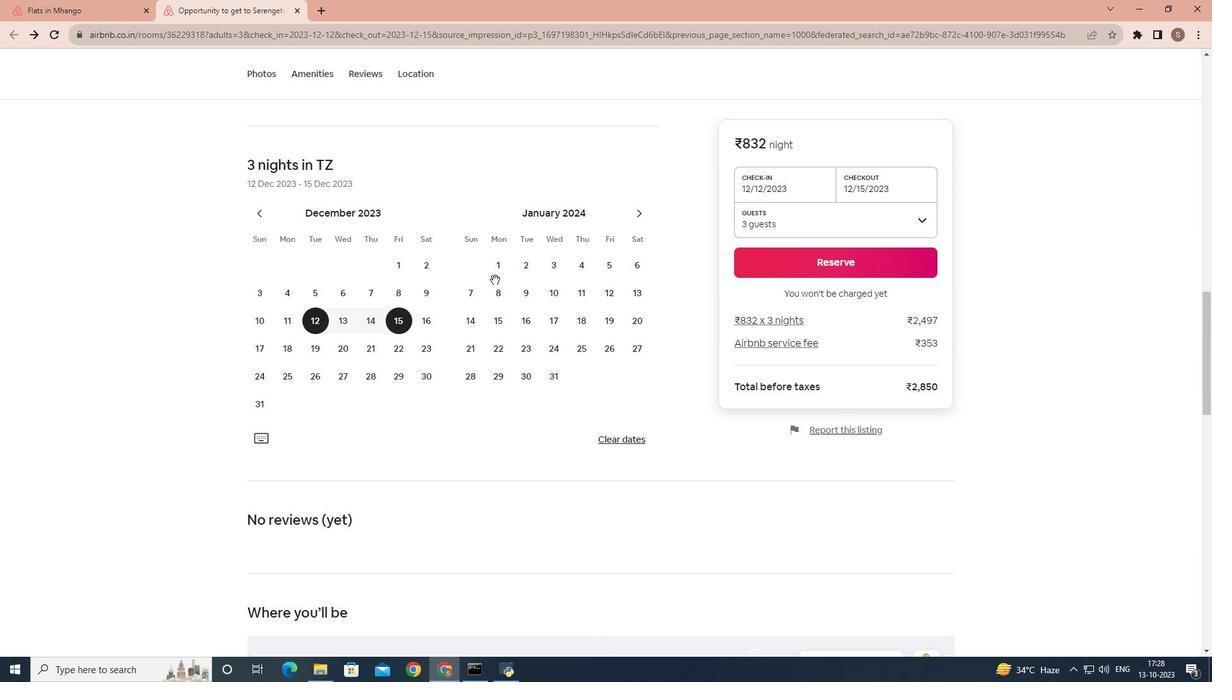 
Action: Mouse scrolled (495, 280) with delta (0, 0)
Screenshot: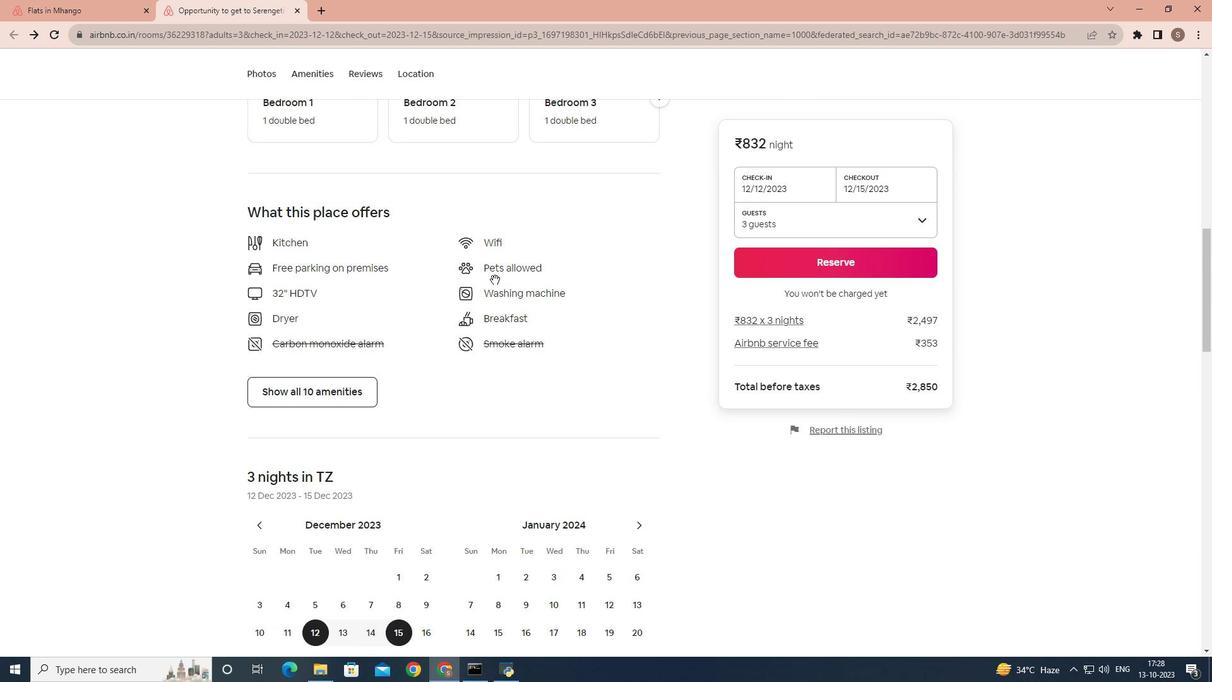 
Action: Mouse scrolled (495, 280) with delta (0, 0)
Screenshot: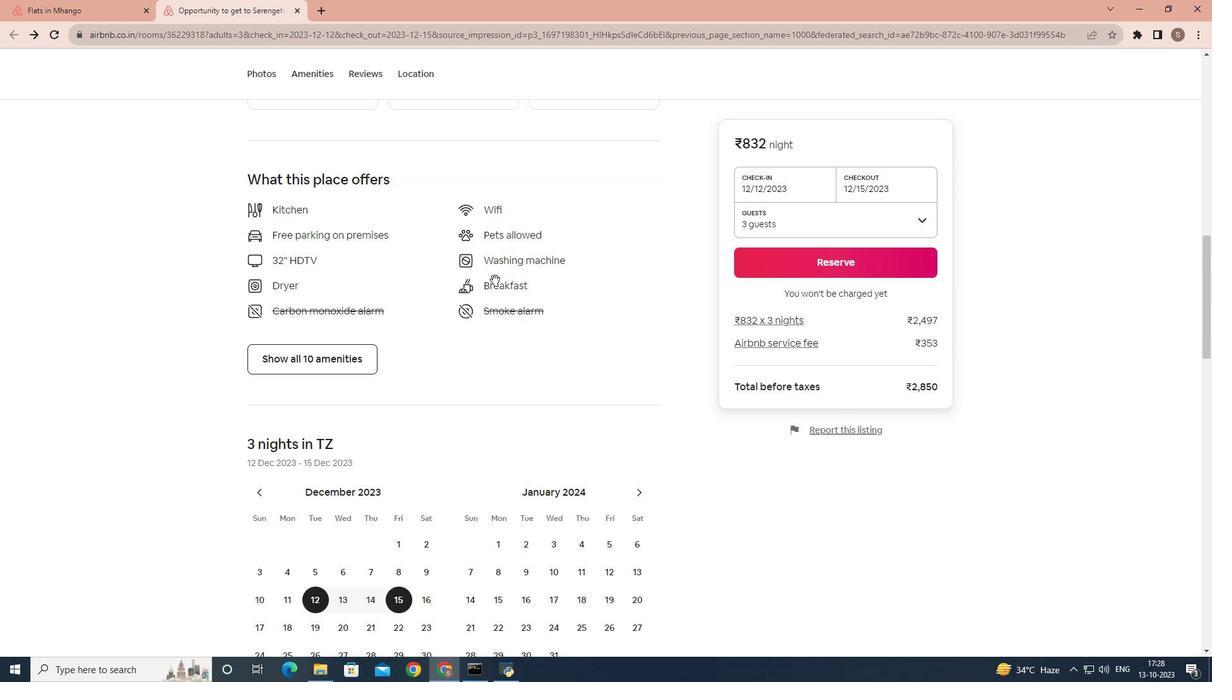 
Action: Mouse scrolled (495, 280) with delta (0, 0)
Screenshot: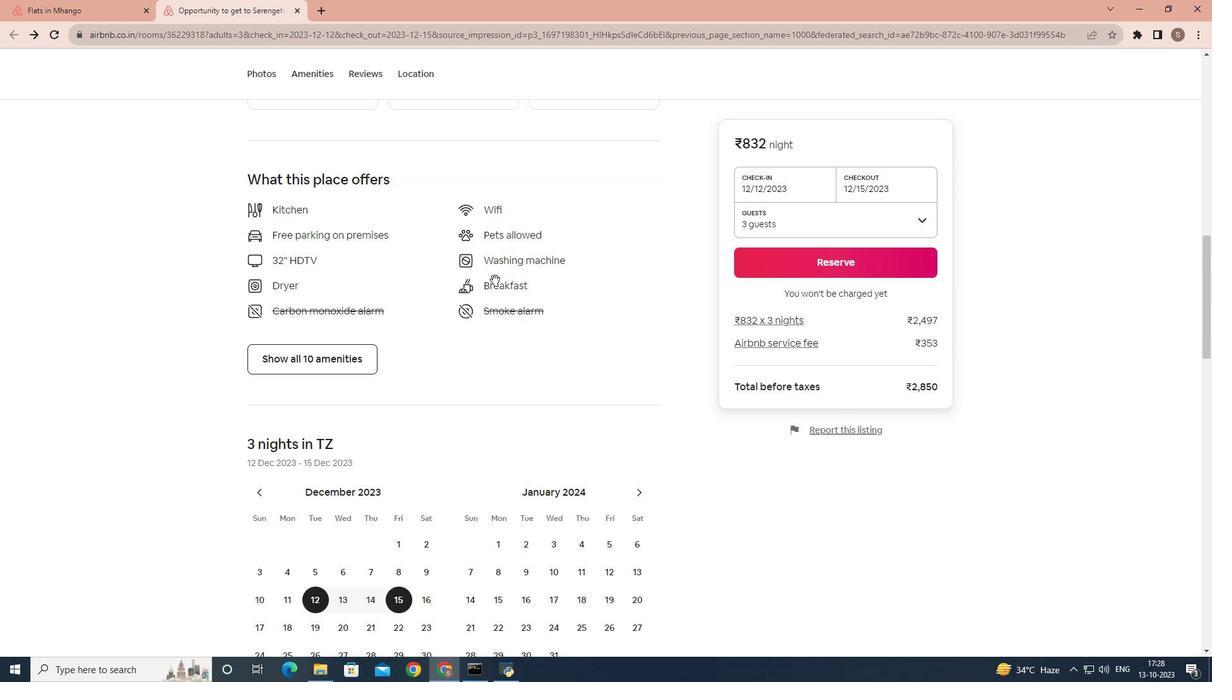 
Action: Mouse scrolled (495, 280) with delta (0, 0)
Screenshot: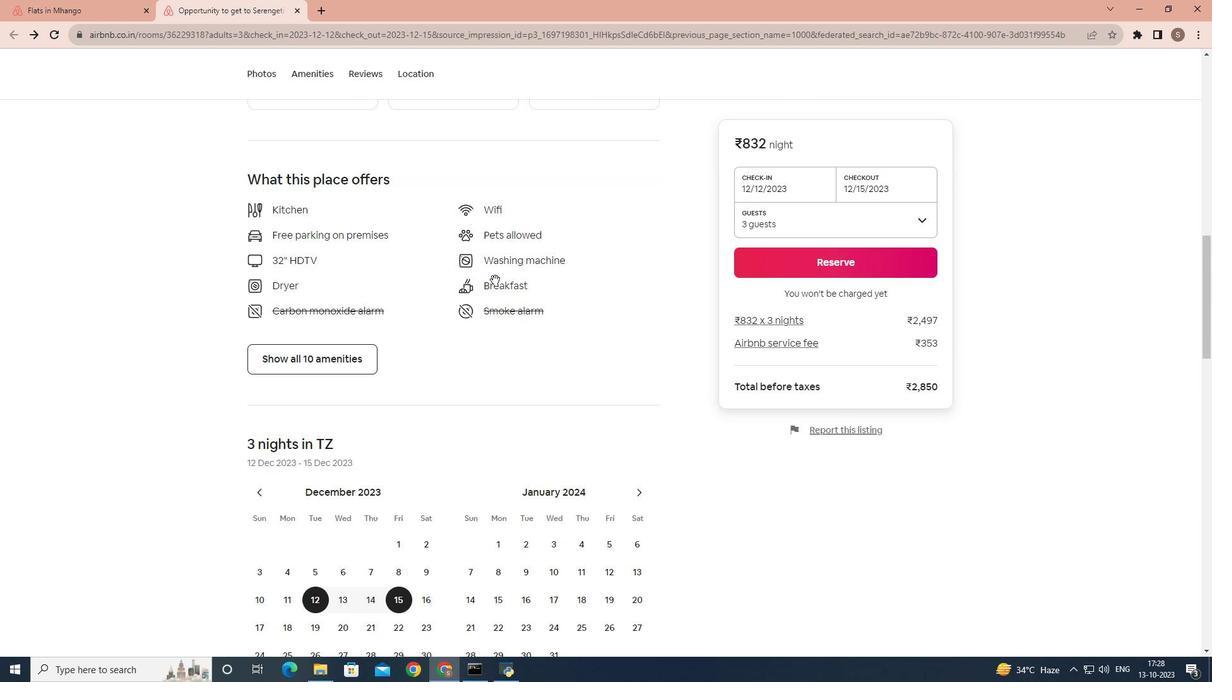 
Action: Mouse scrolled (495, 280) with delta (0, 0)
Screenshot: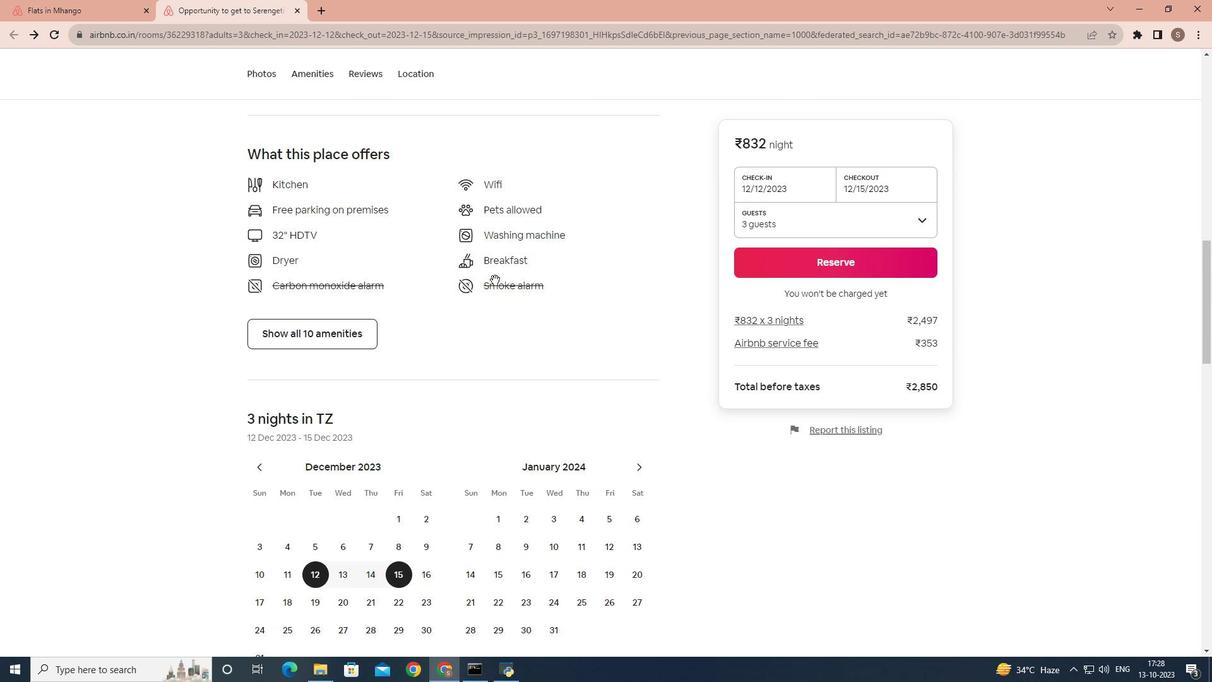 
Action: Mouse scrolled (495, 279) with delta (0, 0)
Screenshot: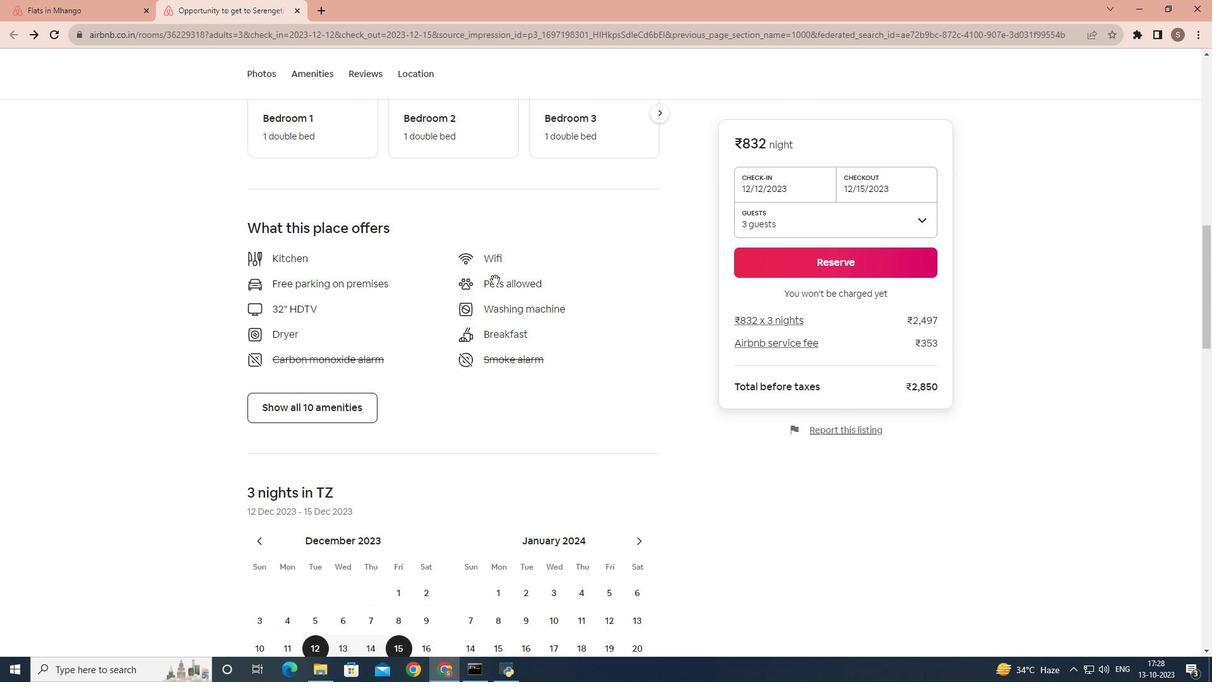 
Action: Mouse scrolled (495, 280) with delta (0, 0)
Screenshot: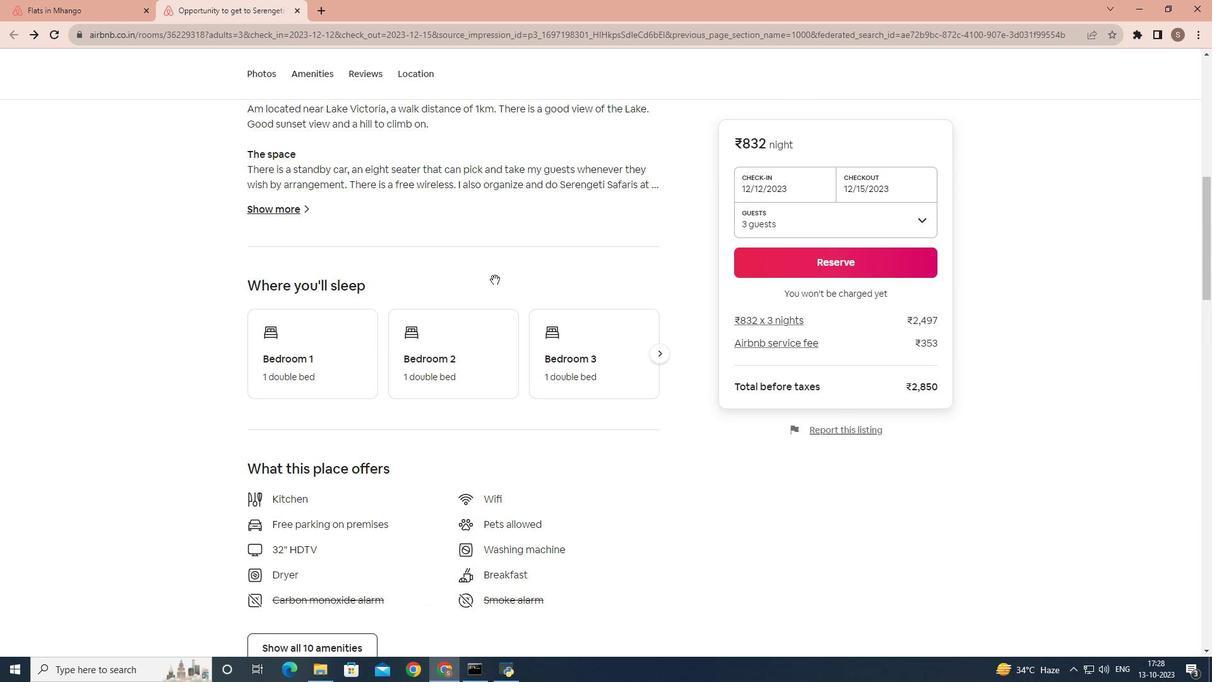 
Action: Mouse scrolled (495, 280) with delta (0, 0)
Screenshot: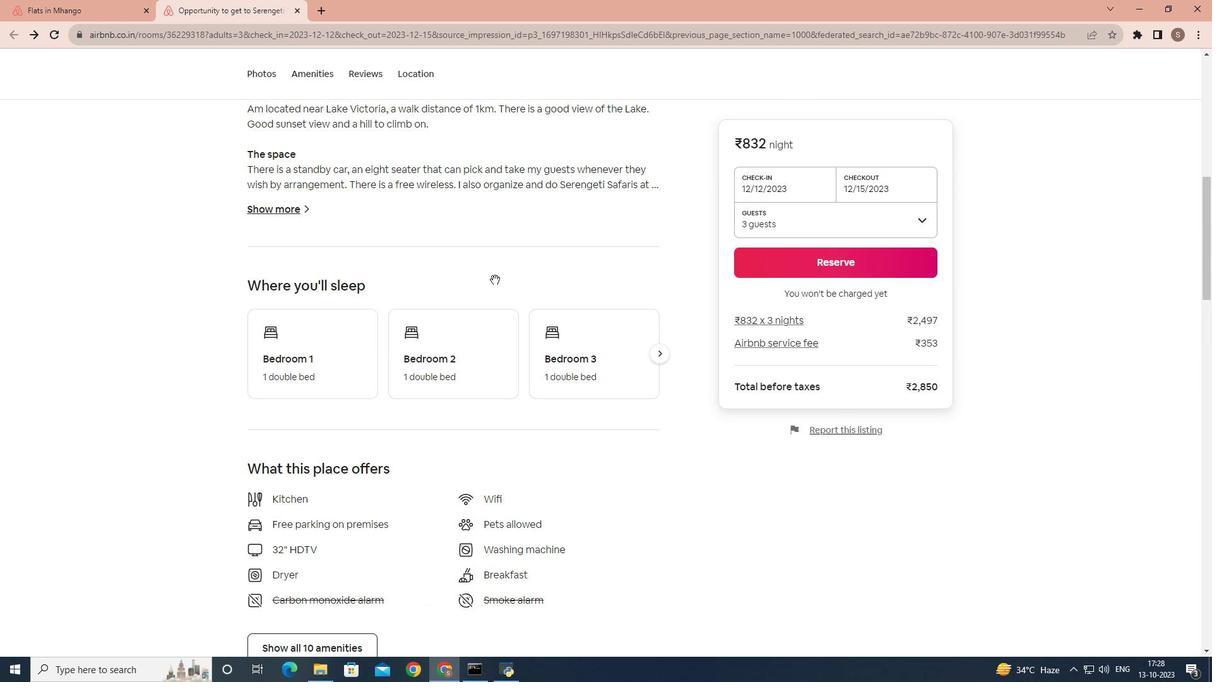 
Action: Mouse scrolled (495, 280) with delta (0, 0)
Screenshot: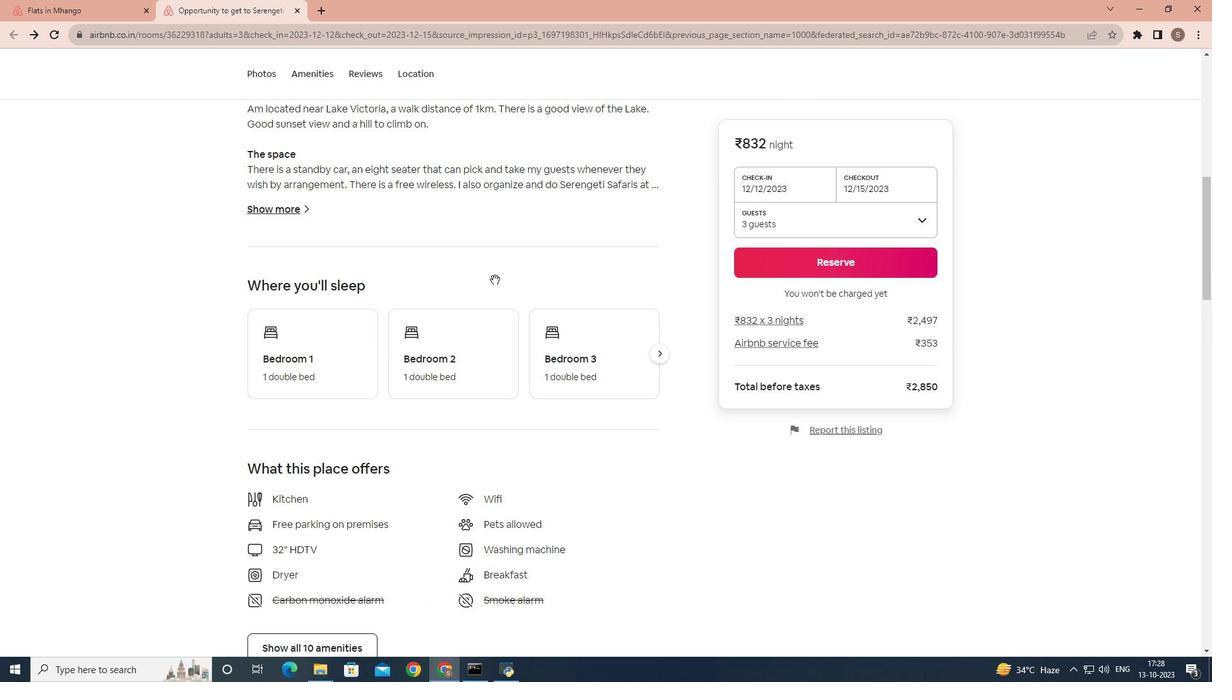
Action: Mouse scrolled (495, 280) with delta (0, 0)
Screenshot: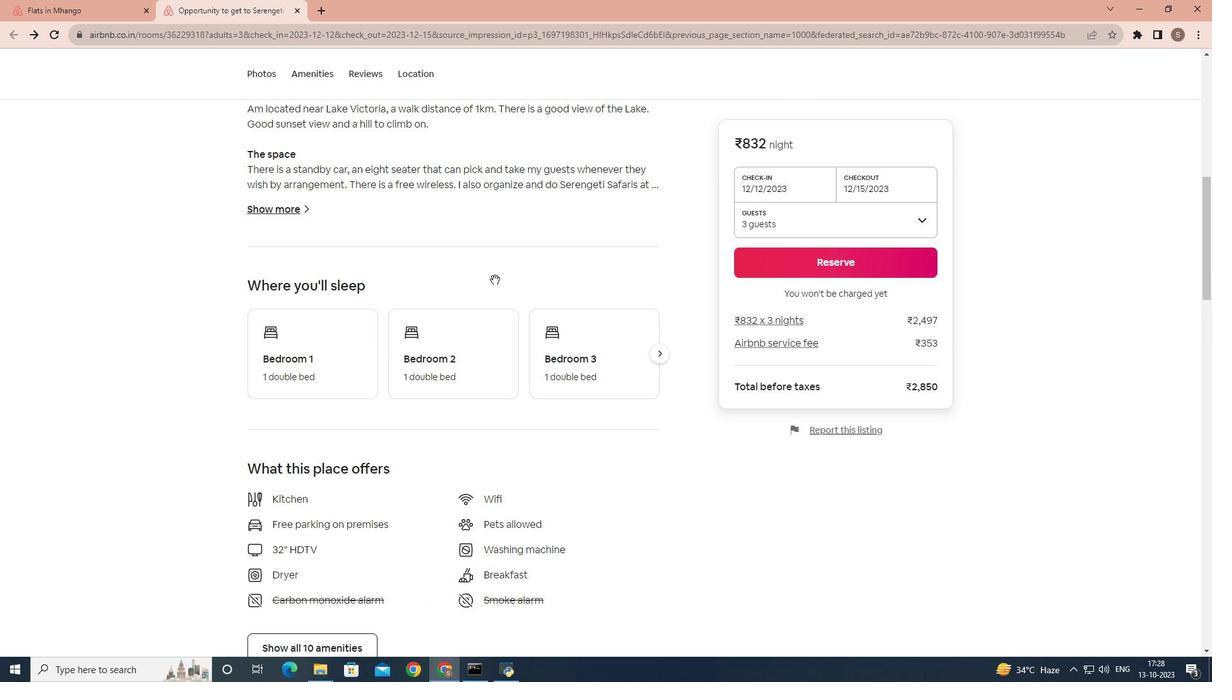 
Action: Mouse scrolled (495, 280) with delta (0, 0)
Screenshot: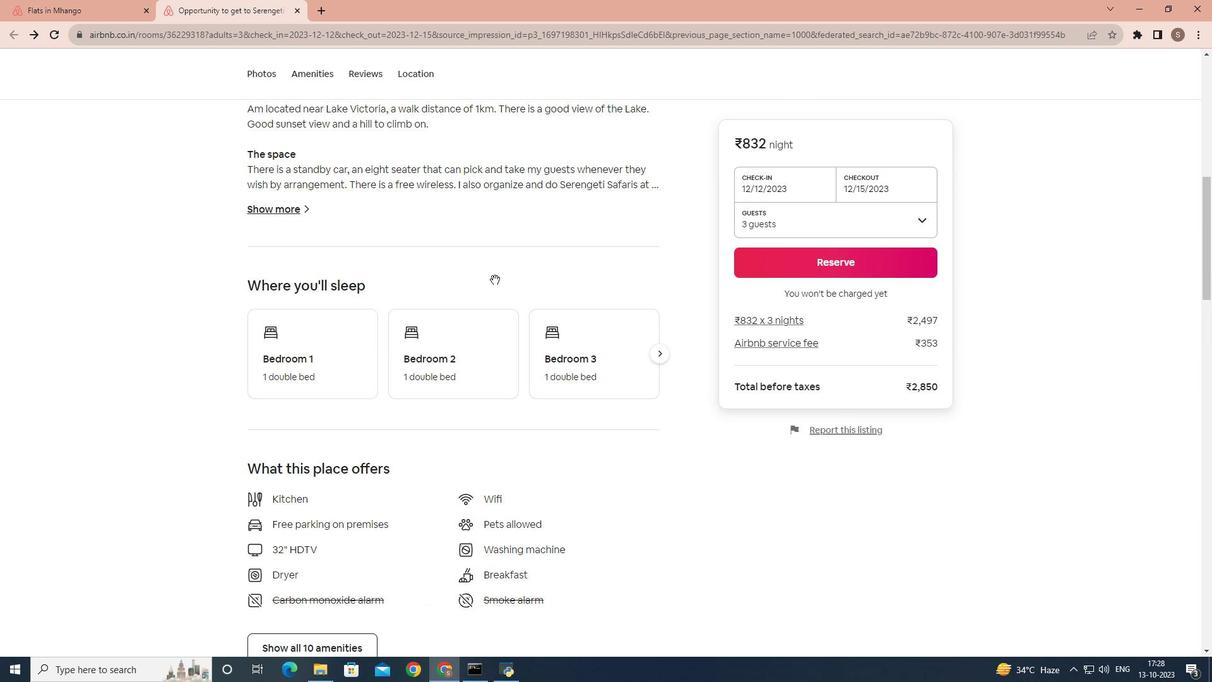 
Action: Mouse scrolled (495, 280) with delta (0, 0)
Screenshot: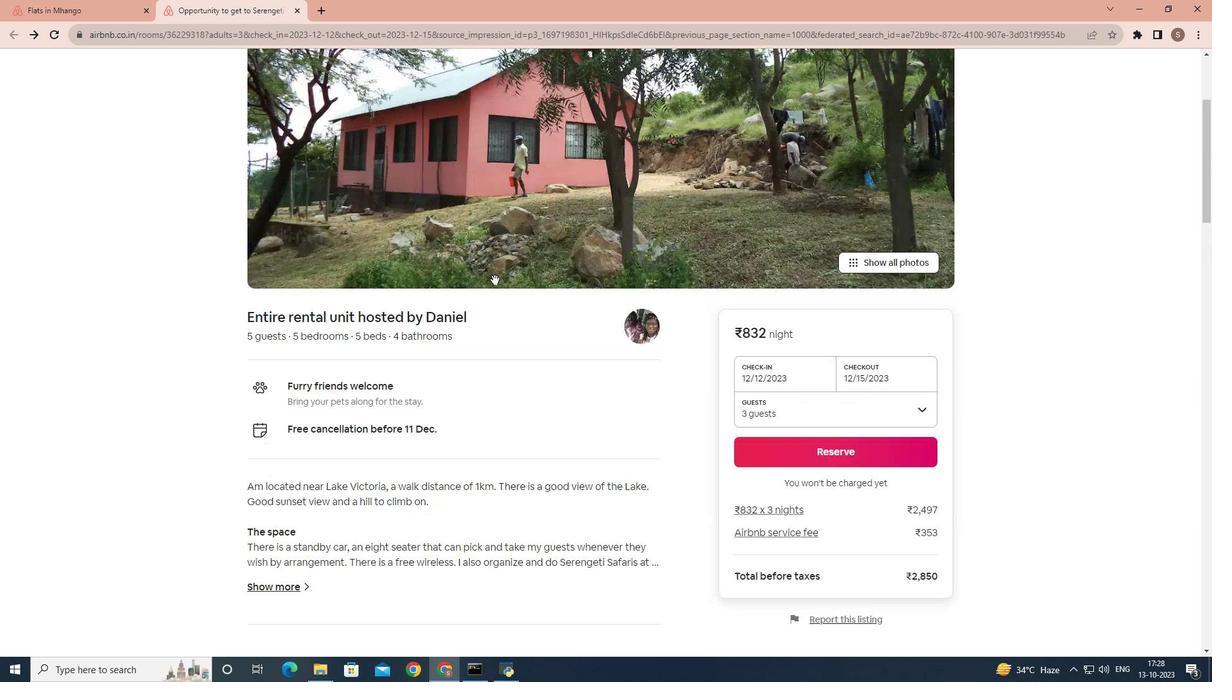 
Action: Mouse scrolled (495, 280) with delta (0, 0)
Screenshot: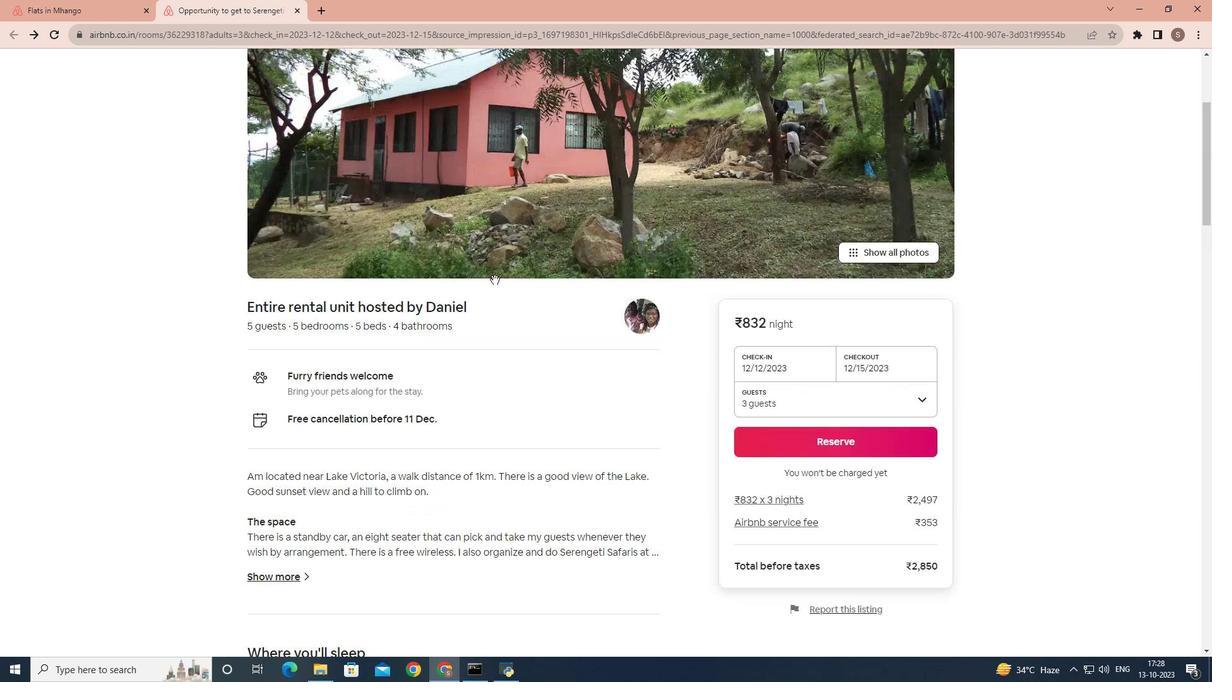 
Action: Mouse scrolled (495, 280) with delta (0, 0)
Screenshot: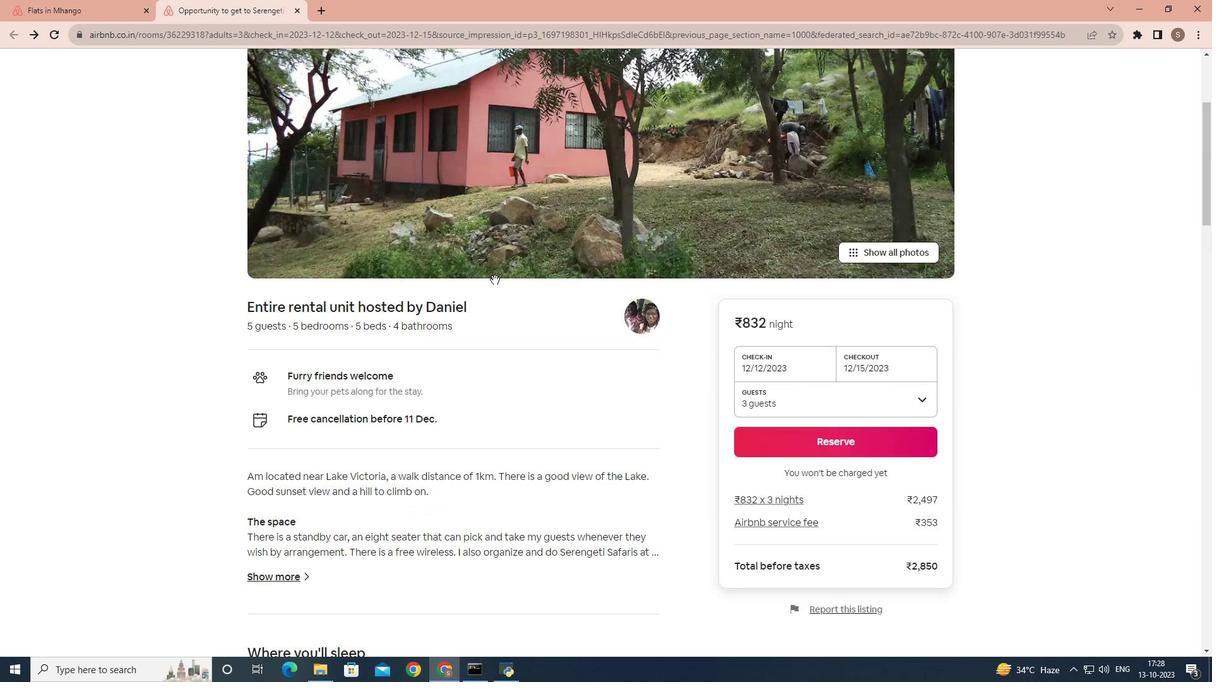 
Action: Mouse scrolled (495, 280) with delta (0, 0)
Screenshot: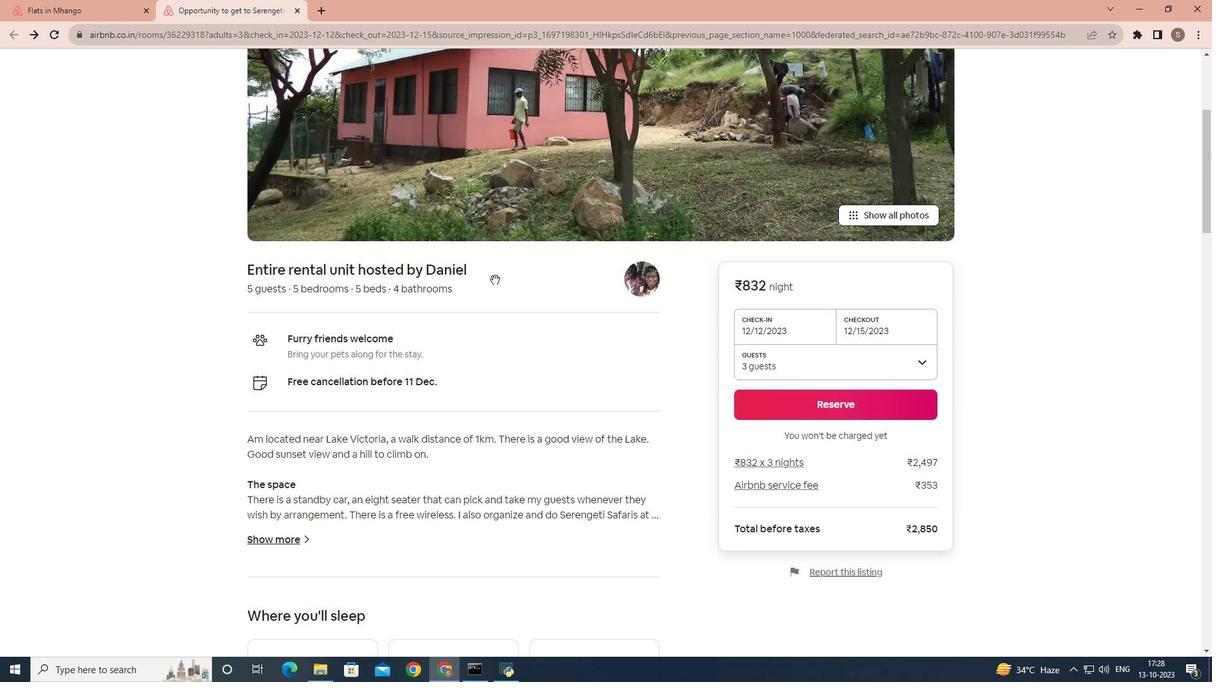 
Action: Mouse scrolled (495, 280) with delta (0, 0)
Screenshot: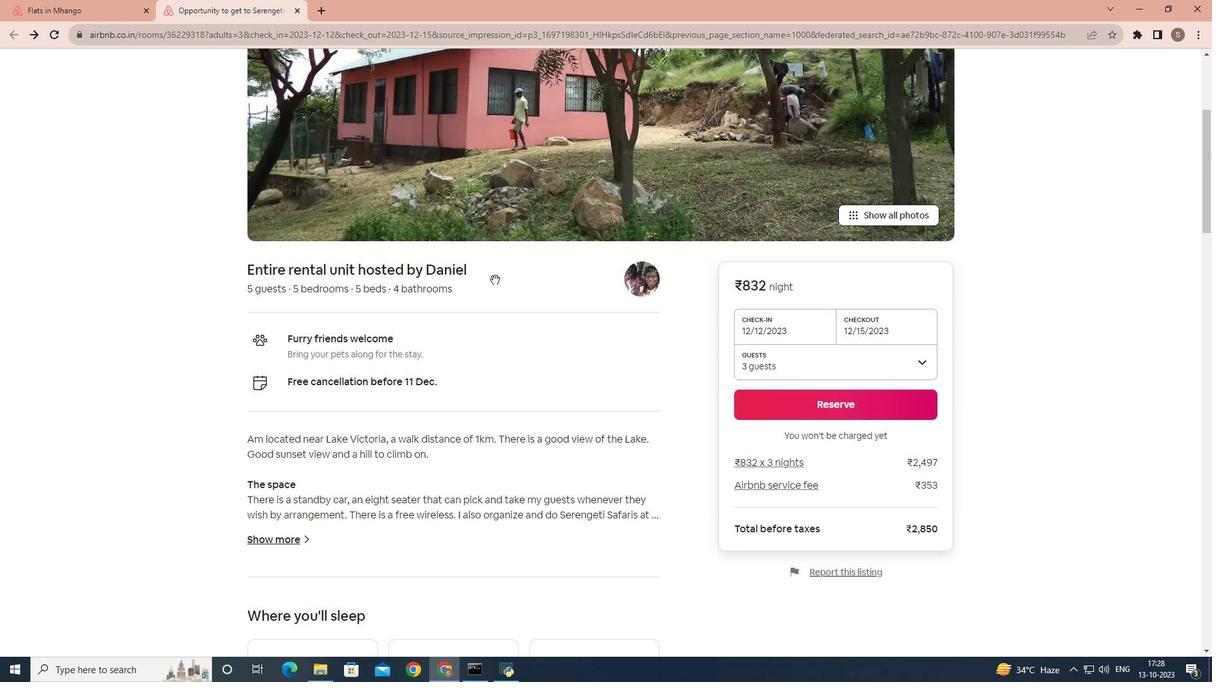 
Action: Mouse scrolled (495, 280) with delta (0, 0)
Screenshot: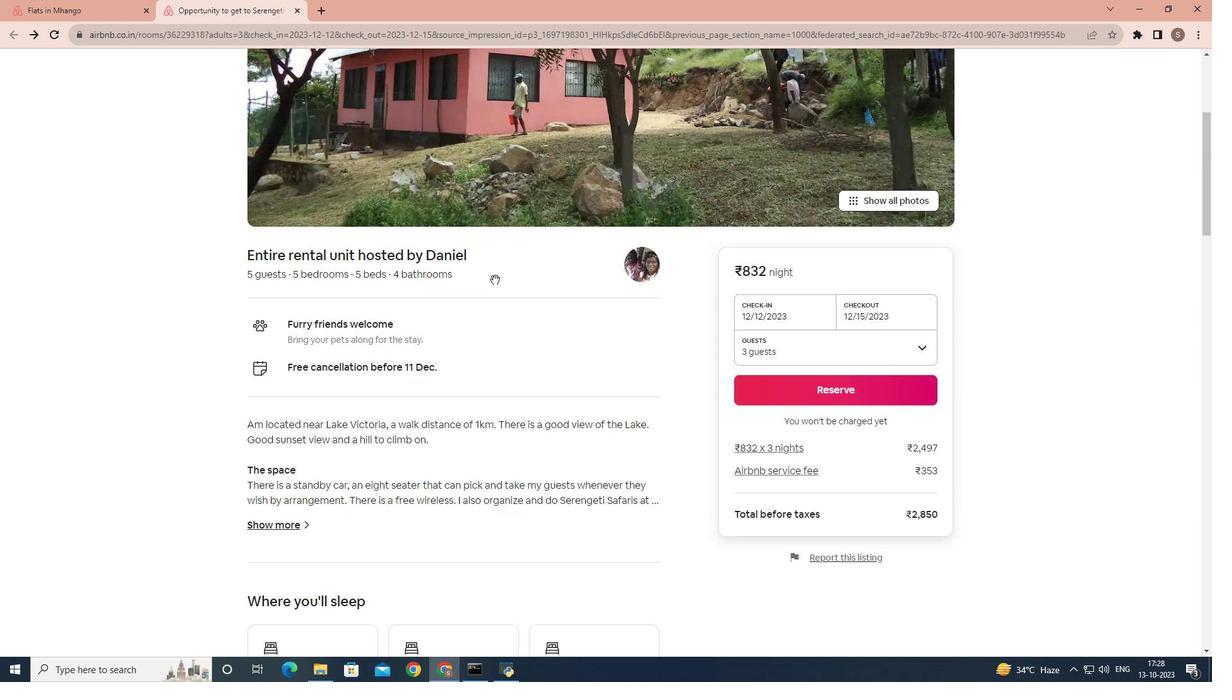 
Action: Mouse scrolled (495, 279) with delta (0, 0)
Screenshot: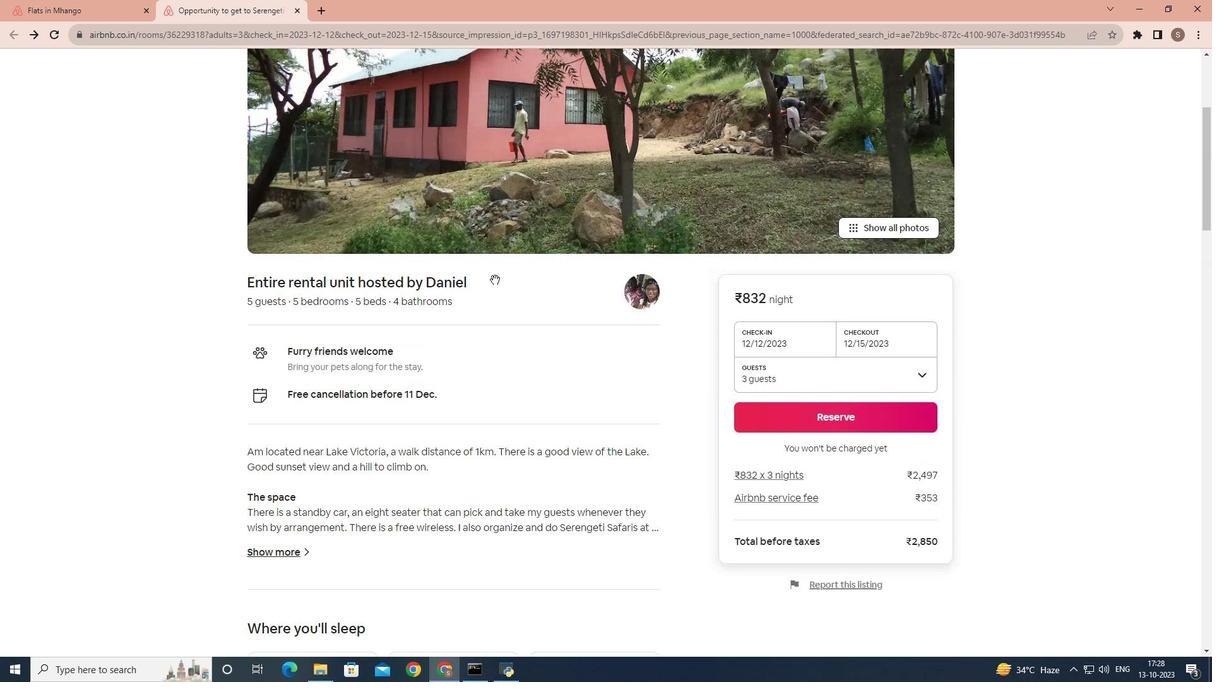 
Action: Mouse scrolled (495, 280) with delta (0, 0)
Screenshot: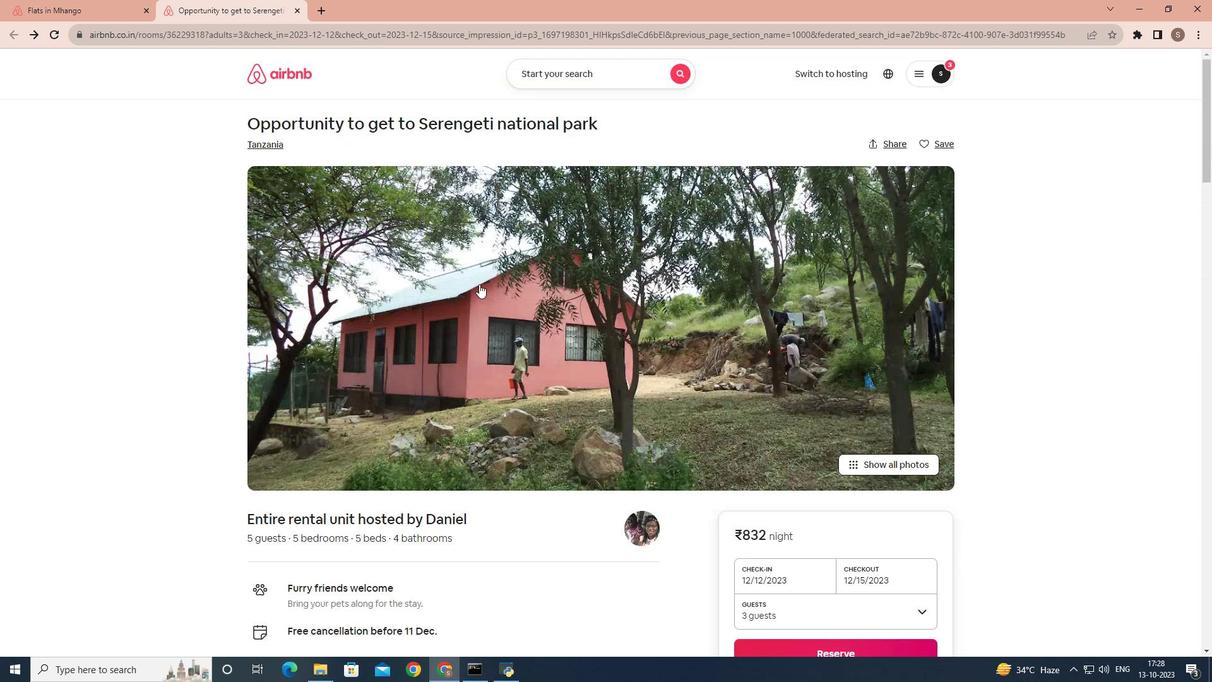 
Action: Mouse scrolled (495, 280) with delta (0, 0)
Screenshot: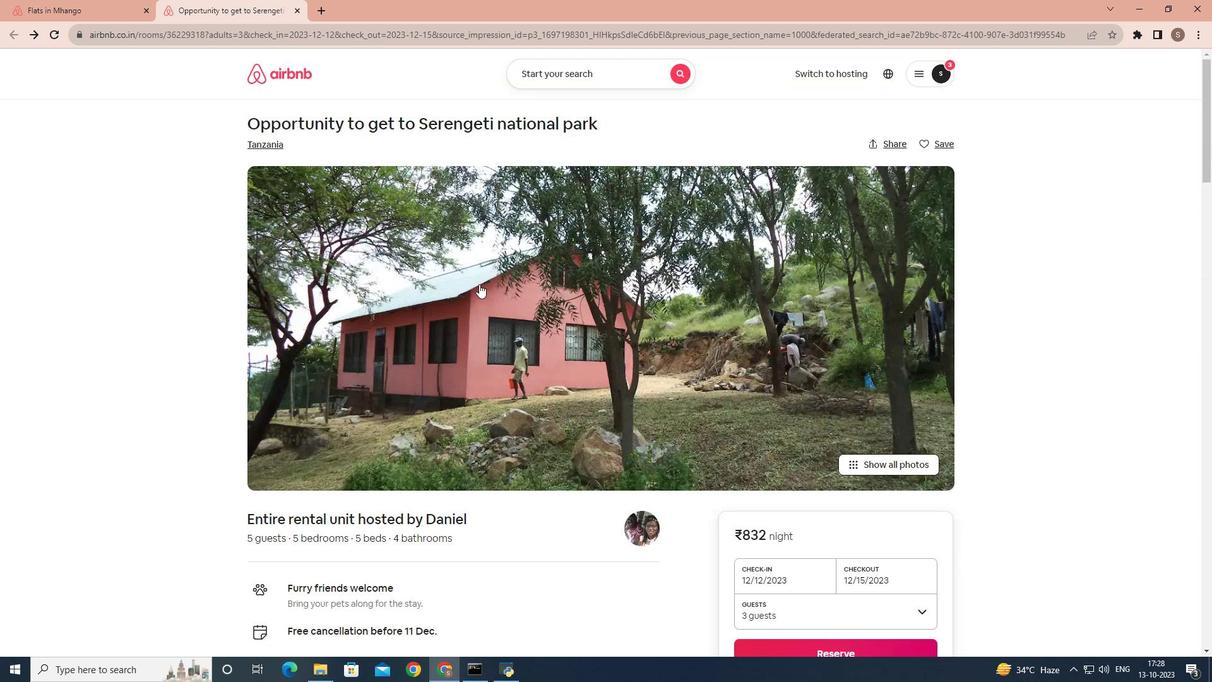 
Action: Mouse scrolled (495, 280) with delta (0, 0)
Screenshot: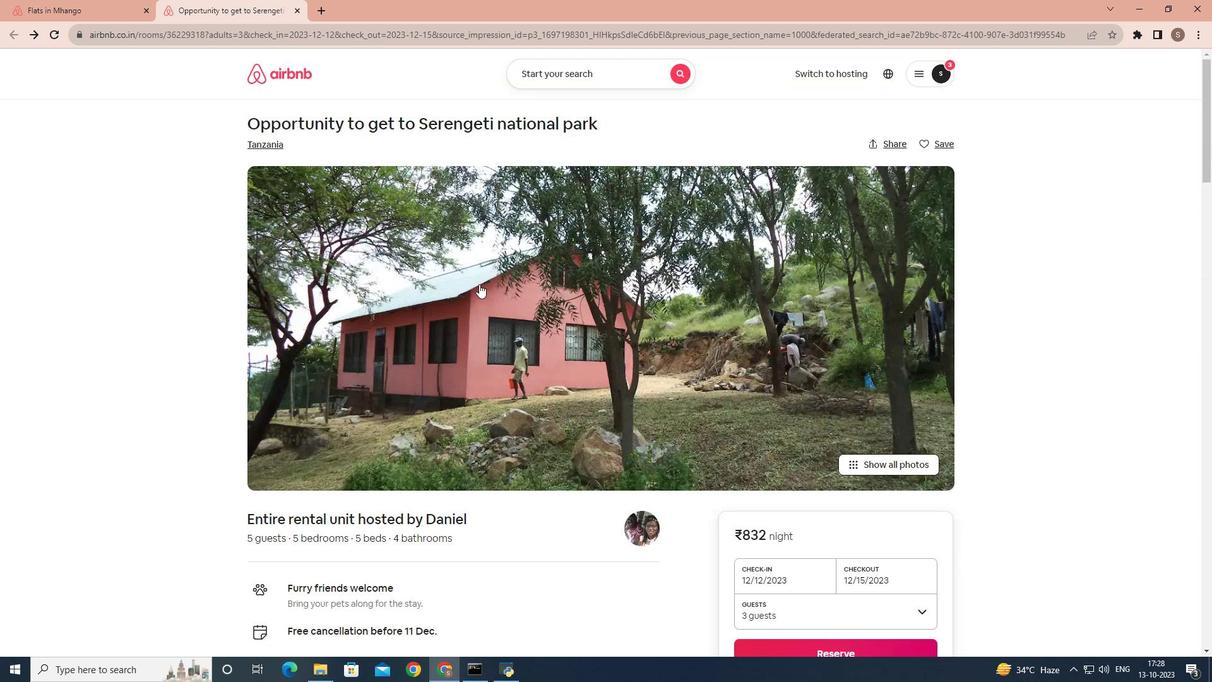 
Action: Mouse scrolled (495, 280) with delta (0, 0)
Screenshot: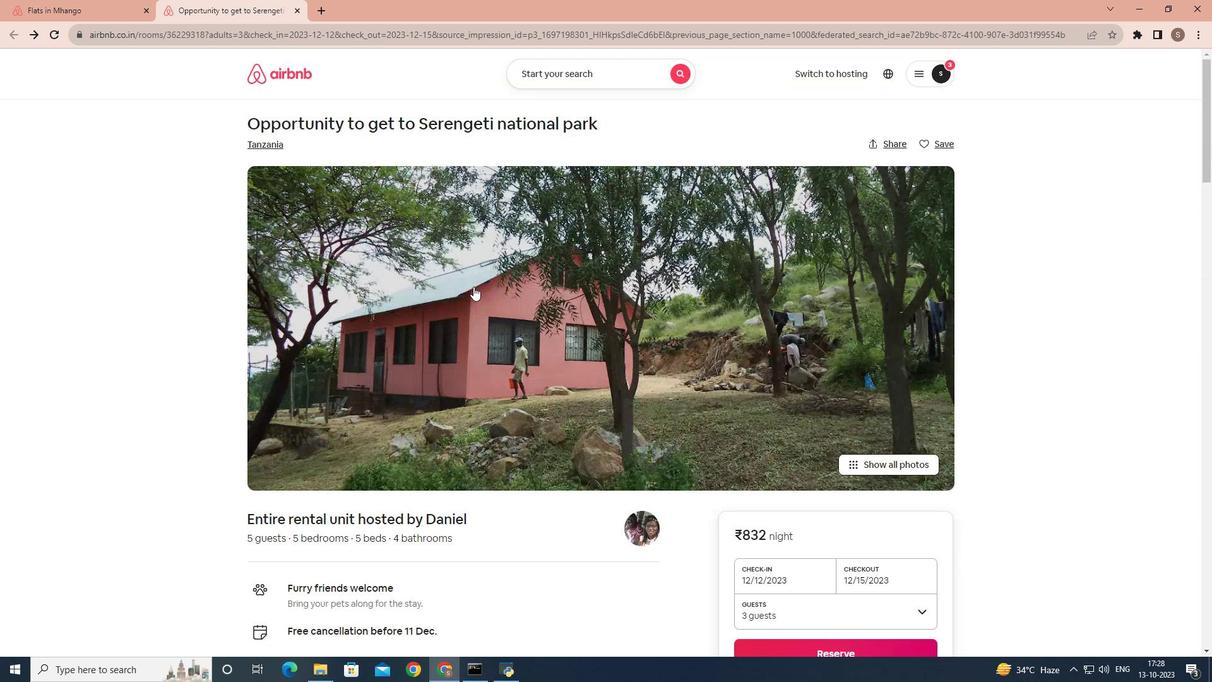 
Action: Mouse scrolled (495, 280) with delta (0, 0)
Screenshot: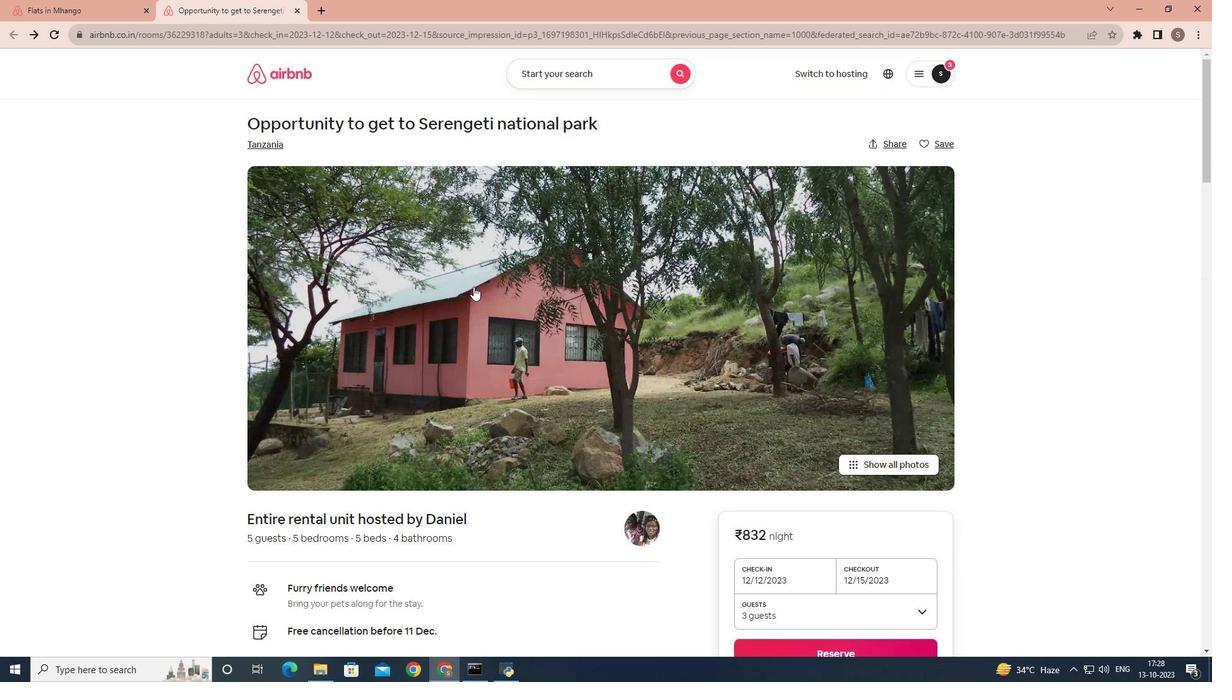 
Action: Mouse moved to (473, 286)
Screenshot: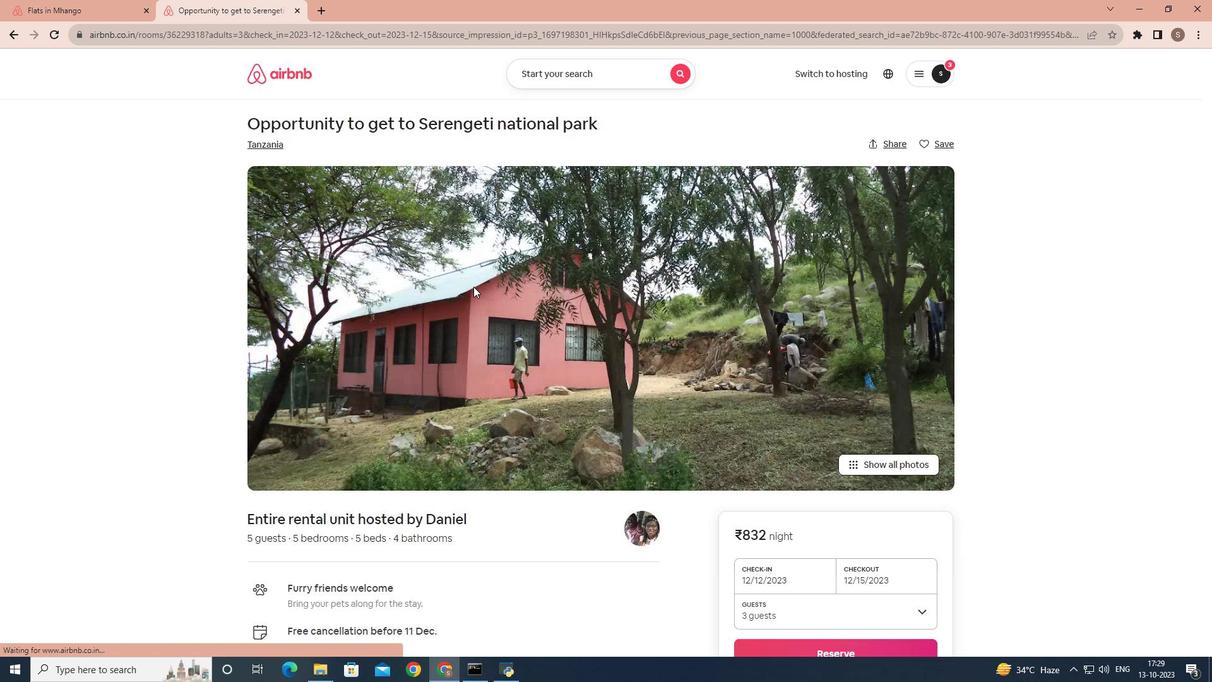 
Action: Mouse pressed left at (473, 286)
Screenshot: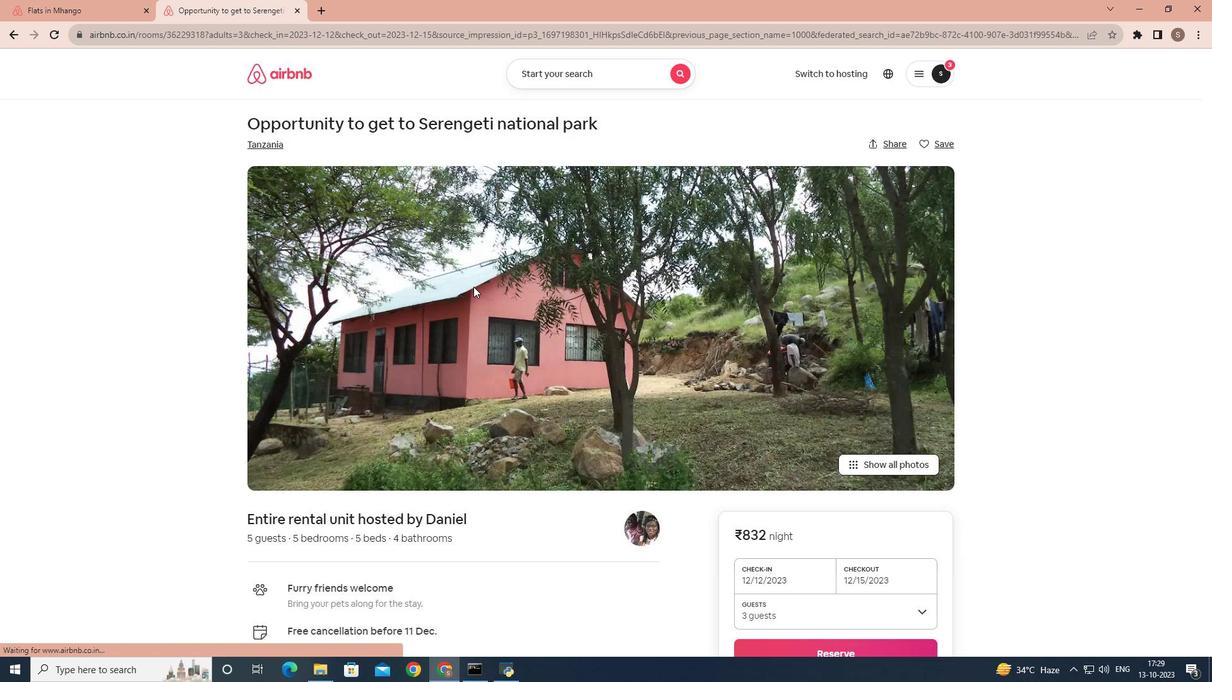 
Action: Mouse scrolled (473, 286) with delta (0, 0)
Screenshot: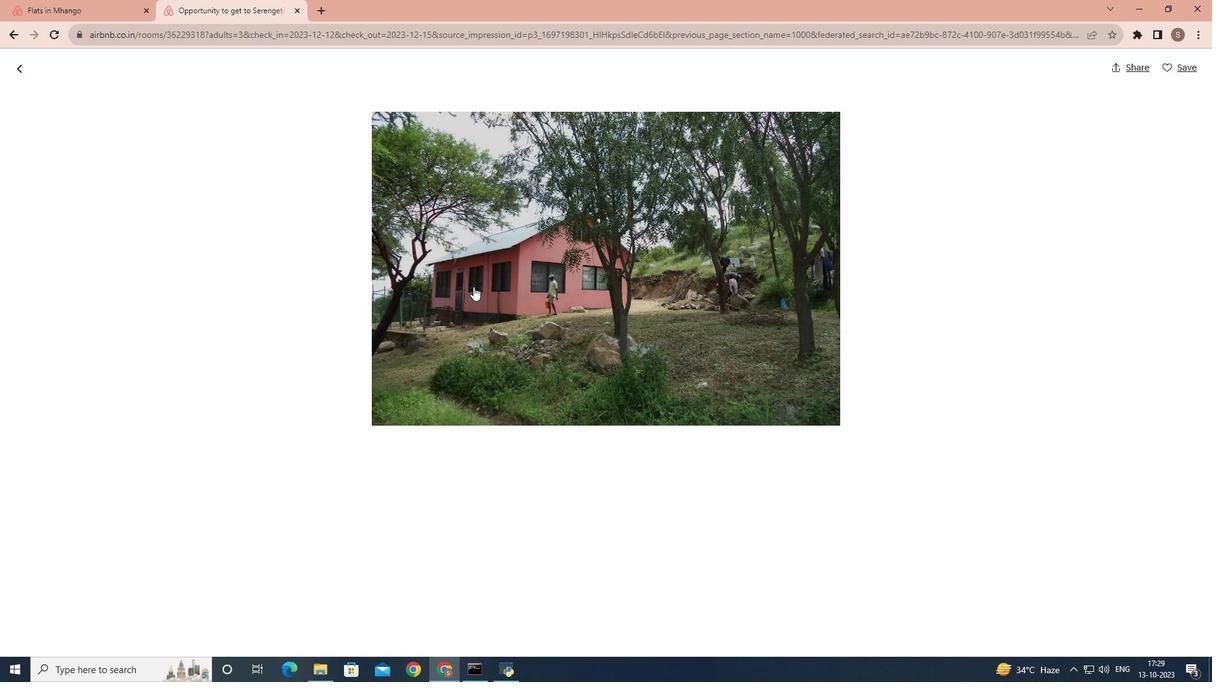 
Action: Mouse scrolled (473, 286) with delta (0, 0)
Screenshot: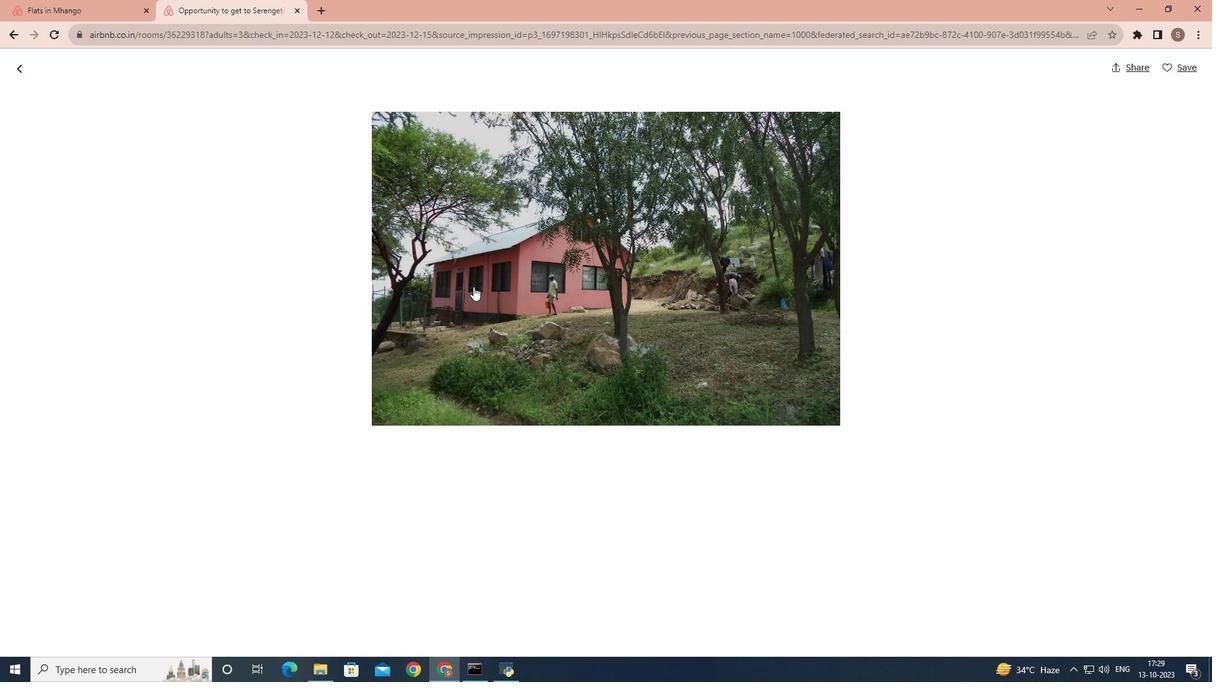 
Action: Mouse scrolled (473, 286) with delta (0, 0)
Screenshot: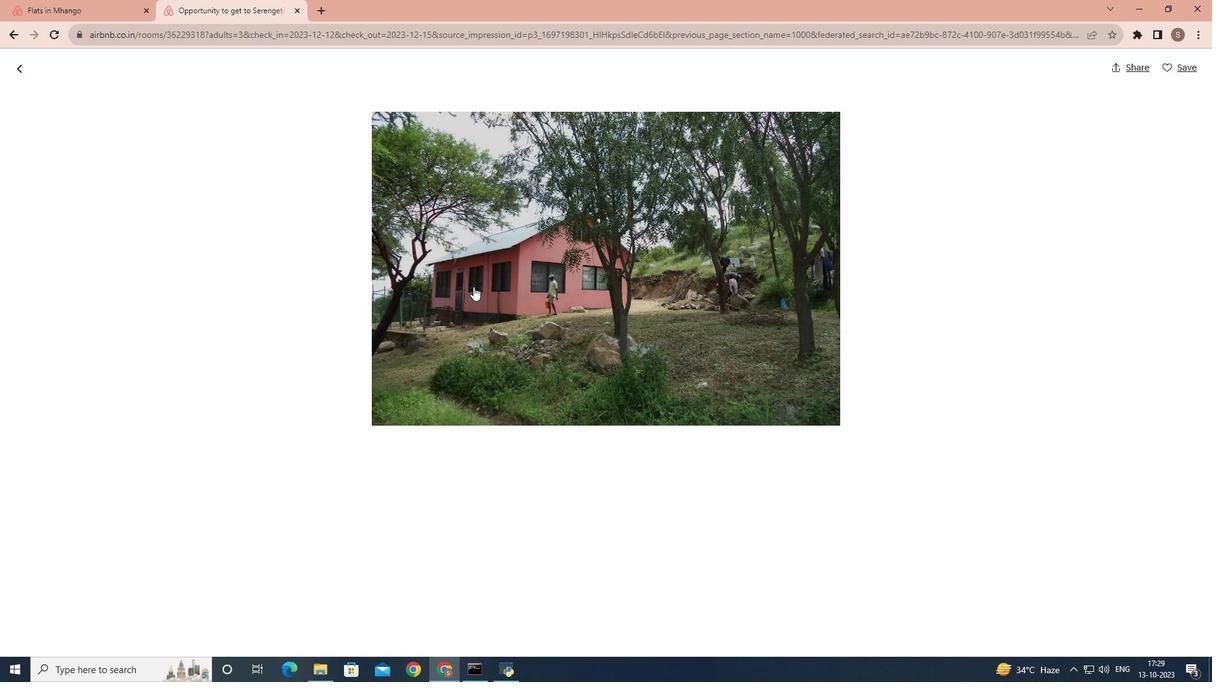 
Action: Mouse scrolled (473, 286) with delta (0, 0)
Screenshot: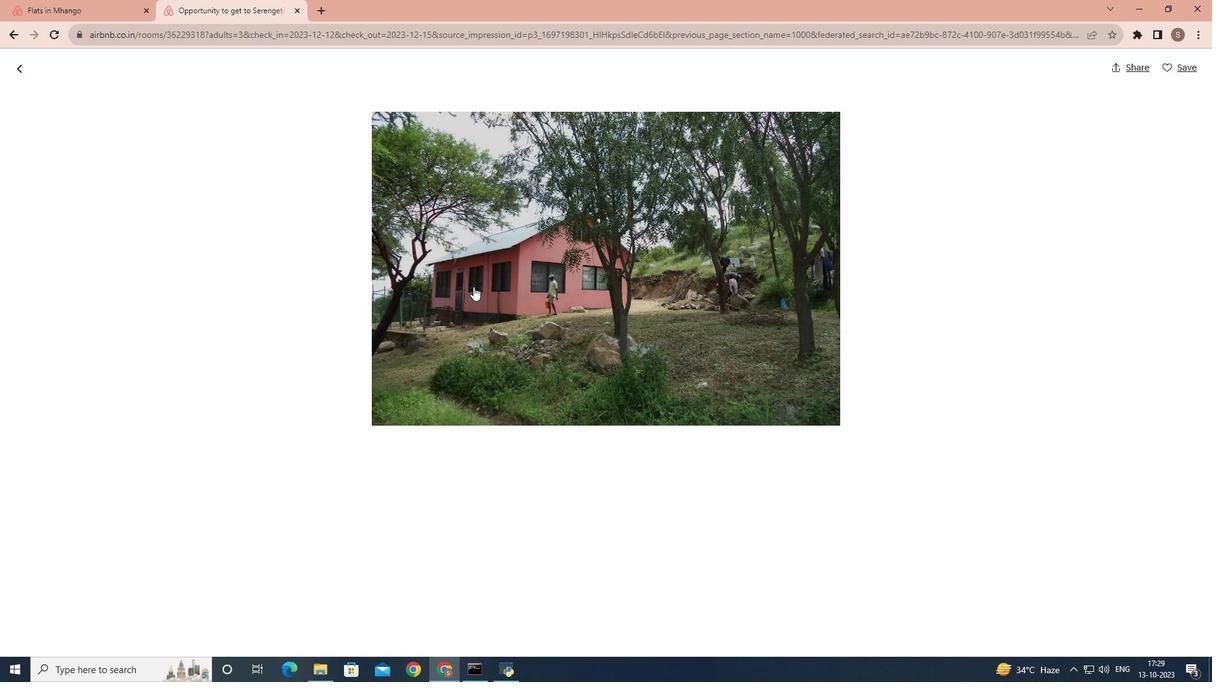
Action: Mouse scrolled (473, 287) with delta (0, 0)
Screenshot: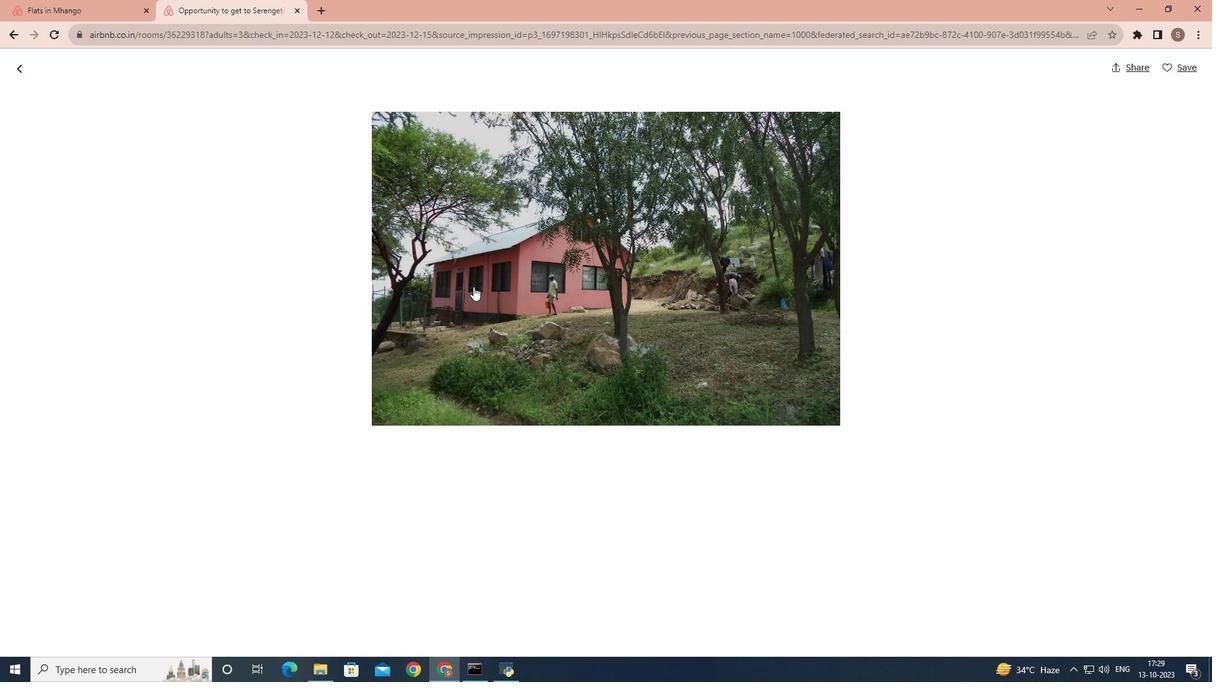 
Action: Mouse scrolled (473, 287) with delta (0, 0)
Screenshot: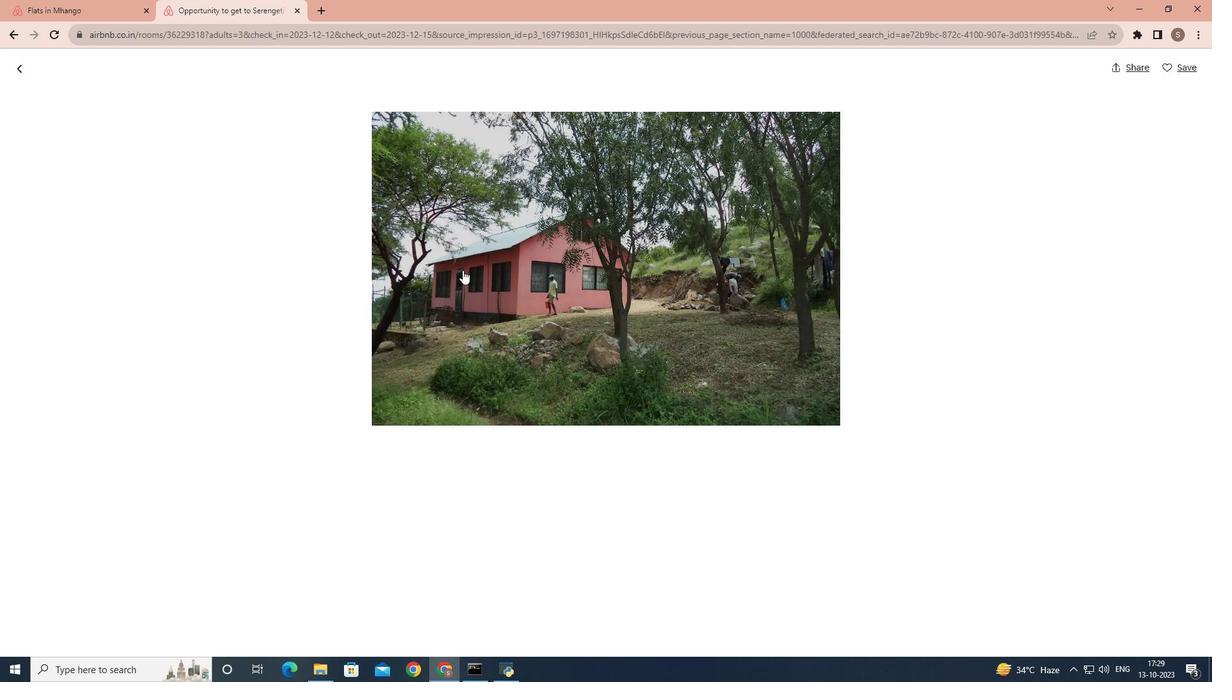 
Action: Mouse scrolled (473, 287) with delta (0, 0)
Screenshot: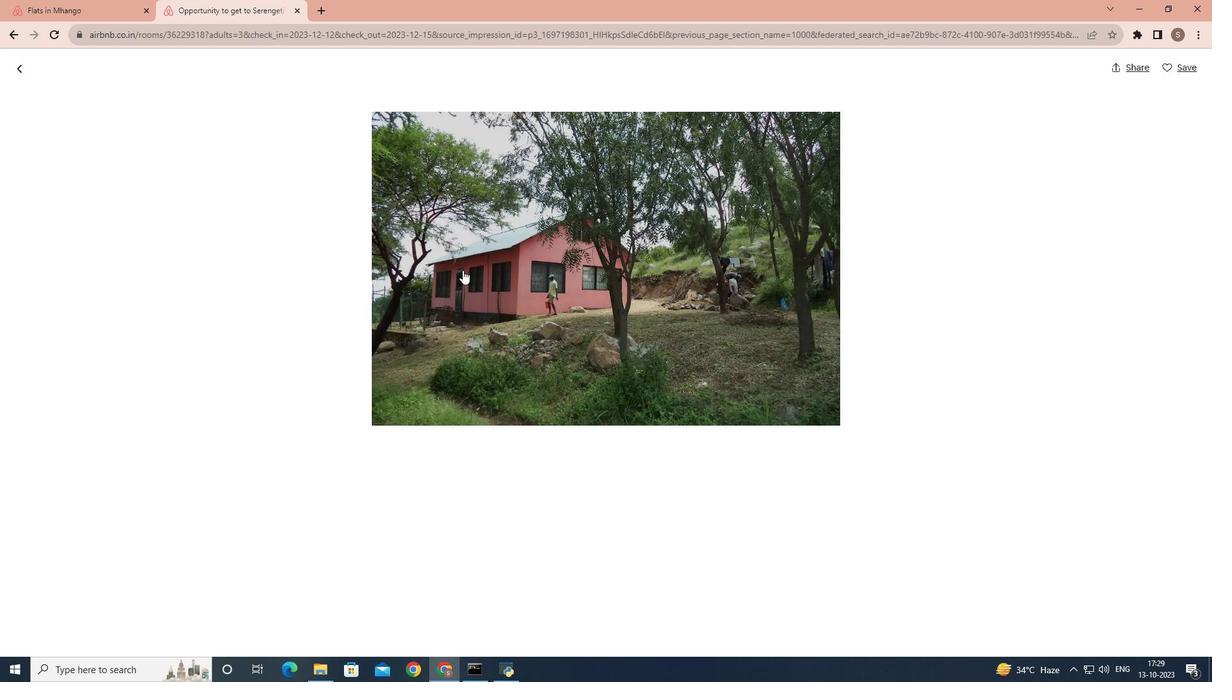 
Action: Mouse moved to (14, 71)
Screenshot: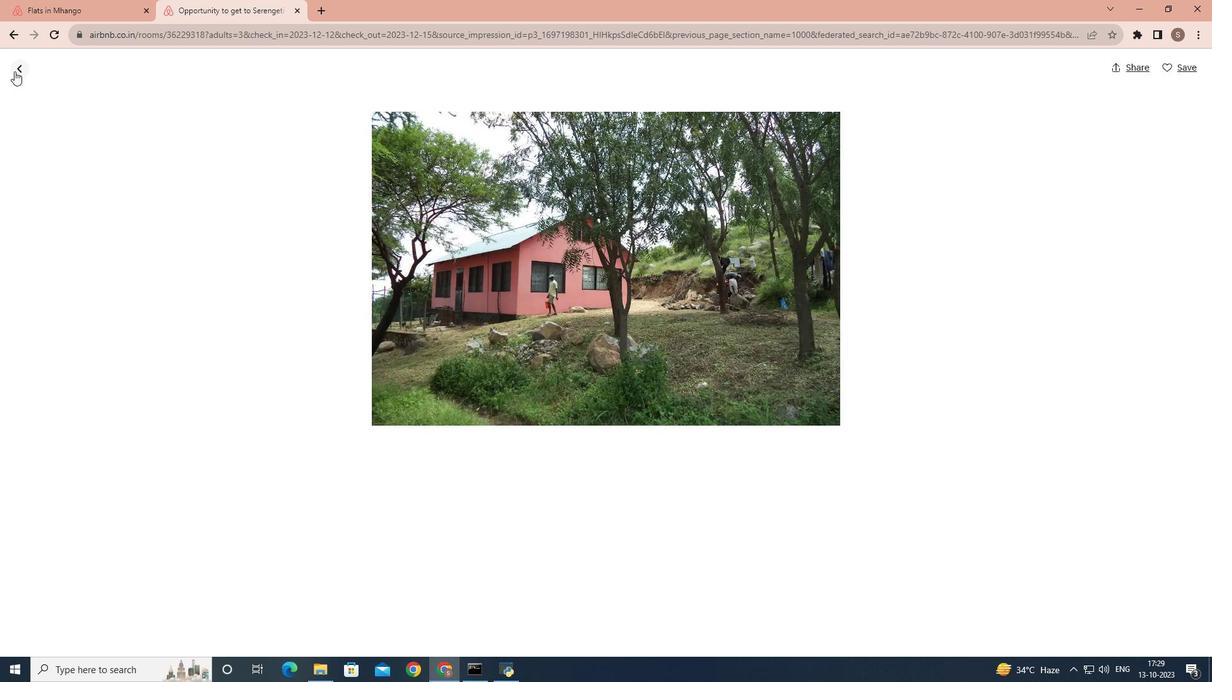 
Action: Mouse pressed left at (14, 71)
Screenshot: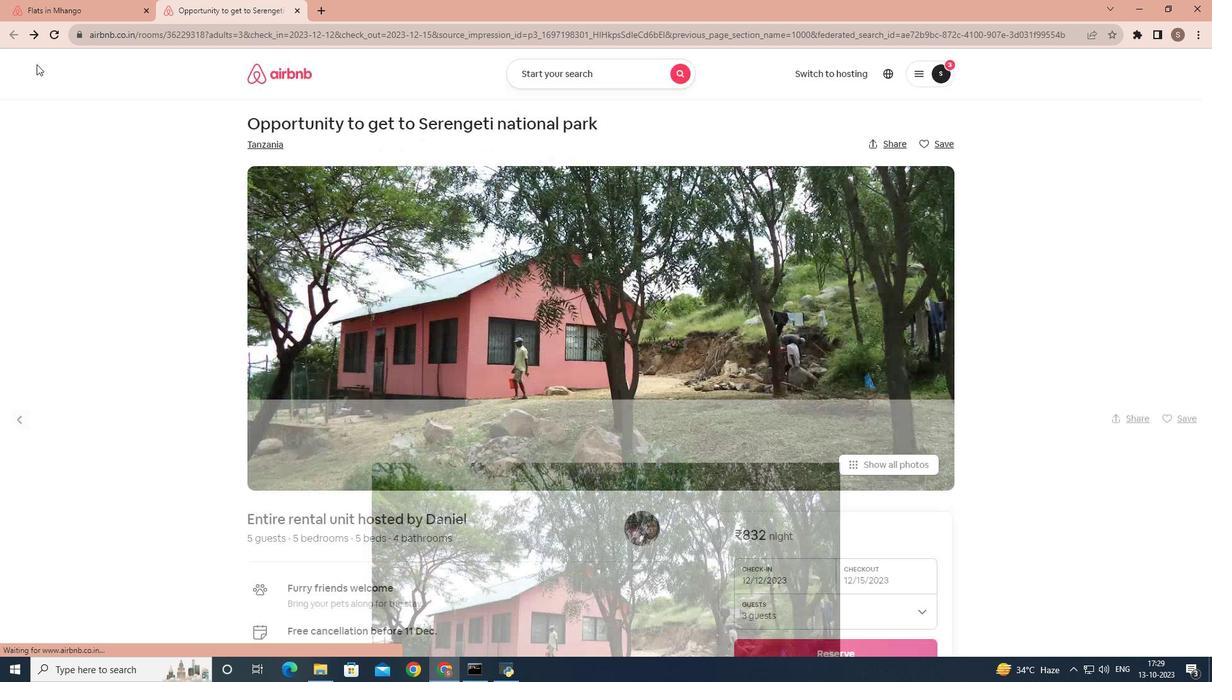 
Action: Mouse moved to (102, 5)
Screenshot: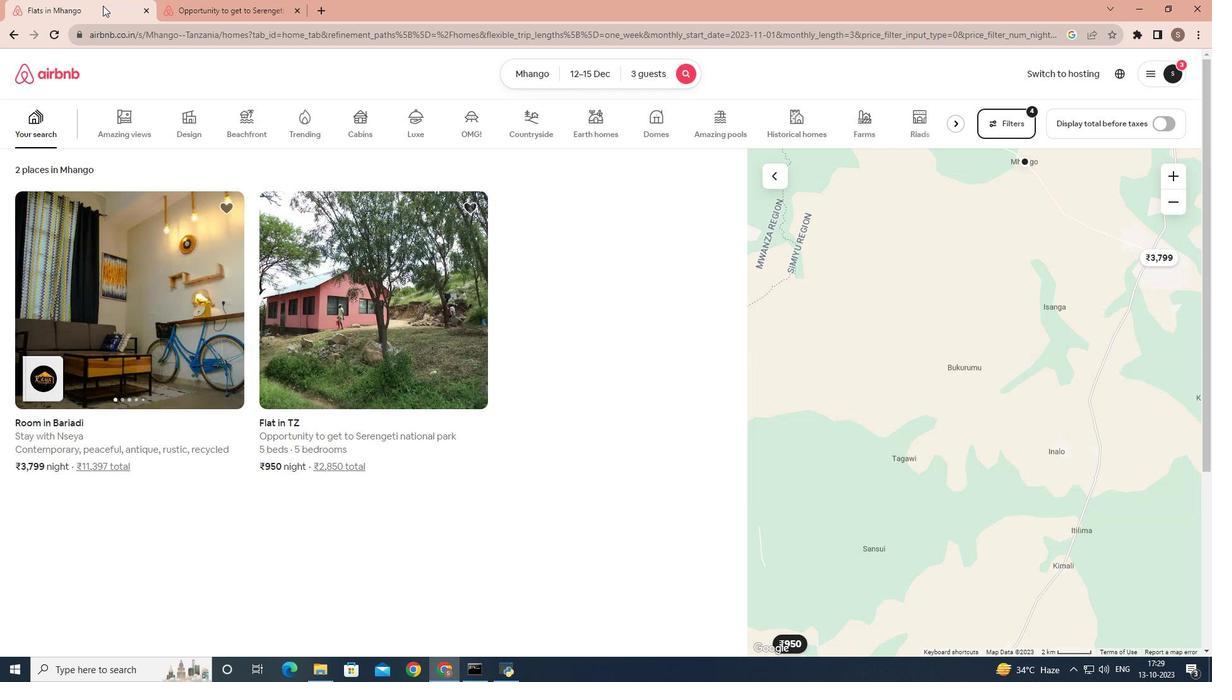 
Action: Mouse pressed left at (102, 5)
Screenshot: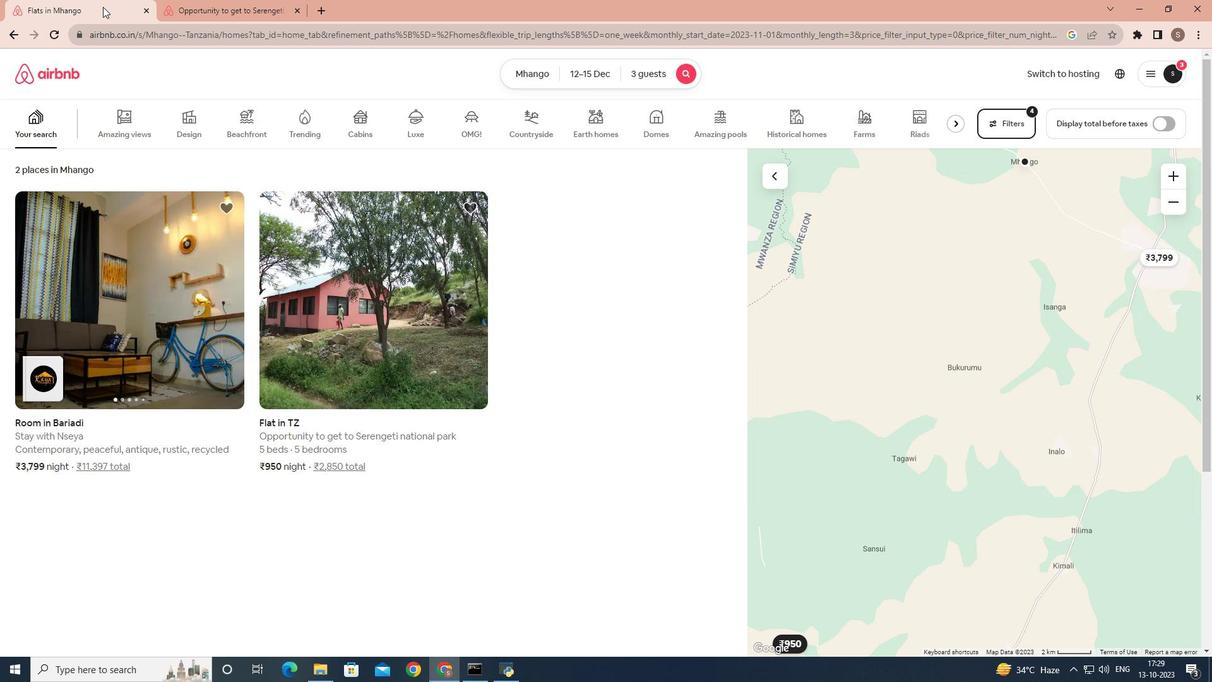 
Action: Mouse moved to (216, 315)
Screenshot: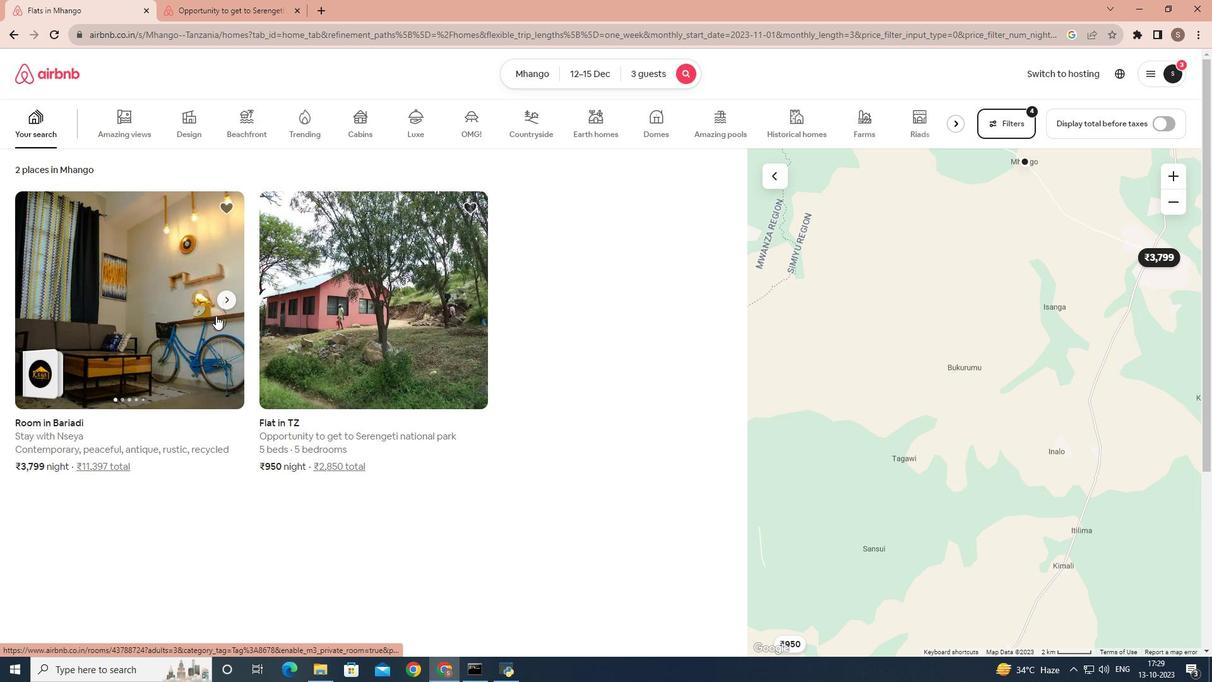 
Action: Mouse pressed left at (216, 315)
Screenshot: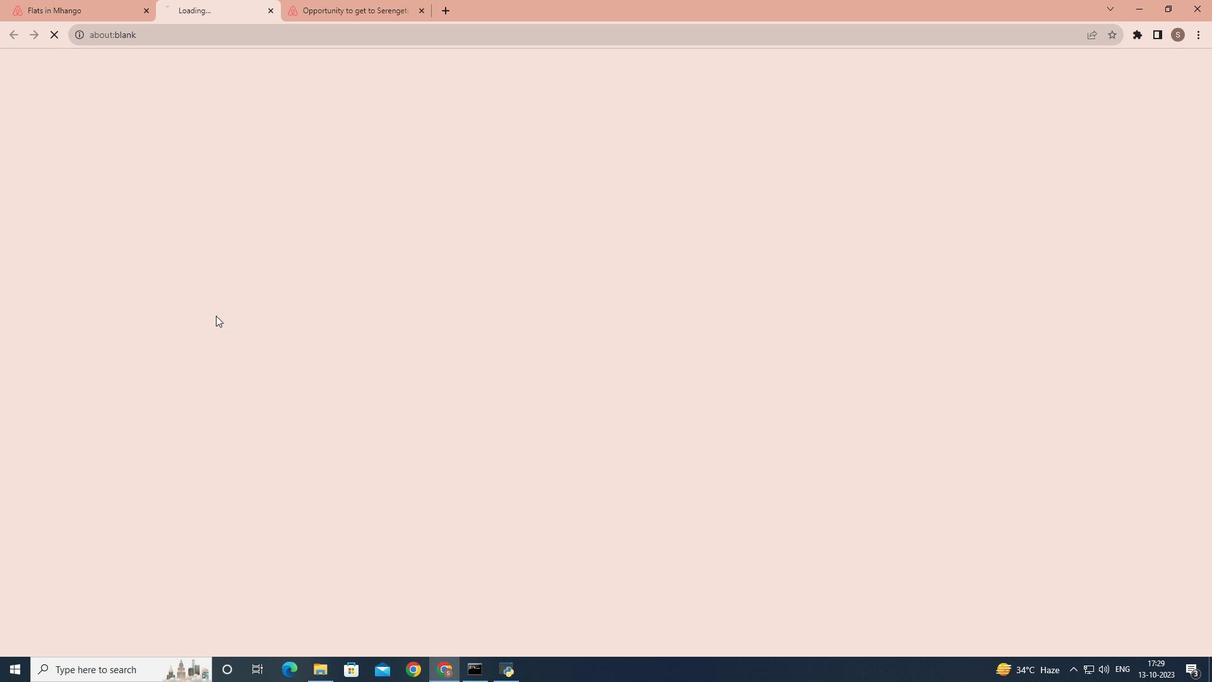 
Action: Mouse moved to (454, 389)
Screenshot: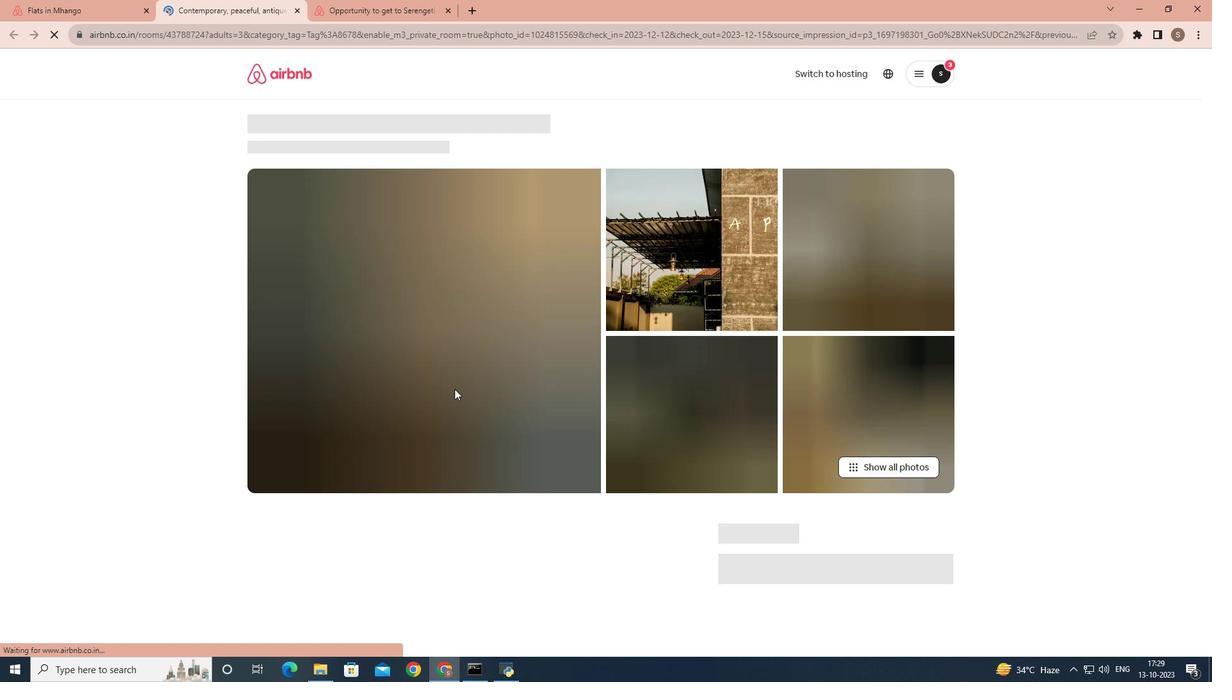 
Action: Mouse scrolled (454, 388) with delta (0, 0)
Screenshot: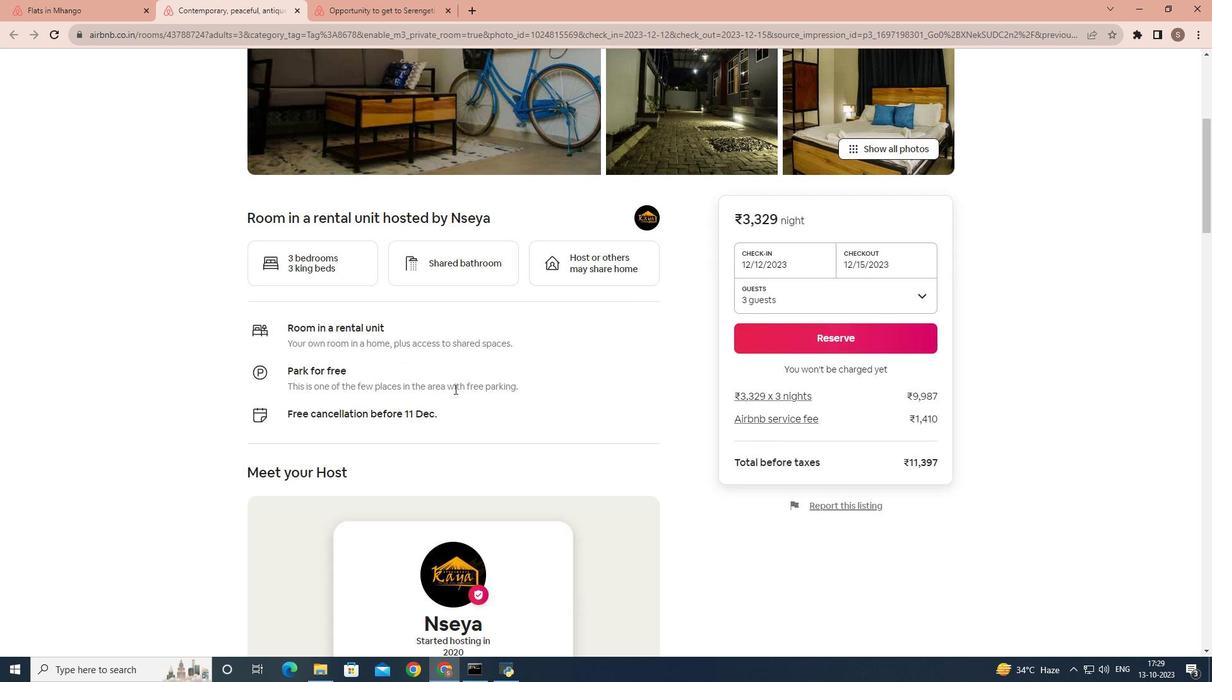 
Action: Mouse scrolled (454, 388) with delta (0, 0)
Screenshot: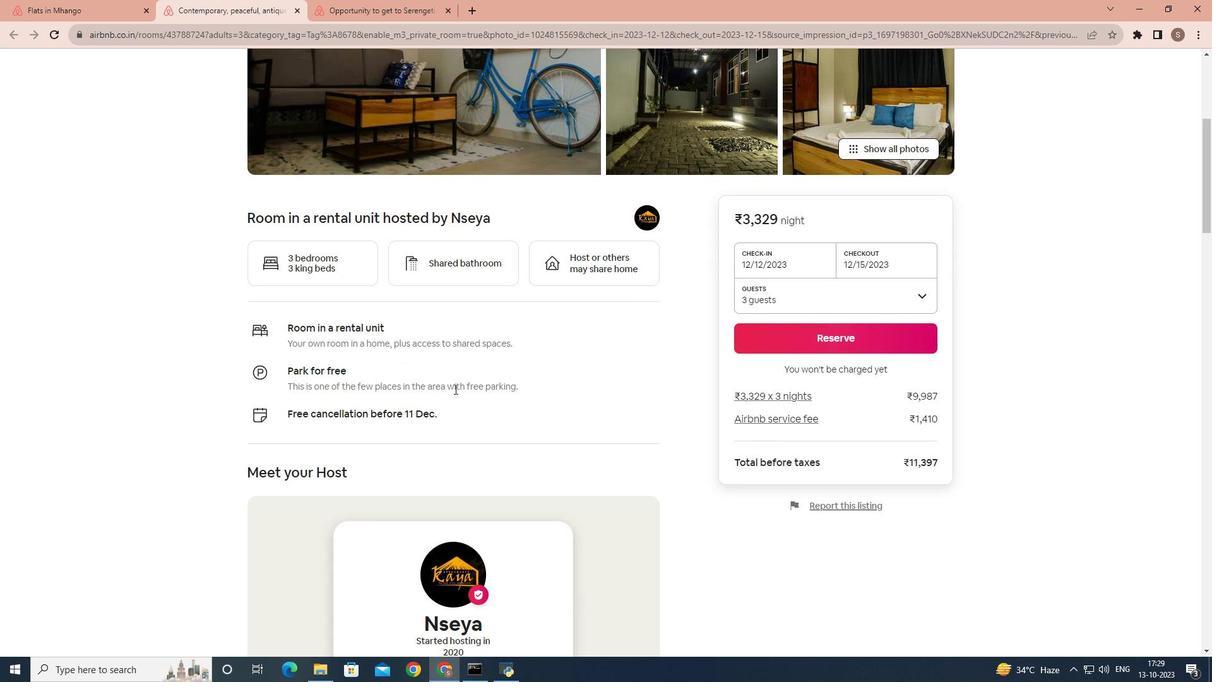 
Action: Mouse scrolled (454, 388) with delta (0, 0)
Screenshot: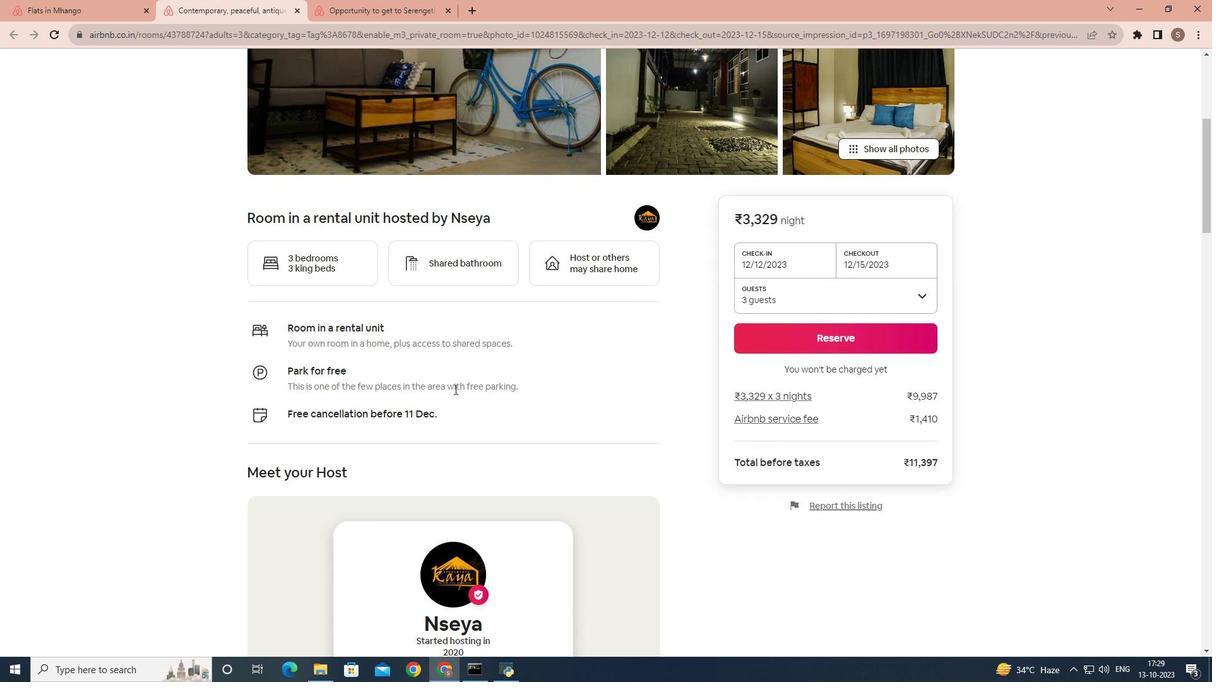 
Action: Mouse scrolled (454, 388) with delta (0, 0)
Screenshot: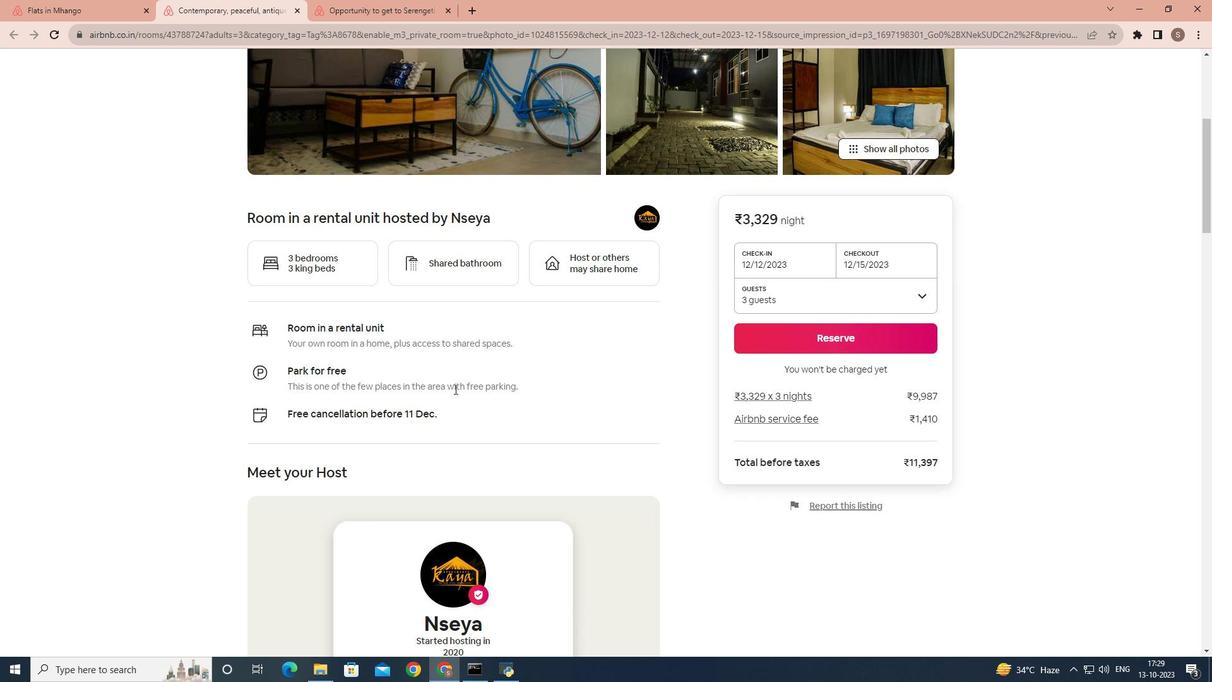 
Action: Mouse scrolled (454, 388) with delta (0, 0)
Screenshot: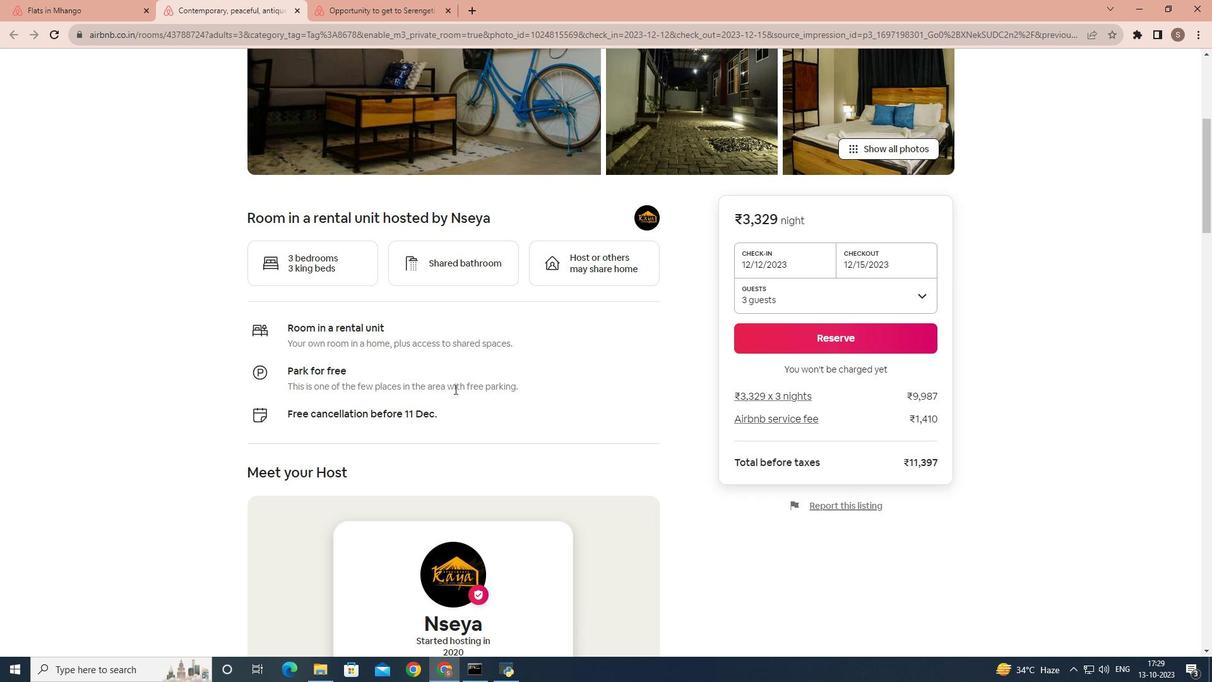 
Action: Mouse scrolled (454, 388) with delta (0, 0)
Screenshot: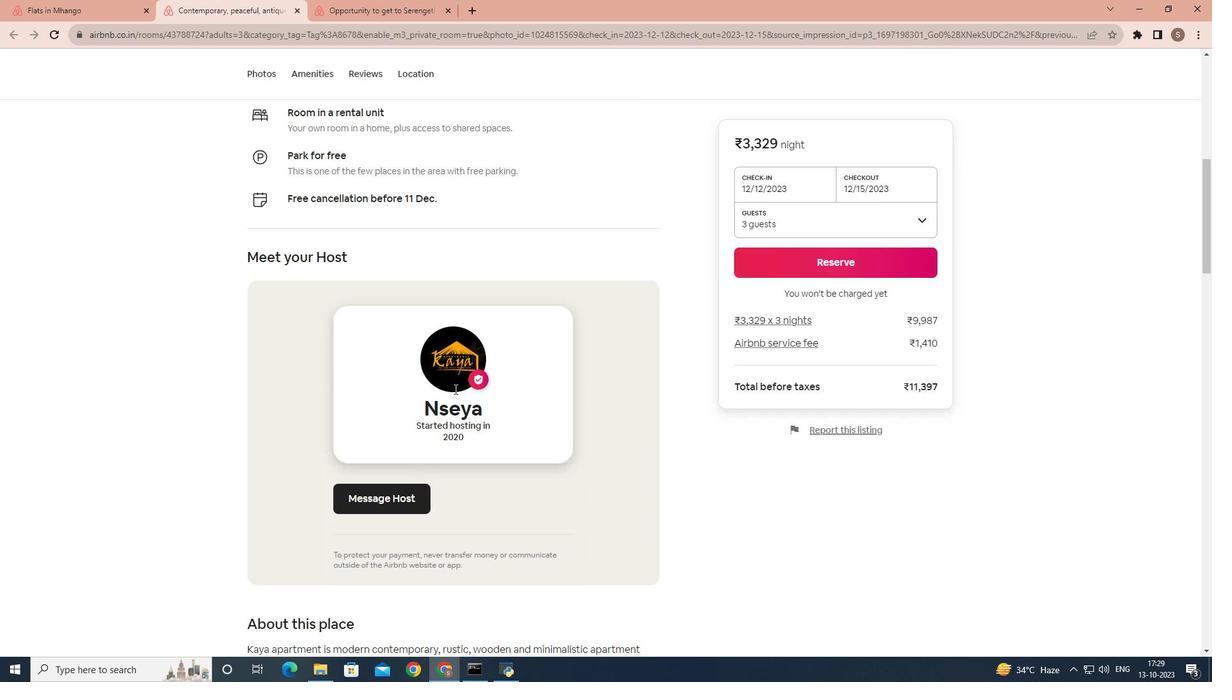 
Action: Mouse scrolled (454, 388) with delta (0, 0)
Screenshot: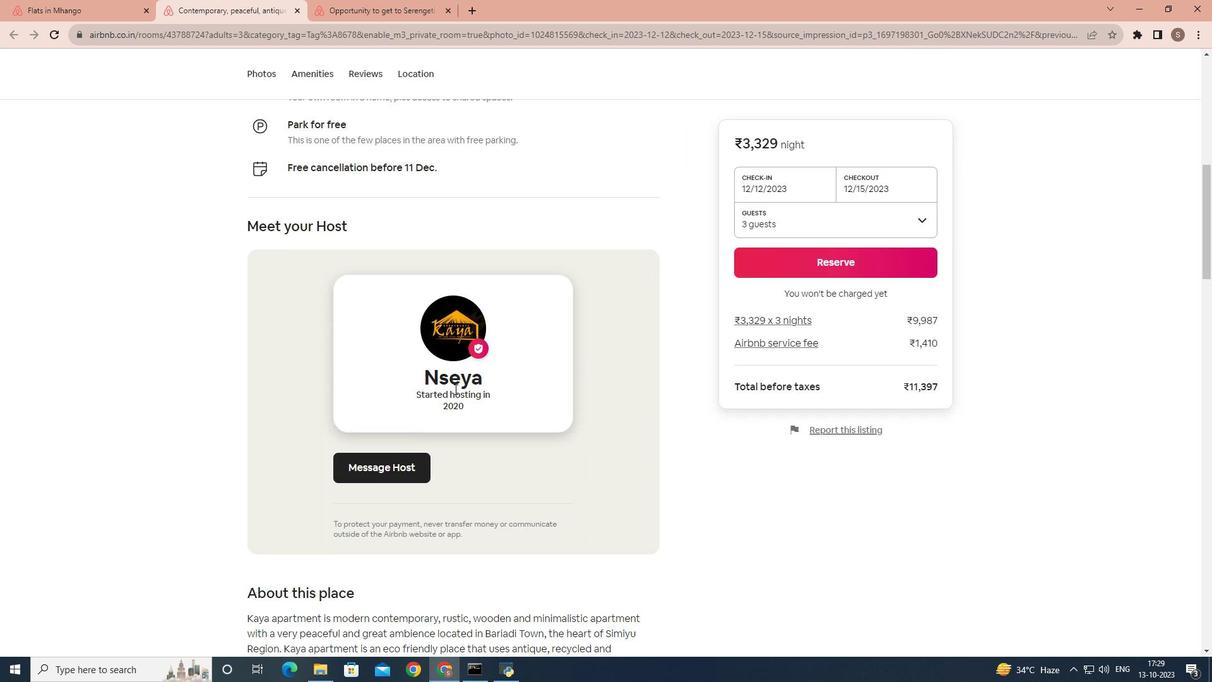 
Action: Mouse scrolled (454, 388) with delta (0, 0)
Screenshot: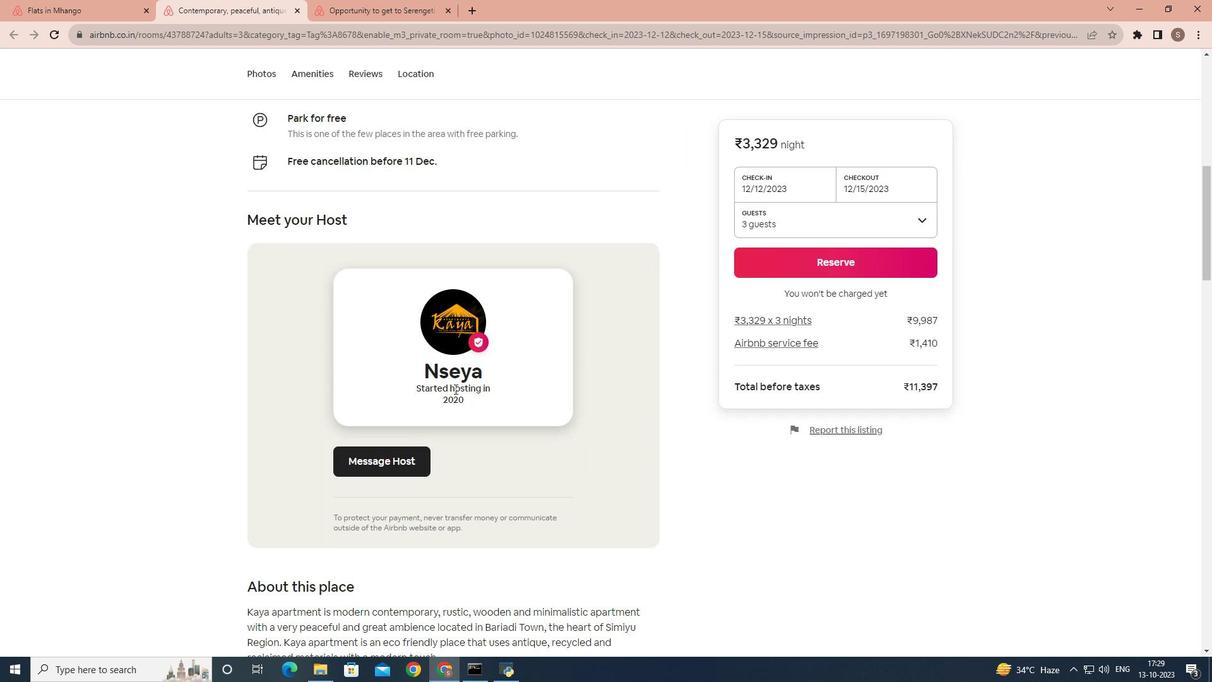 
Action: Mouse scrolled (454, 388) with delta (0, 0)
Screenshot: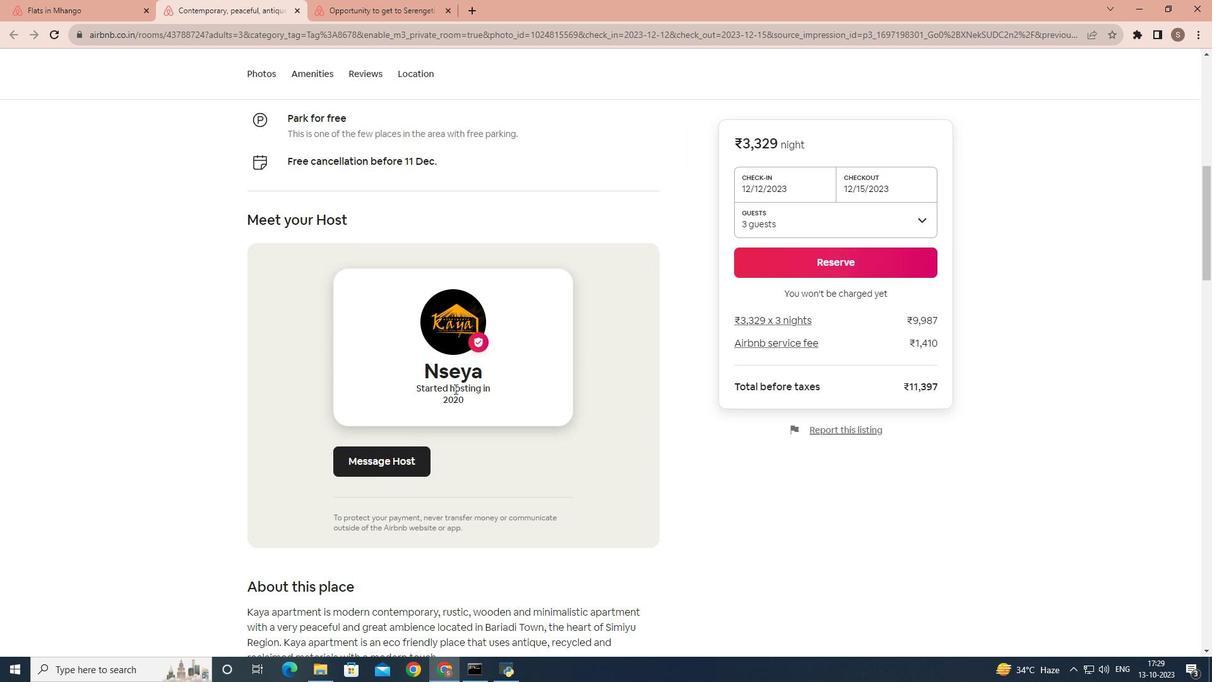 
Action: Mouse scrolled (454, 388) with delta (0, 0)
Screenshot: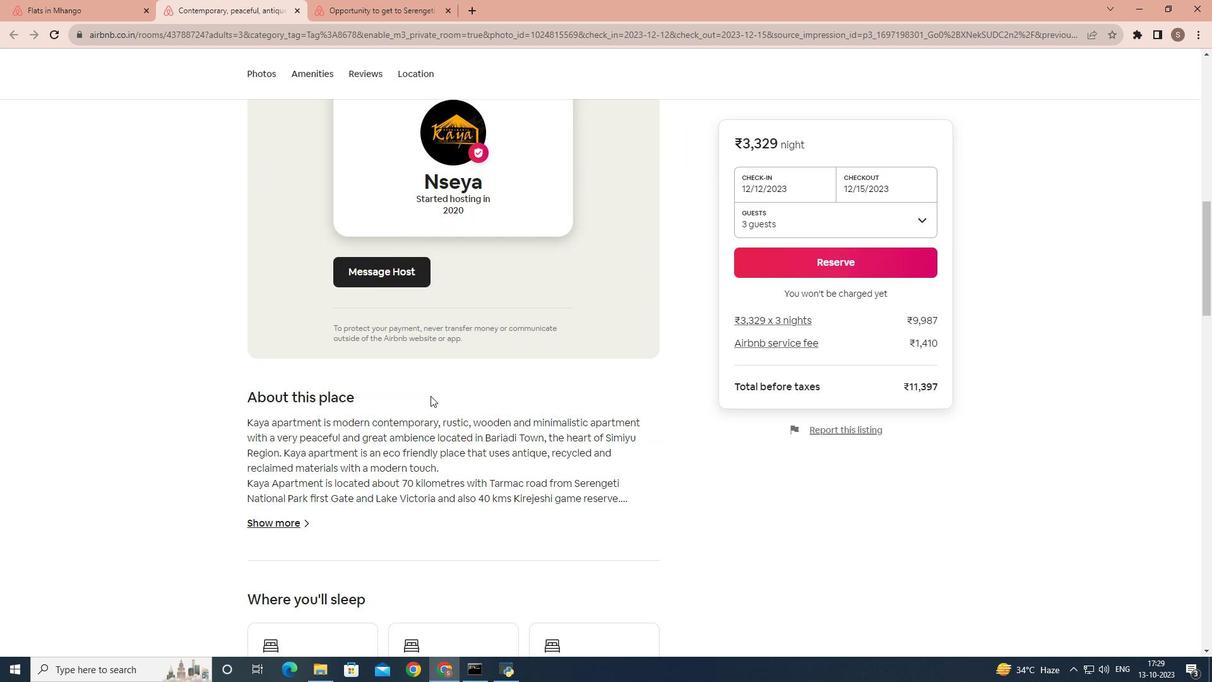 
Action: Mouse scrolled (454, 388) with delta (0, 0)
Screenshot: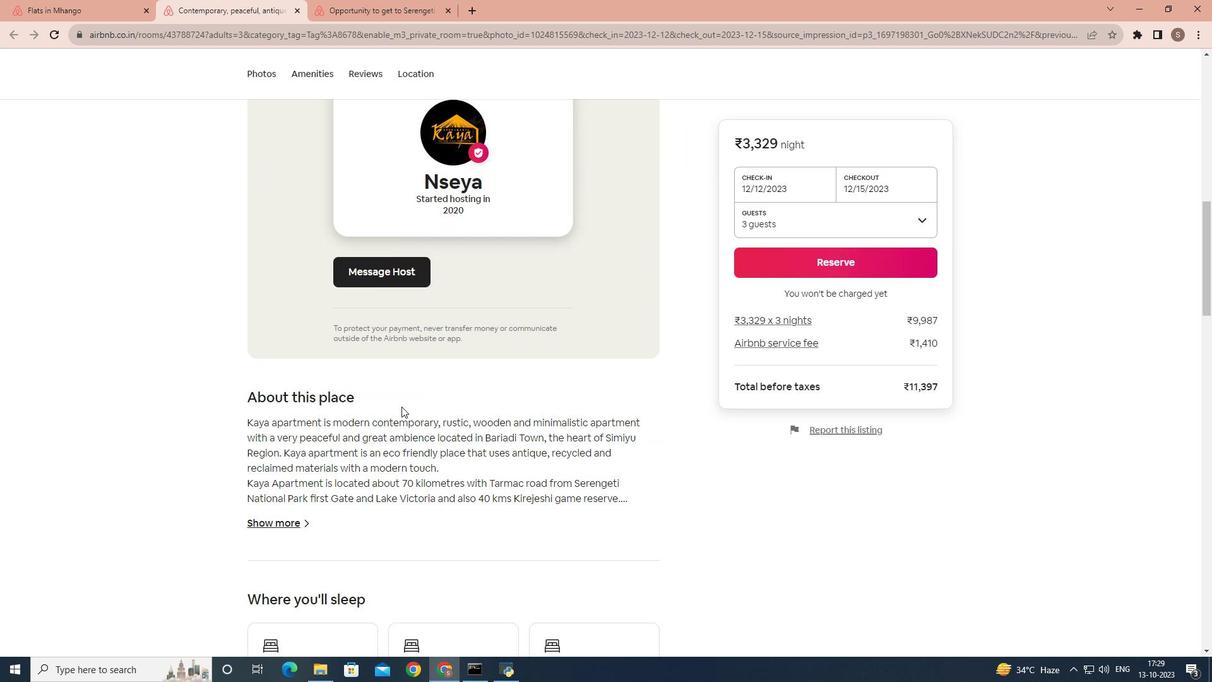 
Action: Mouse scrolled (454, 388) with delta (0, 0)
Screenshot: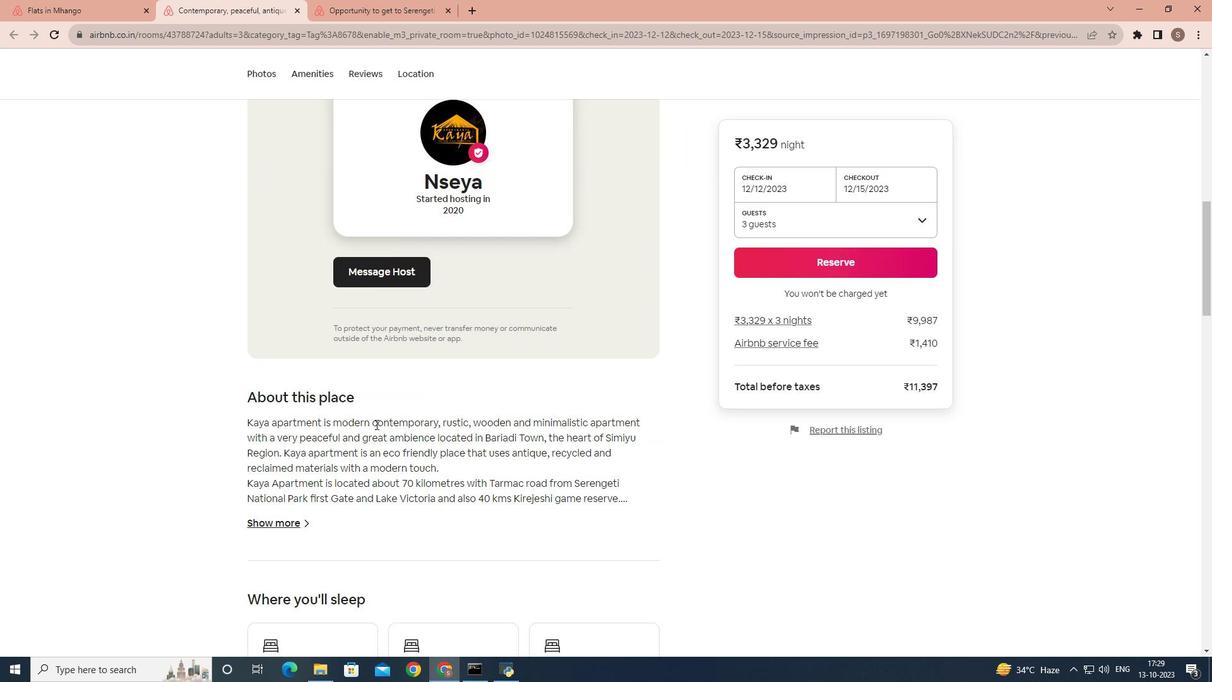 
Action: Mouse moved to (295, 527)
Screenshot: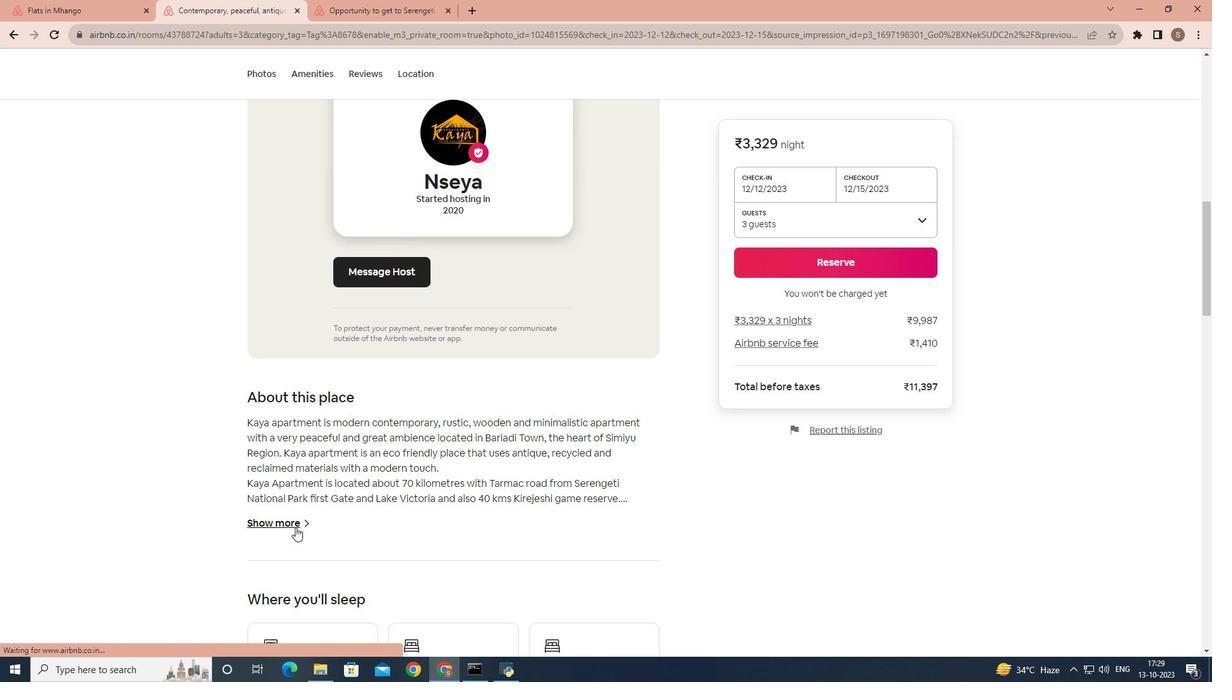 
Action: Mouse pressed left at (295, 527)
Screenshot: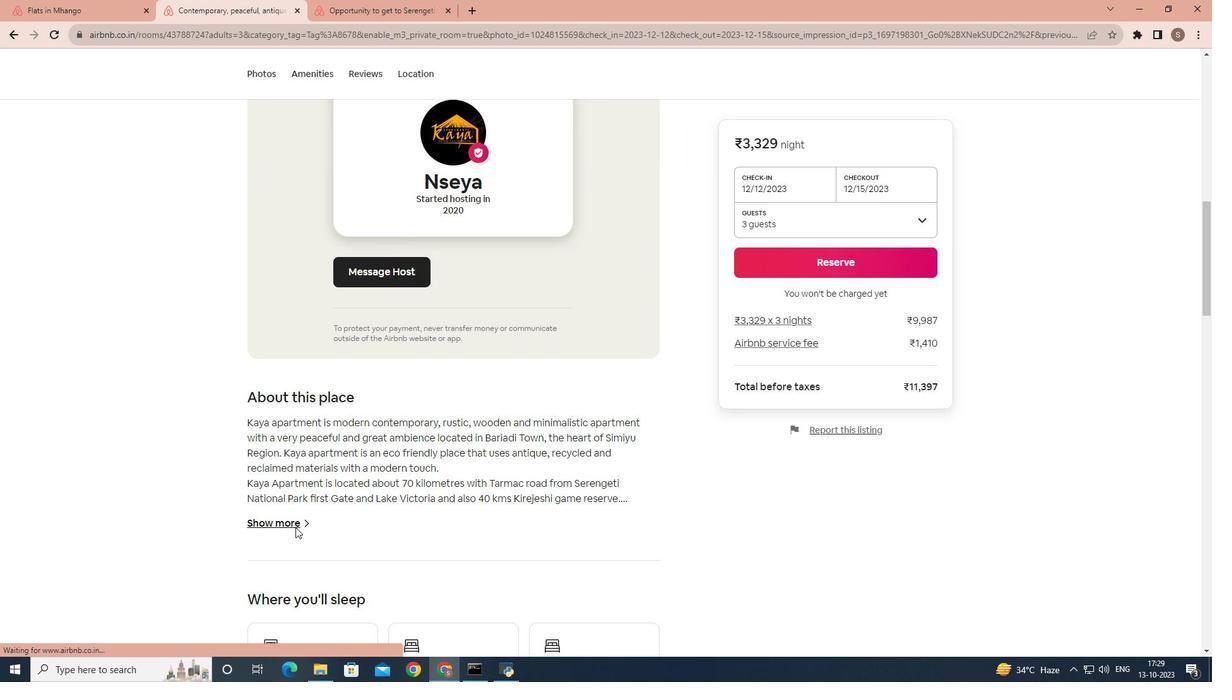 
Action: Mouse moved to (378, 203)
Screenshot: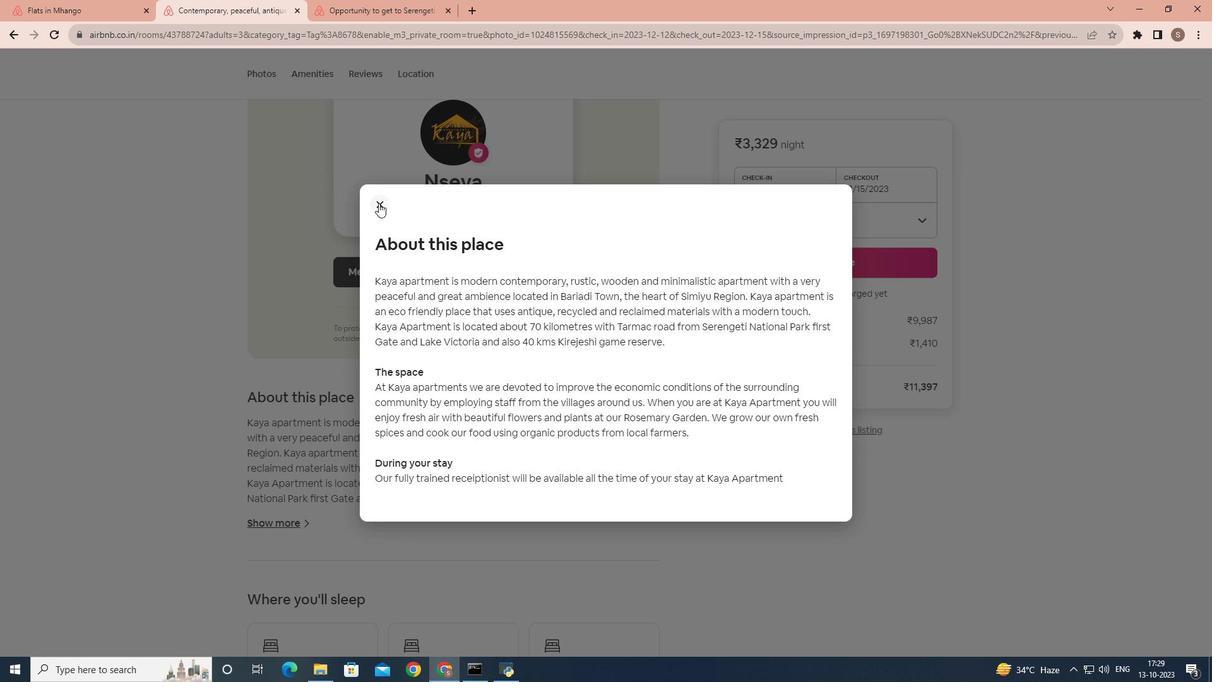 
Action: Mouse pressed left at (378, 203)
Screenshot: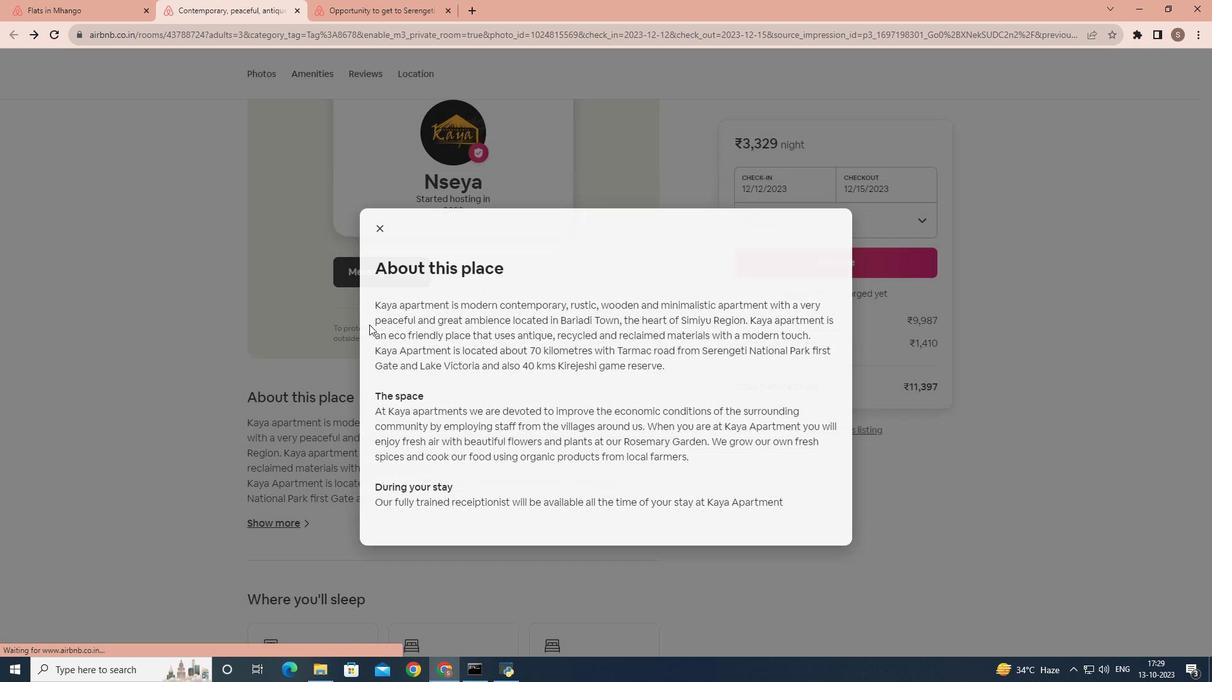 
Action: Mouse moved to (341, 426)
Screenshot: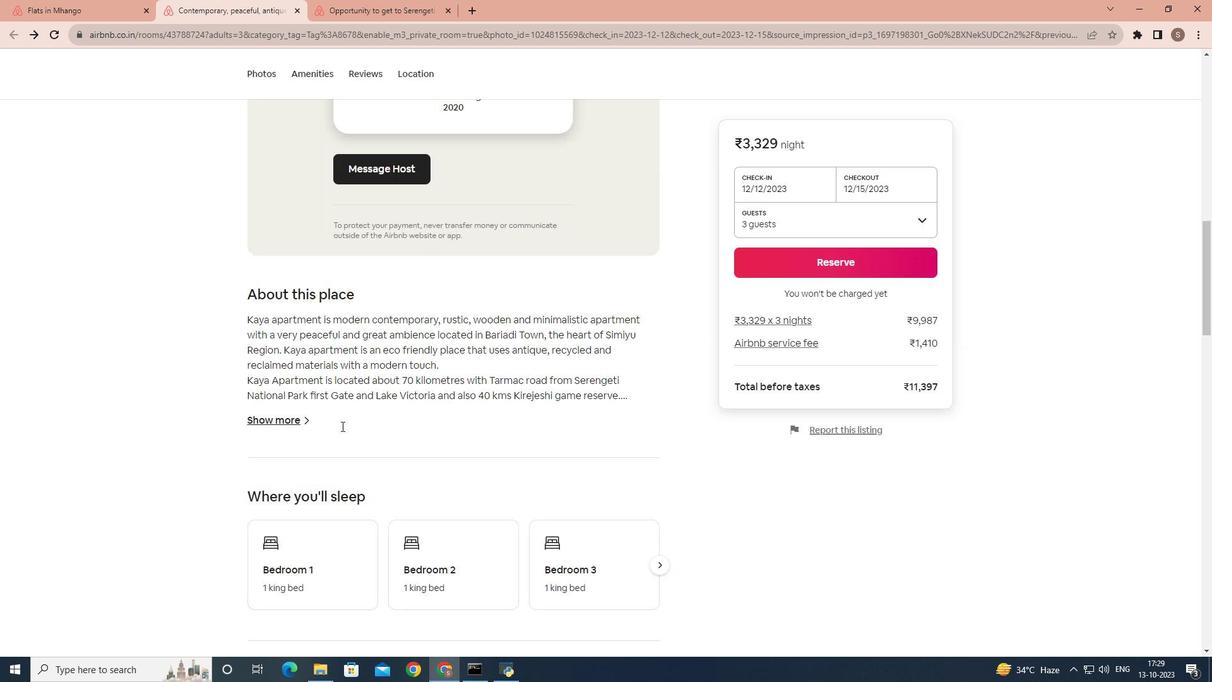 
Action: Mouse scrolled (341, 425) with delta (0, 0)
Screenshot: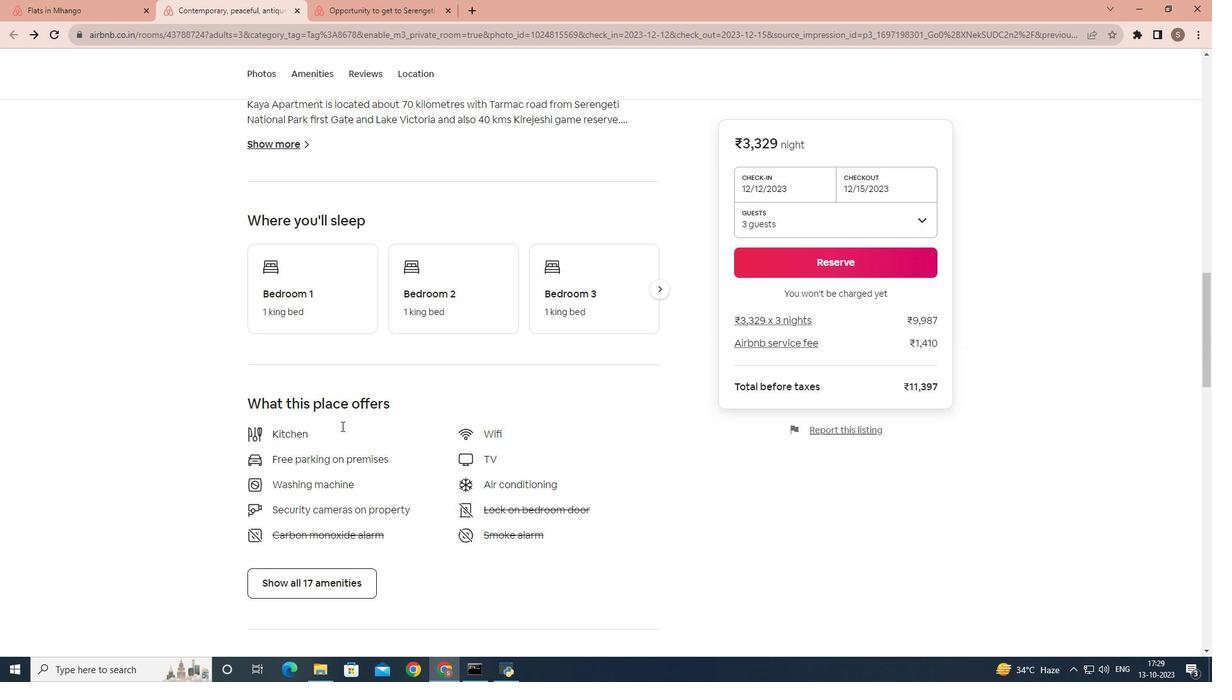 
Action: Mouse scrolled (341, 425) with delta (0, 0)
Screenshot: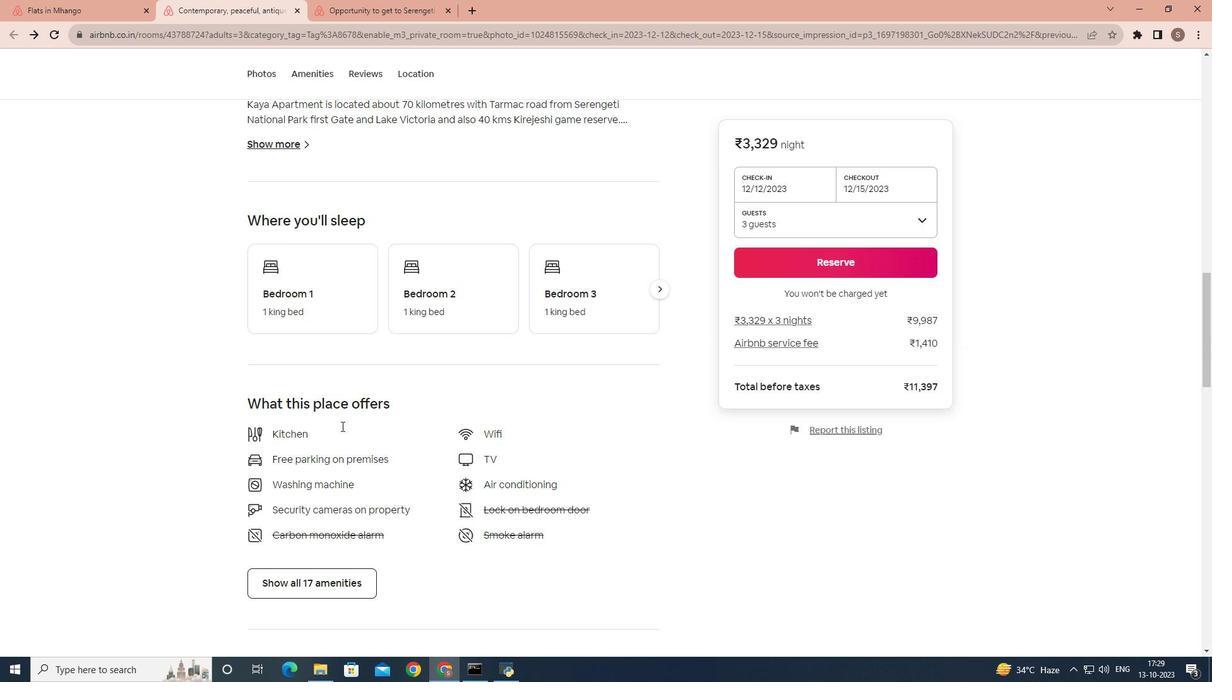 
Action: Mouse scrolled (341, 425) with delta (0, 0)
Screenshot: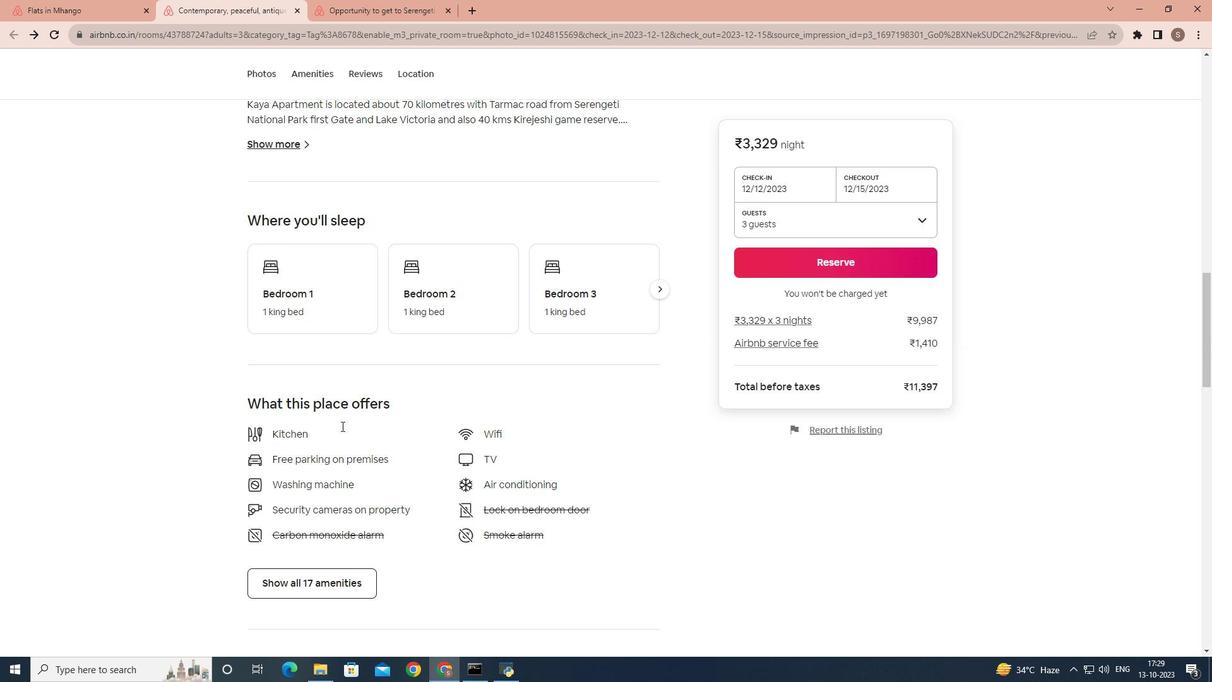 
Action: Mouse scrolled (341, 425) with delta (0, 0)
Screenshot: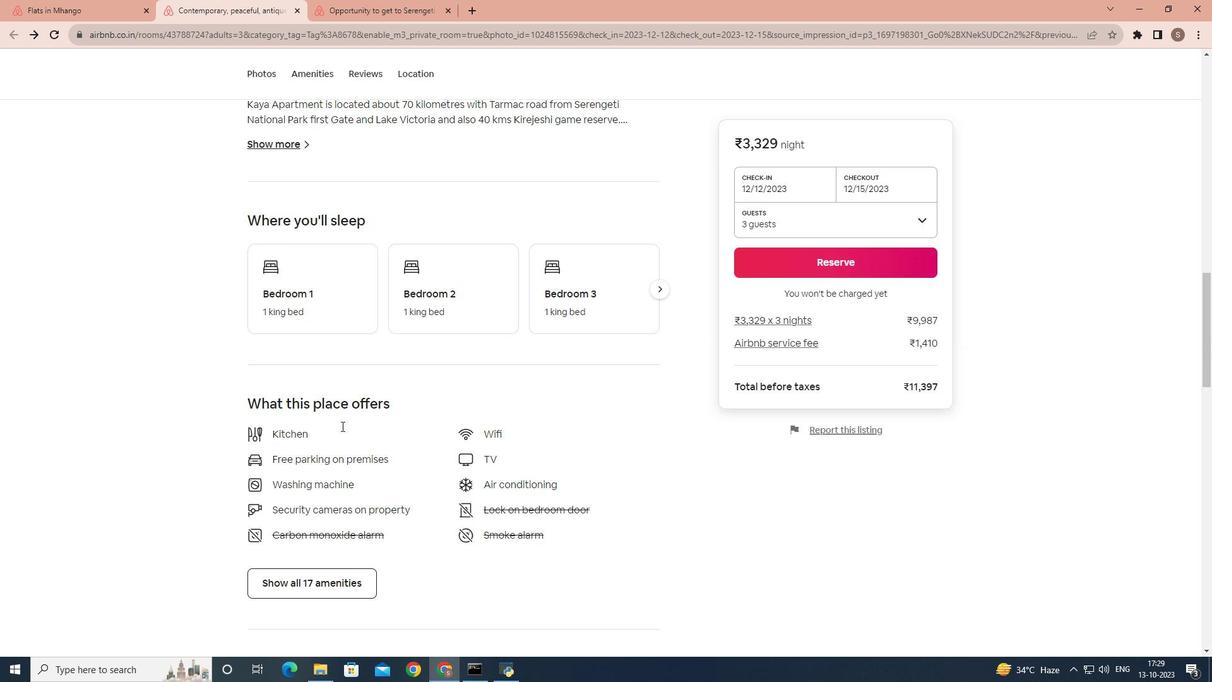 
Action: Mouse scrolled (341, 425) with delta (0, 0)
Screenshot: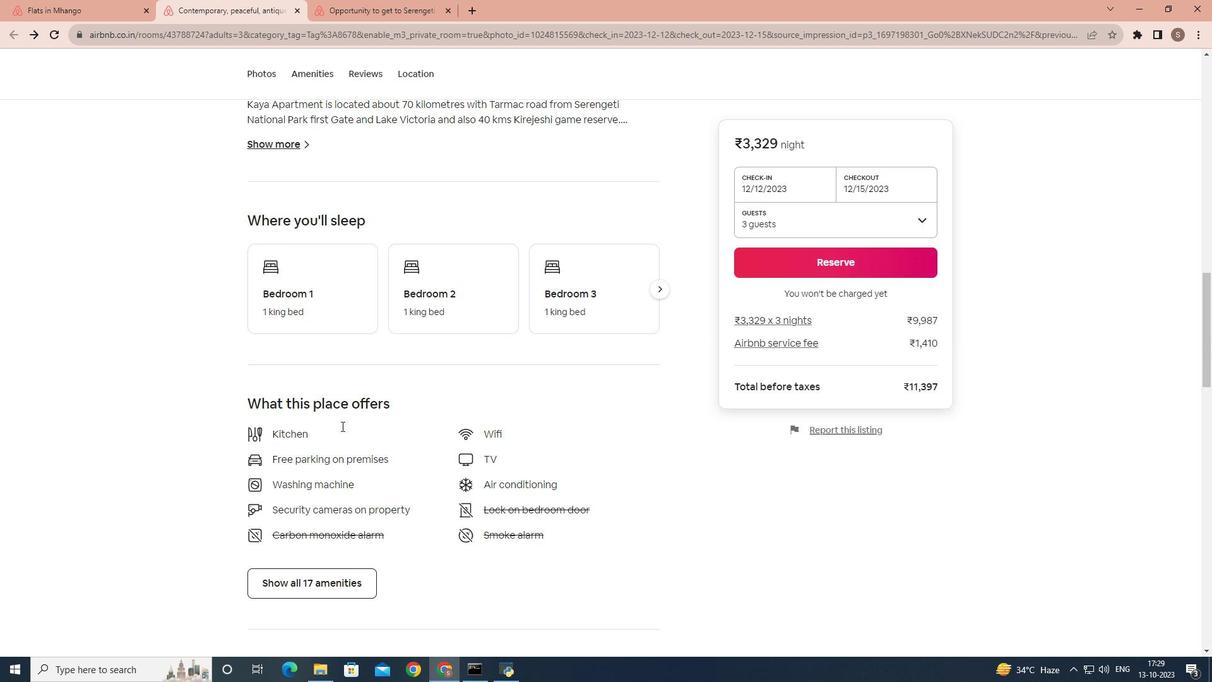 
Action: Mouse scrolled (341, 425) with delta (0, 0)
Screenshot: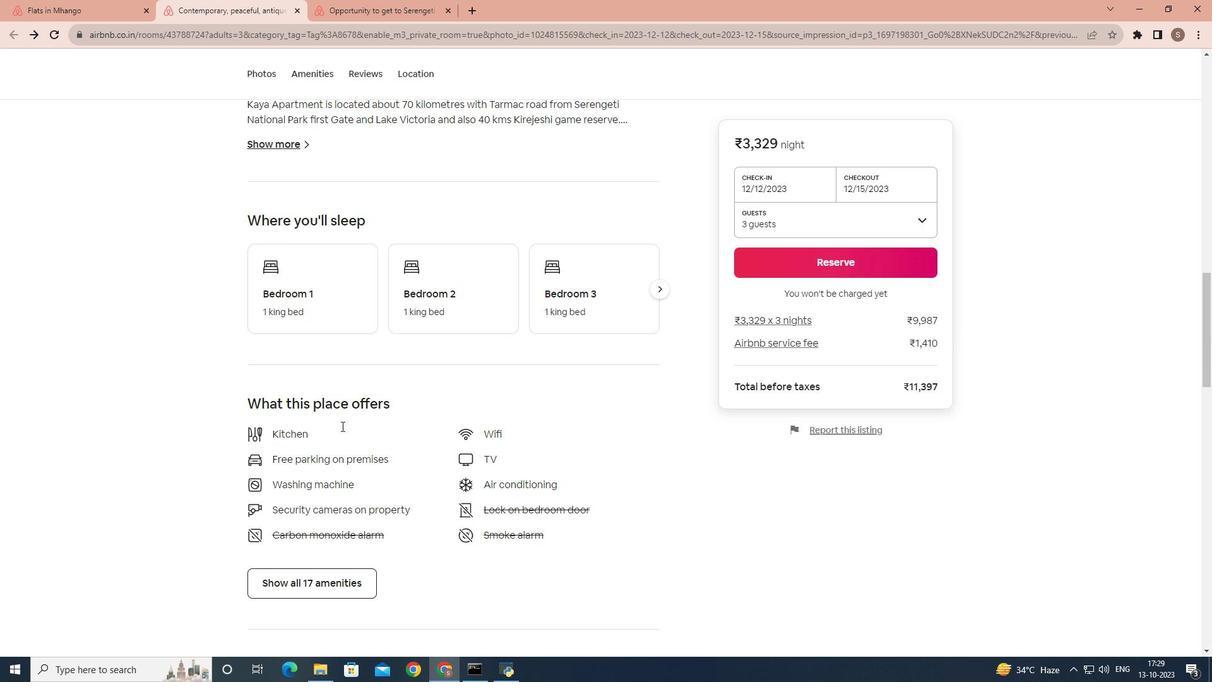 
Action: Mouse scrolled (341, 425) with delta (0, 0)
Screenshot: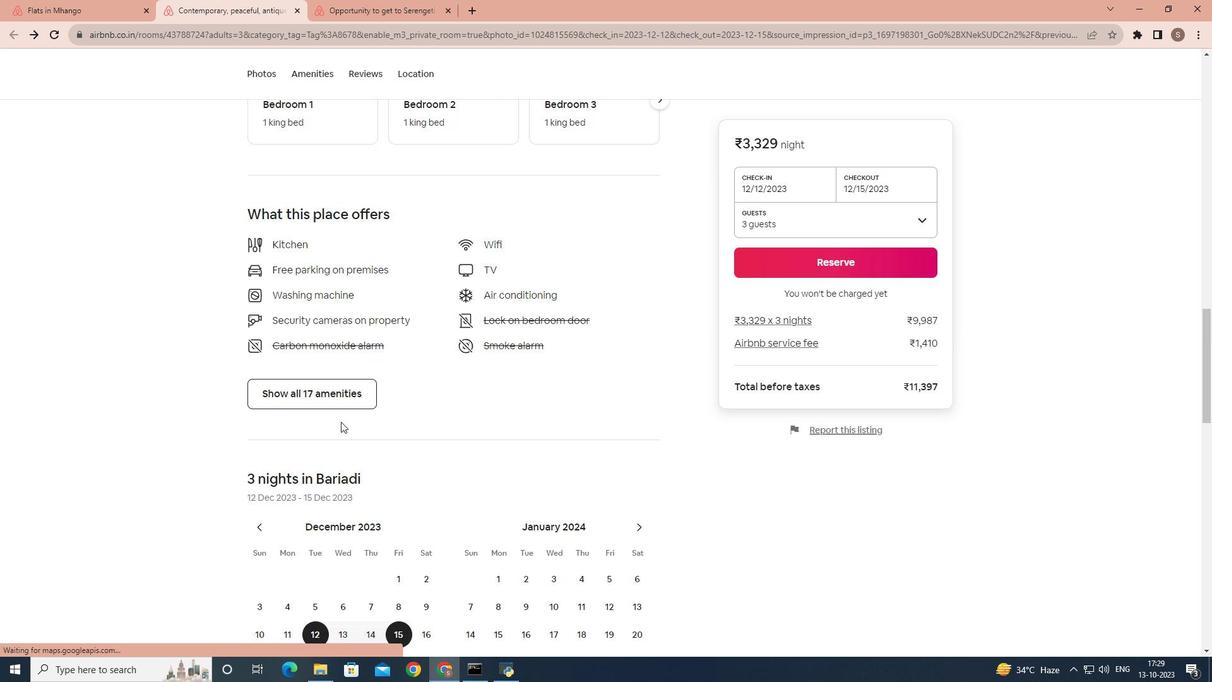 
Action: Mouse scrolled (341, 425) with delta (0, 0)
Screenshot: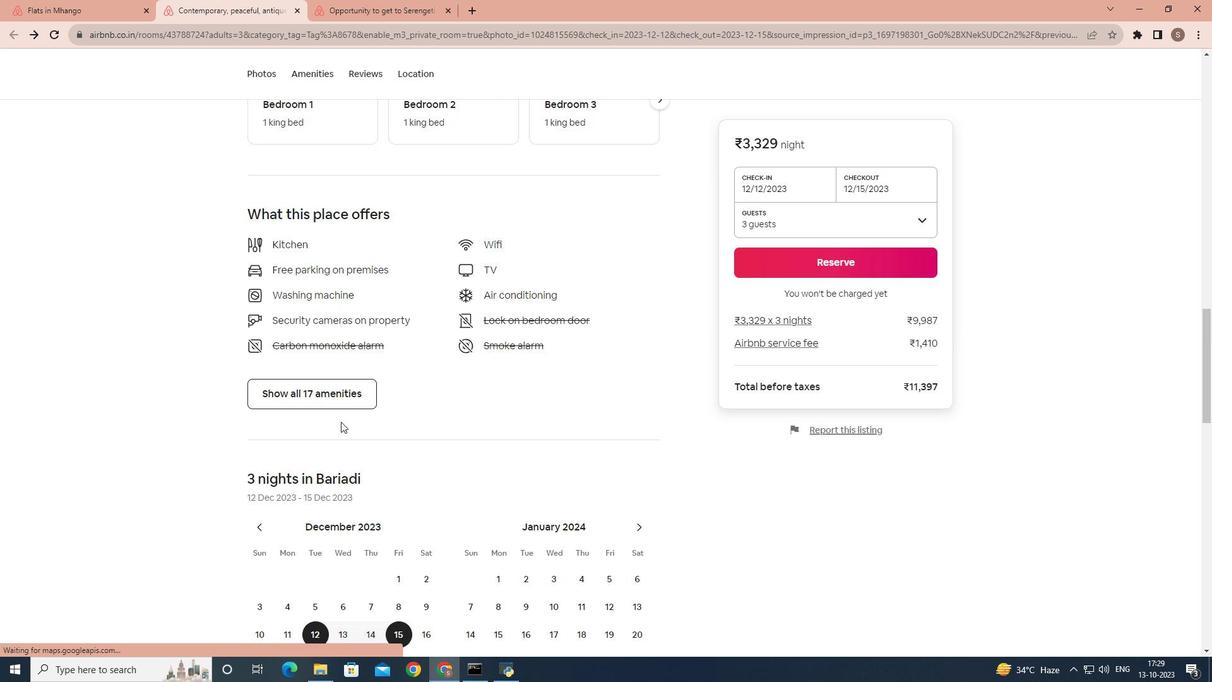
Action: Mouse scrolled (341, 425) with delta (0, 0)
Screenshot: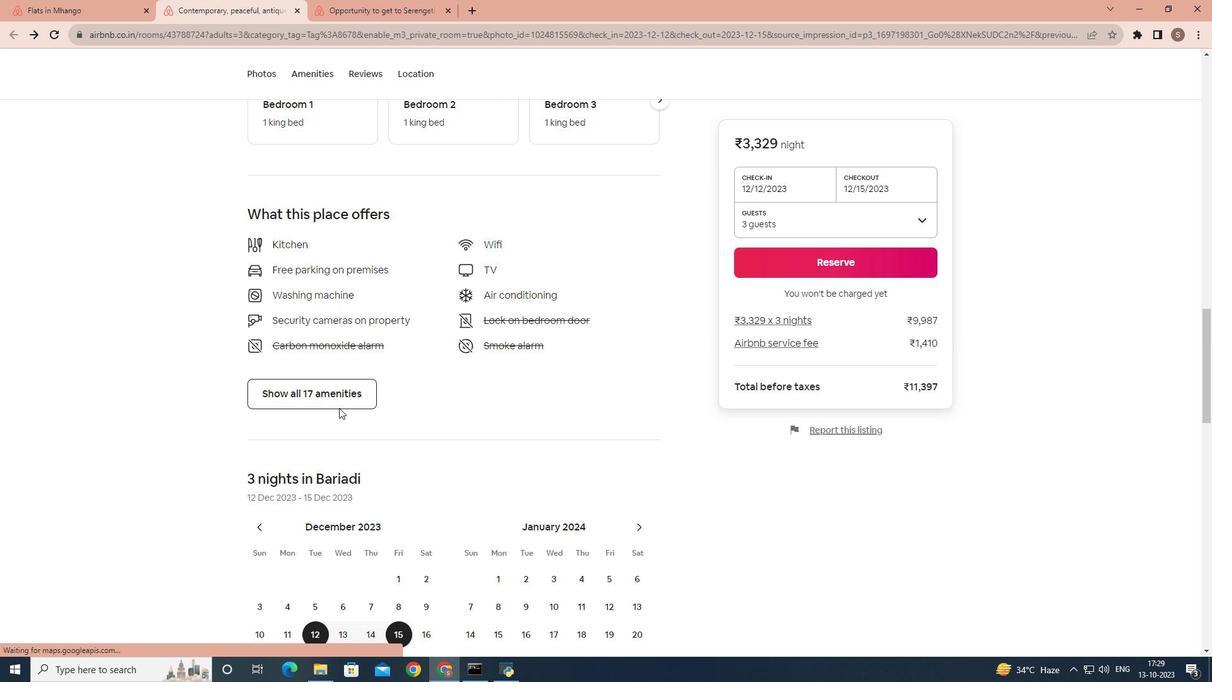 
Action: Mouse moved to (339, 402)
Screenshot: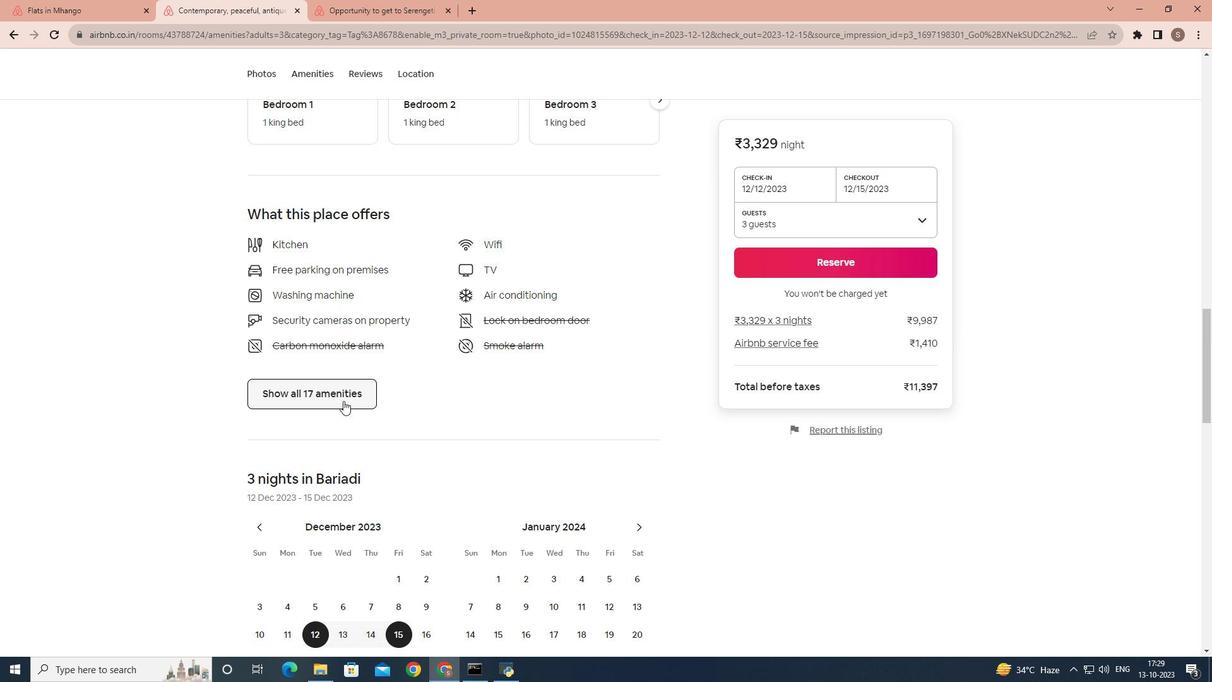
Action: Mouse pressed left at (339, 402)
Screenshot: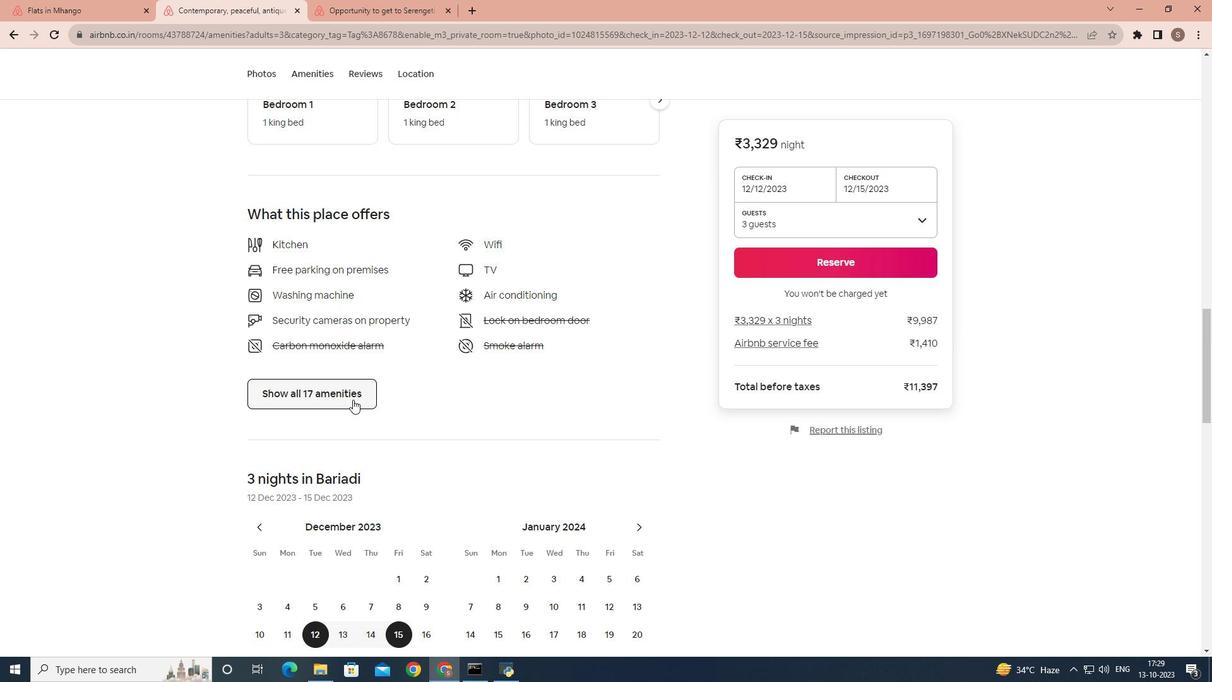 
Action: Mouse moved to (478, 396)
Screenshot: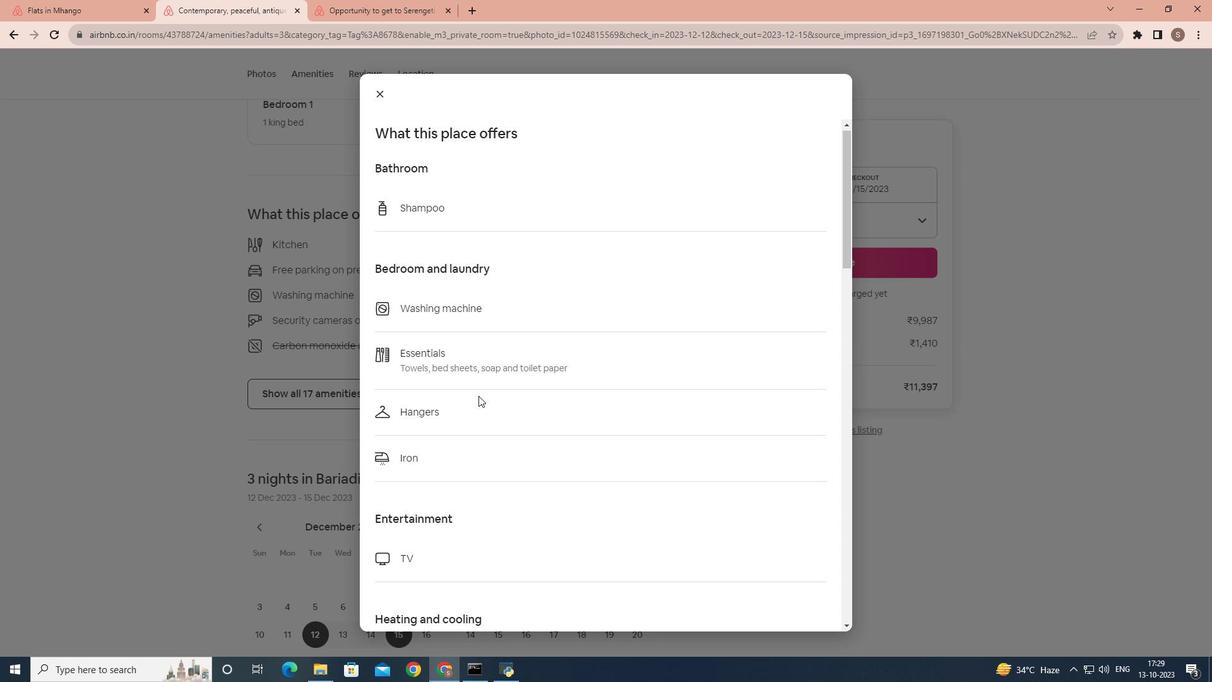 
Action: Mouse scrolled (478, 395) with delta (0, 0)
Screenshot: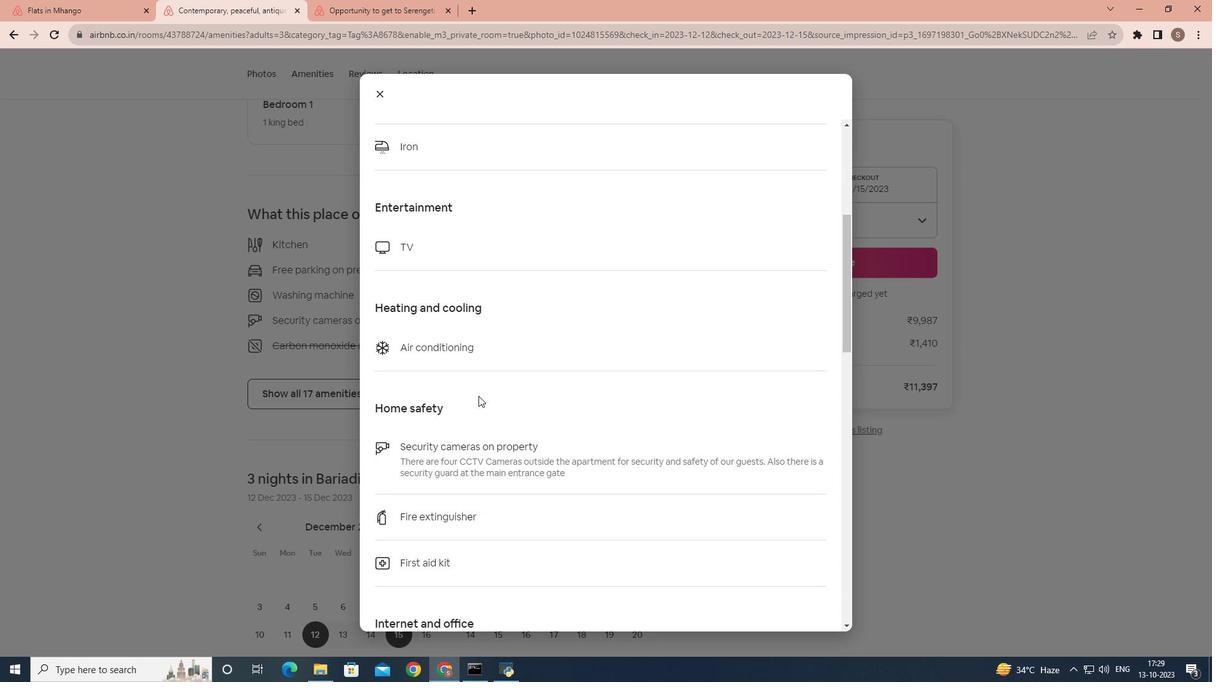 
Action: Mouse scrolled (478, 395) with delta (0, 0)
Screenshot: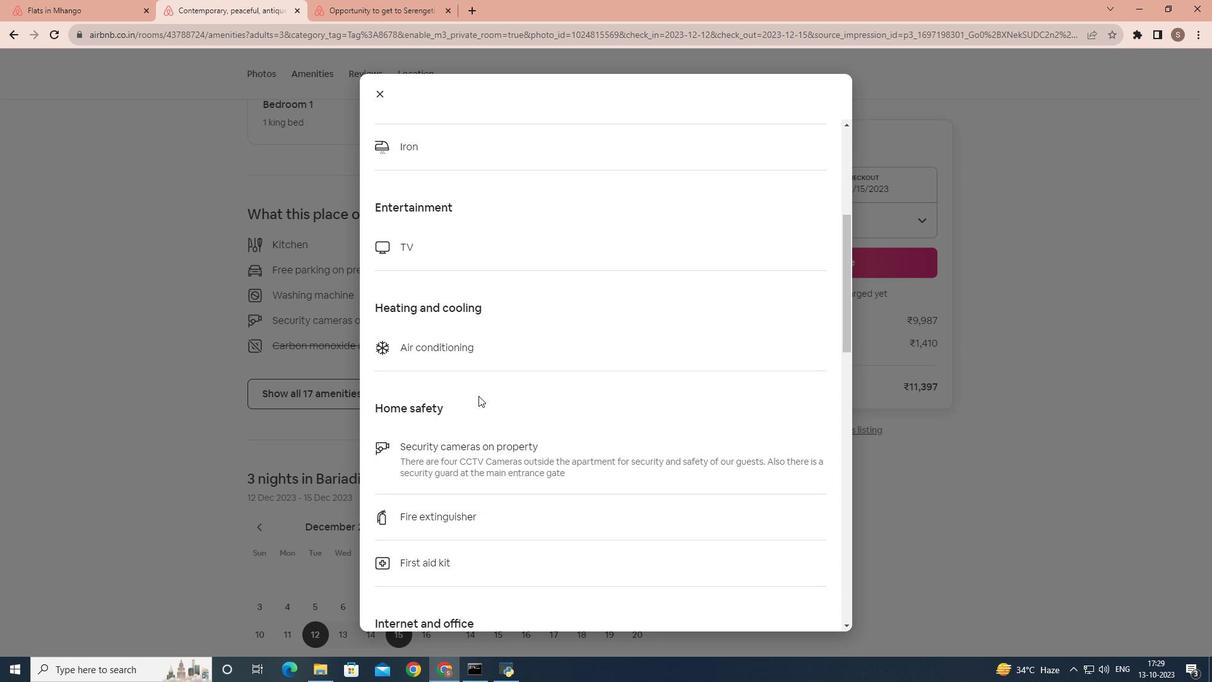 
Action: Mouse scrolled (478, 395) with delta (0, 0)
Screenshot: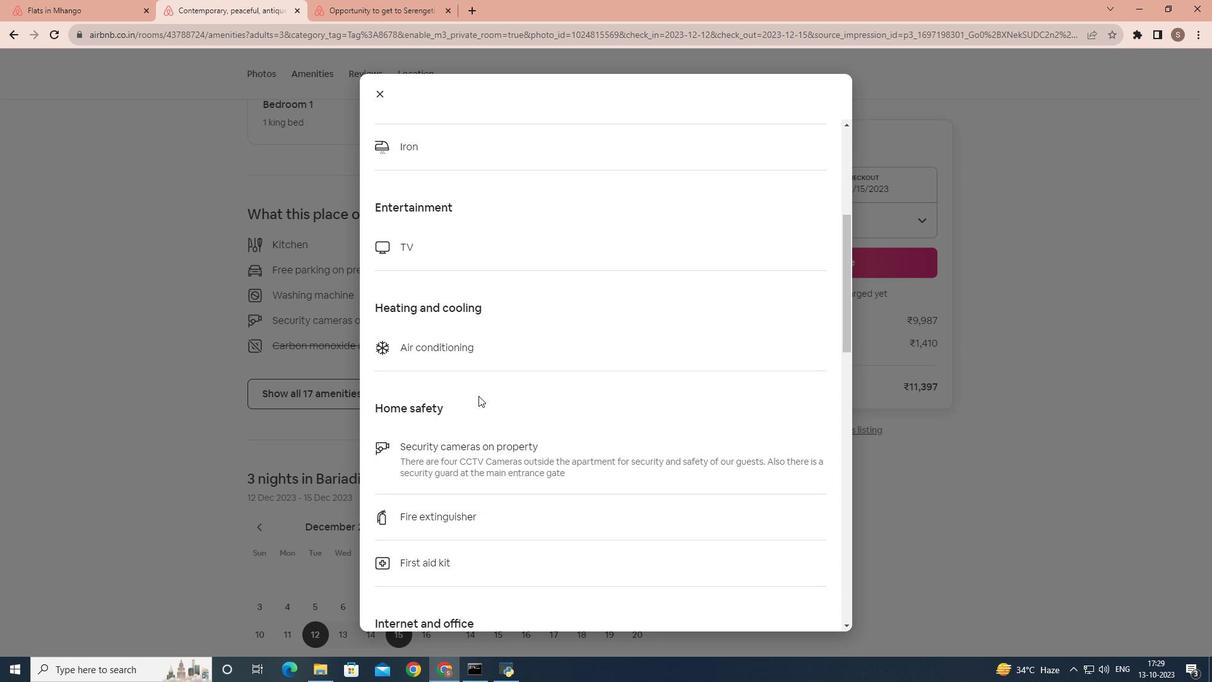 
Action: Mouse scrolled (478, 395) with delta (0, 0)
Screenshot: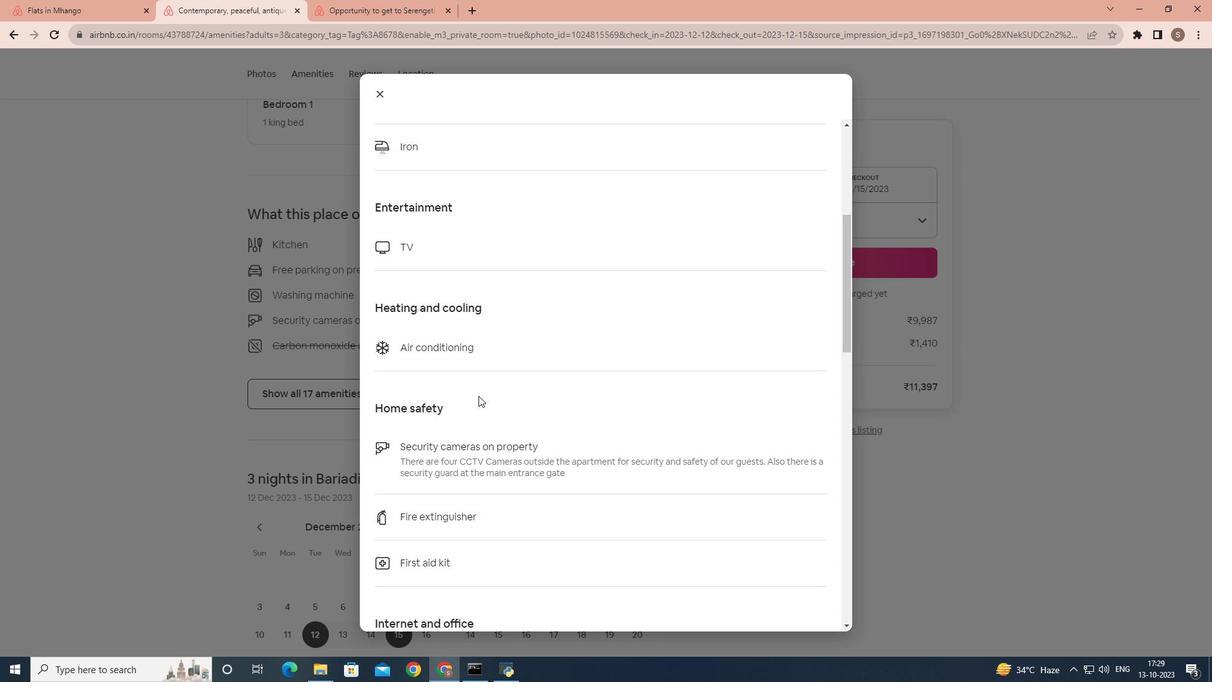 
Action: Mouse scrolled (478, 395) with delta (0, 0)
Screenshot: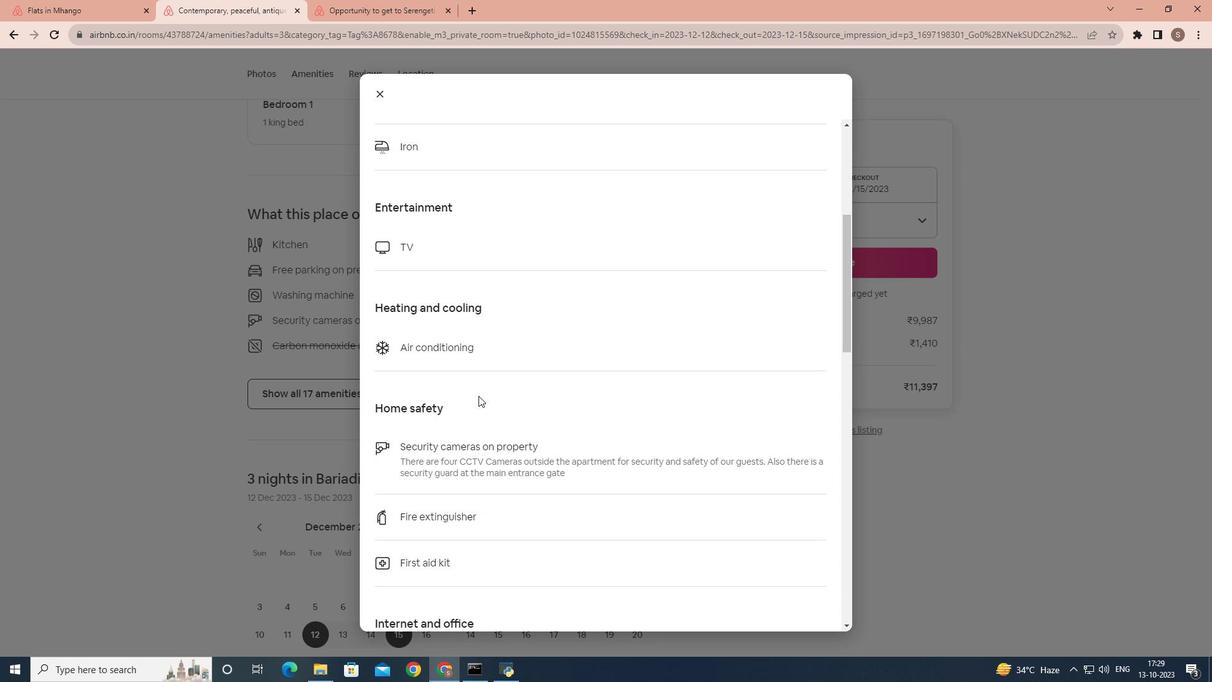 
Action: Mouse scrolled (478, 395) with delta (0, 0)
